 Task: Get directions from Great Smoky Mountains National Park, North Carolina, United States to New Orleans, Louisiana, United States  and explore the nearby hotels with guest rating 3 and above during 20 to 23 December and 3 guests
Action: Mouse moved to (514, 246)
Screenshot: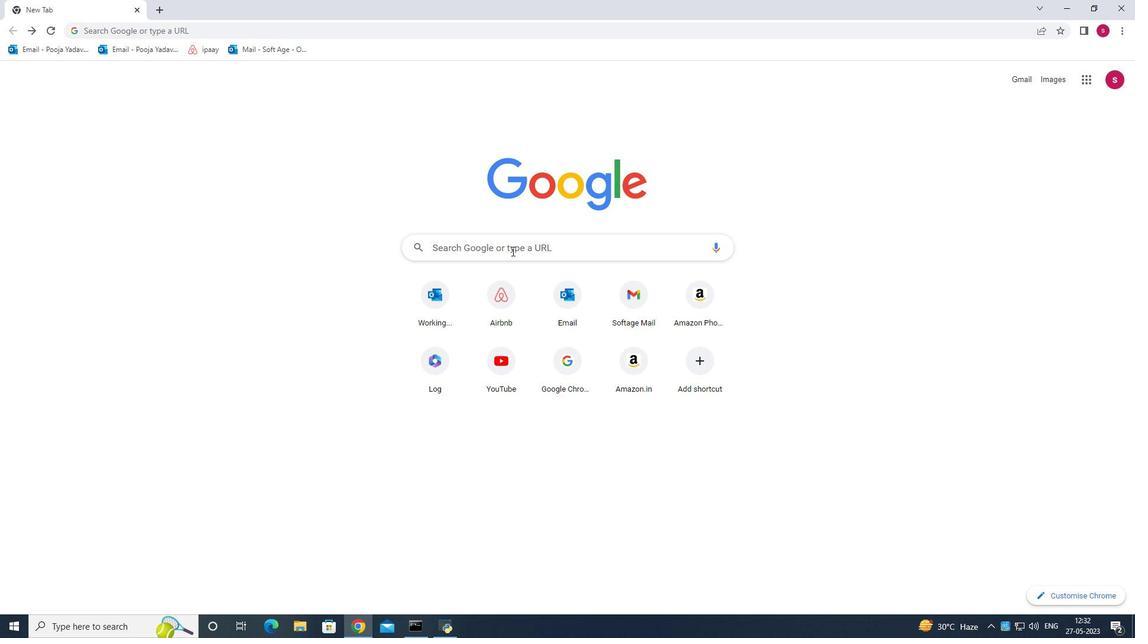 
Action: Mouse pressed left at (514, 246)
Screenshot: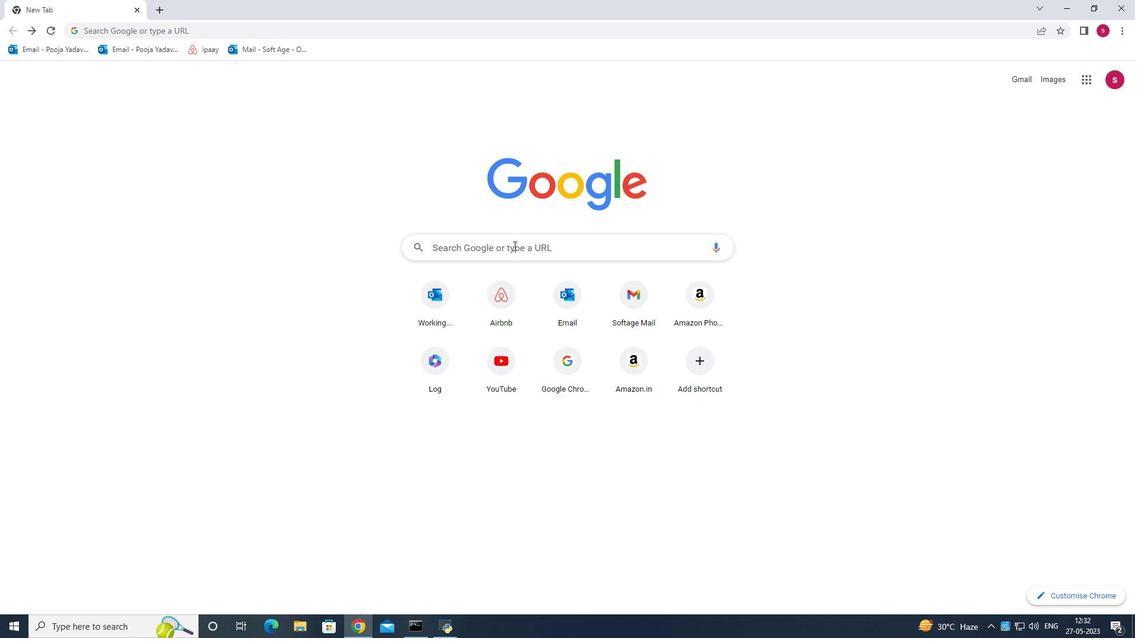 
Action: Mouse moved to (511, 250)
Screenshot: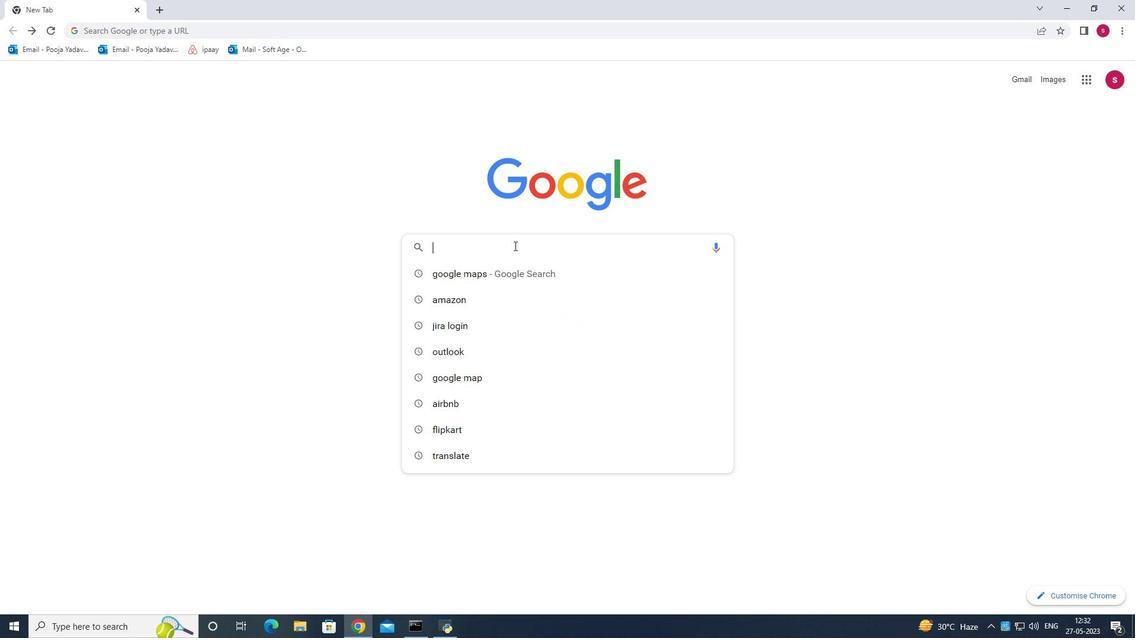 
Action: Key pressed google<Key.space>map<Key.enter>
Screenshot: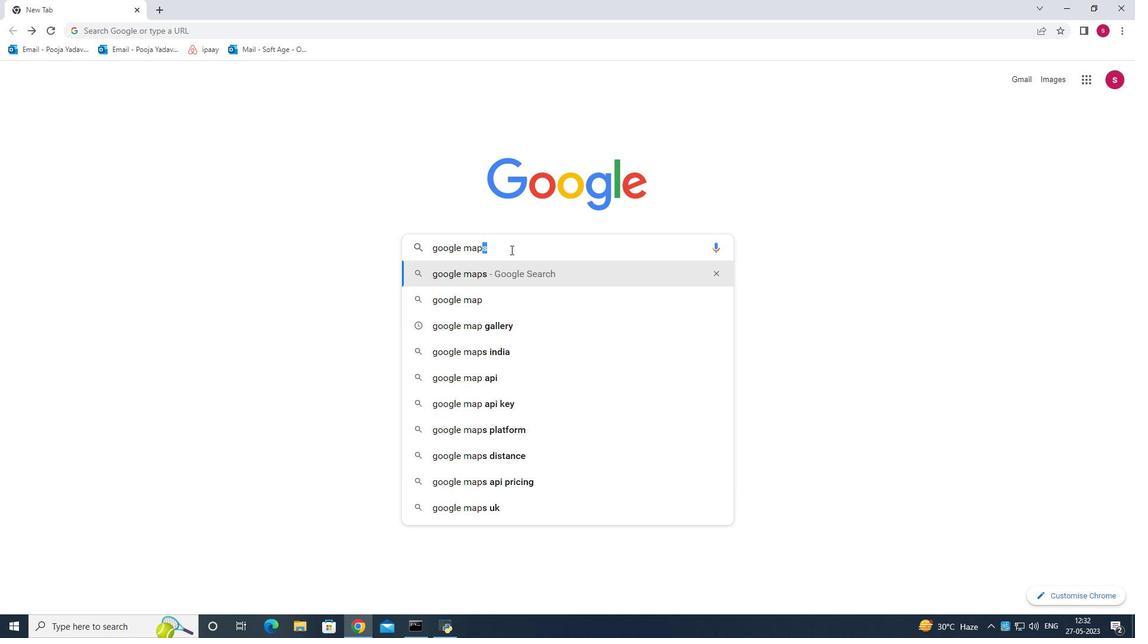 
Action: Mouse moved to (170, 190)
Screenshot: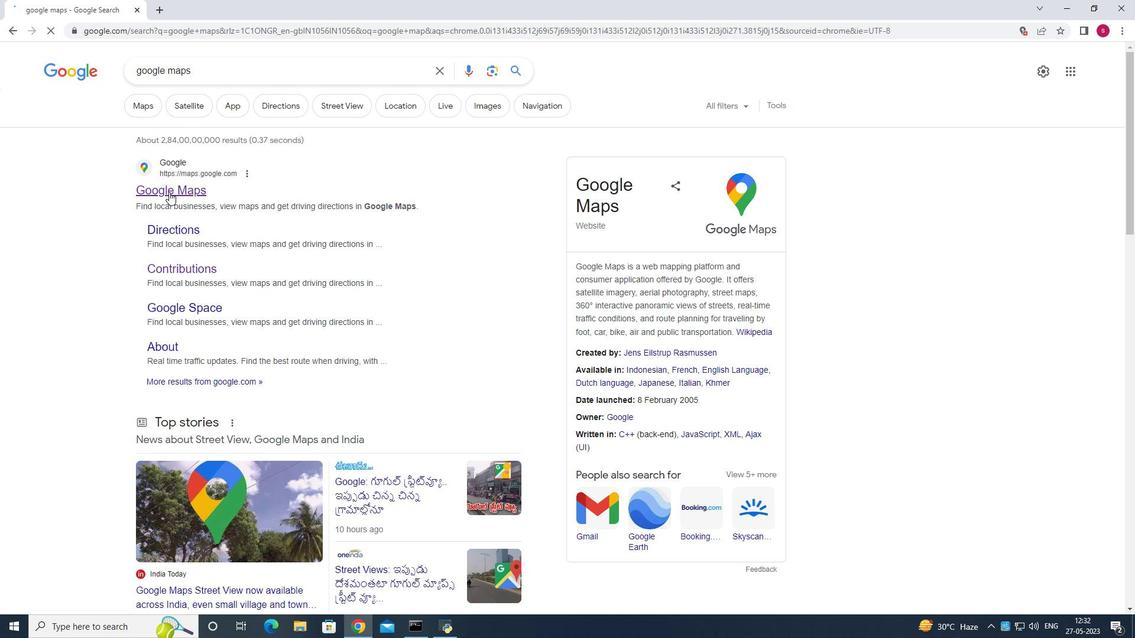 
Action: Mouse pressed left at (170, 190)
Screenshot: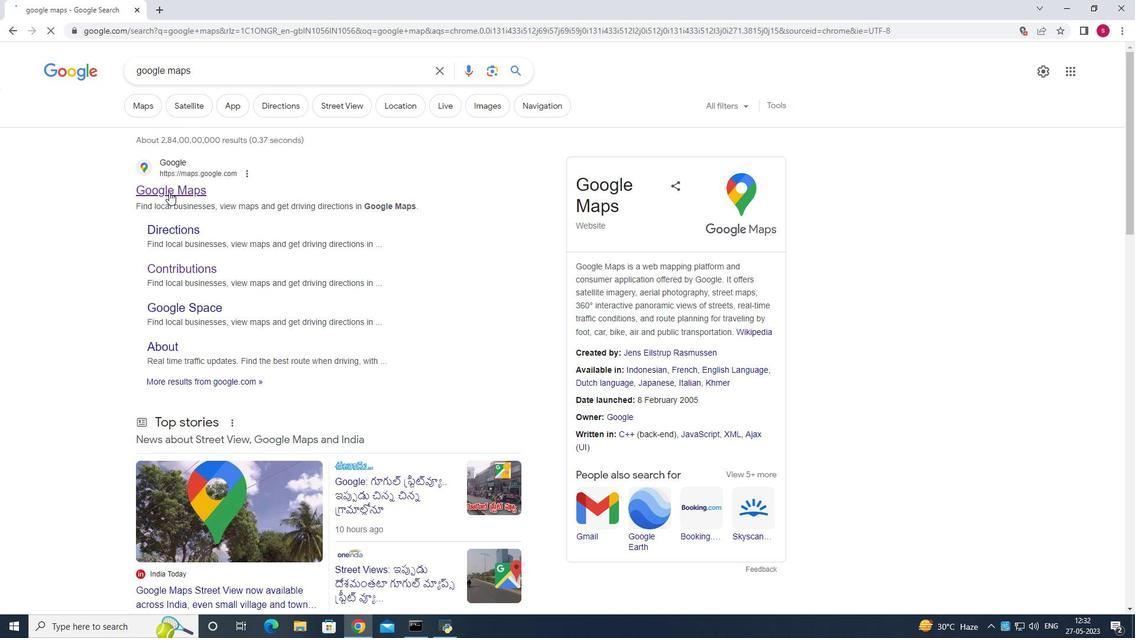 
Action: Mouse moved to (117, 62)
Screenshot: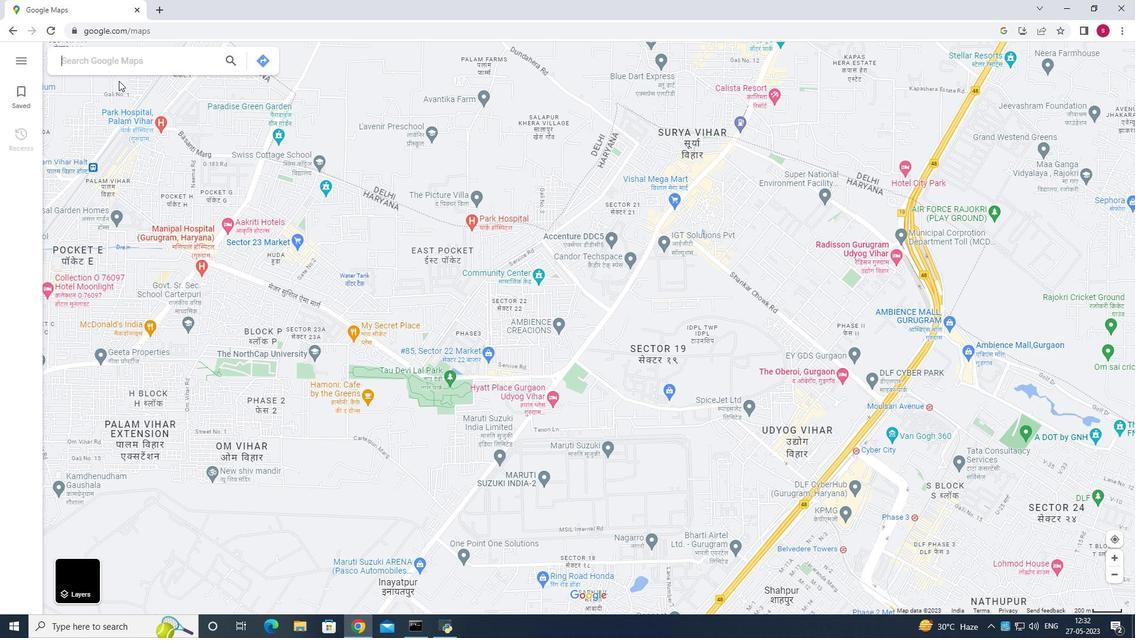 
Action: Mouse pressed left at (117, 62)
Screenshot: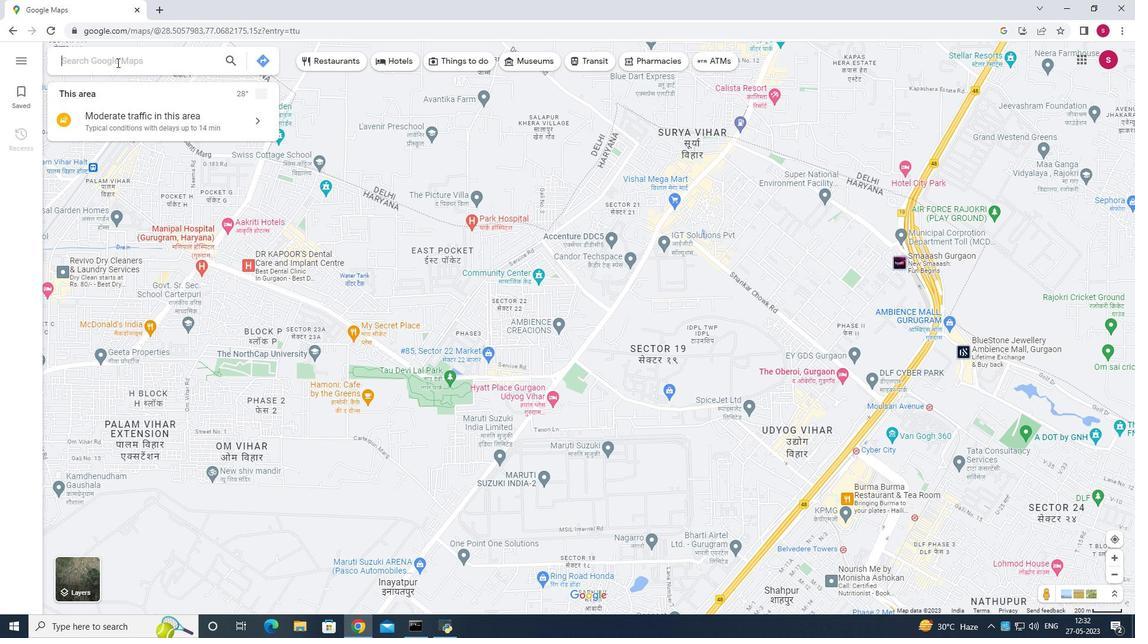 
Action: Key pressed new<Key.space>orles<Key.backspace>ans<Key.space>m
Screenshot: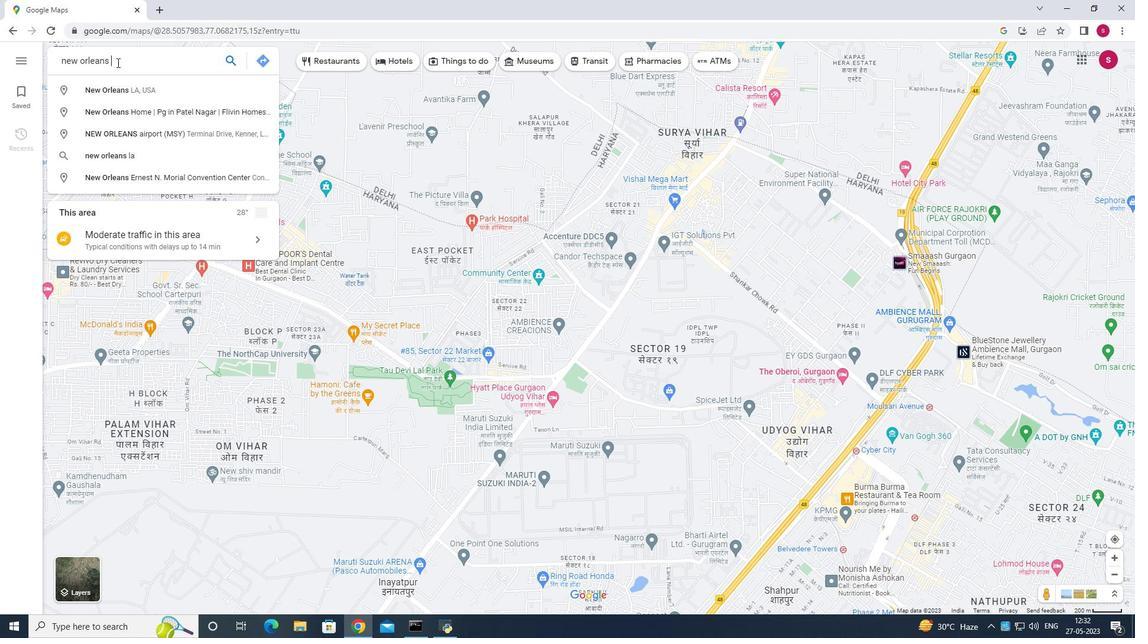 
Action: Mouse pressed left at (117, 62)
Screenshot: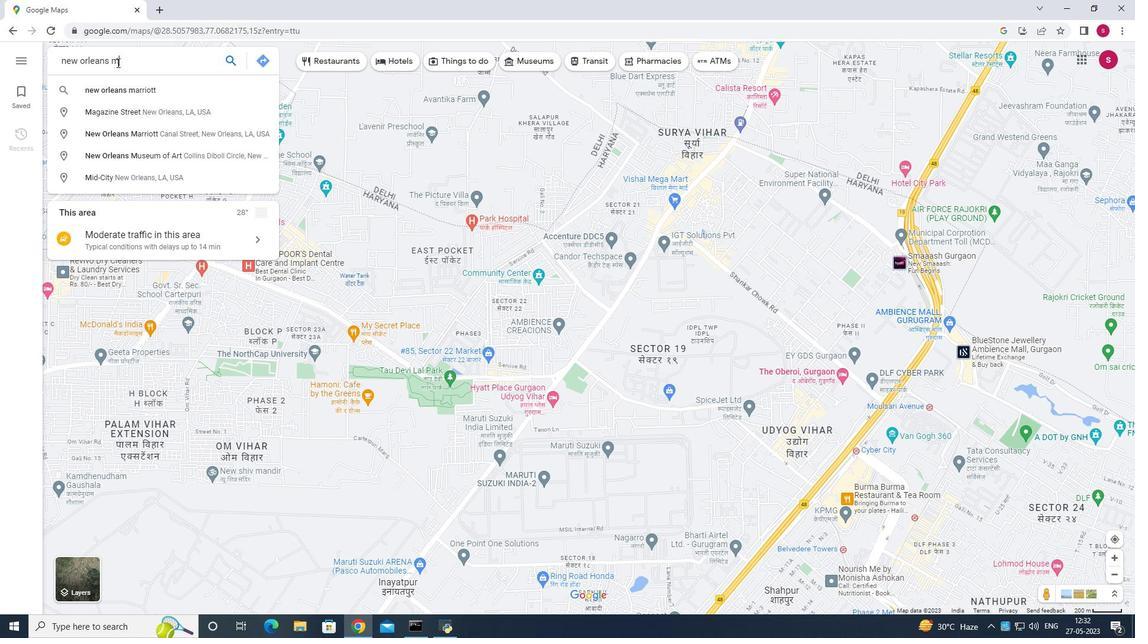 
Action: Mouse moved to (1135, 638)
Screenshot: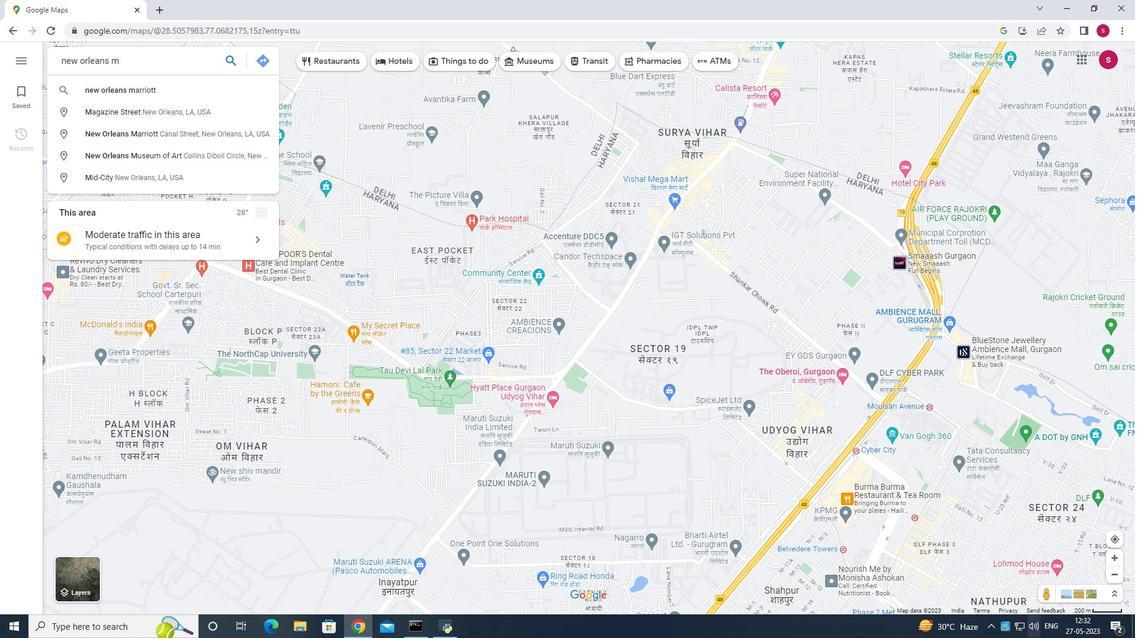 
Action: Key pressed ountain<Key.space>pae<Key.backspace>rk<Key.space>north<Key.space>caoll<Key.backspace><Key.backspace>rolina<Key.enter>
Screenshot: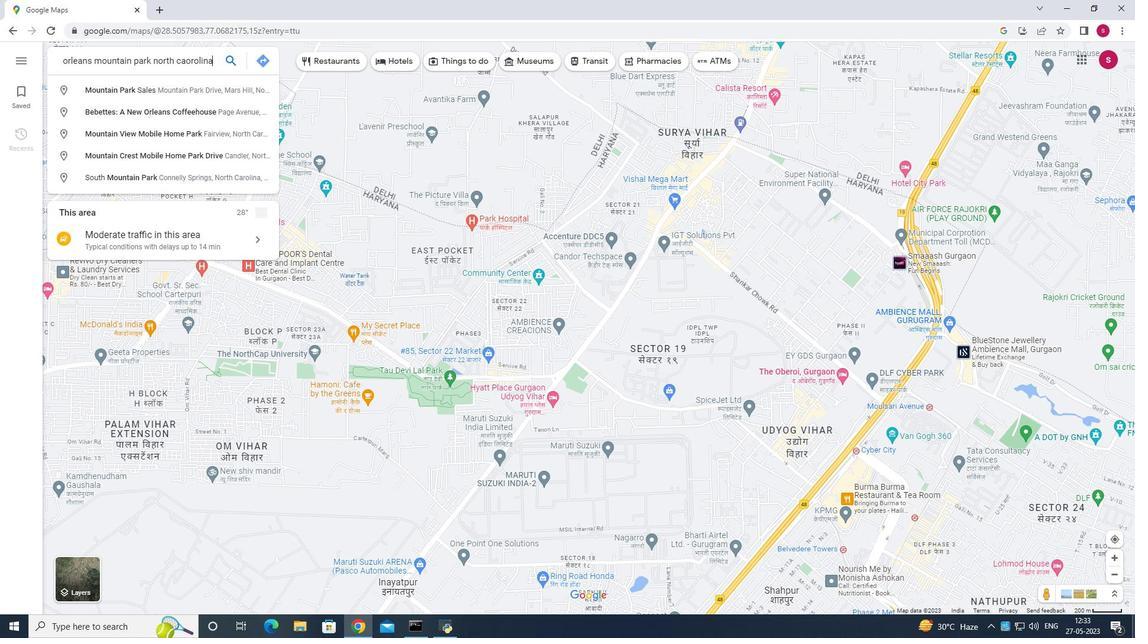 
Action: Mouse moved to (169, 114)
Screenshot: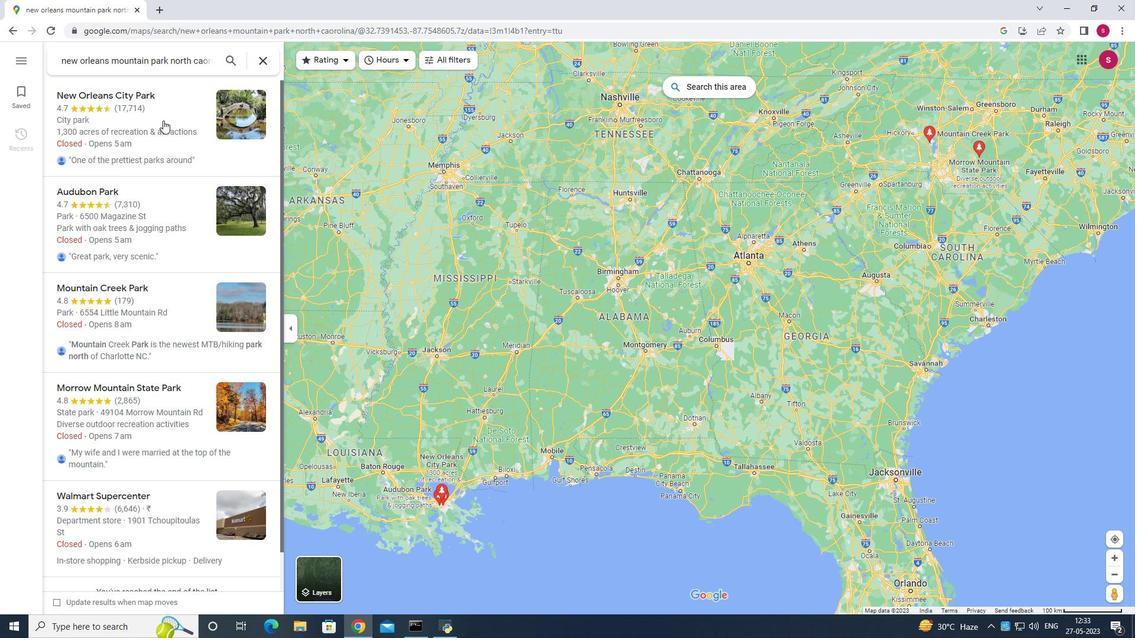 
Action: Mouse pressed left at (169, 114)
Screenshot: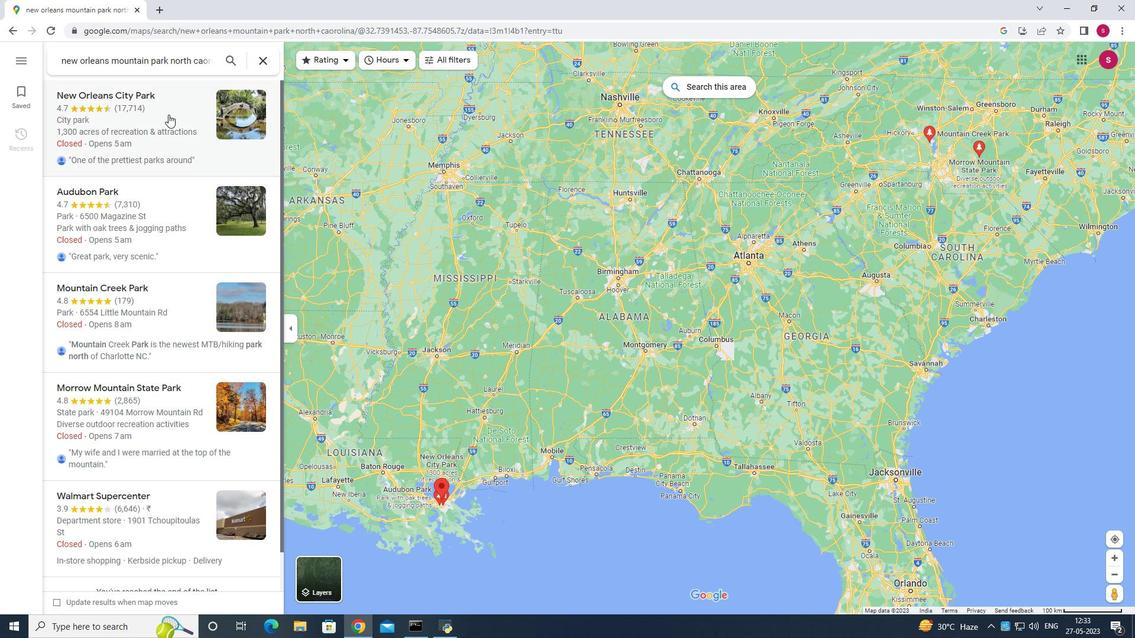 
Action: Mouse moved to (179, 55)
Screenshot: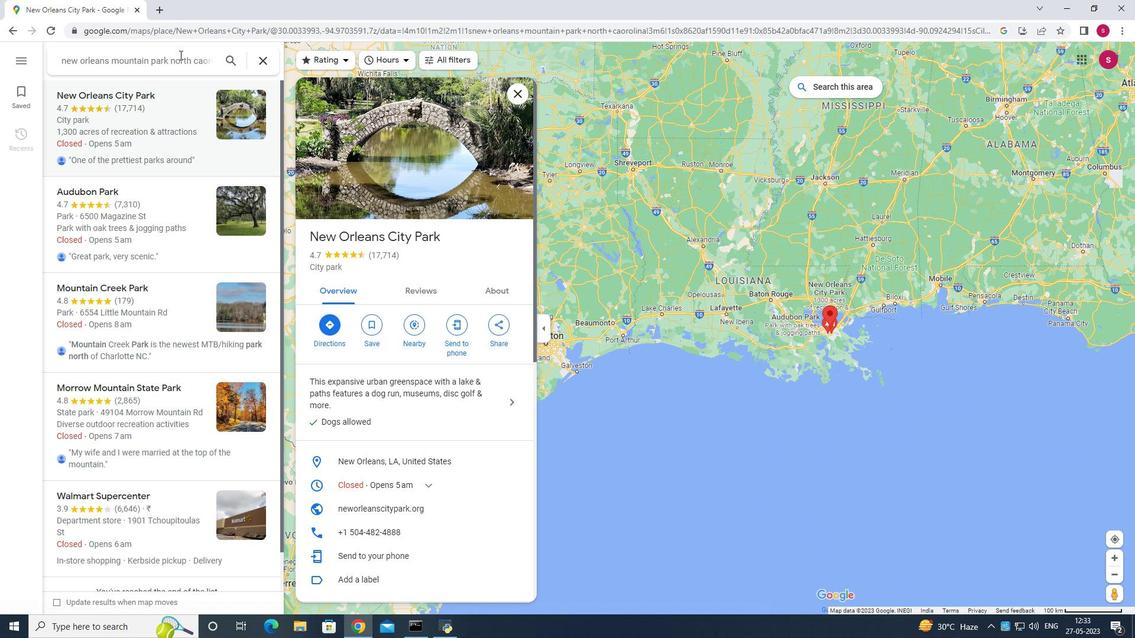 
Action: Mouse pressed left at (179, 55)
Screenshot: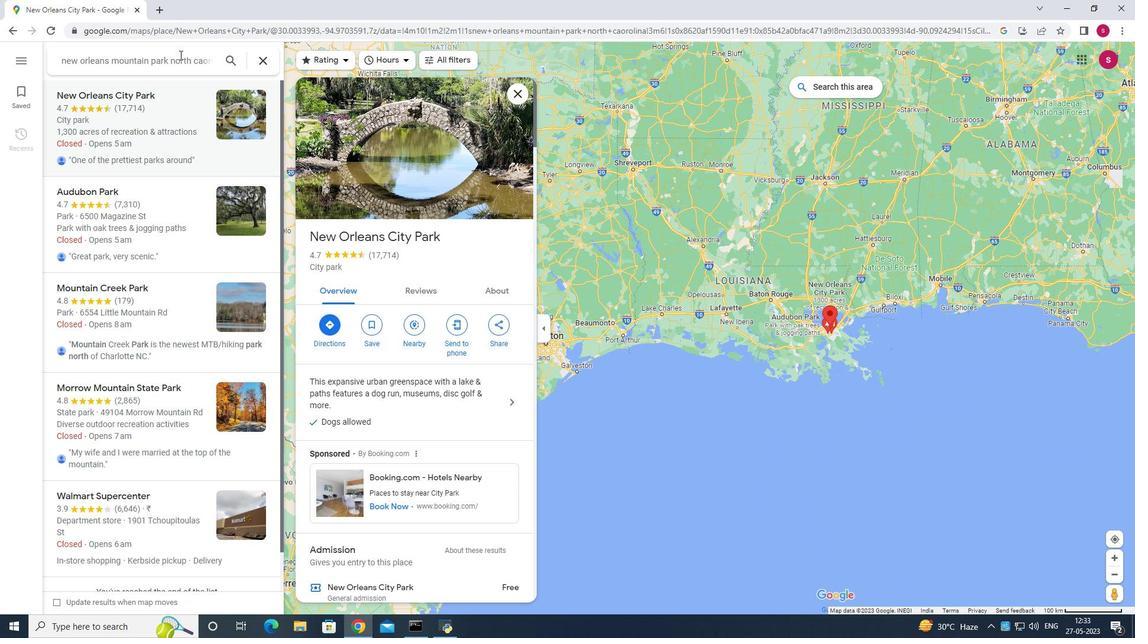 
Action: Mouse moved to (147, 89)
Screenshot: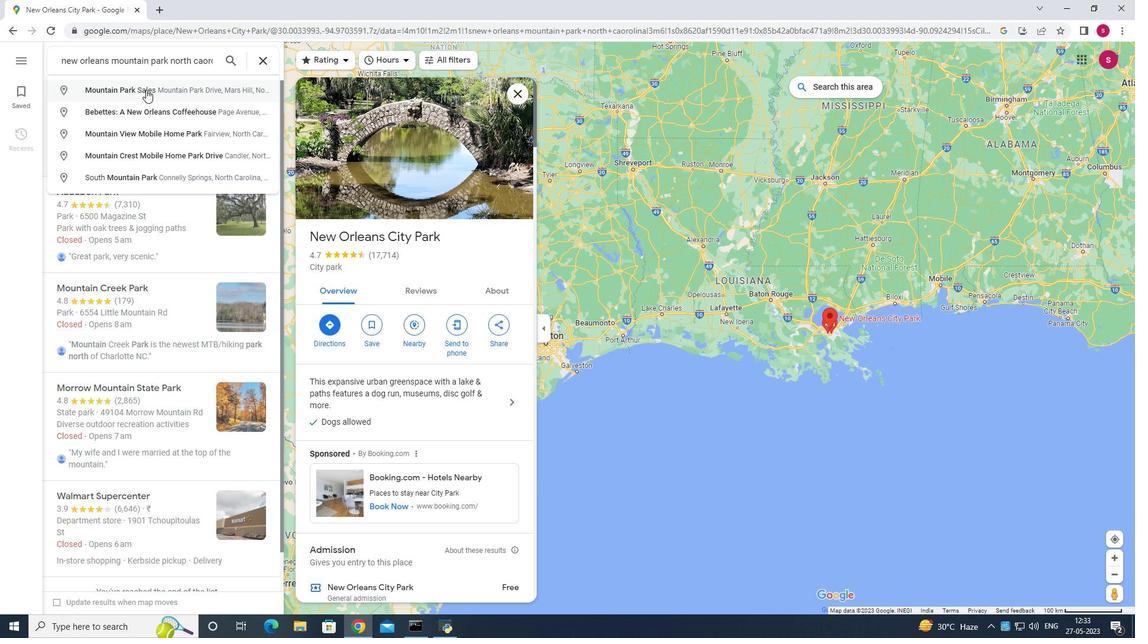 
Action: Mouse pressed left at (147, 89)
Screenshot: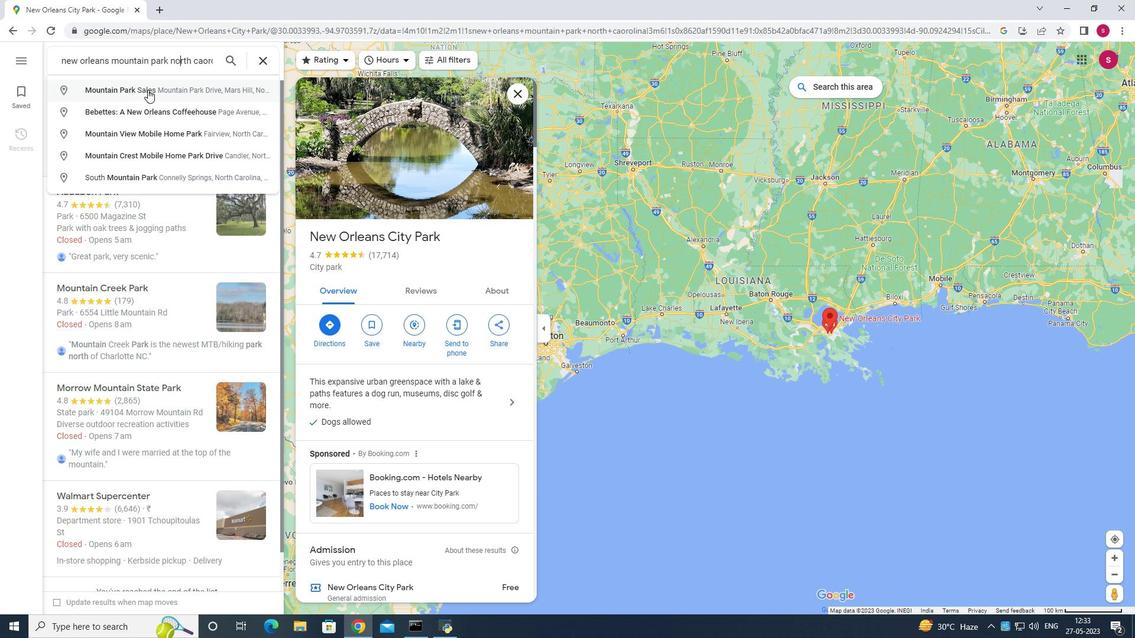 
Action: Mouse moved to (163, 173)
Screenshot: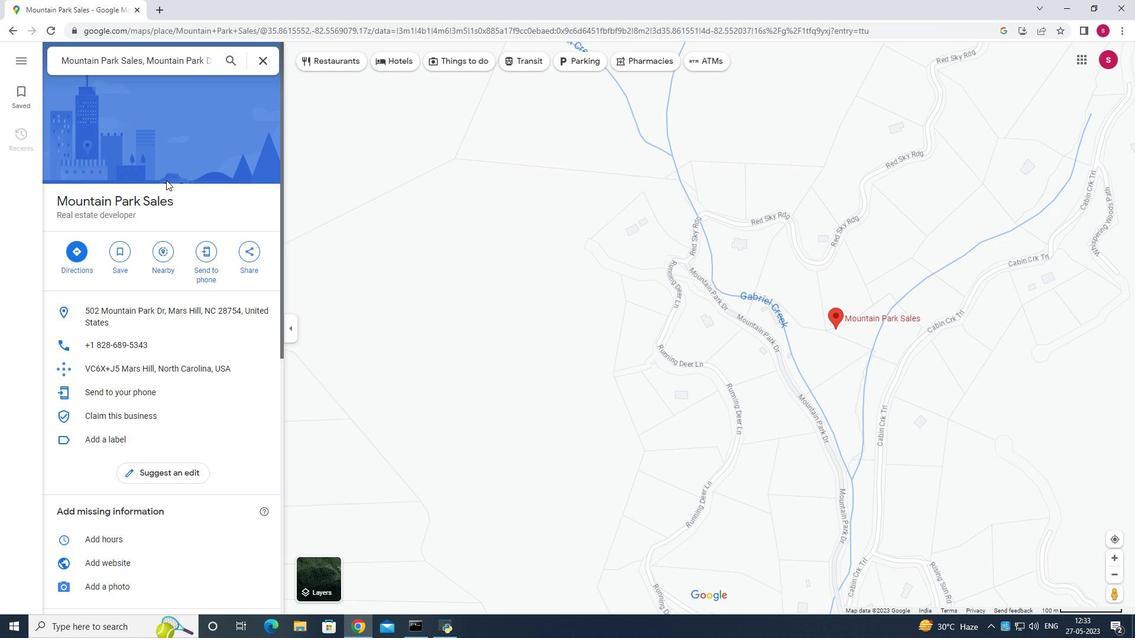 
Action: Mouse scrolled (163, 173) with delta (0, 0)
Screenshot: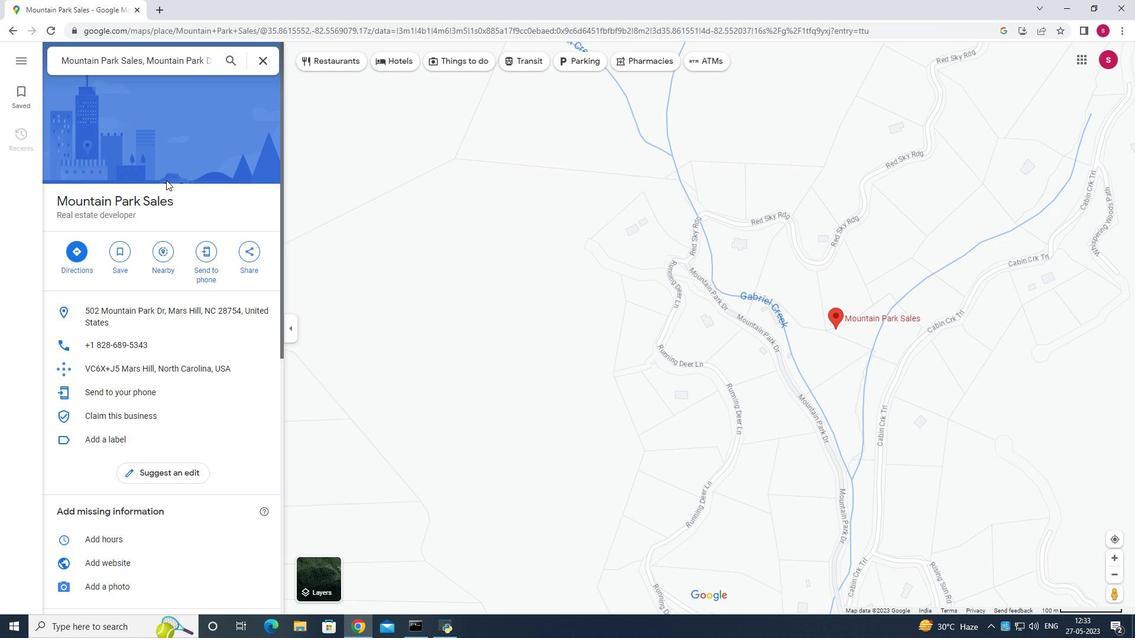 
Action: Mouse scrolled (163, 173) with delta (0, 0)
Screenshot: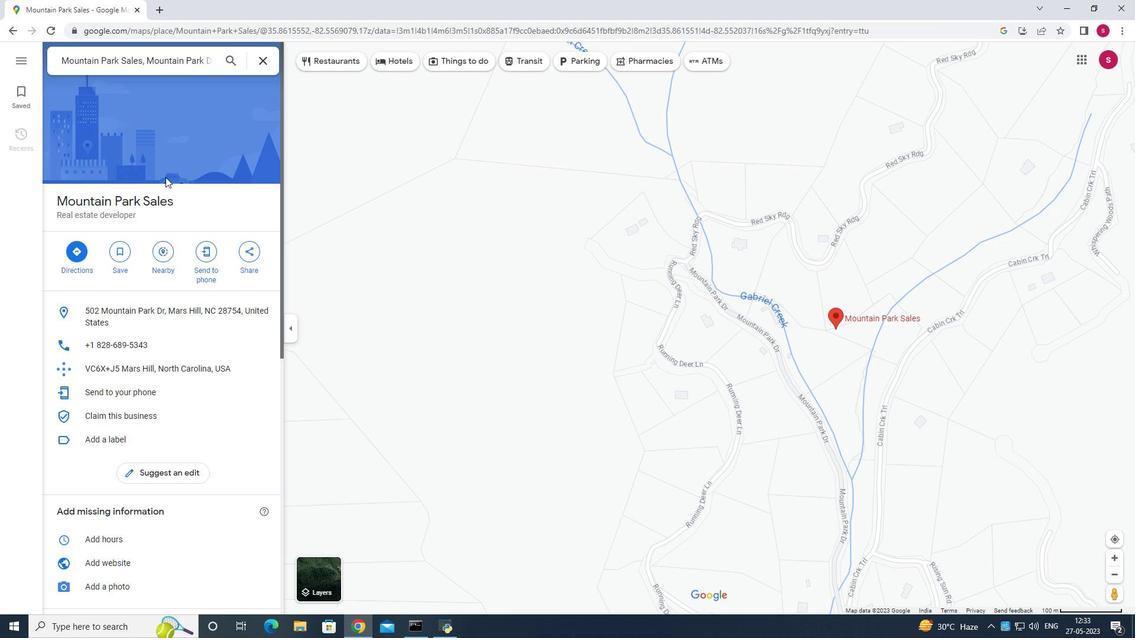 
Action: Mouse scrolled (163, 173) with delta (0, 0)
Screenshot: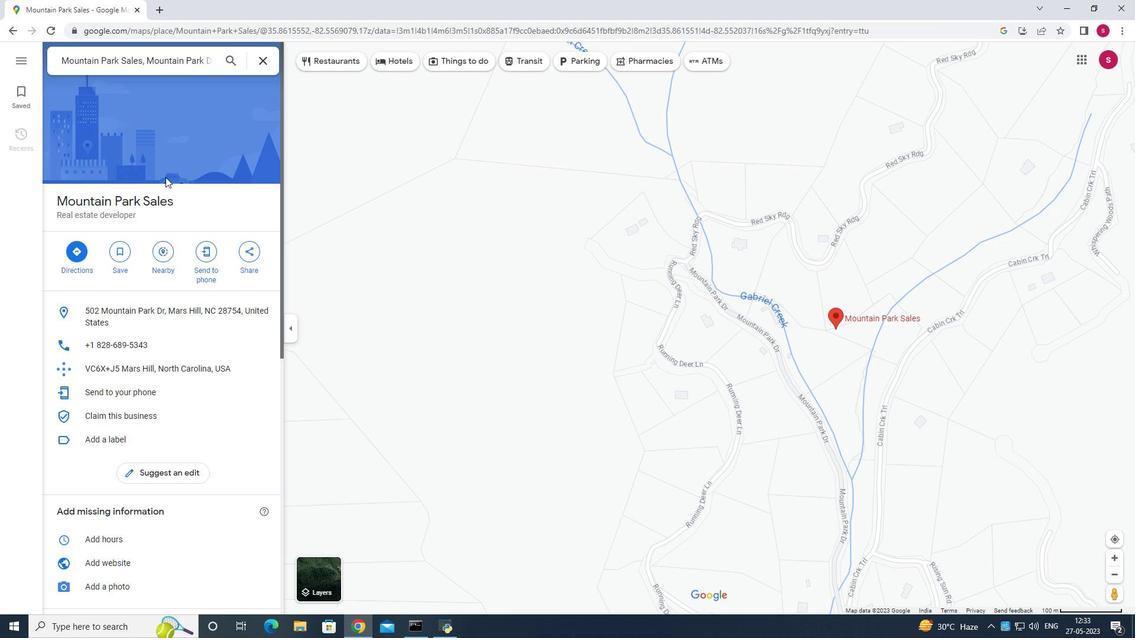 
Action: Mouse scrolled (163, 174) with delta (0, 0)
Screenshot: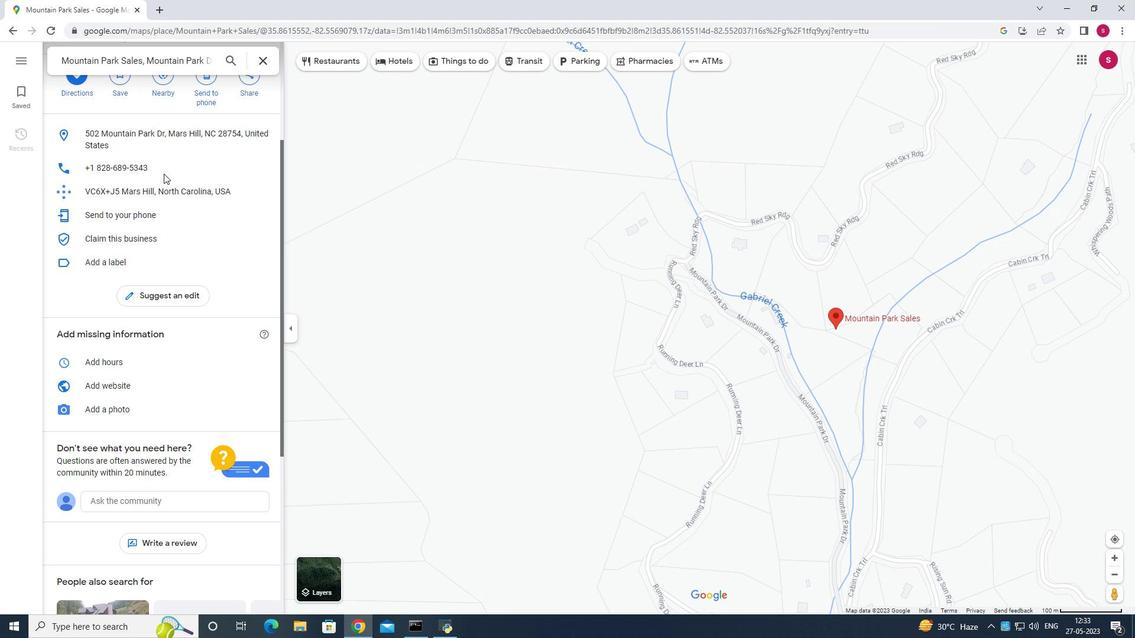 
Action: Mouse scrolled (163, 174) with delta (0, 0)
Screenshot: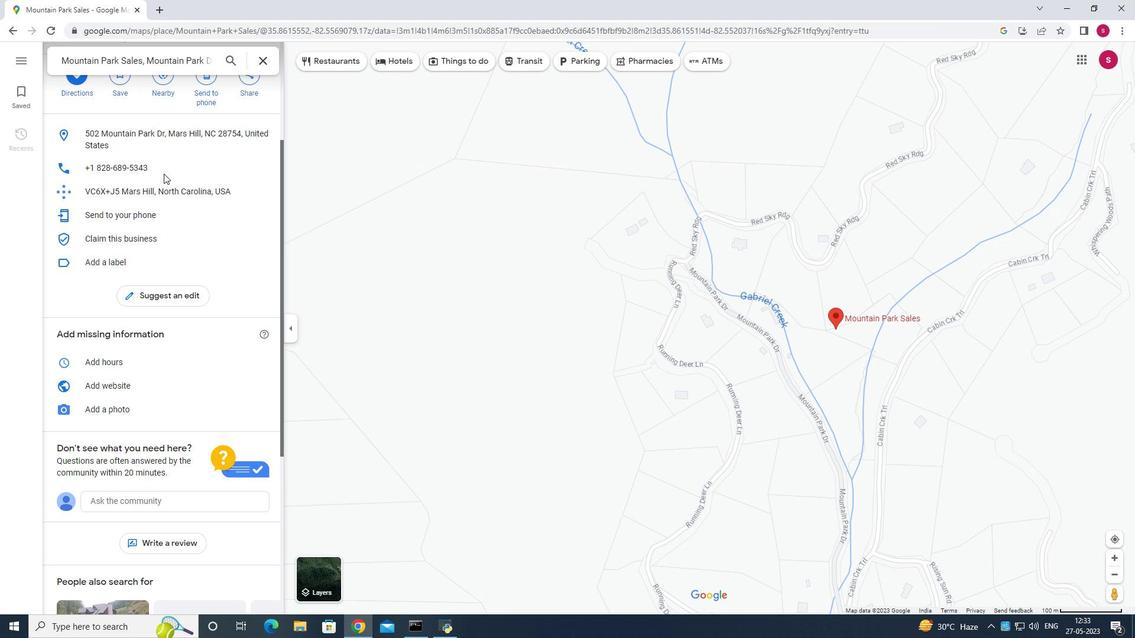 
Action: Mouse scrolled (163, 174) with delta (0, 0)
Screenshot: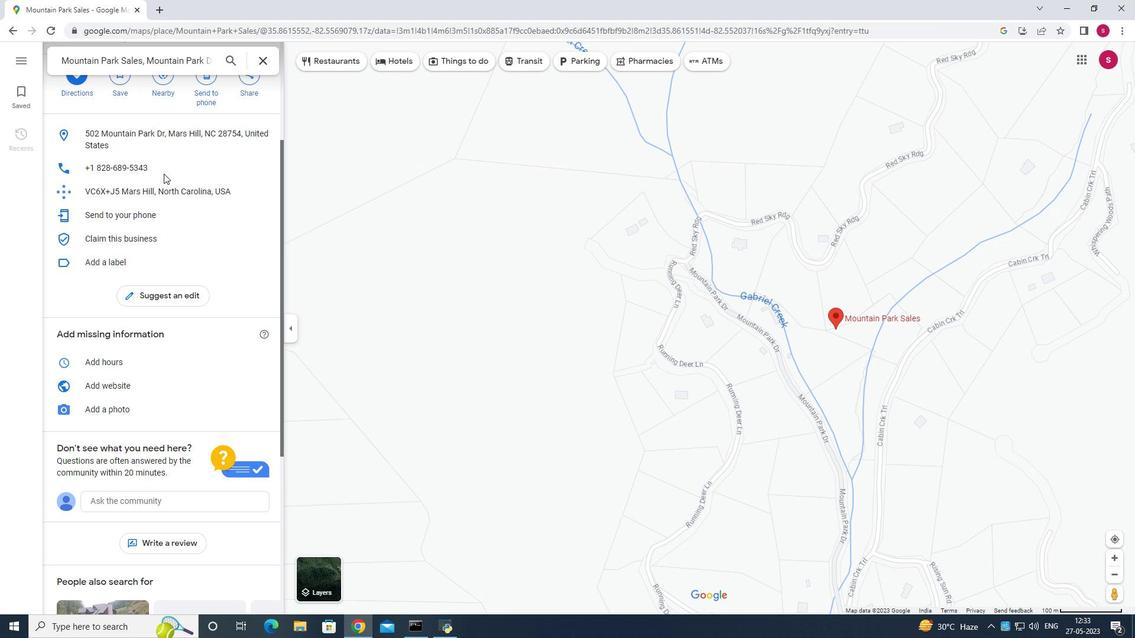 
Action: Mouse moved to (170, 169)
Screenshot: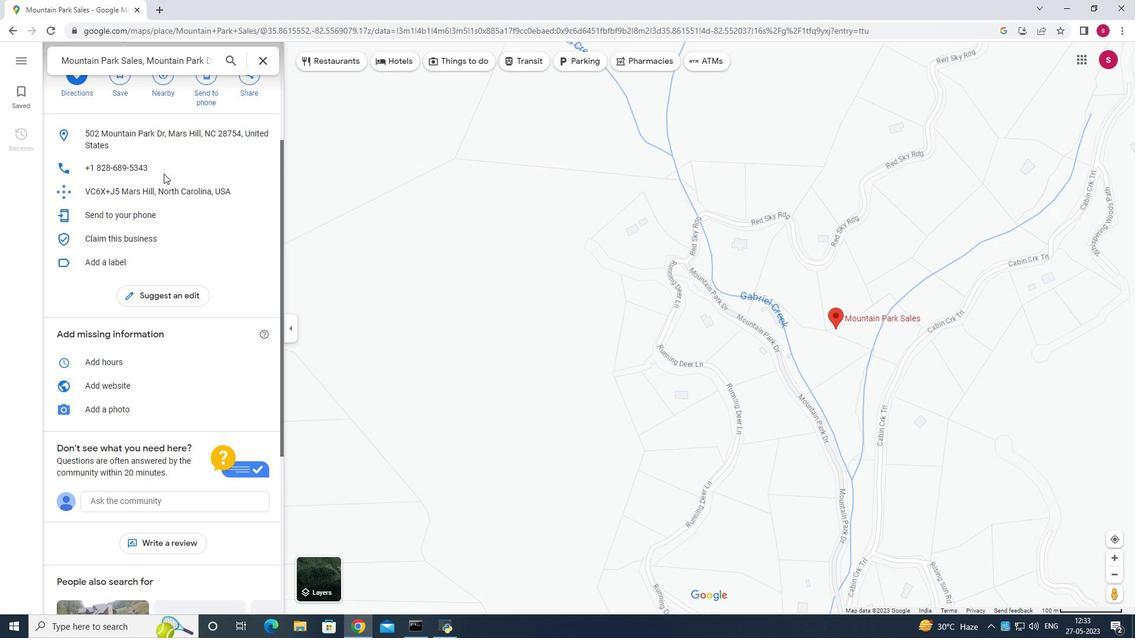
Action: Mouse scrolled (170, 169) with delta (0, 0)
Screenshot: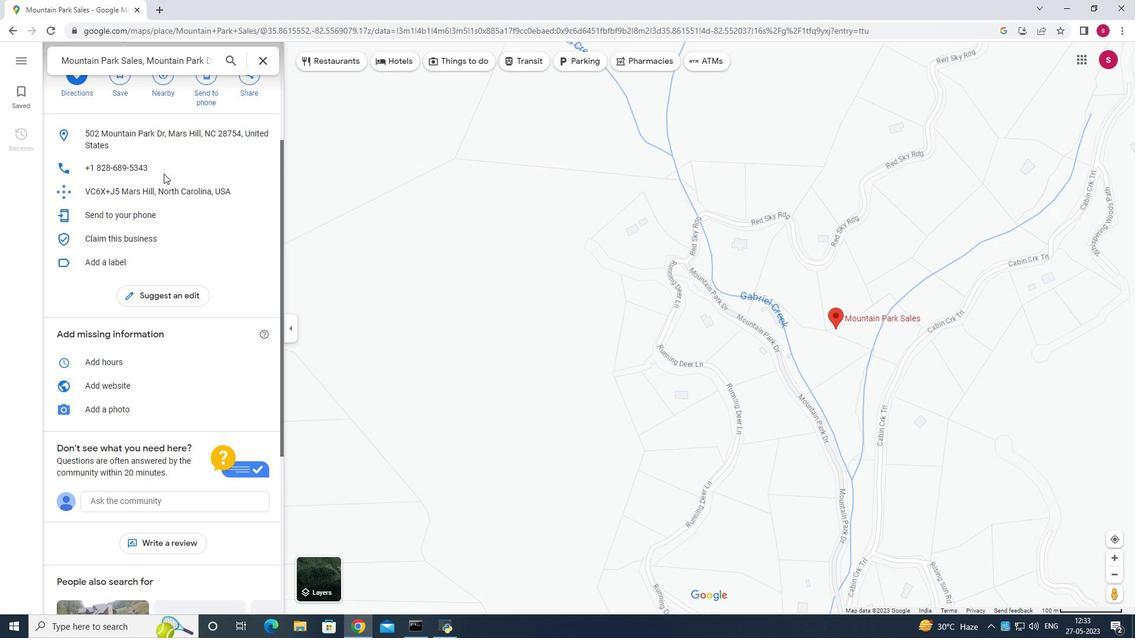 
Action: Mouse moved to (171, 168)
Screenshot: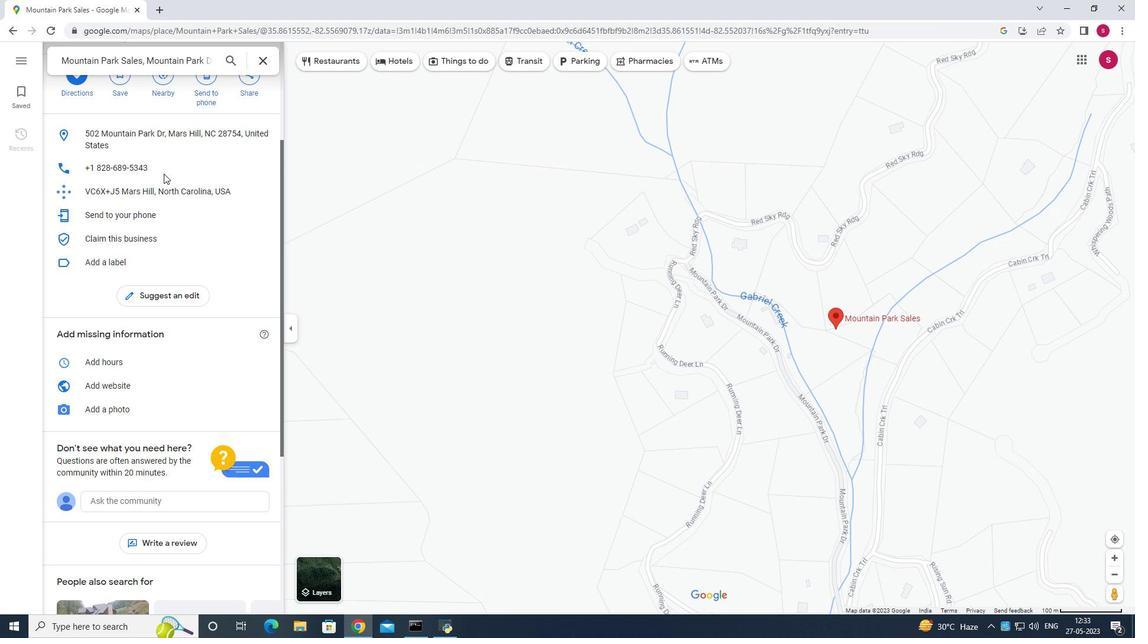 
Action: Mouse scrolled (171, 169) with delta (0, 0)
Screenshot: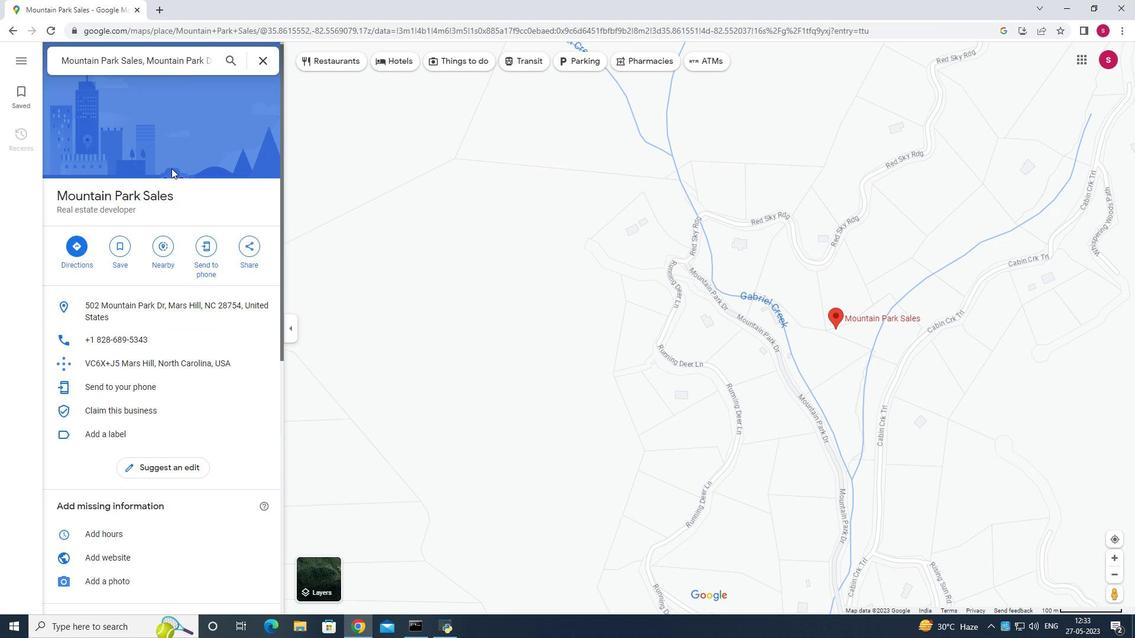 
Action: Mouse scrolled (171, 169) with delta (0, 0)
Screenshot: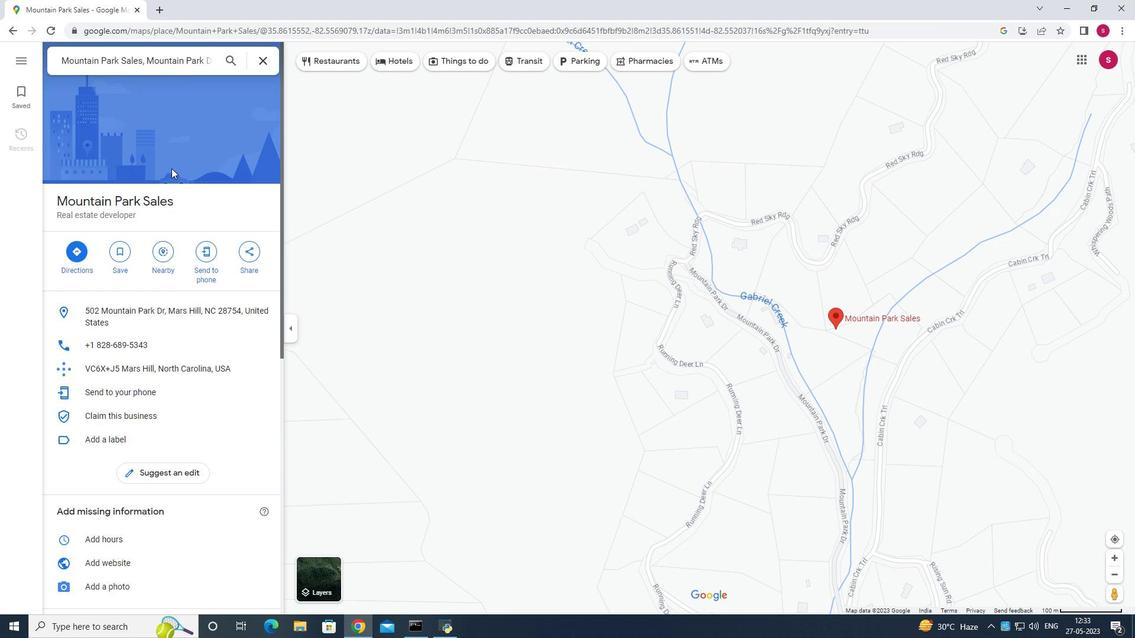 
Action: Mouse scrolled (171, 169) with delta (0, 0)
Screenshot: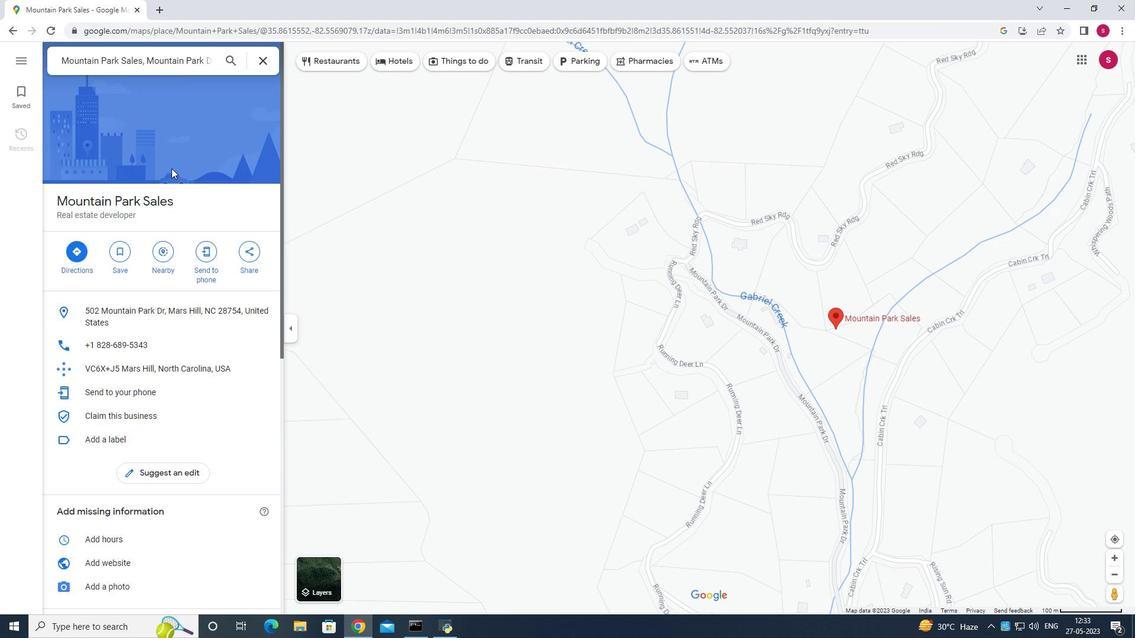 
Action: Mouse scrolled (171, 169) with delta (0, 0)
Screenshot: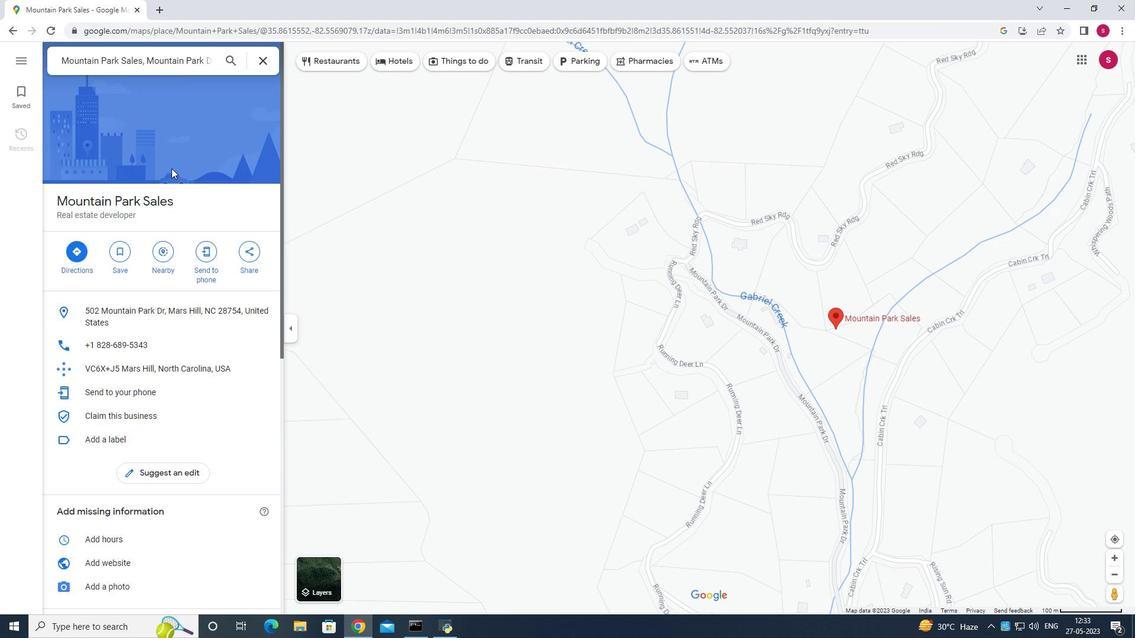 
Action: Mouse scrolled (171, 169) with delta (0, 0)
Screenshot: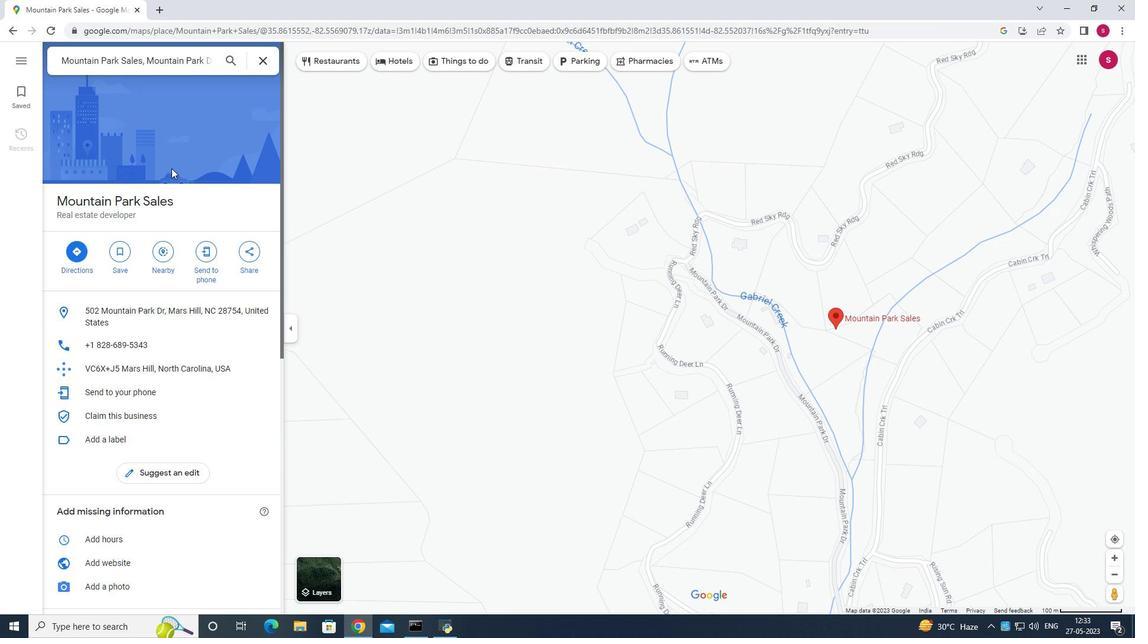 
Action: Mouse scrolled (171, 169) with delta (0, 0)
Screenshot: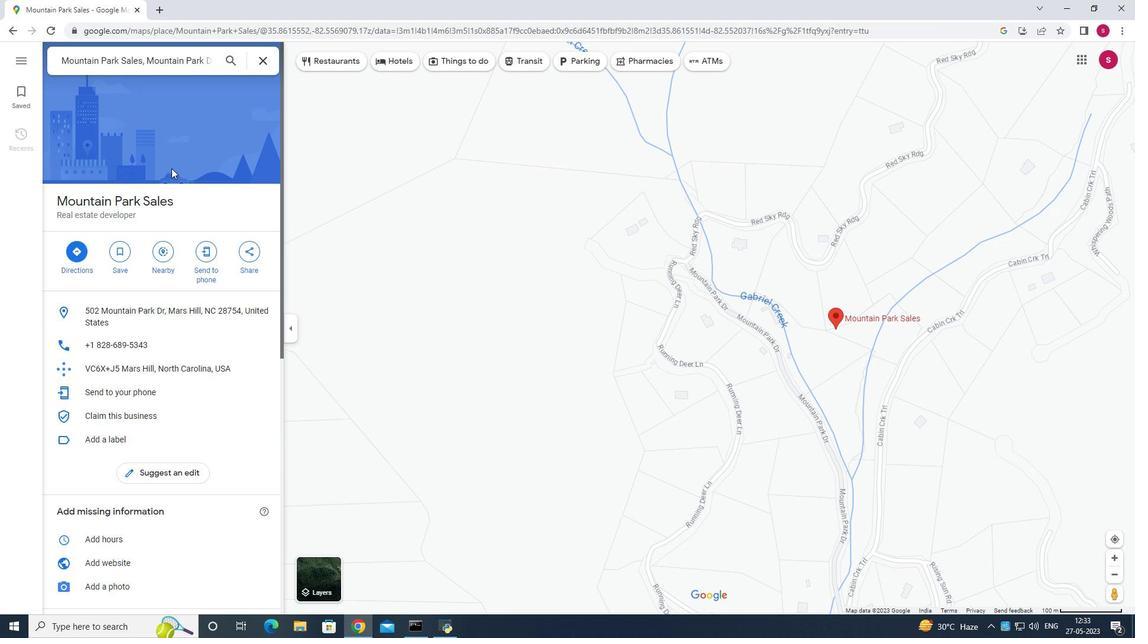 
Action: Mouse scrolled (171, 169) with delta (0, 0)
Screenshot: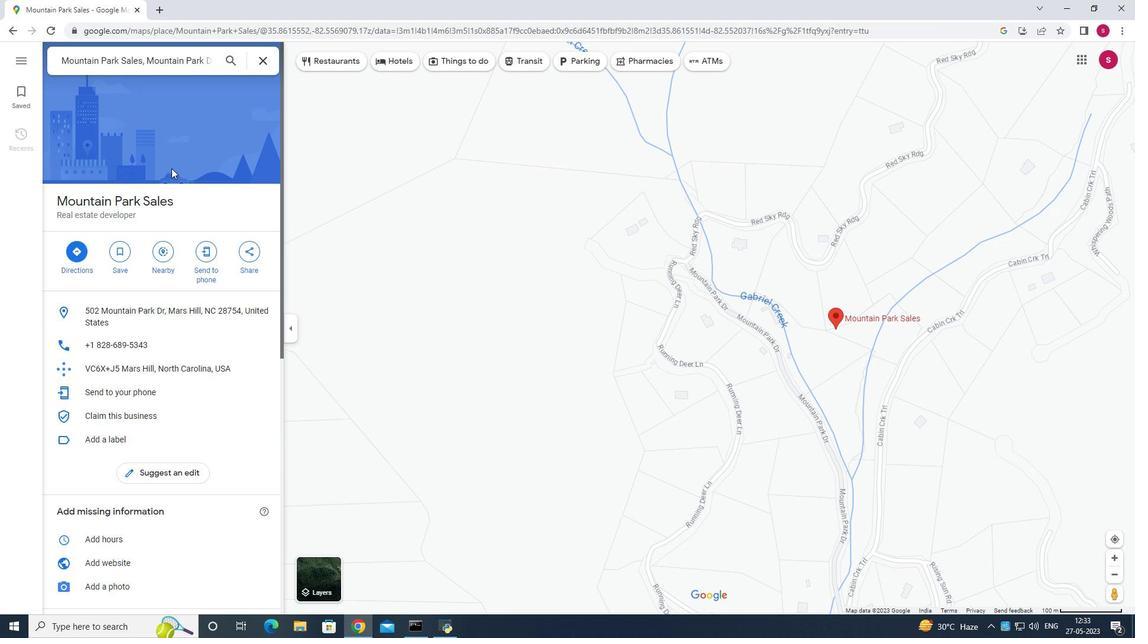 
Action: Mouse scrolled (171, 169) with delta (0, 0)
Screenshot: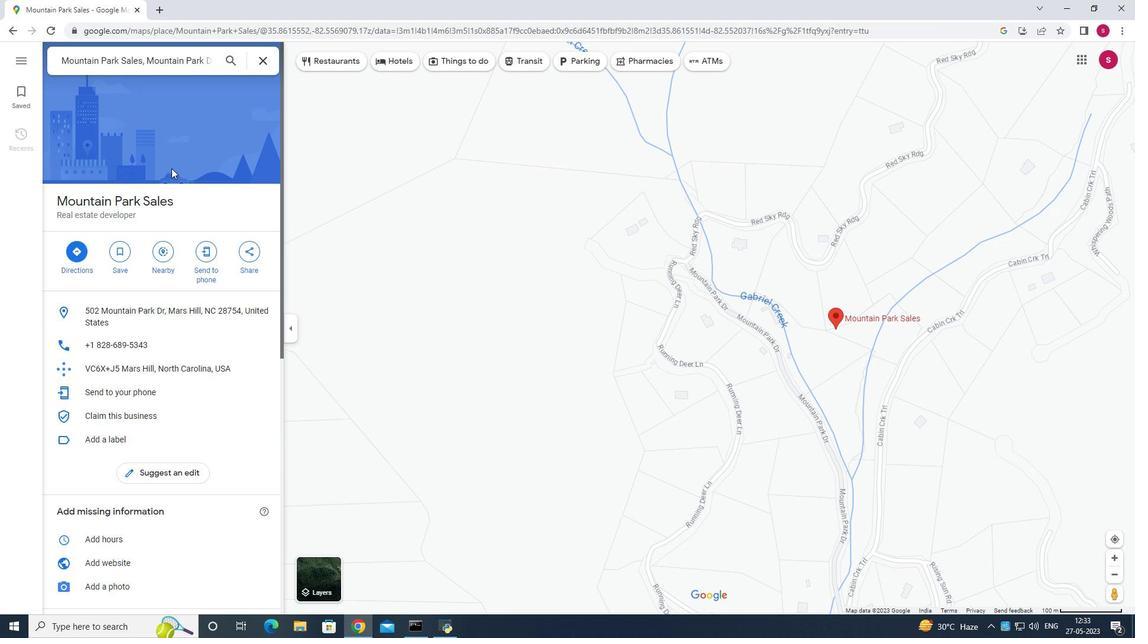 
Action: Mouse moved to (196, 281)
Screenshot: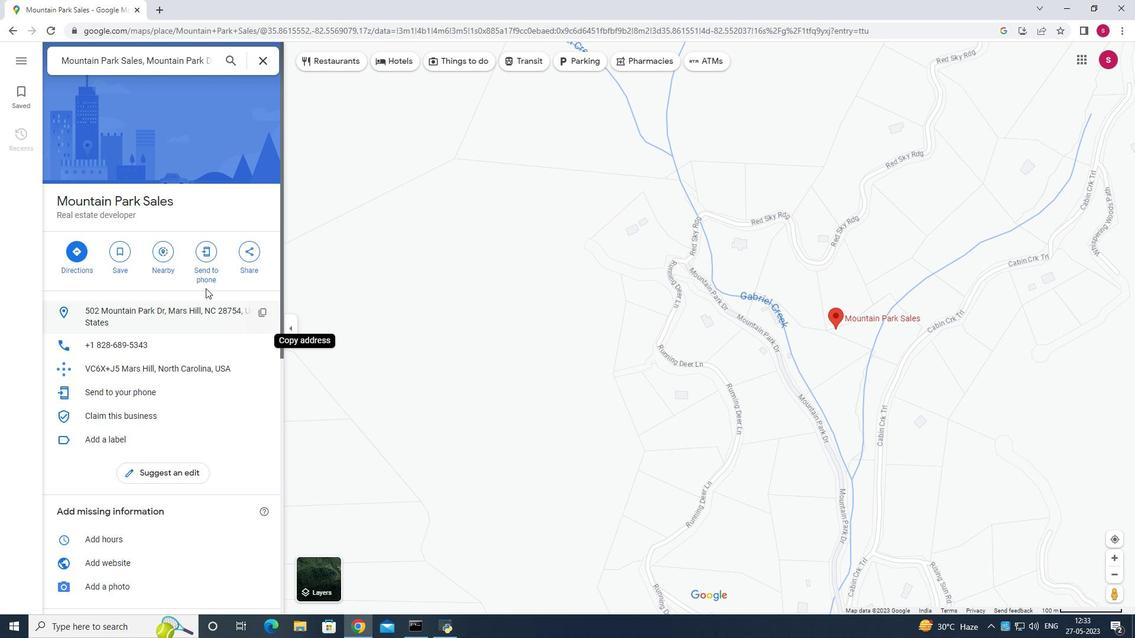 
Action: Mouse scrolled (196, 280) with delta (0, 0)
Screenshot: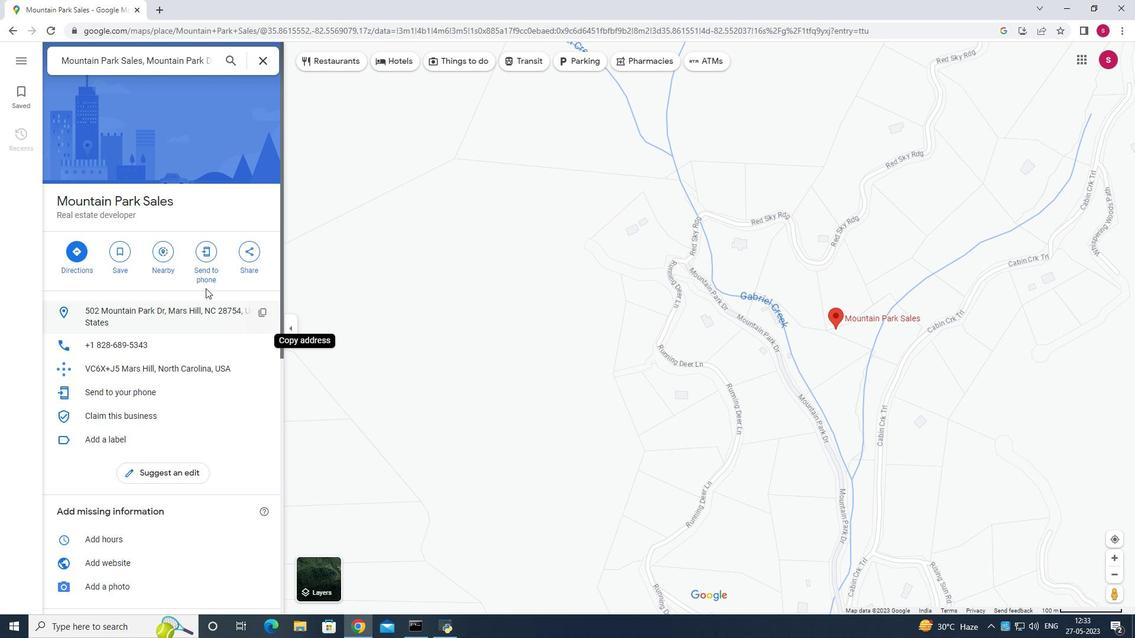 
Action: Mouse moved to (197, 281)
Screenshot: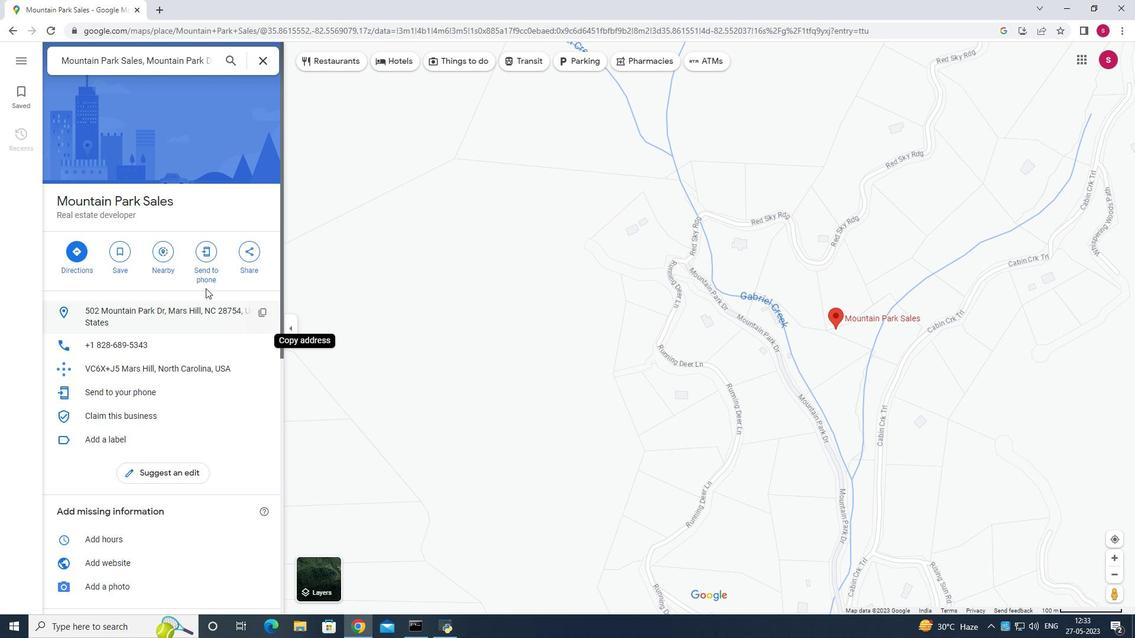 
Action: Mouse scrolled (197, 280) with delta (0, 0)
Screenshot: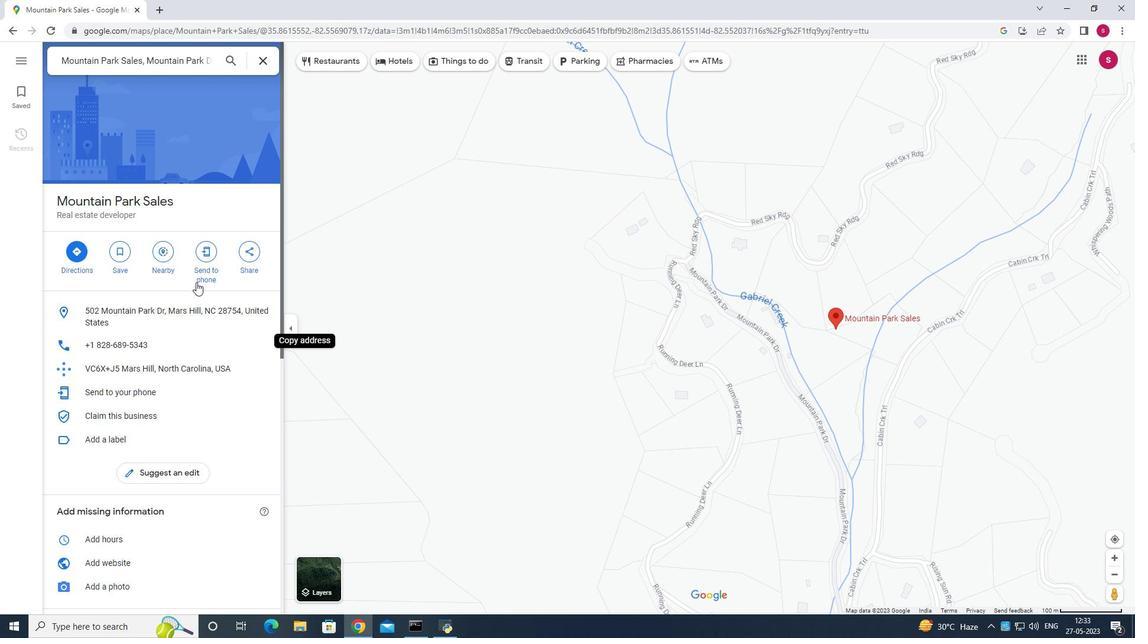 
Action: Mouse scrolled (197, 280) with delta (0, 0)
Screenshot: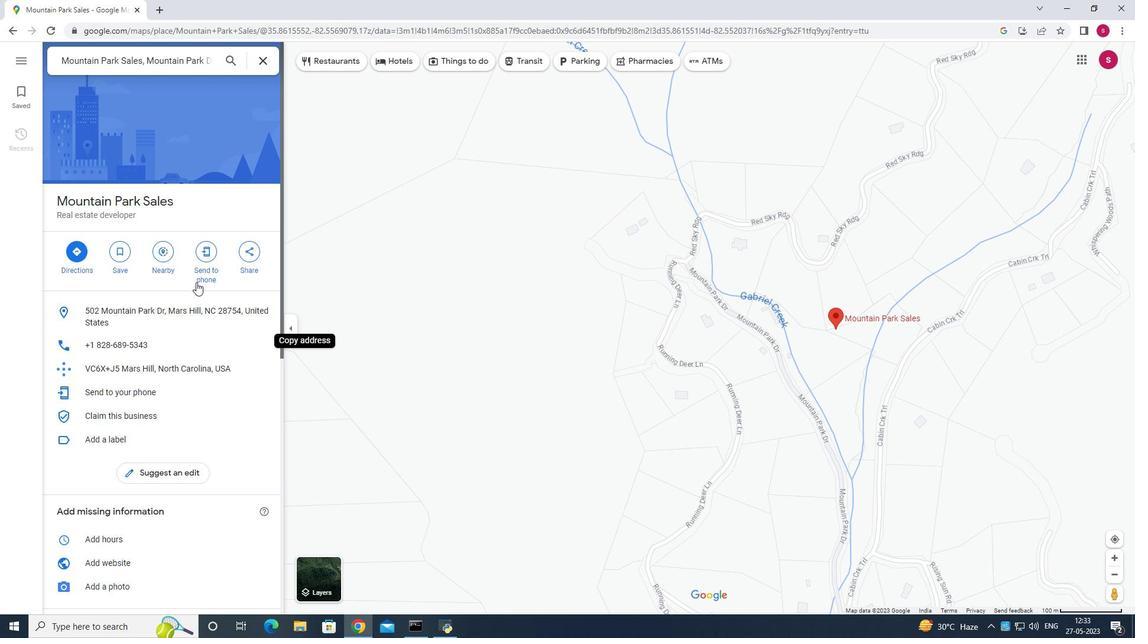 
Action: Mouse scrolled (197, 280) with delta (0, 0)
Screenshot: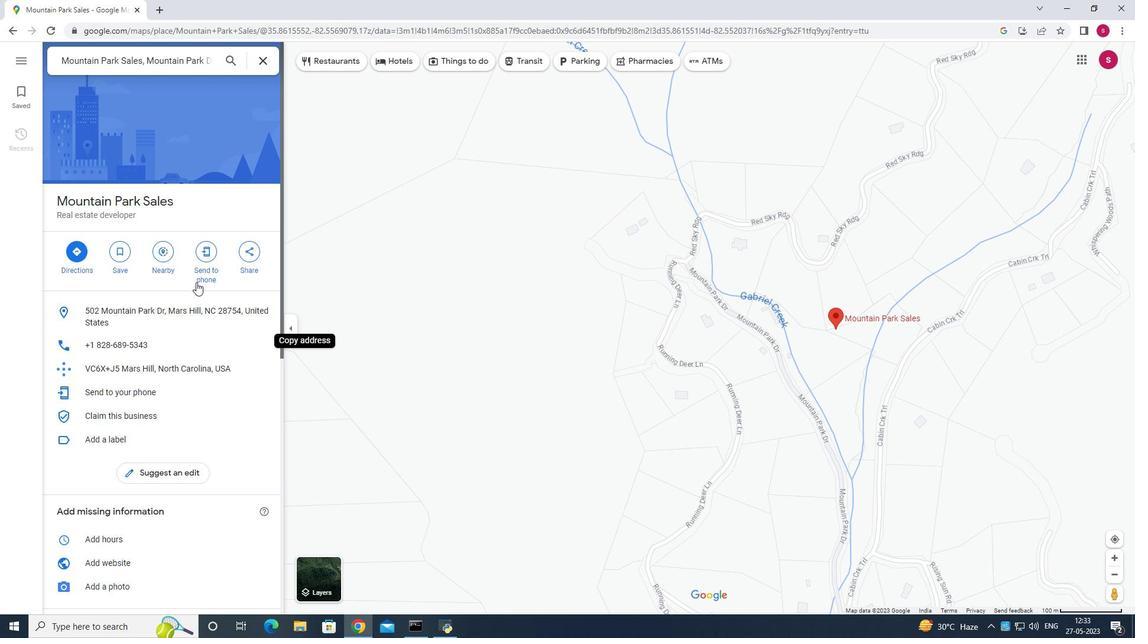
Action: Mouse scrolled (197, 280) with delta (0, 0)
Screenshot: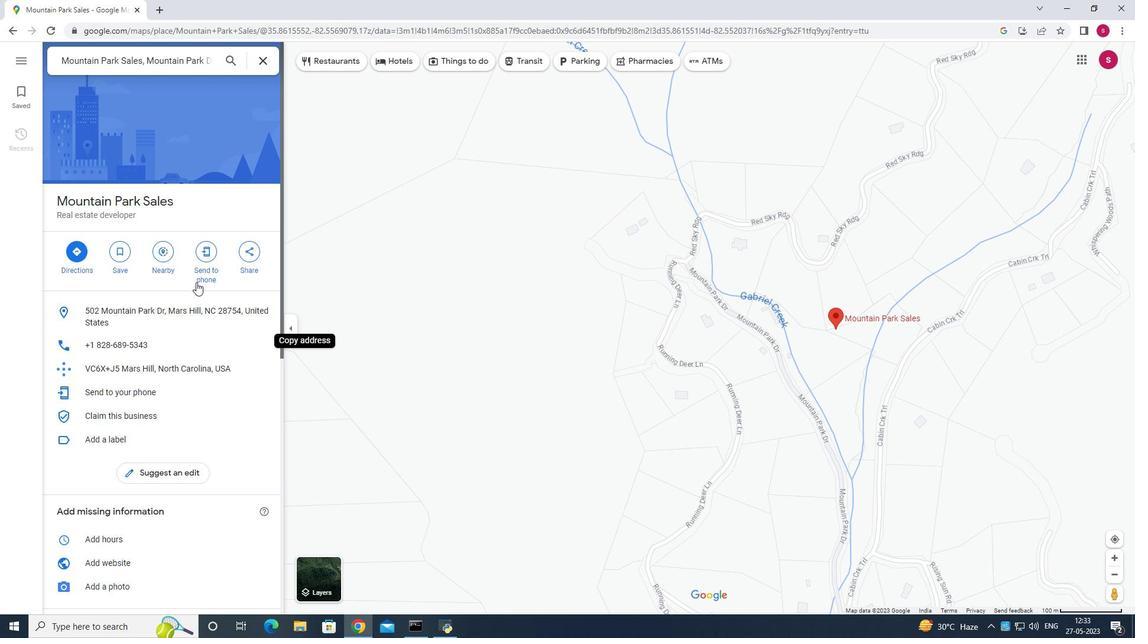 
Action: Mouse scrolled (197, 280) with delta (0, 0)
Screenshot: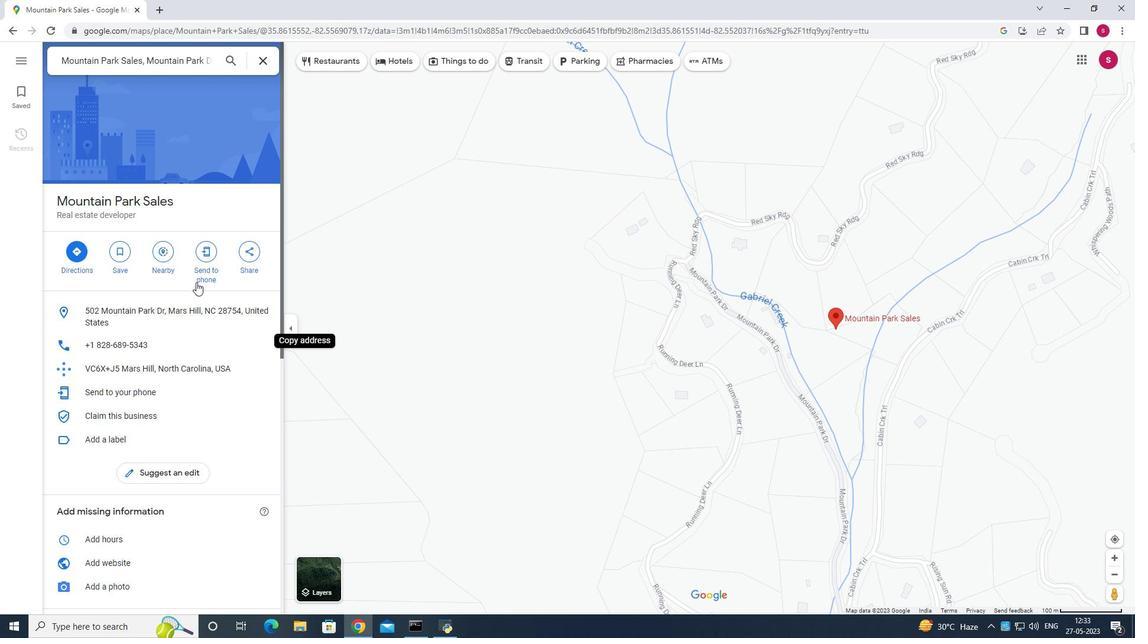 
Action: Mouse moved to (200, 287)
Screenshot: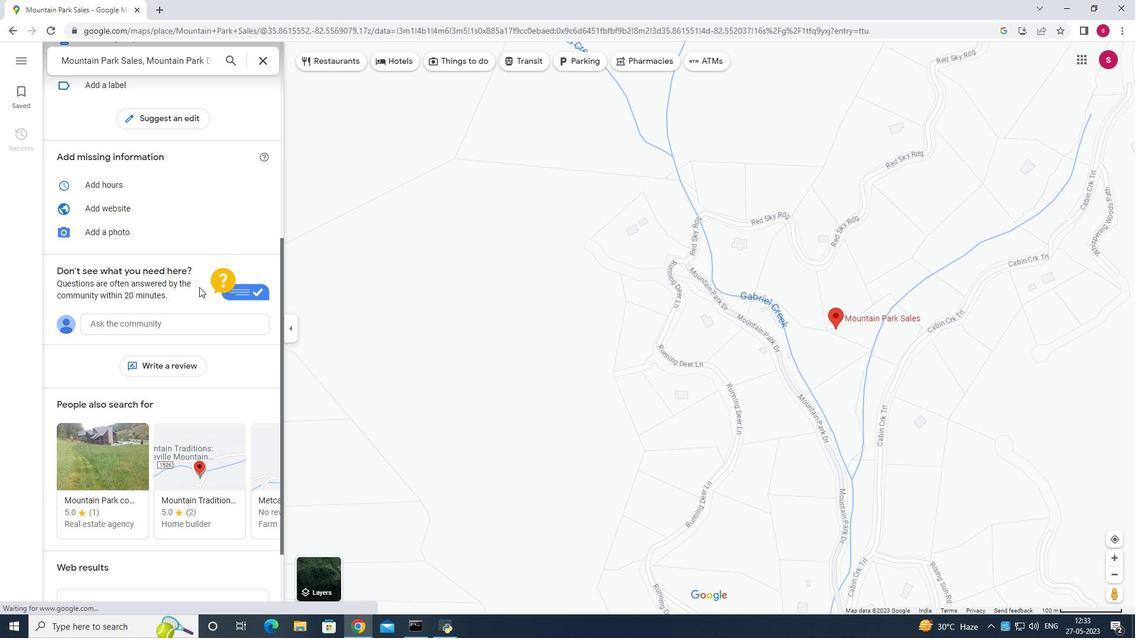 
Action: Mouse scrolled (200, 286) with delta (0, 0)
Screenshot: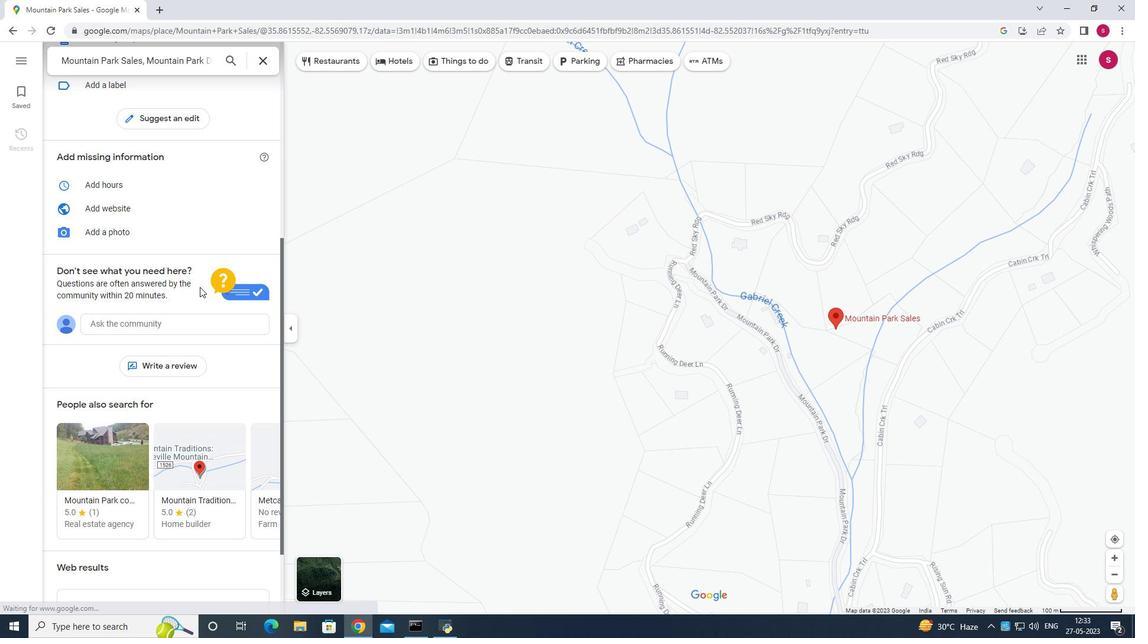 
Action: Mouse scrolled (200, 286) with delta (0, 0)
Screenshot: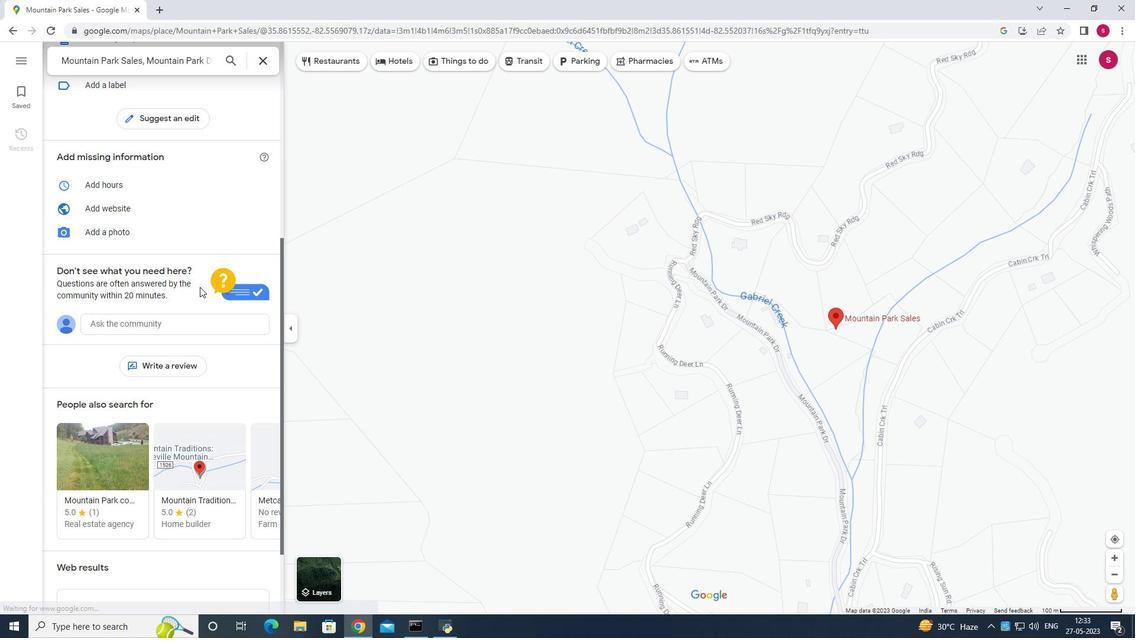 
Action: Mouse moved to (200, 286)
Screenshot: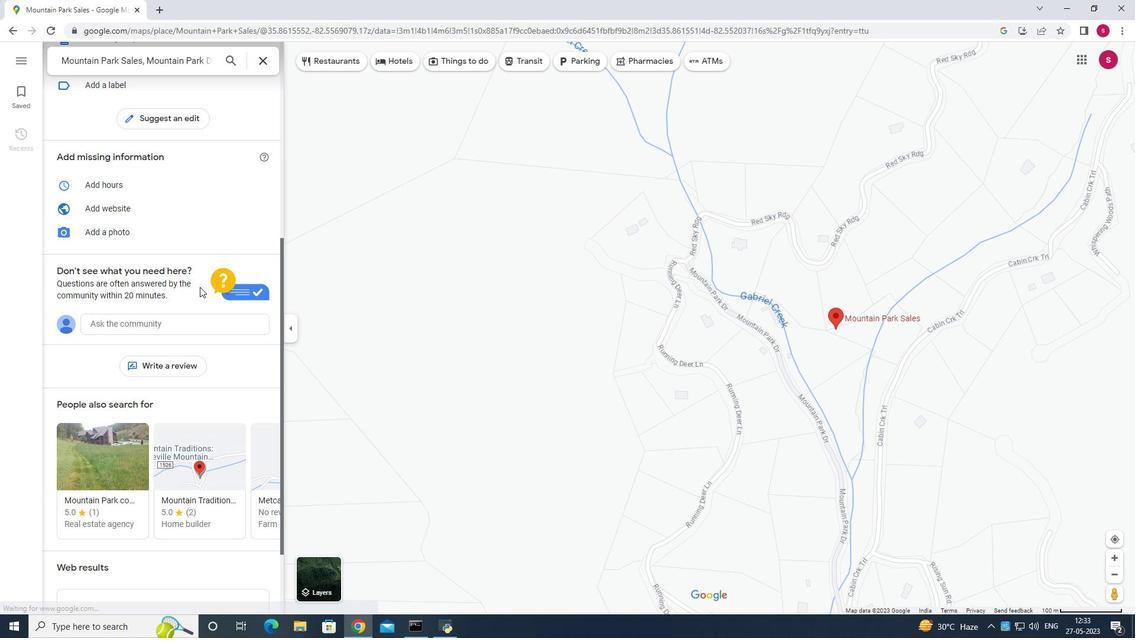 
Action: Mouse scrolled (200, 286) with delta (0, 0)
Screenshot: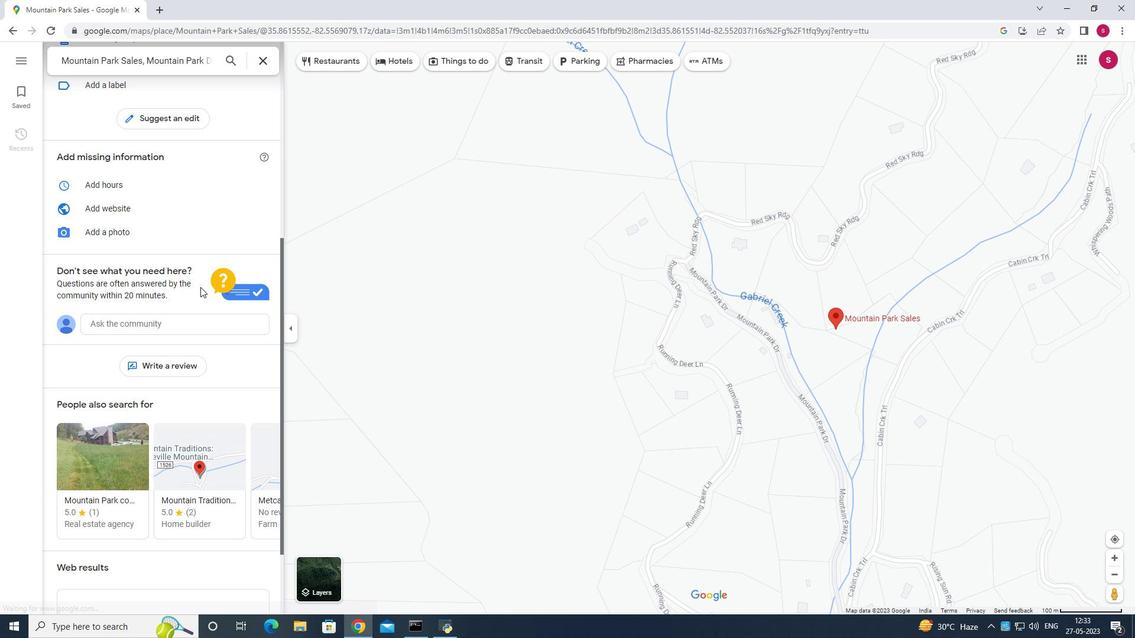 
Action: Mouse scrolled (200, 286) with delta (0, 0)
Screenshot: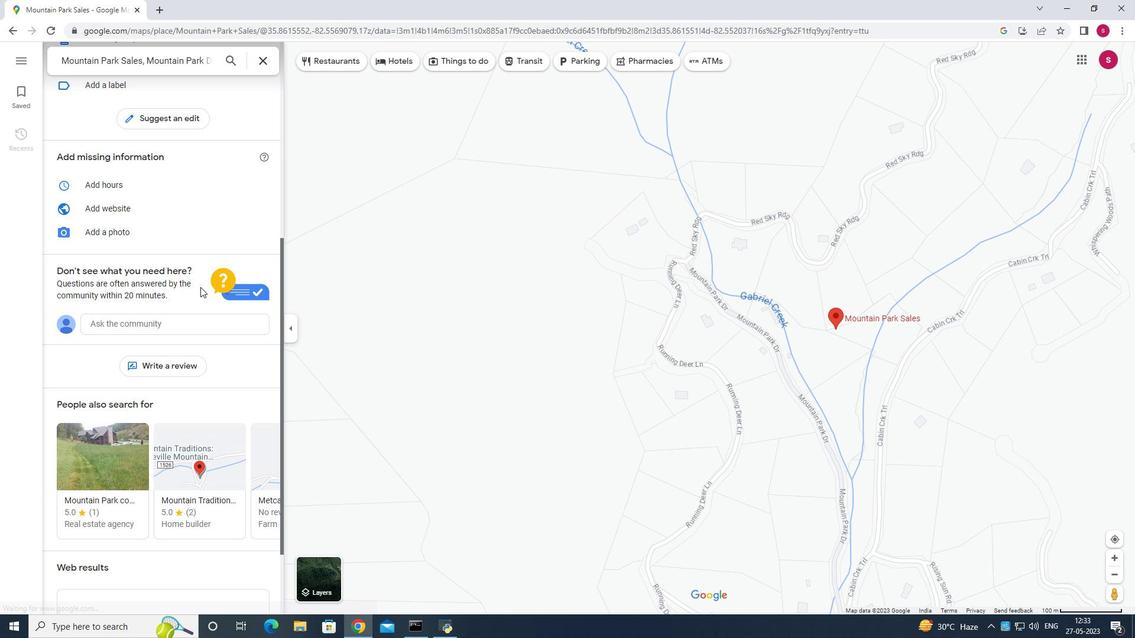 
Action: Mouse scrolled (200, 286) with delta (0, 0)
Screenshot: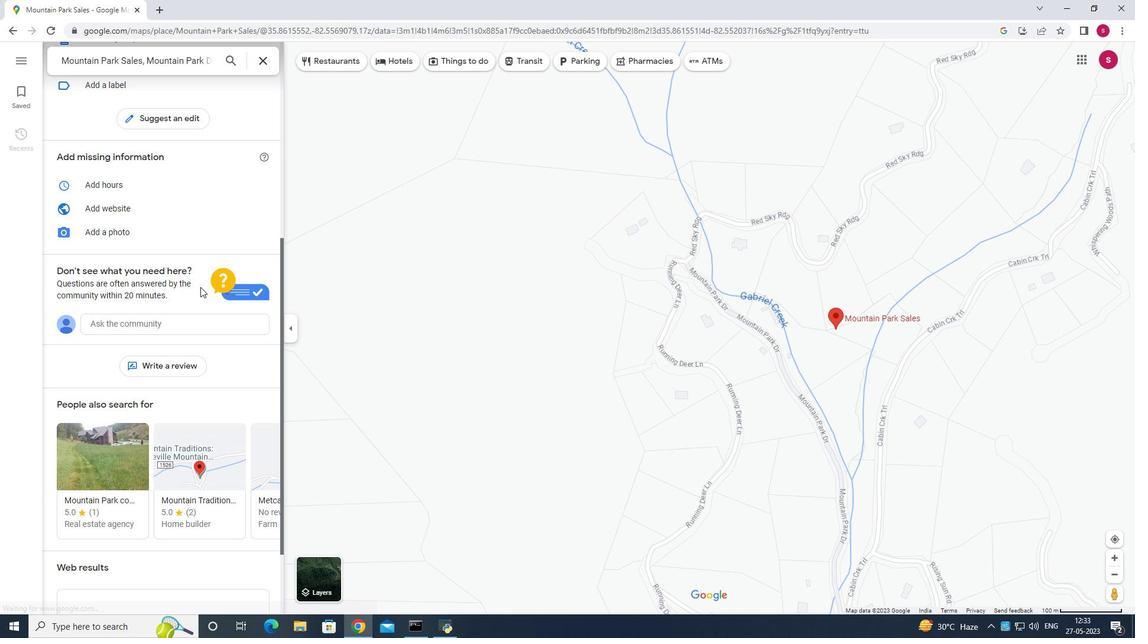 
Action: Mouse moved to (201, 286)
Screenshot: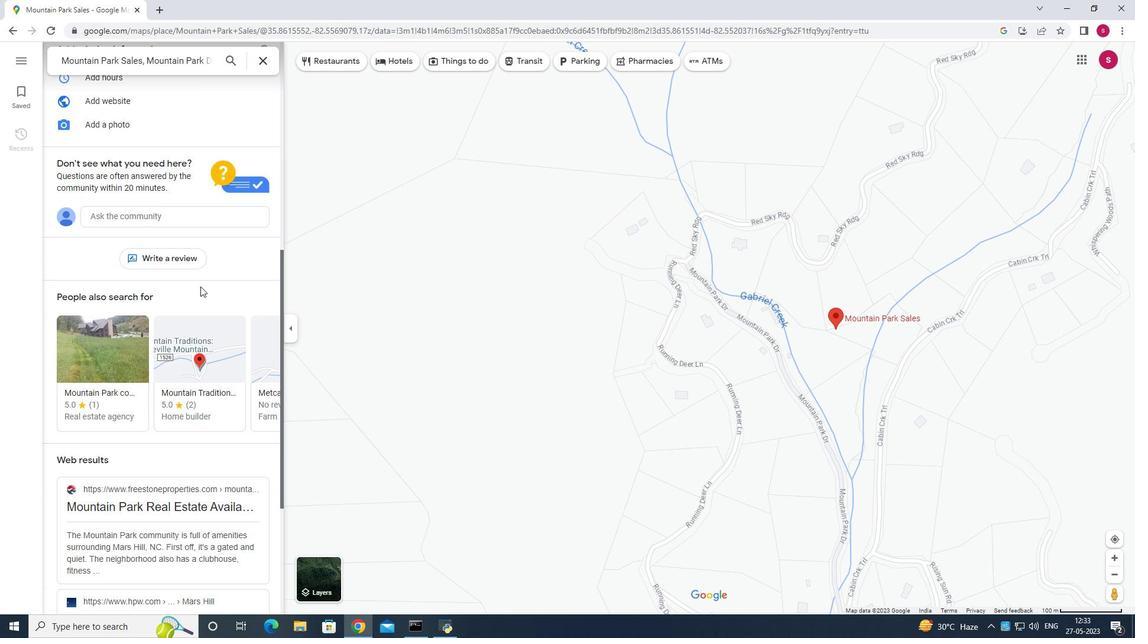
Action: Mouse scrolled (201, 286) with delta (0, 0)
Screenshot: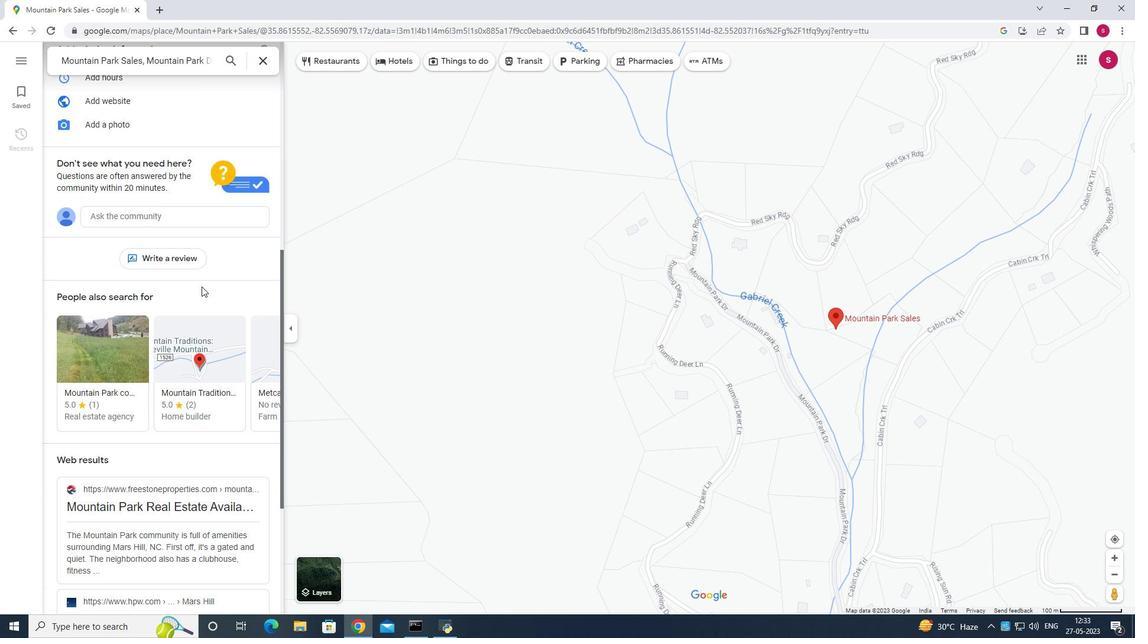 
Action: Mouse scrolled (201, 286) with delta (0, 0)
Screenshot: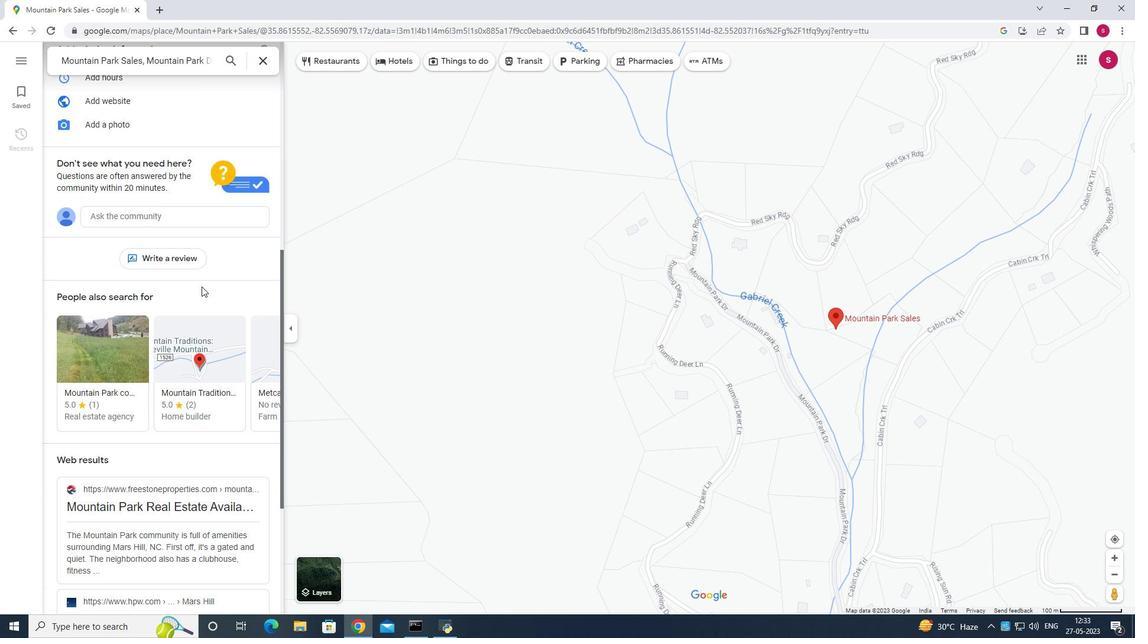 
Action: Mouse scrolled (201, 286) with delta (0, 0)
Screenshot: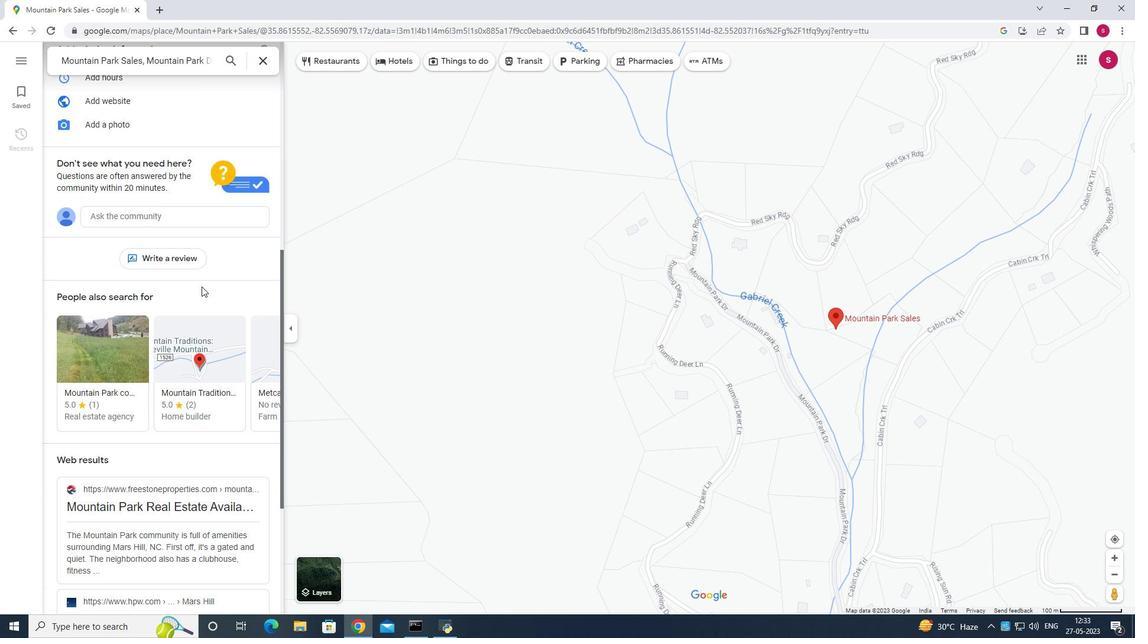 
Action: Mouse scrolled (201, 286) with delta (0, 0)
Screenshot: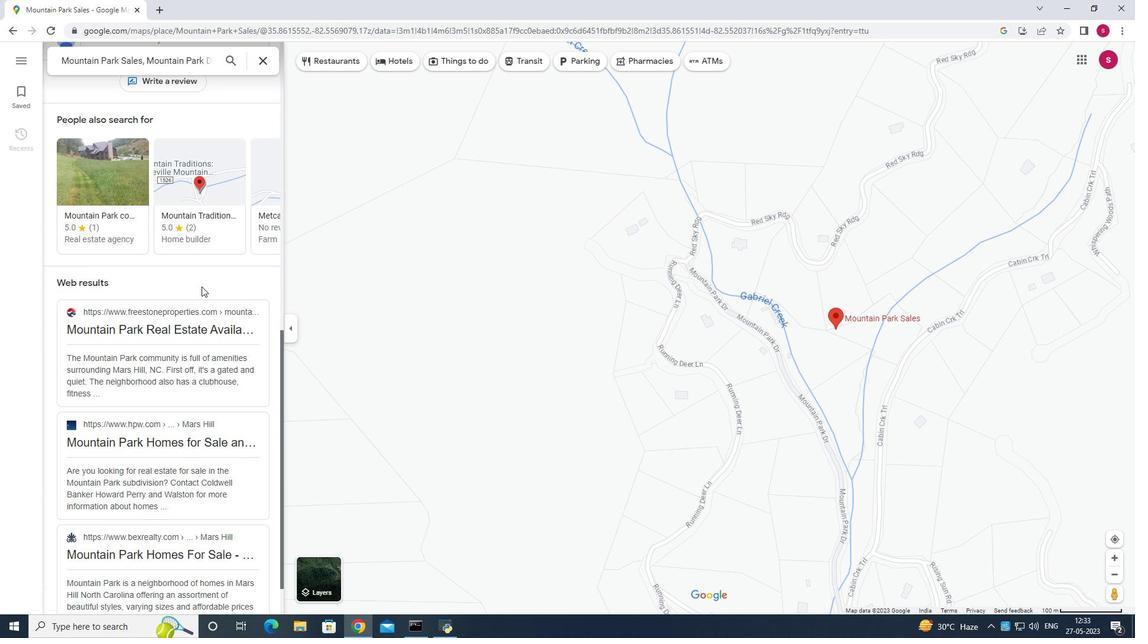 
Action: Mouse scrolled (201, 286) with delta (0, 0)
Screenshot: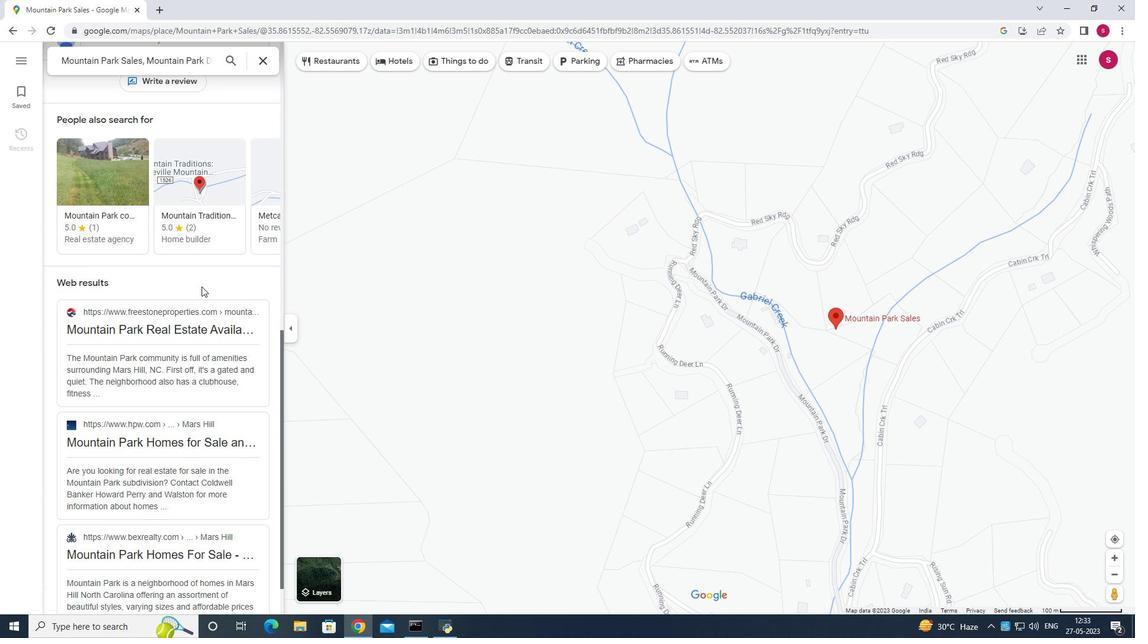 
Action: Mouse scrolled (201, 286) with delta (0, 0)
Screenshot: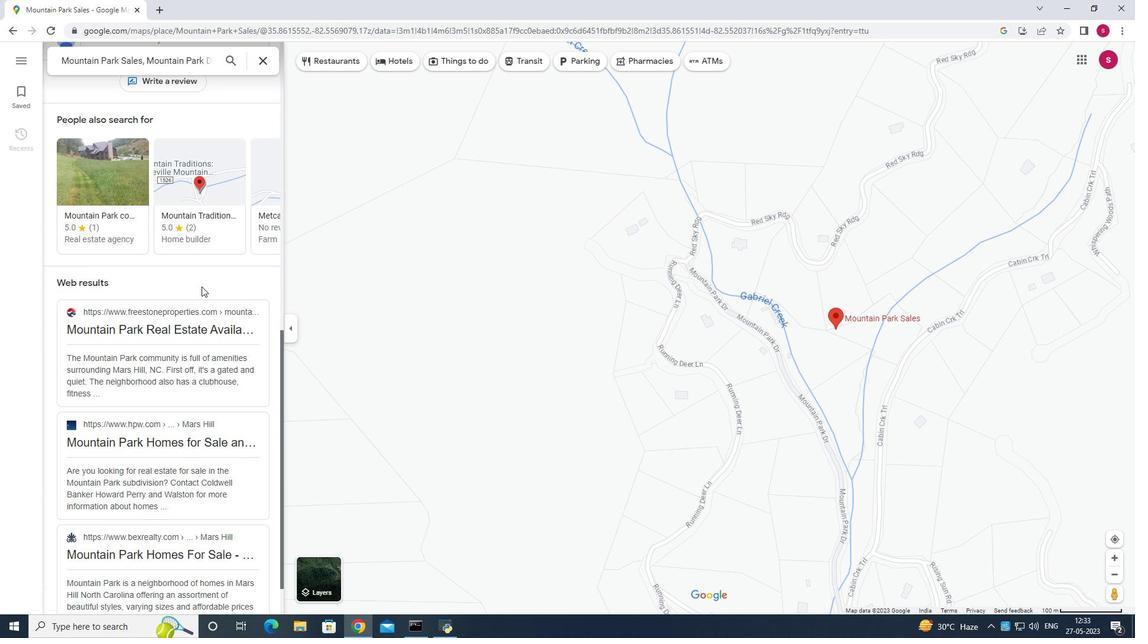 
Action: Mouse scrolled (201, 286) with delta (0, 0)
Screenshot: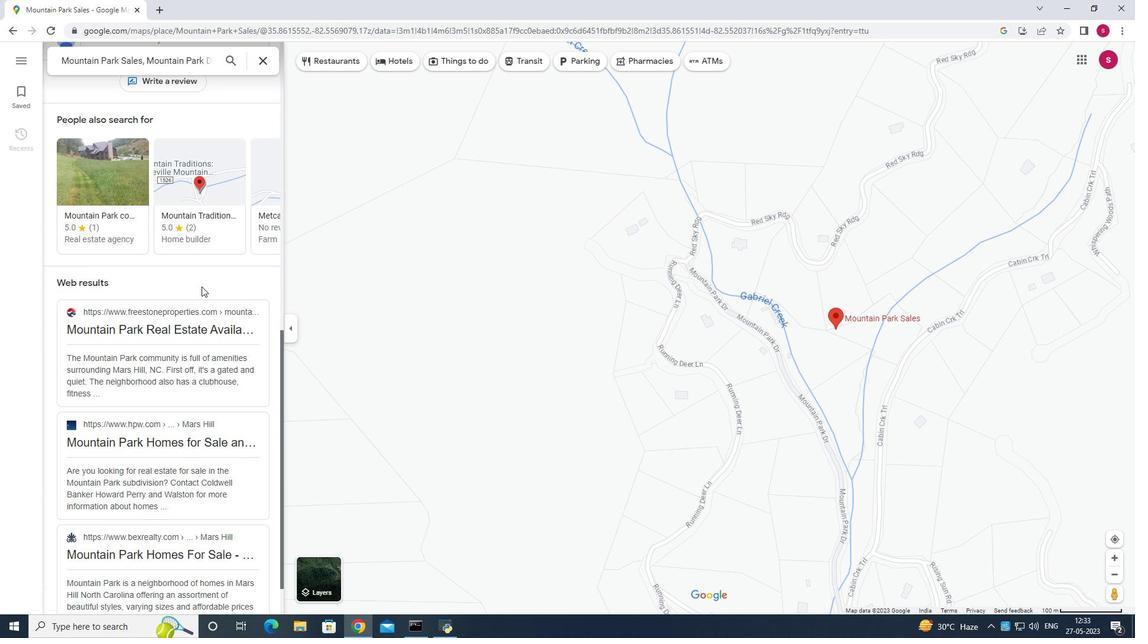 
Action: Mouse scrolled (201, 286) with delta (0, 0)
Screenshot: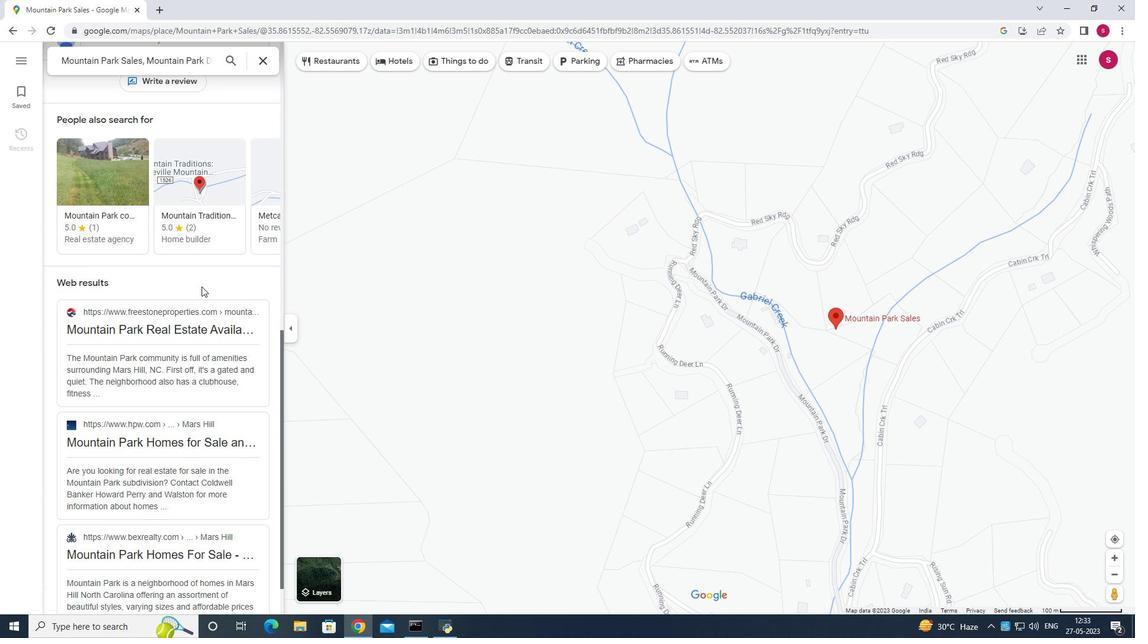 
Action: Mouse scrolled (201, 286) with delta (0, 0)
Screenshot: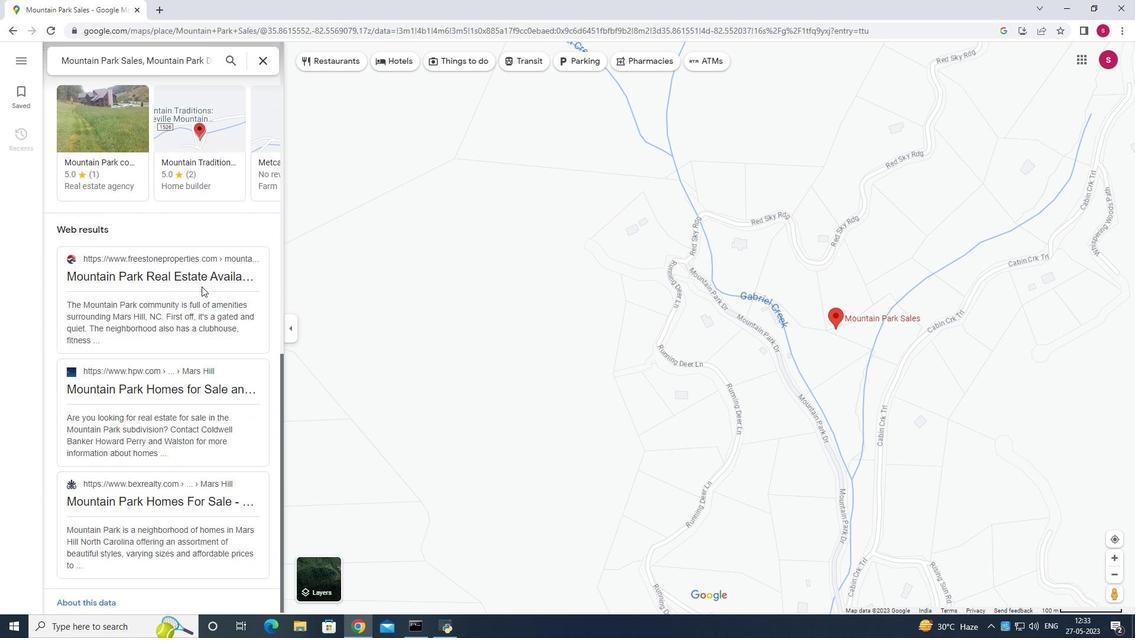 
Action: Mouse scrolled (201, 286) with delta (0, 0)
Screenshot: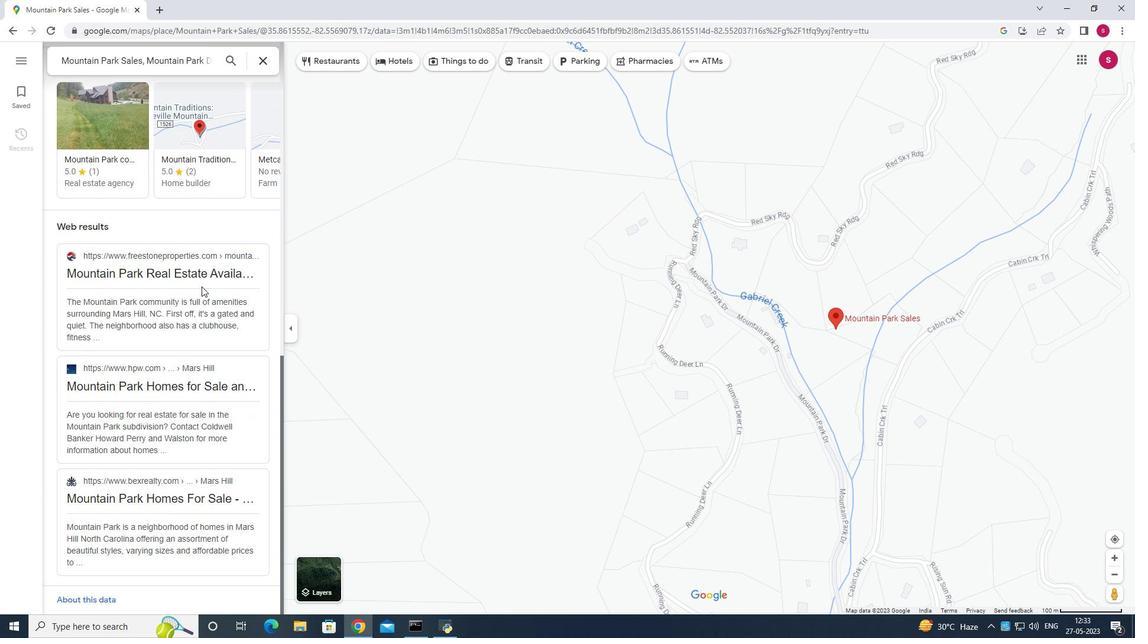 
Action: Mouse scrolled (201, 286) with delta (0, 0)
Screenshot: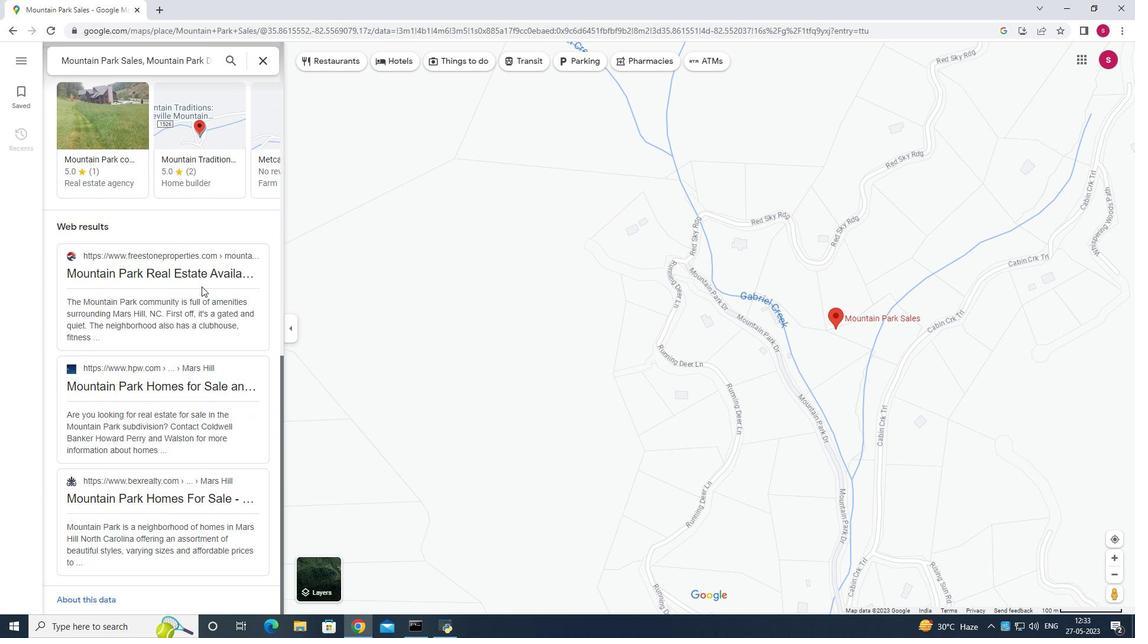 
Action: Mouse scrolled (201, 286) with delta (0, 0)
Screenshot: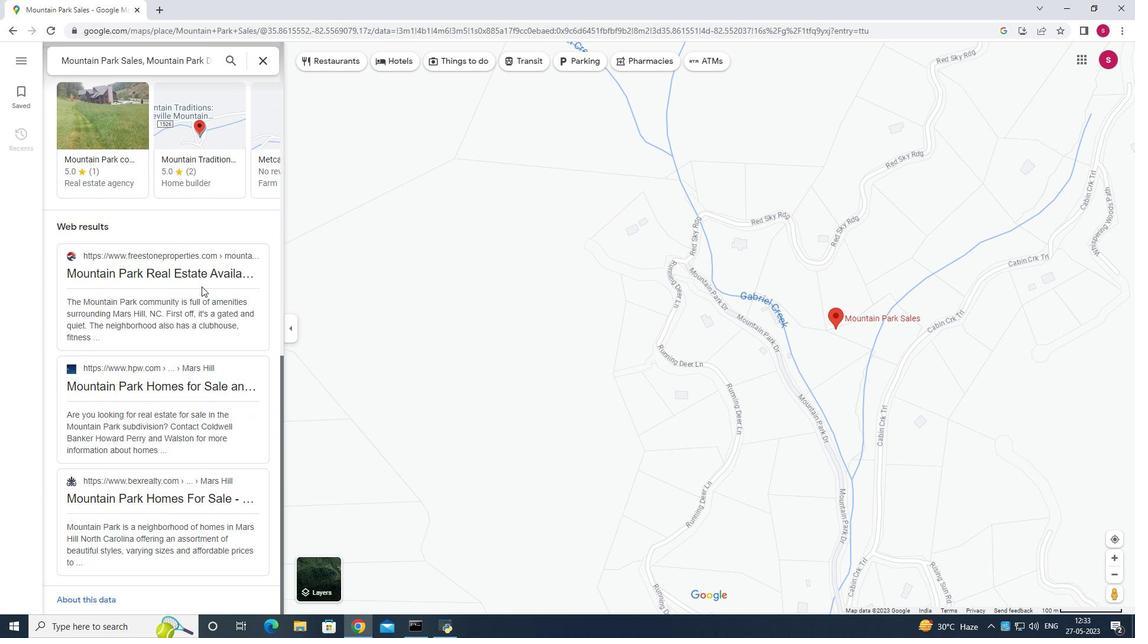 
Action: Mouse scrolled (201, 286) with delta (0, 0)
Screenshot: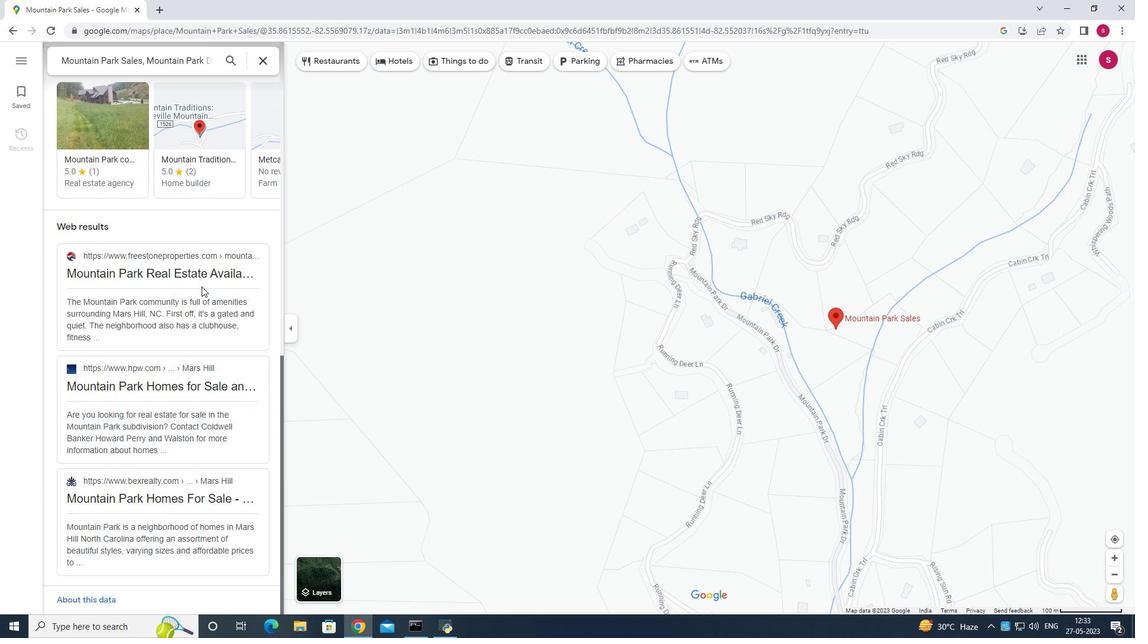
Action: Mouse scrolled (201, 286) with delta (0, 0)
Screenshot: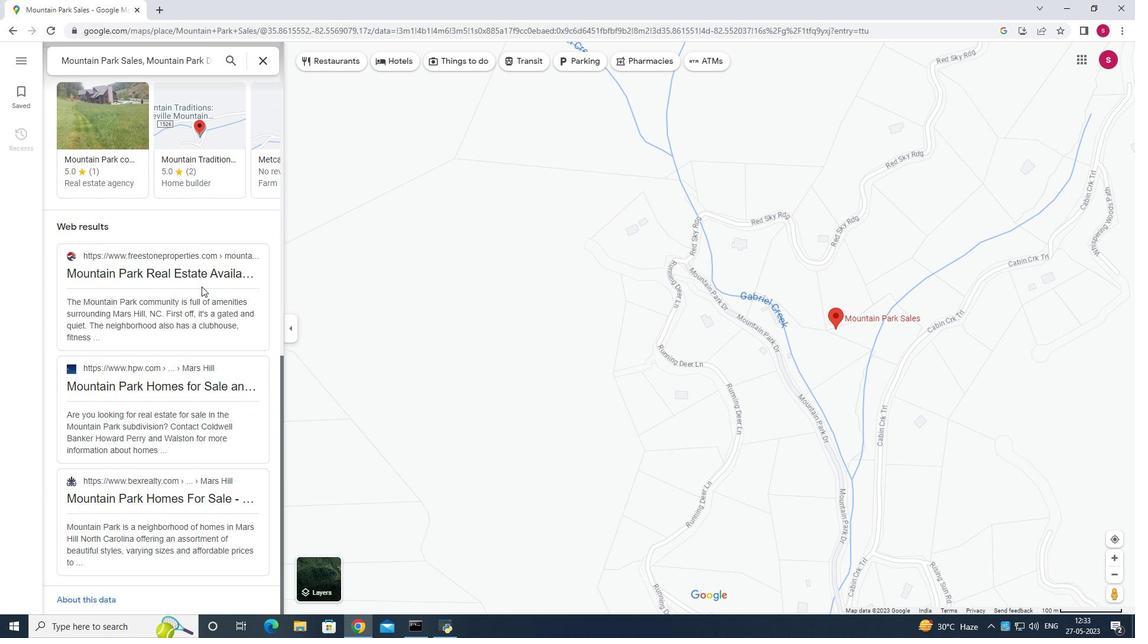 
Action: Mouse scrolled (201, 286) with delta (0, 0)
Screenshot: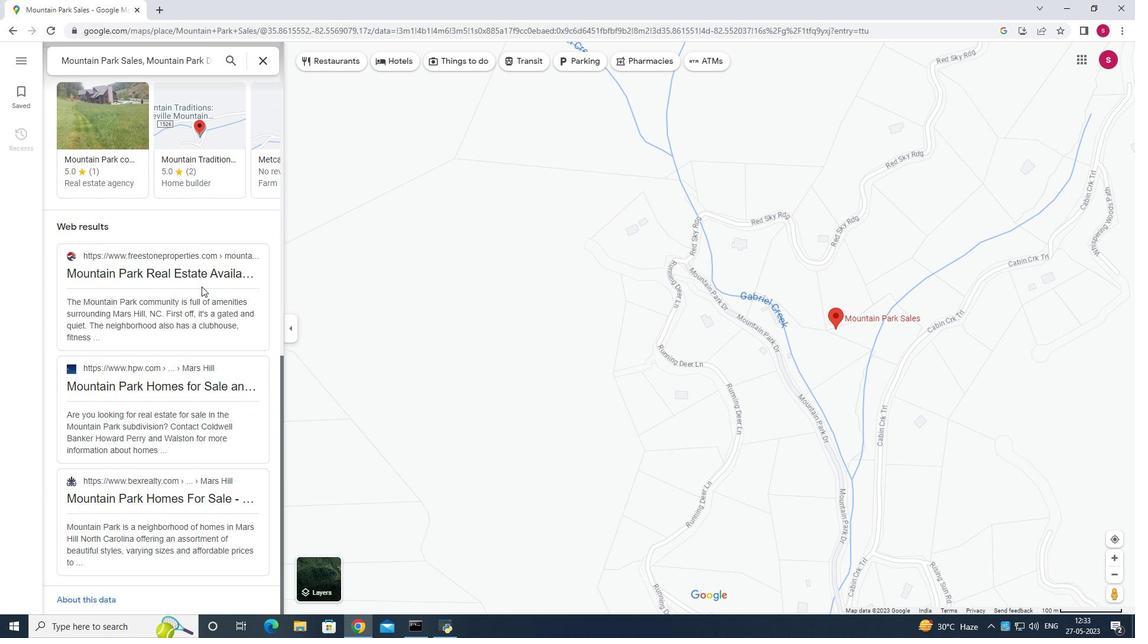 
Action: Mouse scrolled (201, 286) with delta (0, 0)
Screenshot: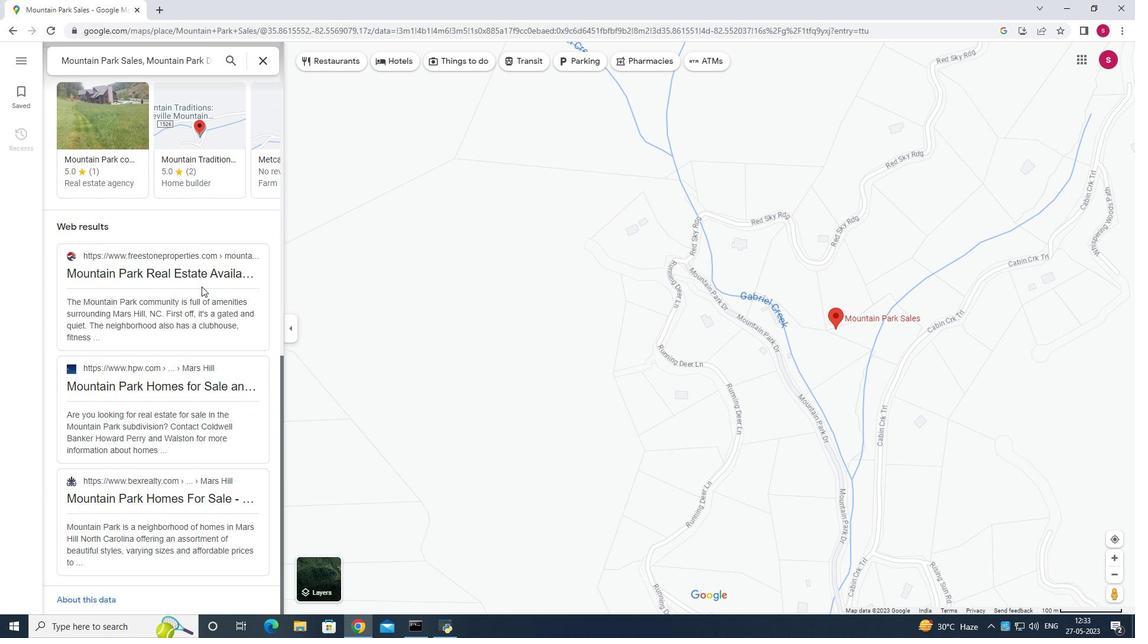 
Action: Mouse moved to (189, 283)
Screenshot: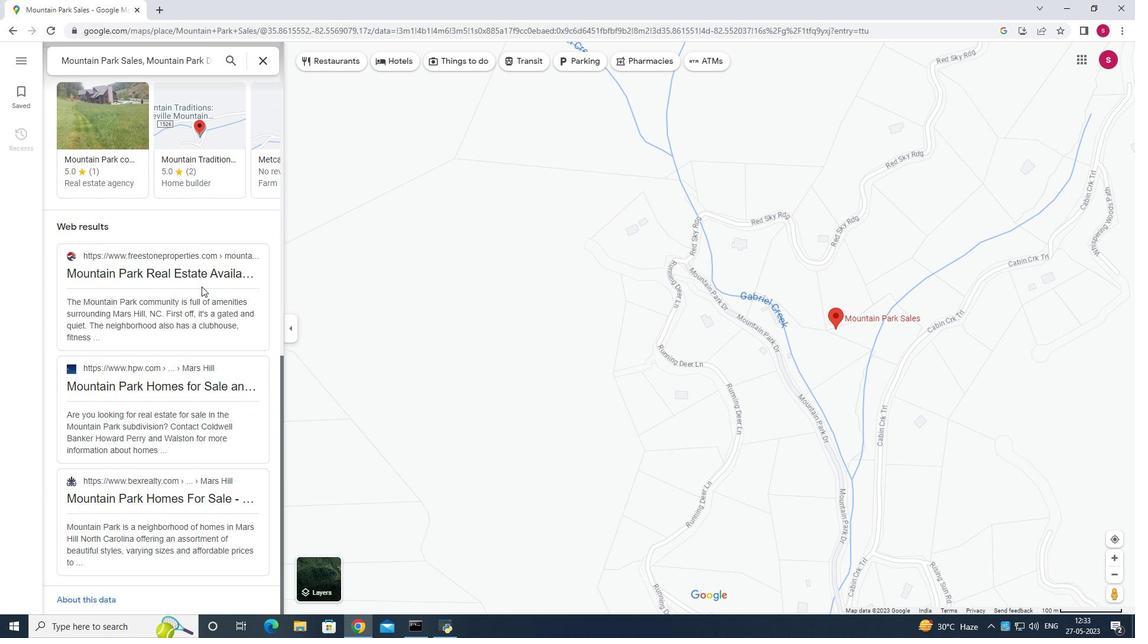 
Action: Mouse scrolled (189, 284) with delta (0, 0)
Screenshot: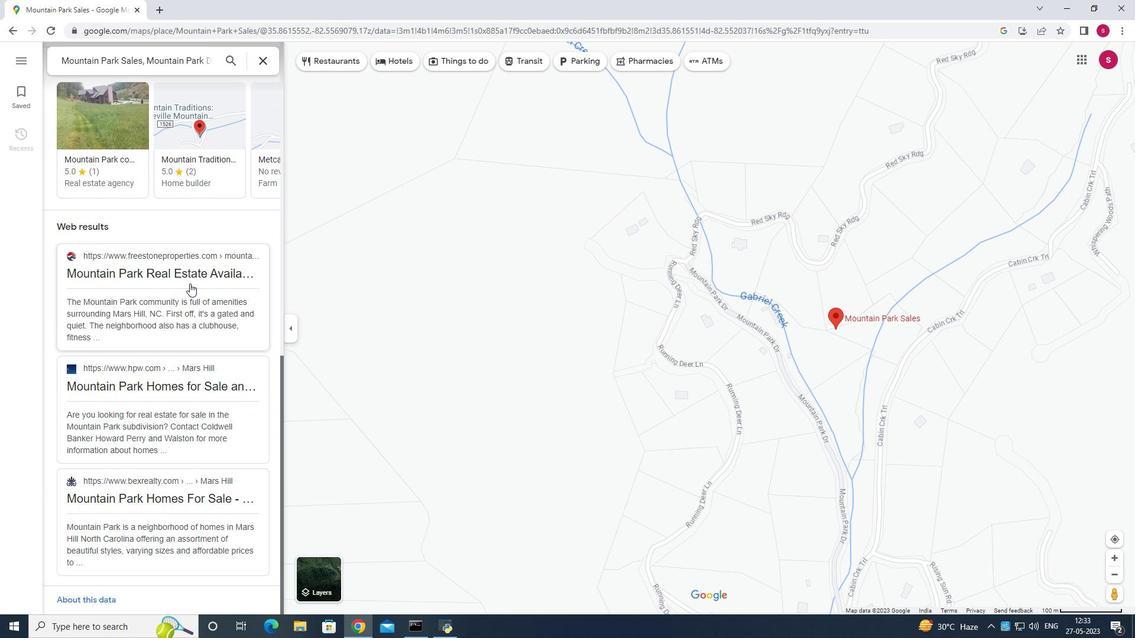 
Action: Mouse scrolled (189, 284) with delta (0, 0)
Screenshot: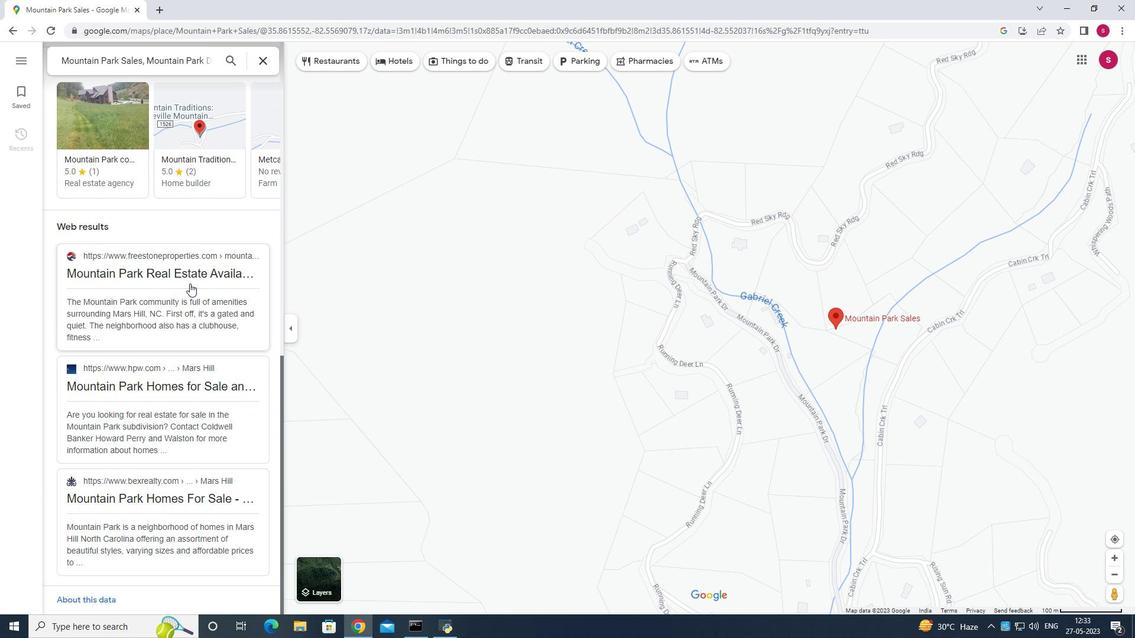
Action: Mouse scrolled (189, 284) with delta (0, 0)
Screenshot: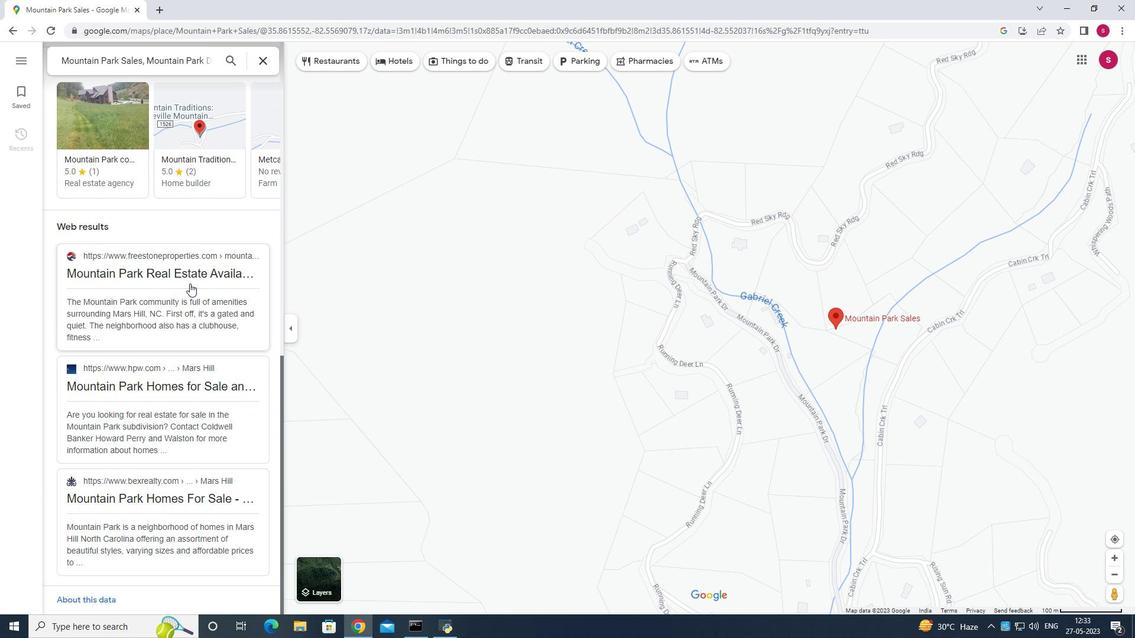 
Action: Mouse scrolled (189, 284) with delta (0, 0)
Screenshot: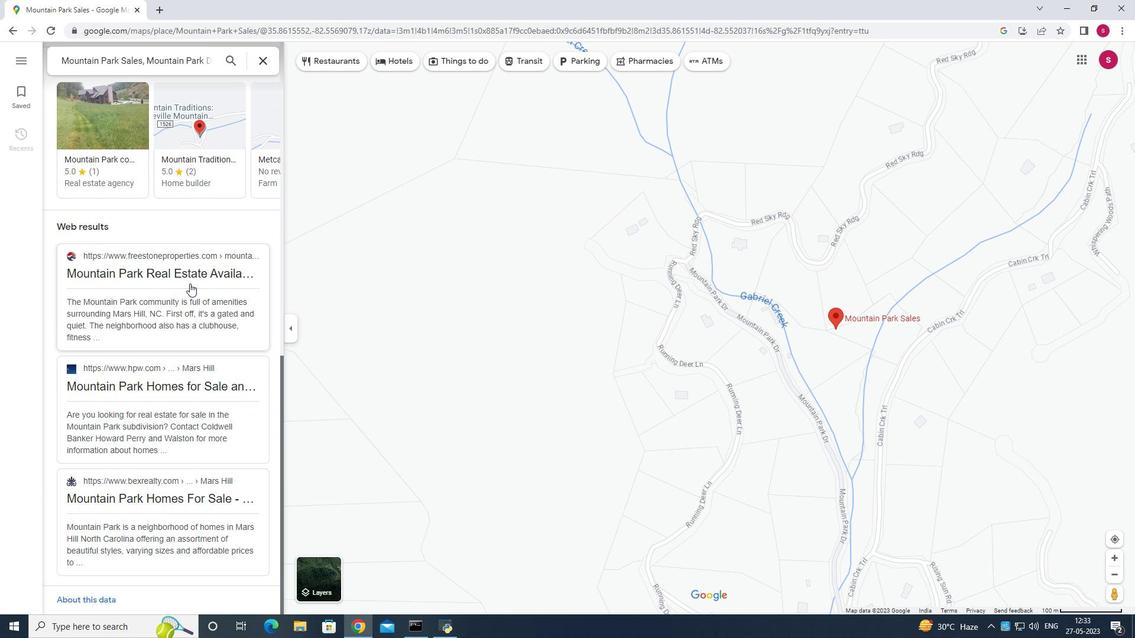 
Action: Mouse scrolled (189, 284) with delta (0, 0)
Screenshot: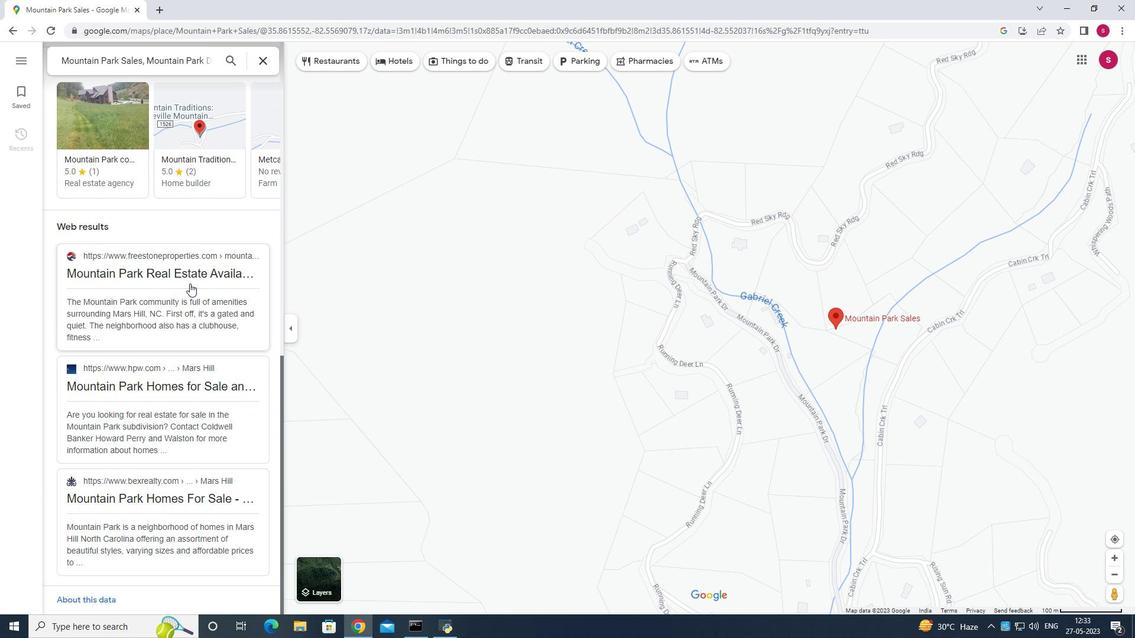 
Action: Mouse scrolled (189, 284) with delta (0, 0)
Screenshot: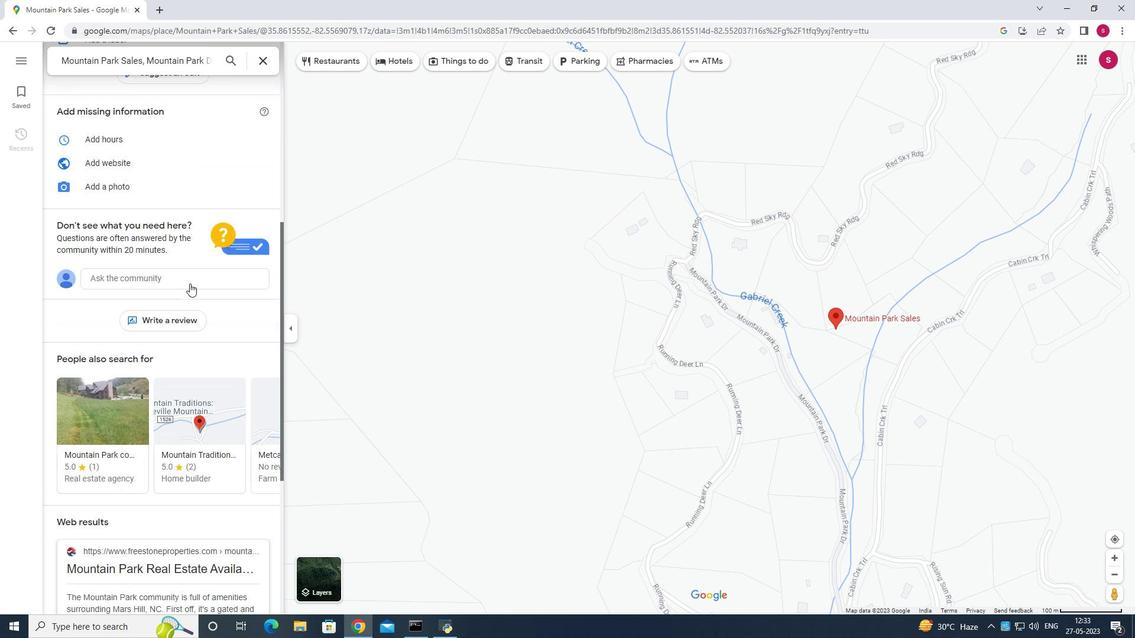 
Action: Mouse scrolled (189, 284) with delta (0, 0)
Screenshot: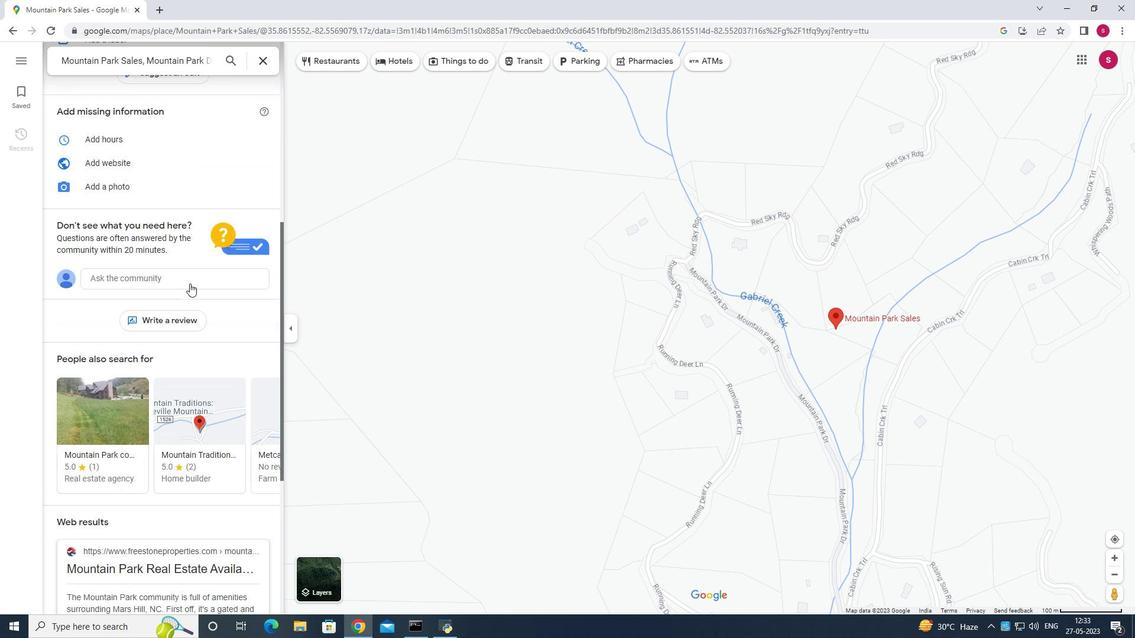 
Action: Mouse scrolled (189, 284) with delta (0, 0)
Screenshot: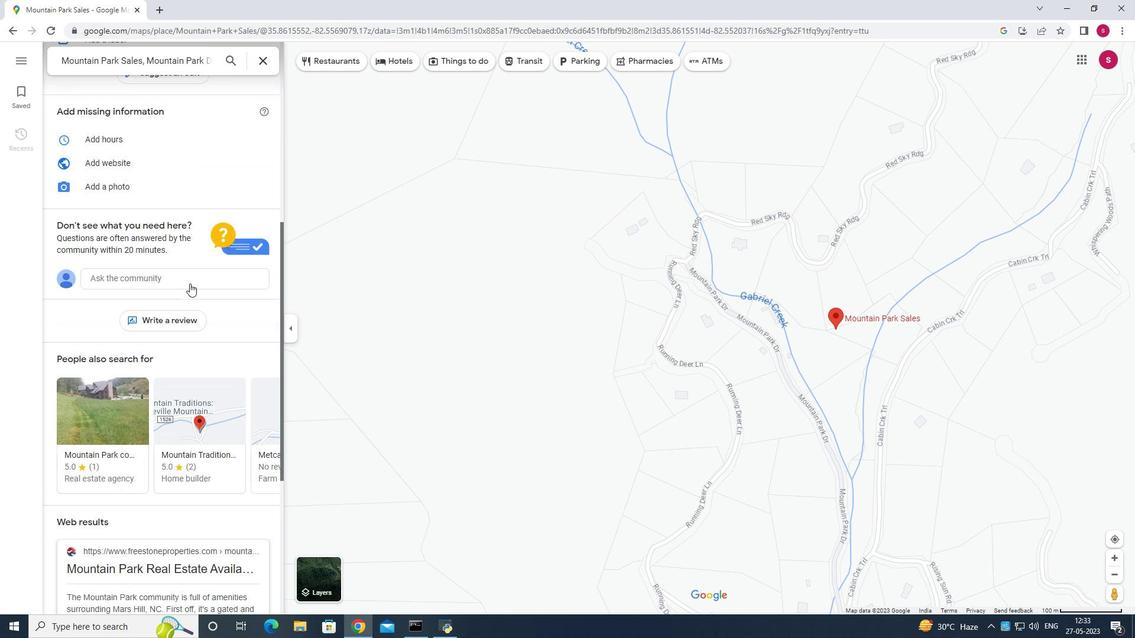 
Action: Mouse scrolled (189, 284) with delta (0, 0)
Screenshot: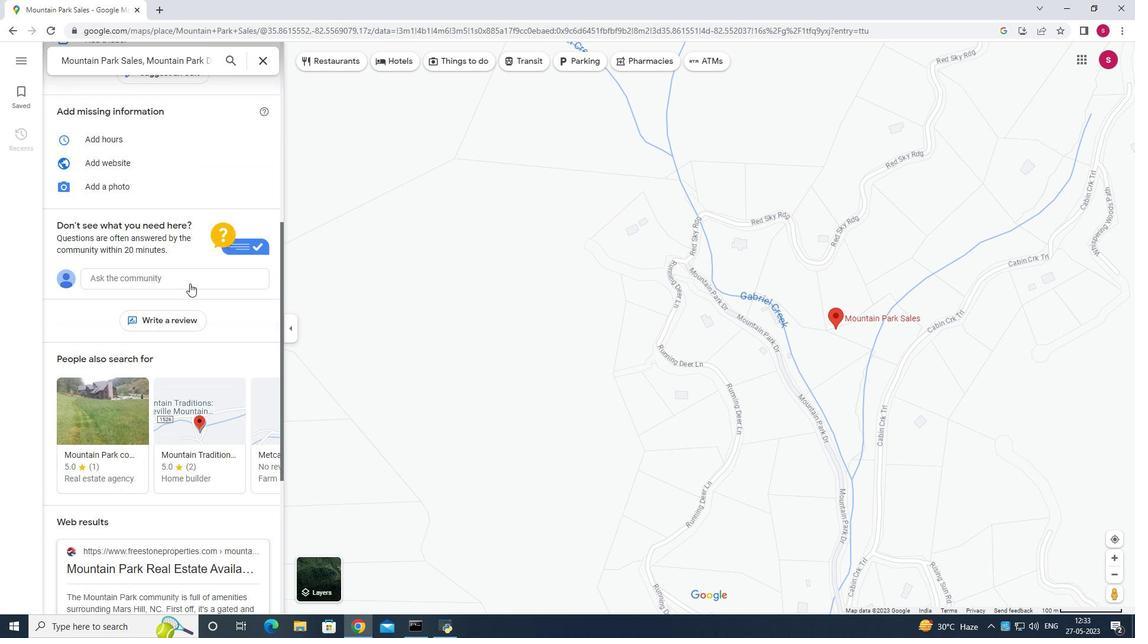 
Action: Mouse scrolled (189, 284) with delta (0, 0)
Screenshot: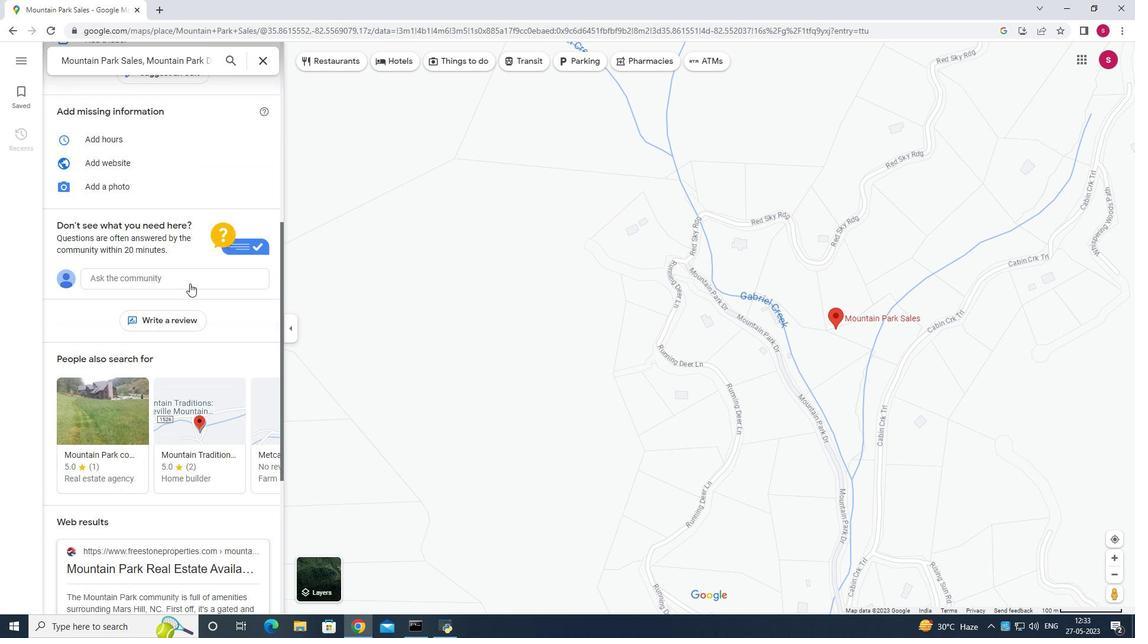 
Action: Mouse scrolled (189, 284) with delta (0, 0)
Screenshot: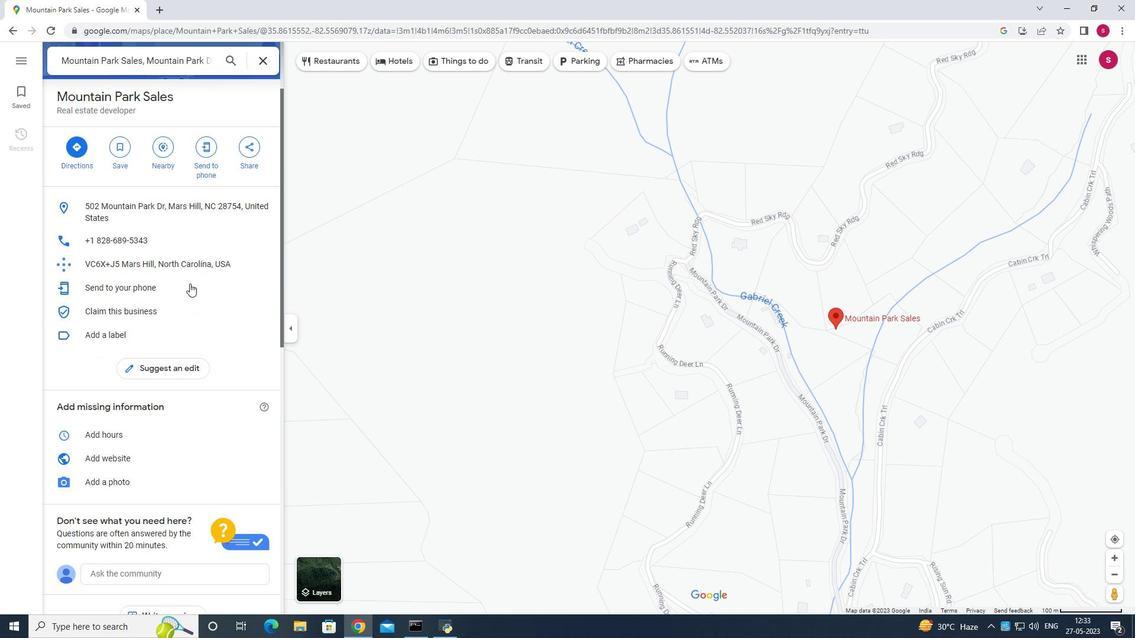 
Action: Mouse scrolled (189, 284) with delta (0, 0)
Screenshot: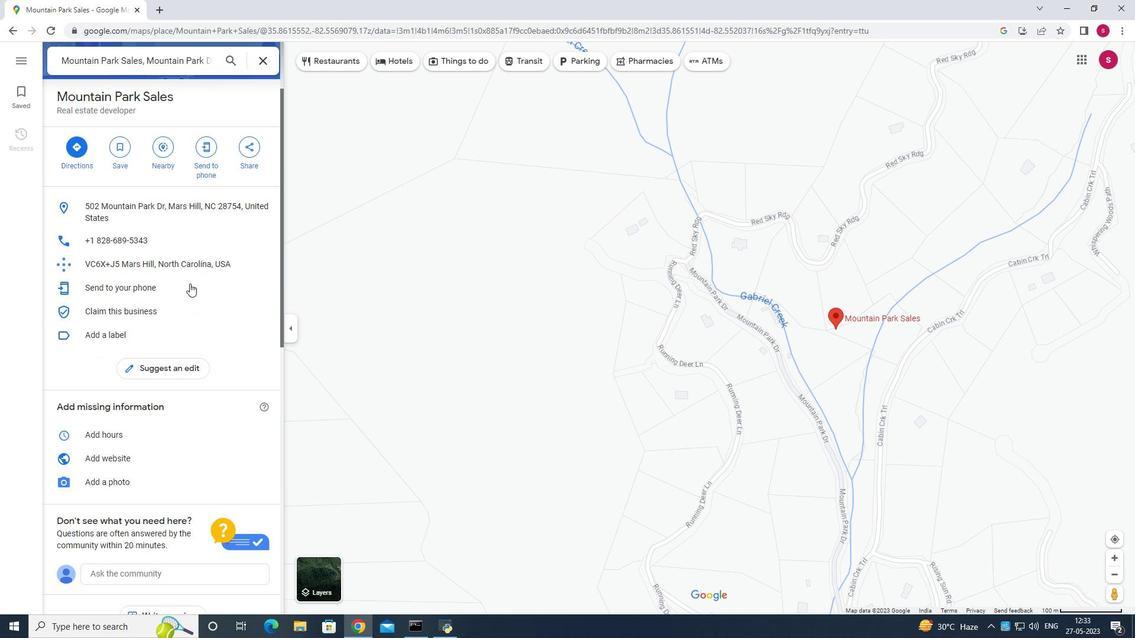 
Action: Mouse scrolled (189, 284) with delta (0, 0)
Screenshot: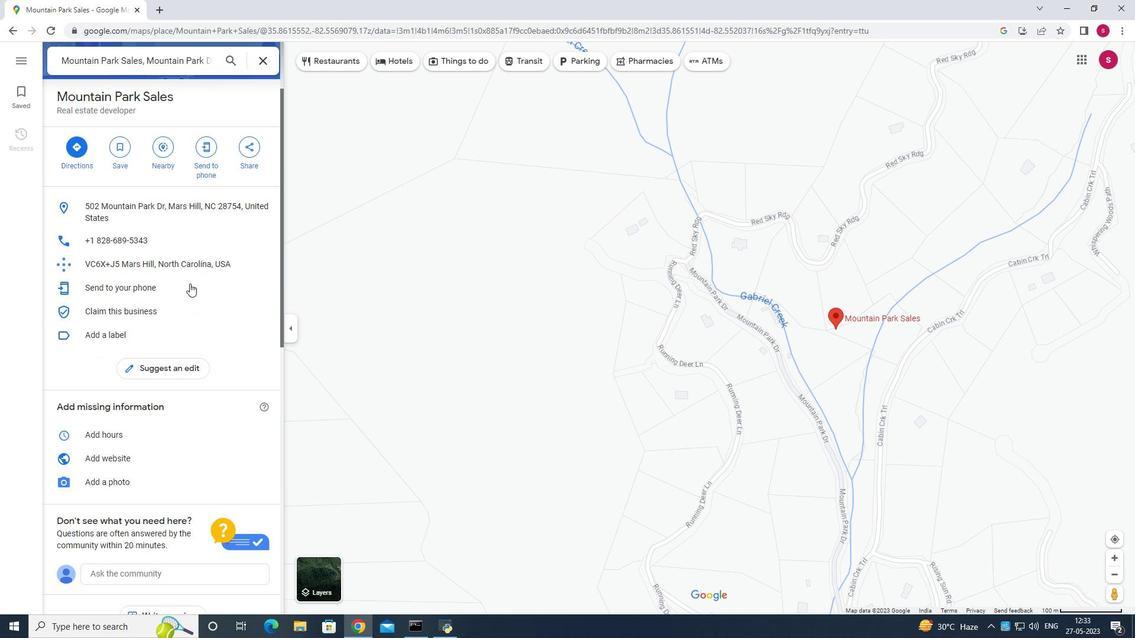 
Action: Mouse scrolled (189, 284) with delta (0, 0)
Screenshot: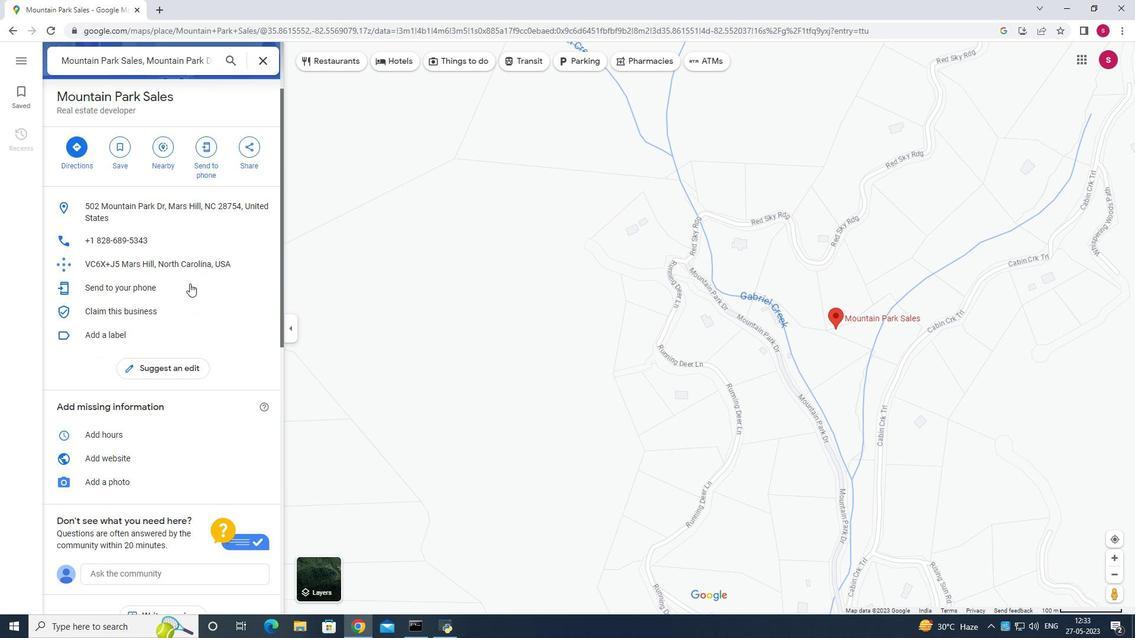 
Action: Mouse scrolled (189, 284) with delta (0, 0)
Screenshot: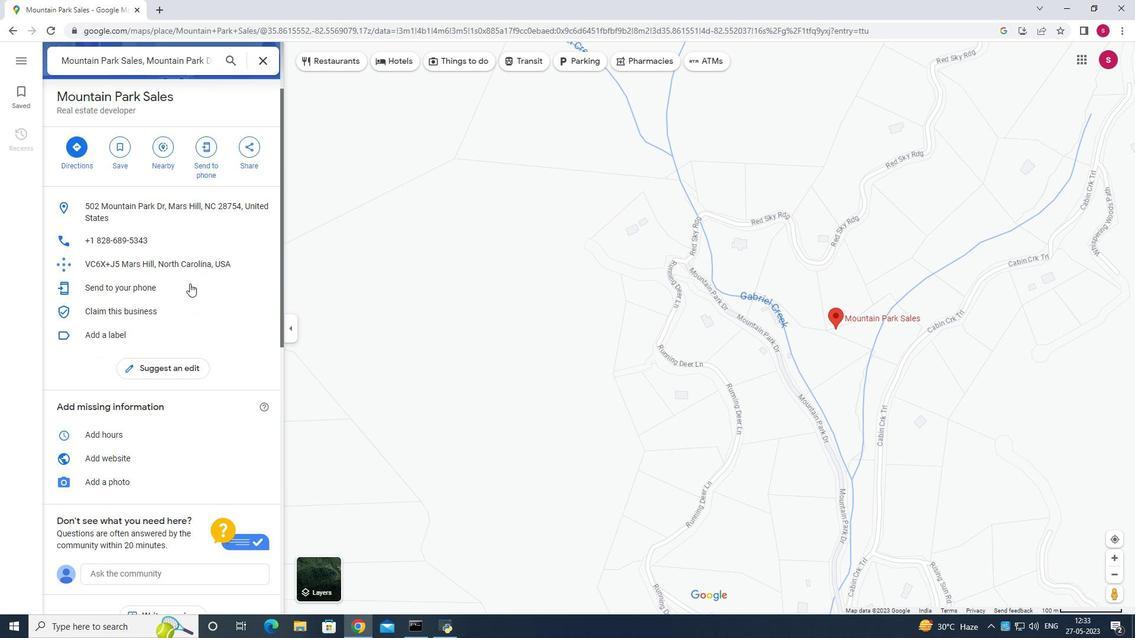 
Action: Mouse scrolled (189, 284) with delta (0, 0)
Screenshot: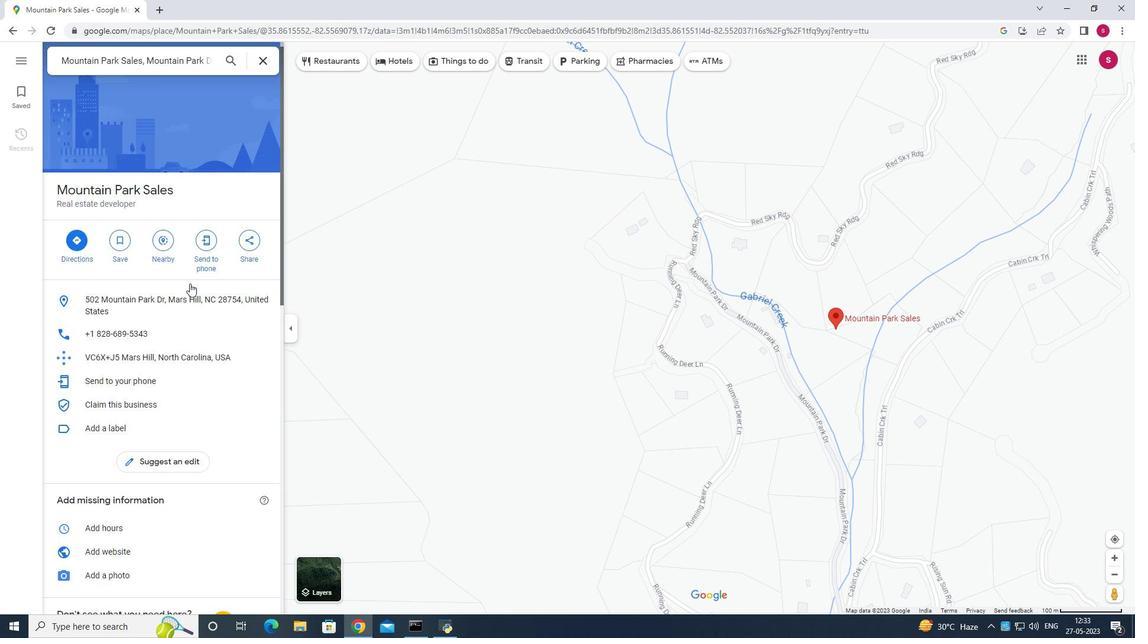 
Action: Mouse scrolled (189, 284) with delta (0, 0)
Screenshot: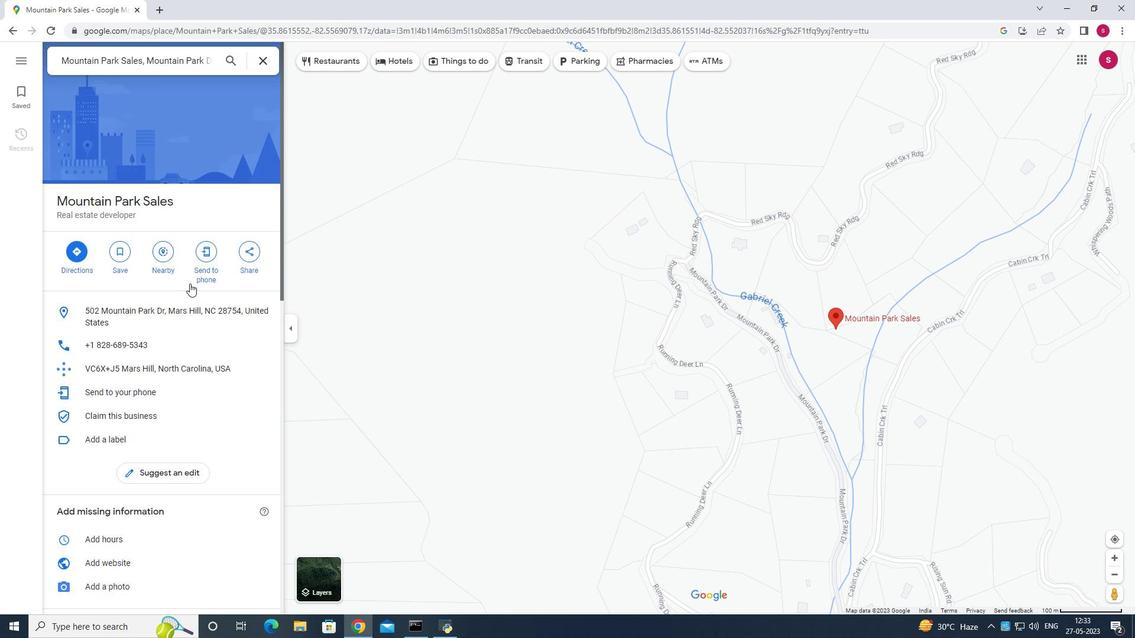 
Action: Mouse scrolled (189, 284) with delta (0, 0)
Screenshot: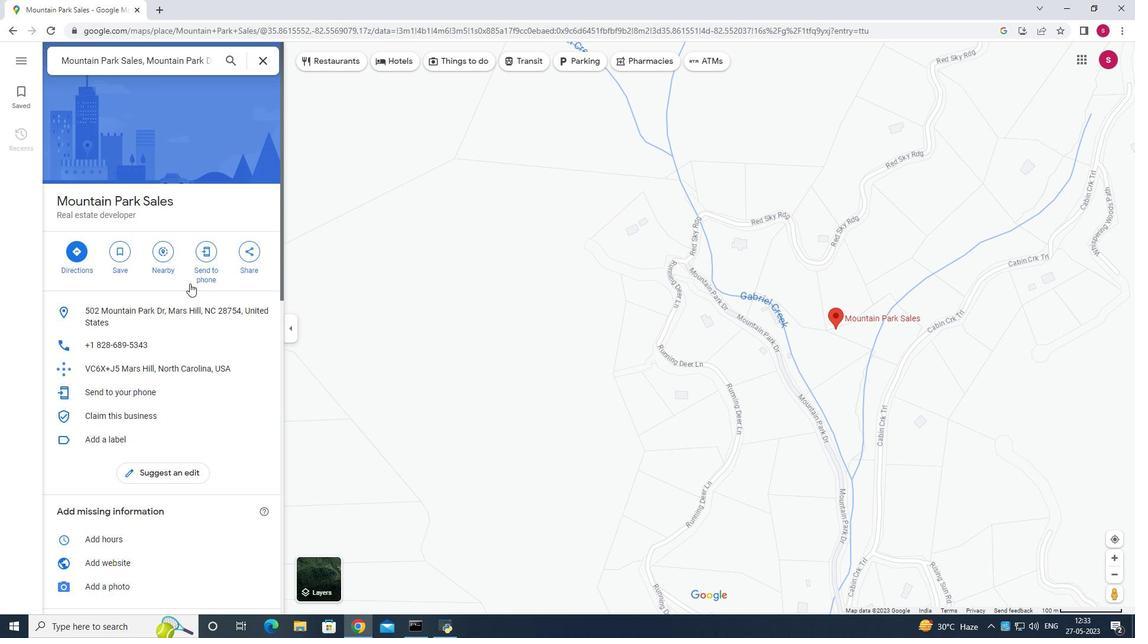 
Action: Mouse scrolled (189, 284) with delta (0, 0)
Screenshot: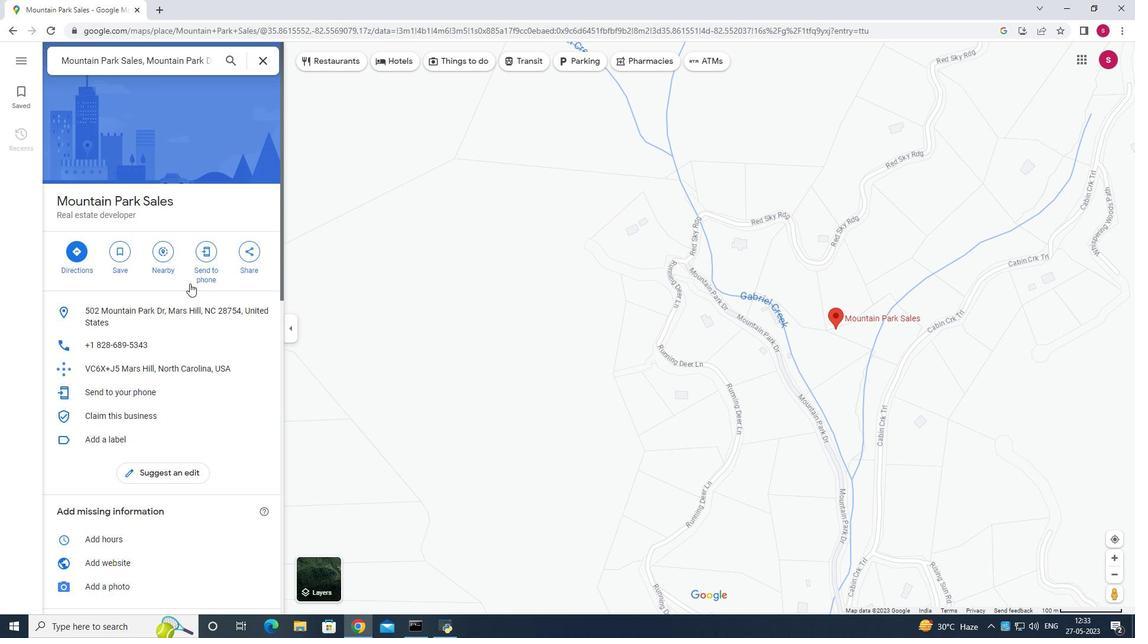 
Action: Mouse scrolled (189, 284) with delta (0, 0)
Screenshot: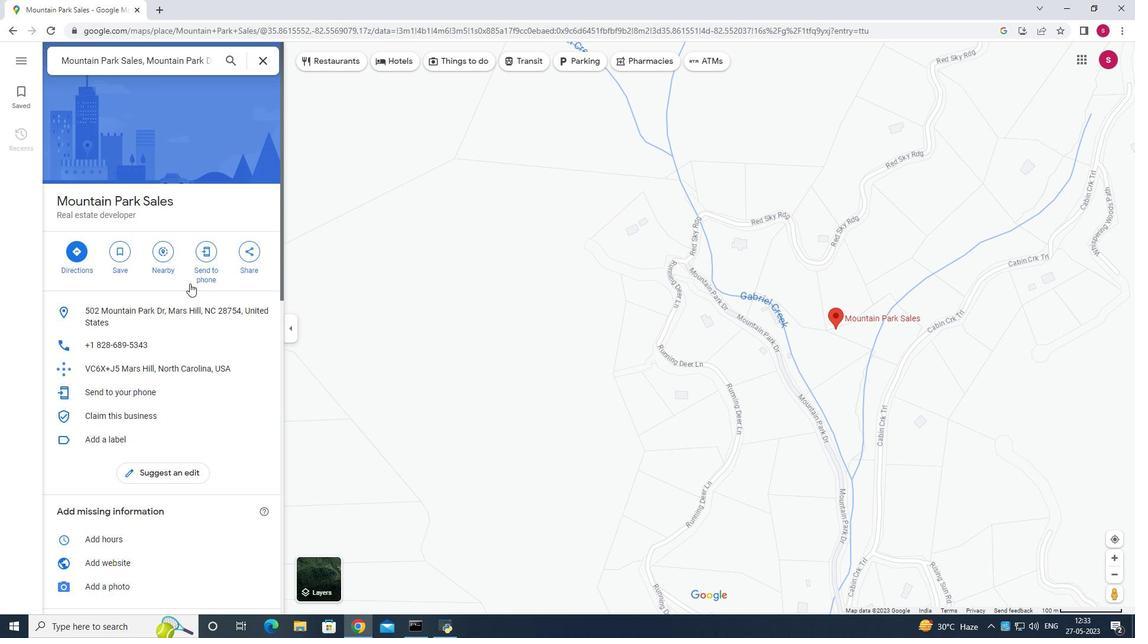 
Action: Mouse scrolled (189, 284) with delta (0, 0)
Screenshot: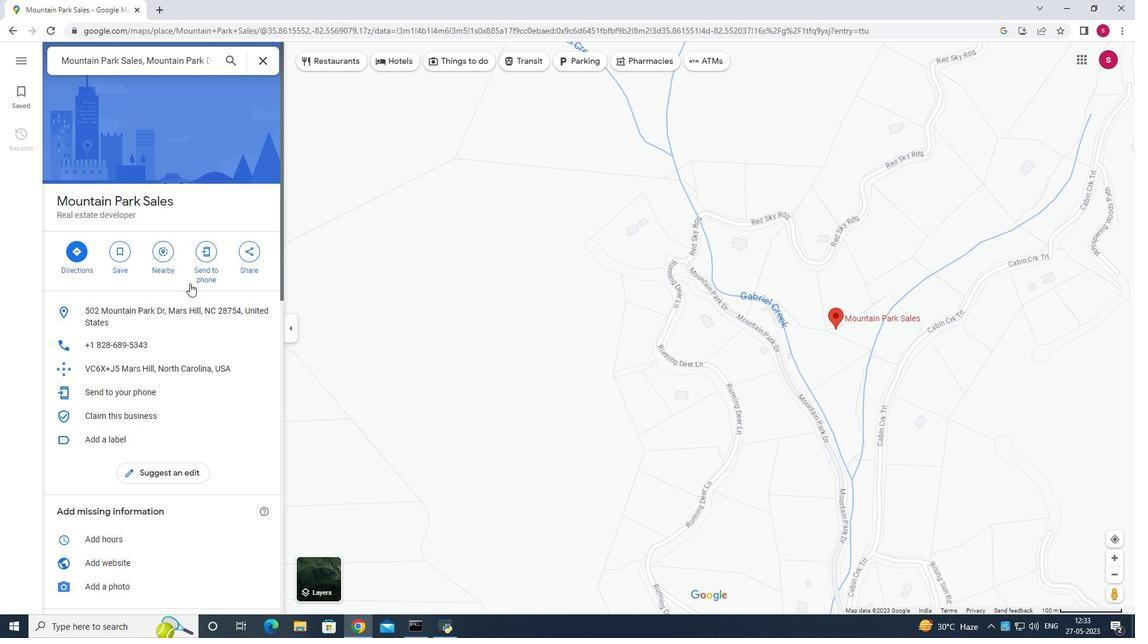 
Action: Mouse scrolled (189, 284) with delta (0, 0)
Screenshot: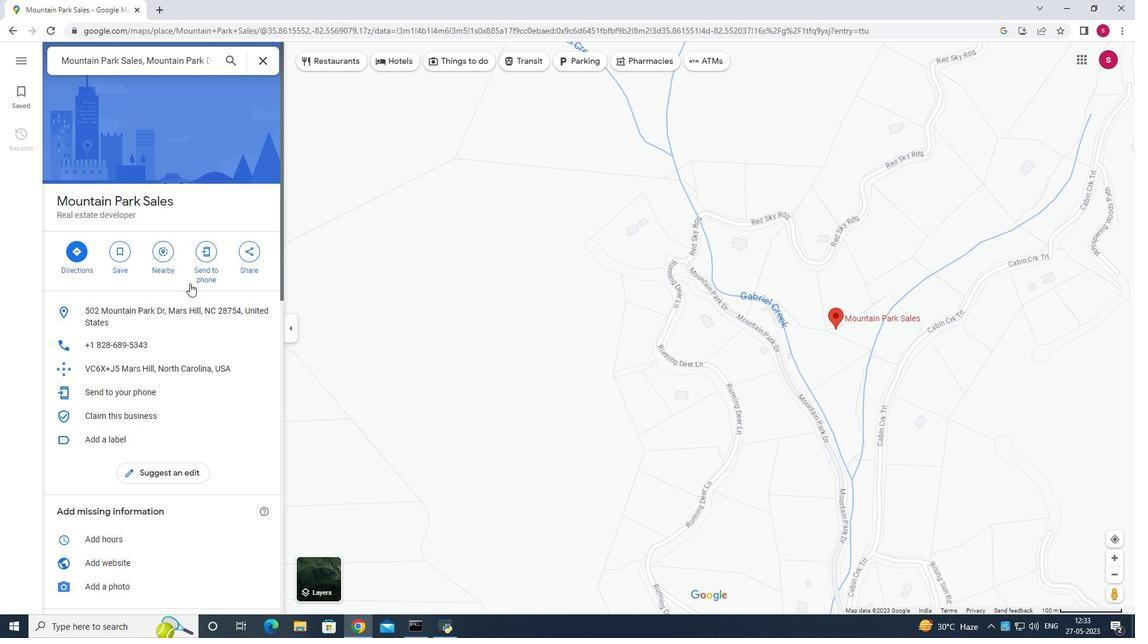 
Action: Mouse scrolled (189, 284) with delta (0, 0)
Screenshot: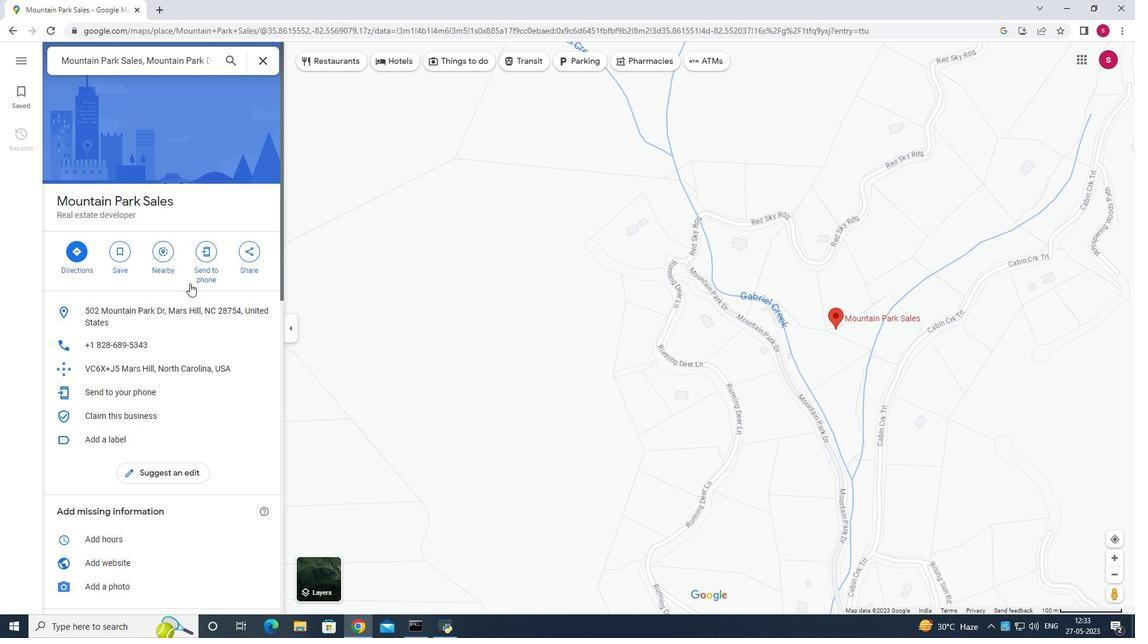 
Action: Mouse scrolled (189, 284) with delta (0, 0)
Screenshot: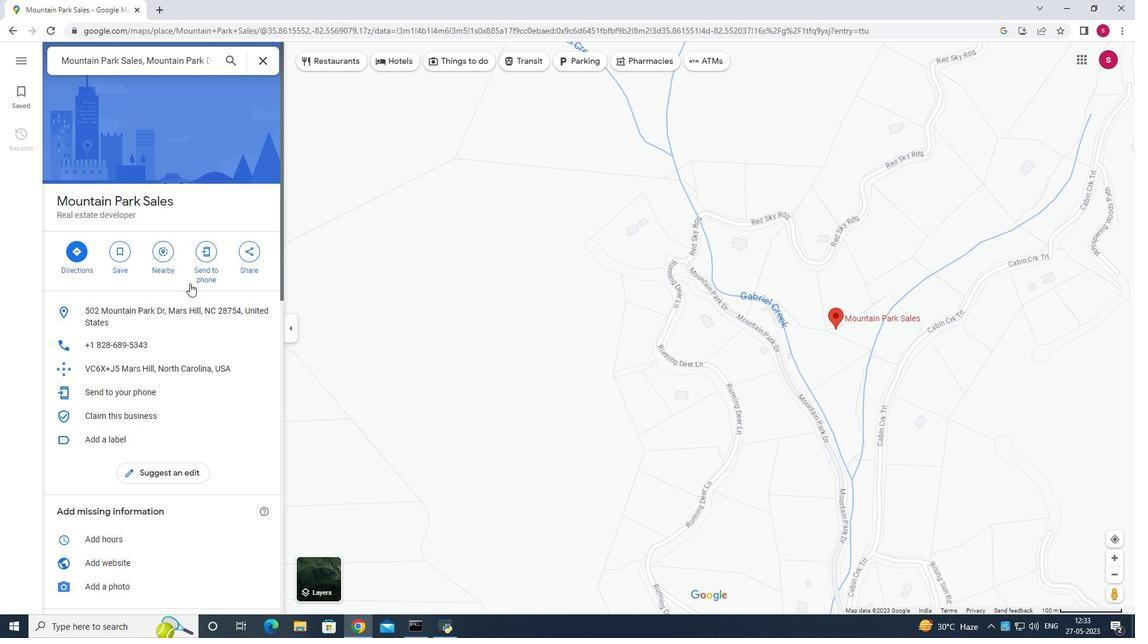 
Action: Mouse scrolled (189, 284) with delta (0, 0)
Screenshot: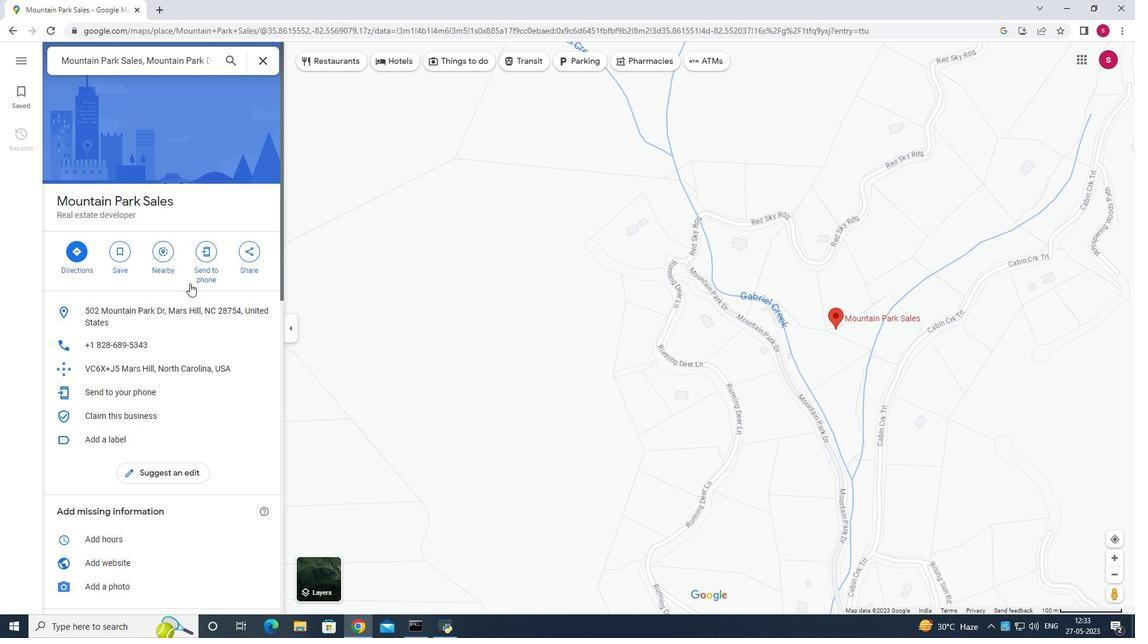 
Action: Mouse scrolled (189, 284) with delta (0, 0)
Screenshot: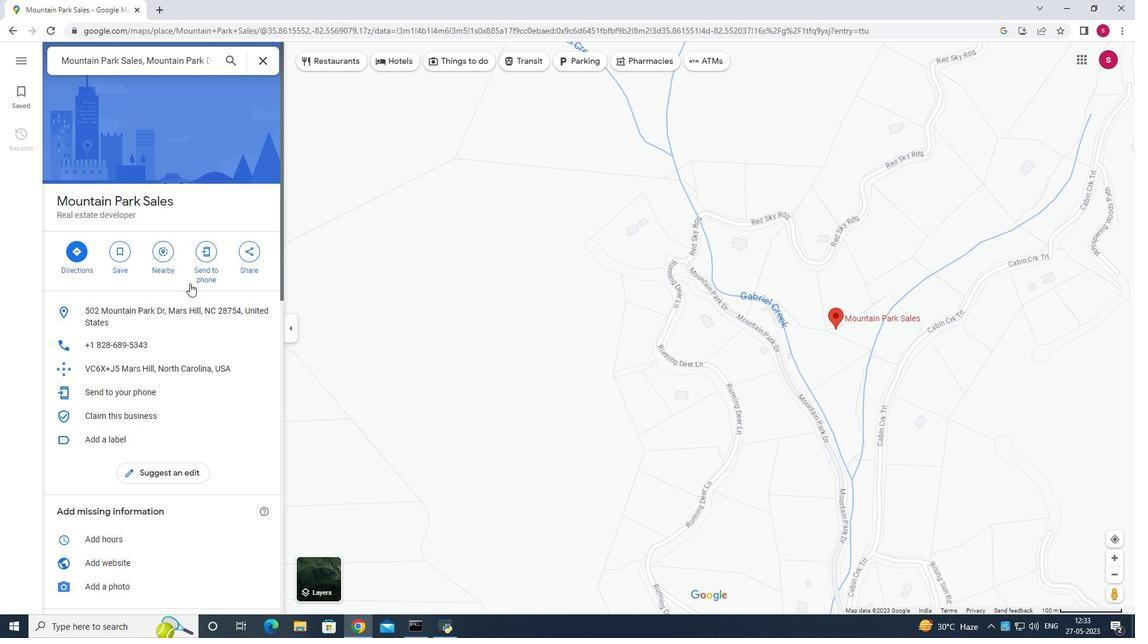 
Action: Mouse scrolled (189, 284) with delta (0, 0)
Screenshot: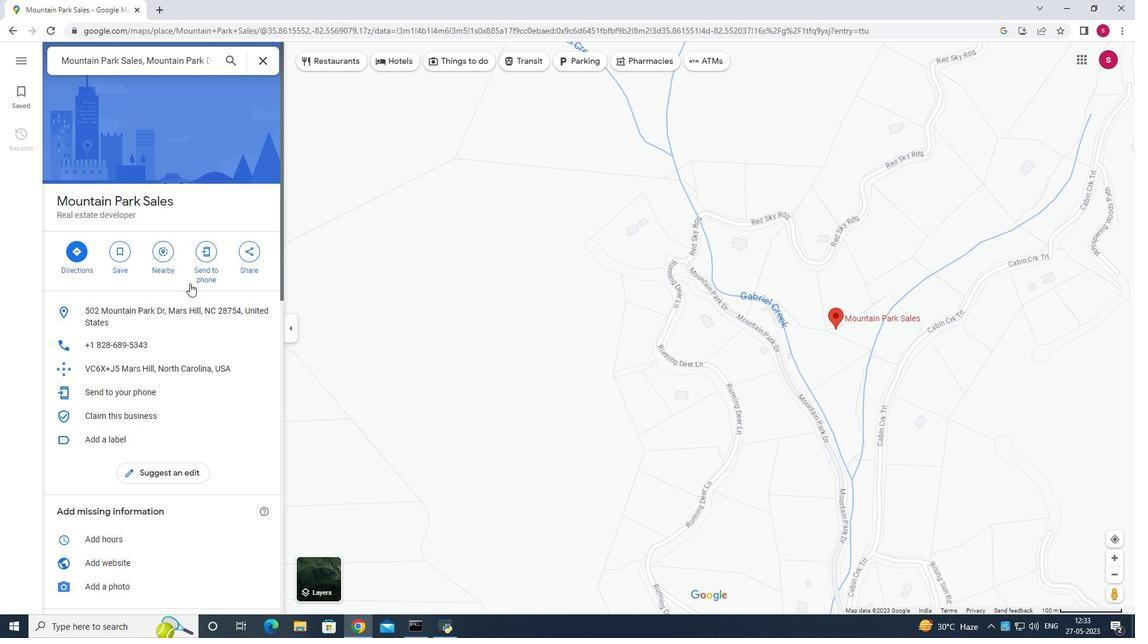 
Action: Mouse scrolled (189, 284) with delta (0, 0)
Screenshot: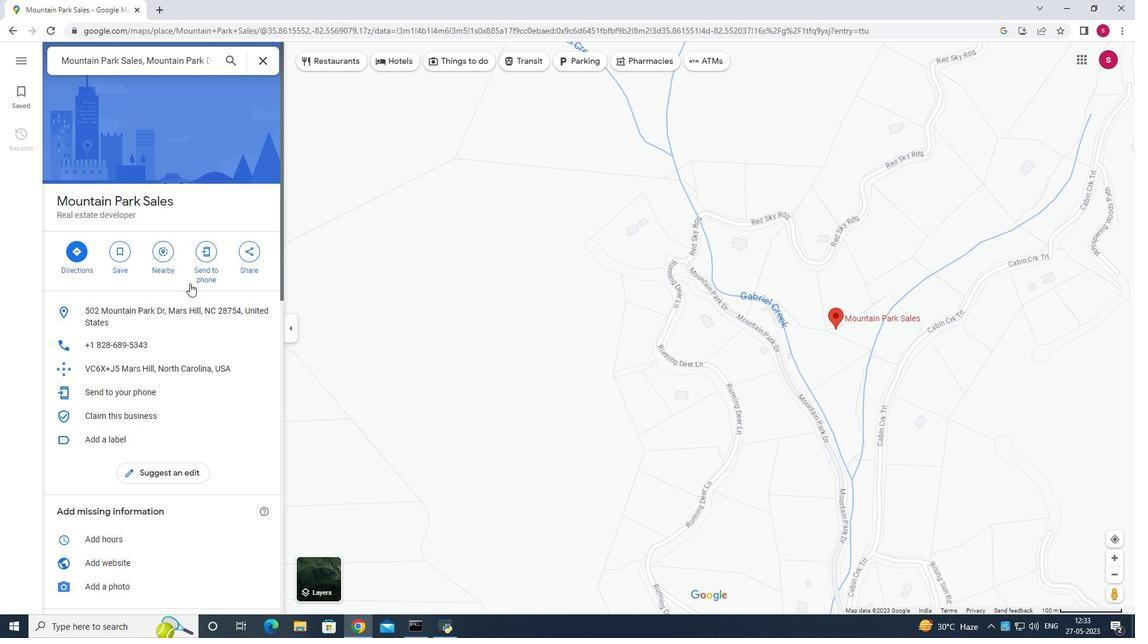 
Action: Mouse scrolled (189, 284) with delta (0, 0)
Screenshot: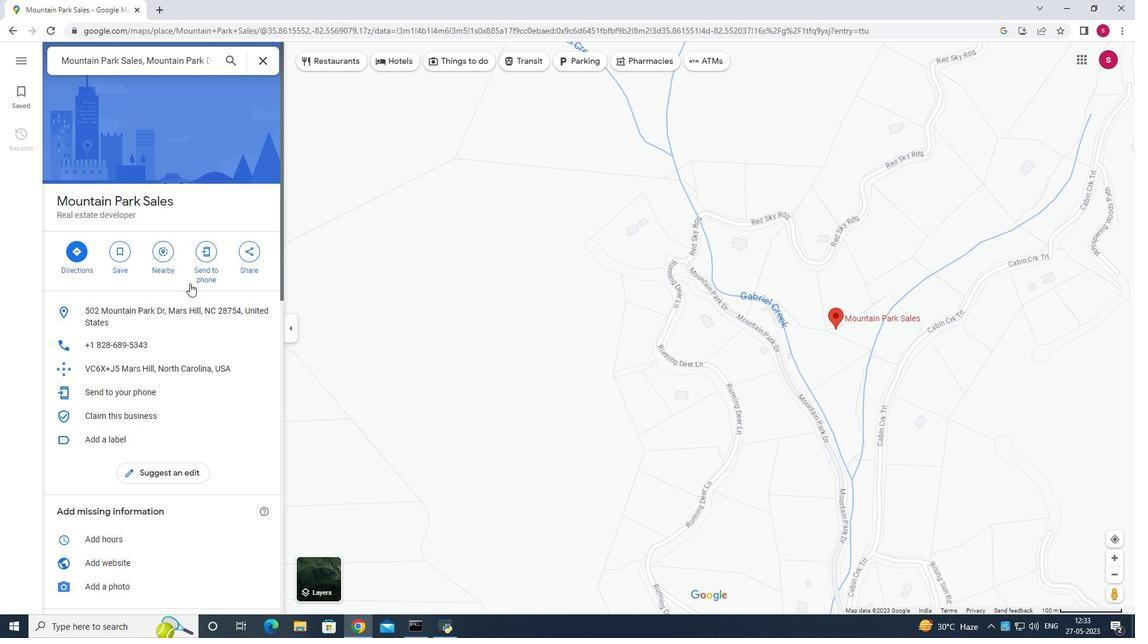 
Action: Mouse scrolled (189, 284) with delta (0, 0)
Screenshot: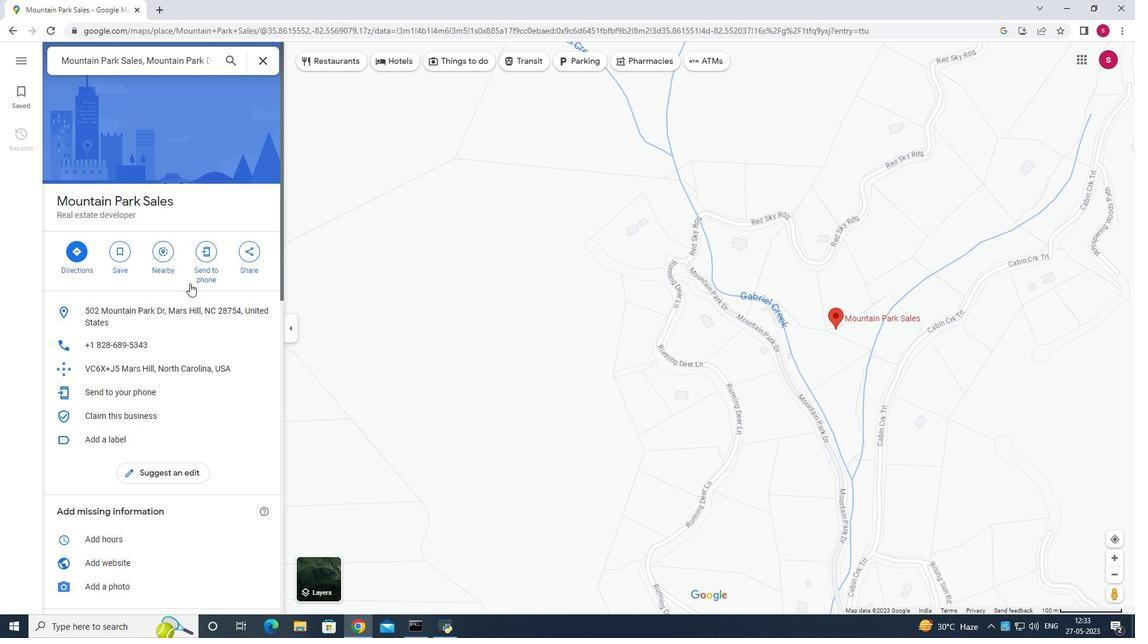 
Action: Mouse moved to (23, 243)
Screenshot: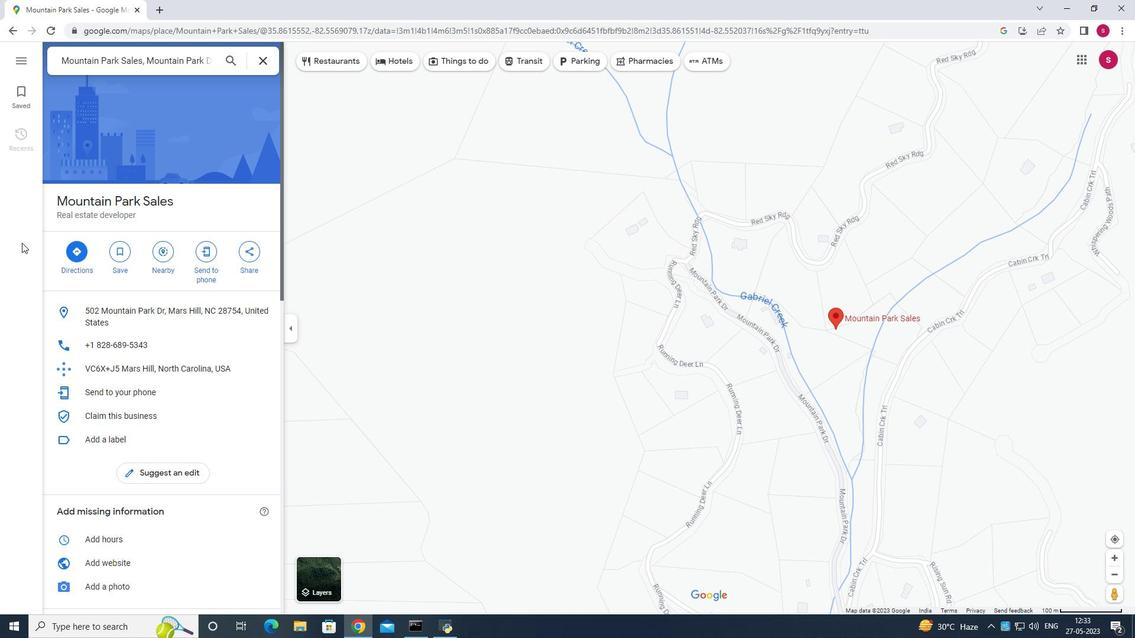 
Action: Mouse pressed left at (23, 243)
Screenshot: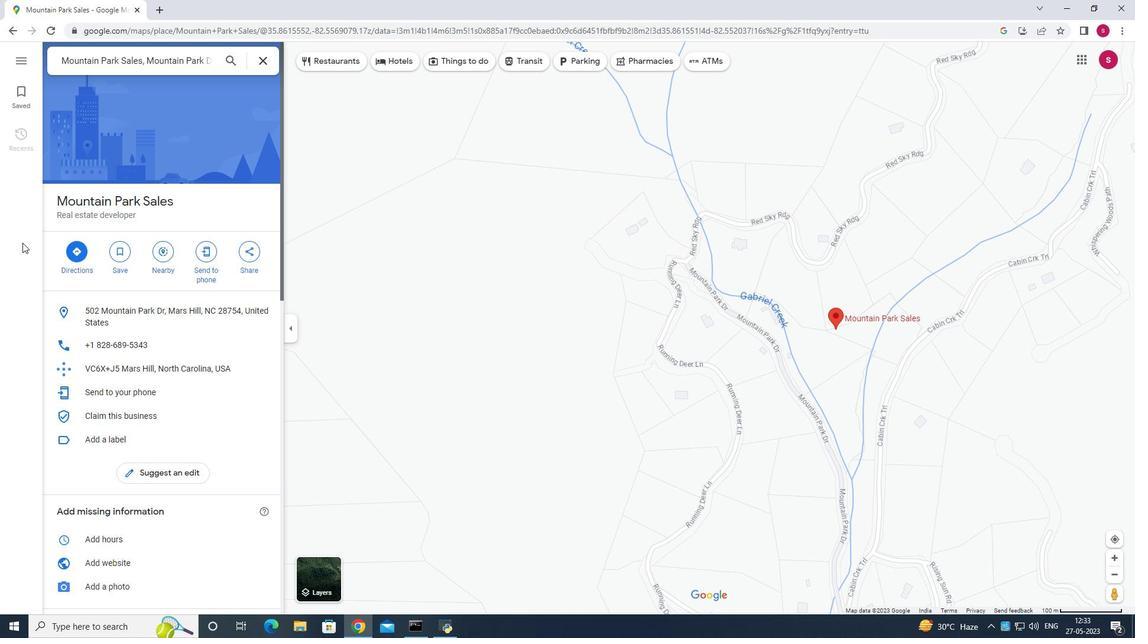 
Action: Mouse moved to (73, 254)
Screenshot: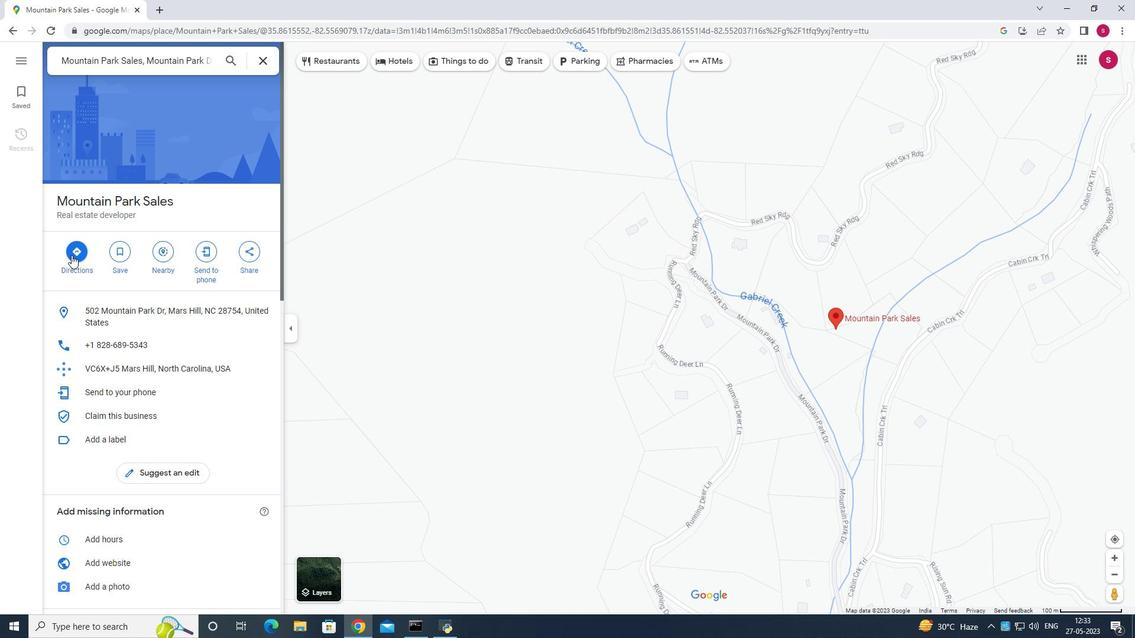 
Action: Mouse pressed left at (73, 254)
Screenshot: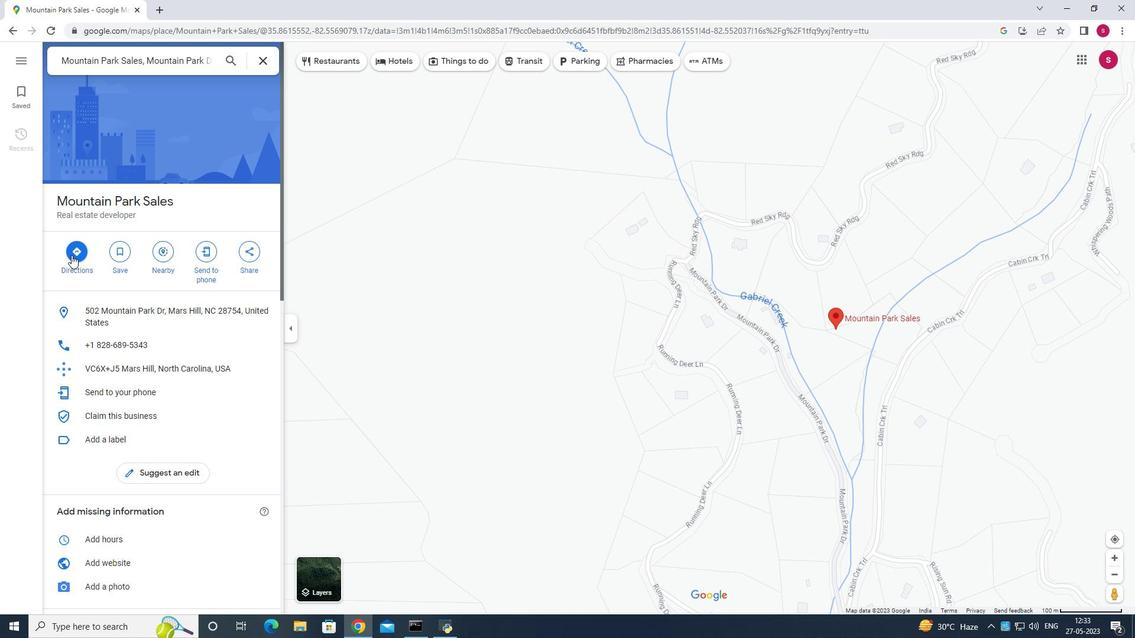 
Action: Mouse moved to (136, 118)
Screenshot: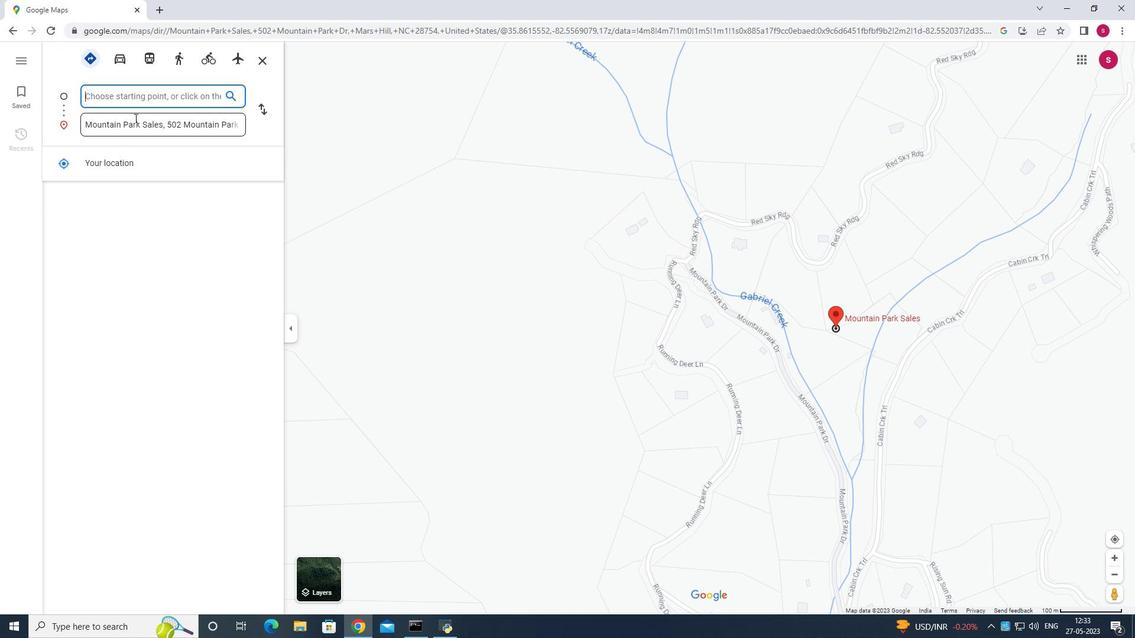 
Action: Mouse pressed left at (136, 118)
Screenshot: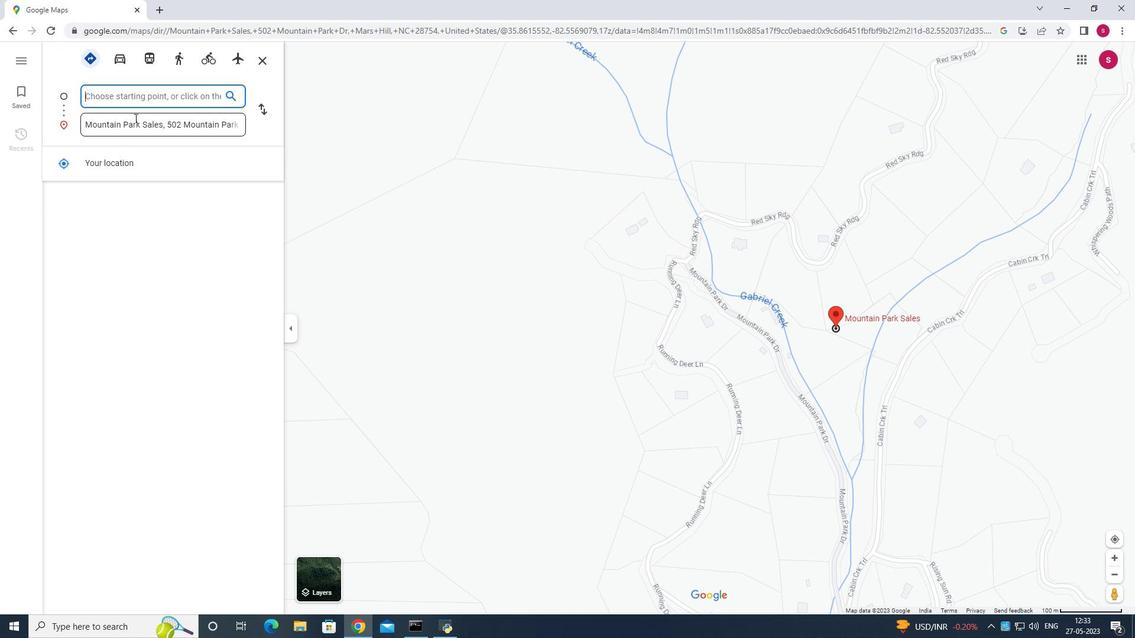 
Action: Mouse moved to (137, 94)
Screenshot: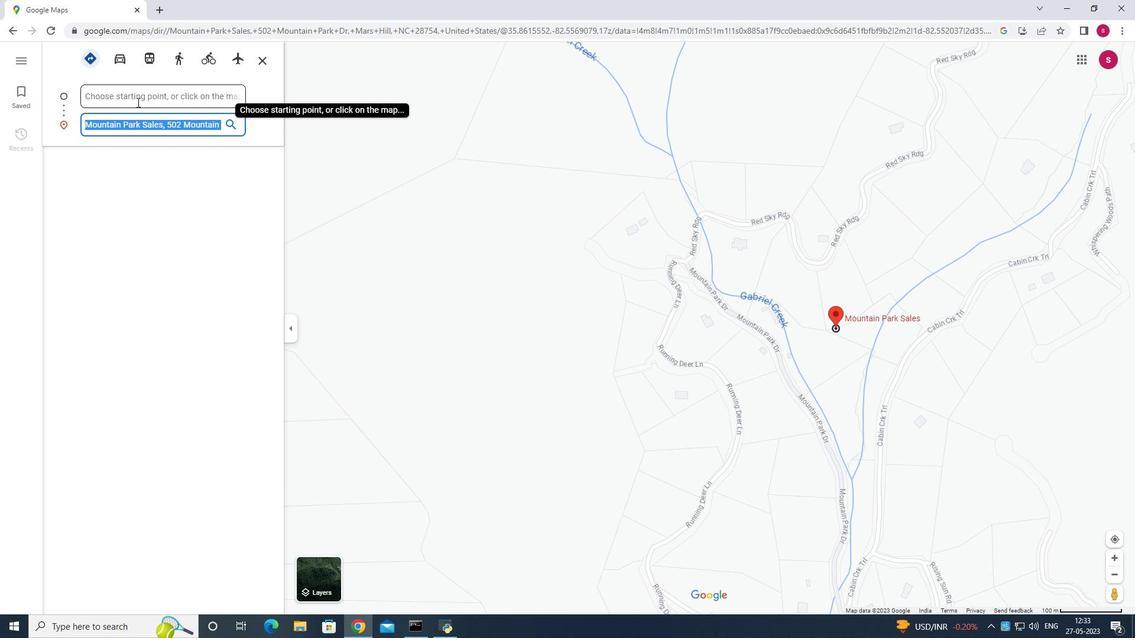 
Action: Mouse pressed left at (137, 94)
Screenshot: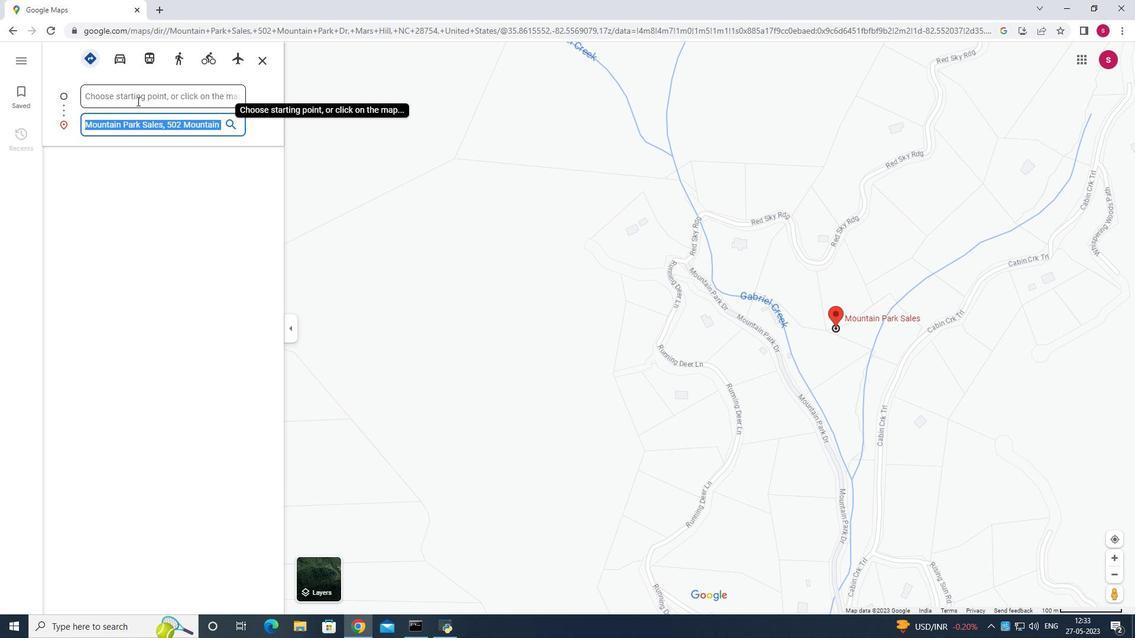 
Action: Mouse moved to (163, 237)
Screenshot: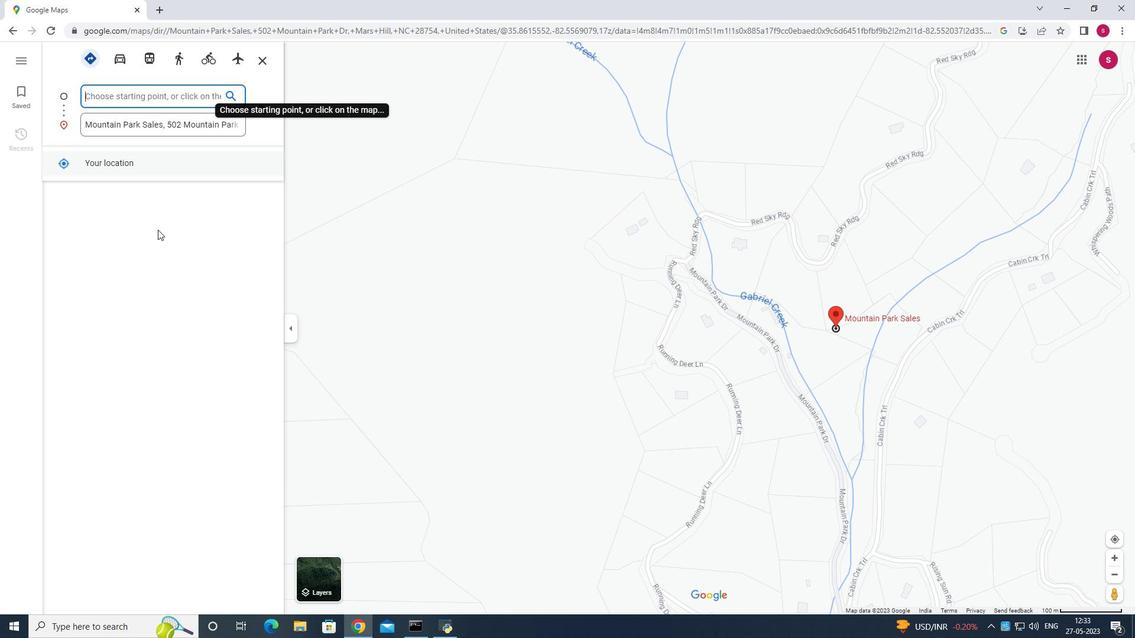 
Action: Key pressed <Key.shift>Great<Key.space>smoky<Key.space>mountao<Key.backspace>ins<Key.space>
Screenshot: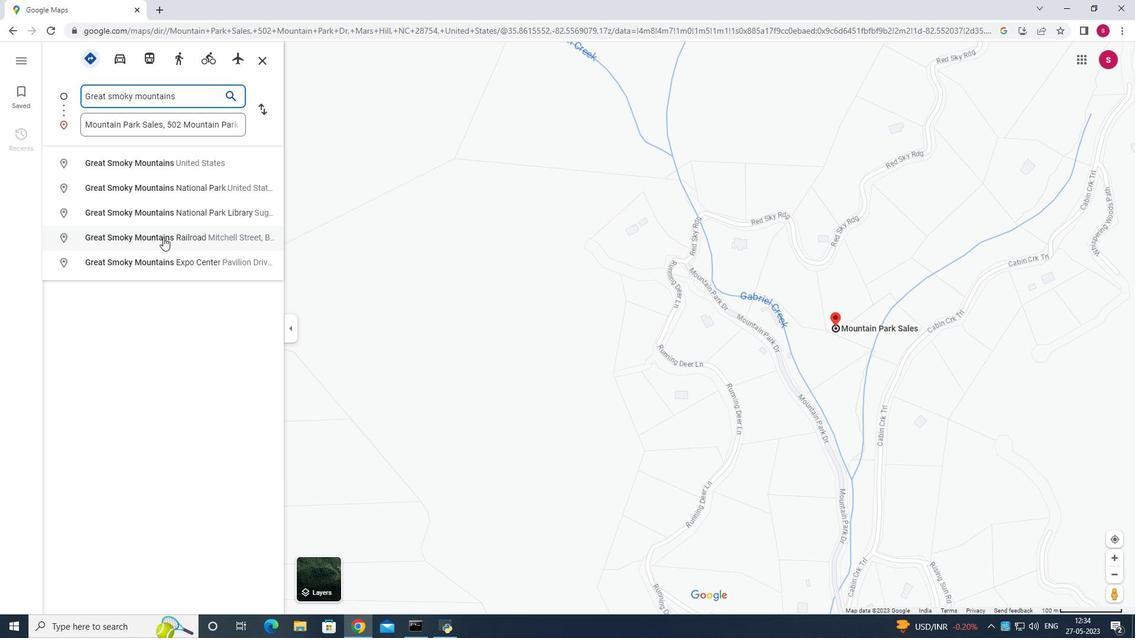 
Action: Mouse moved to (192, 98)
Screenshot: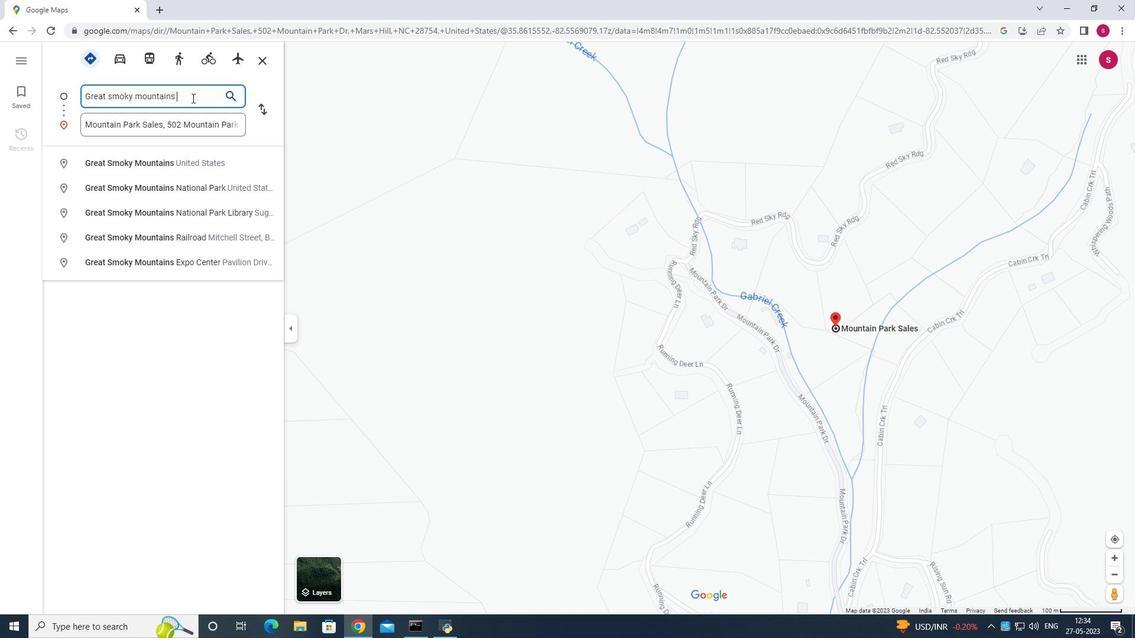 
Action: Mouse pressed left at (192, 98)
Screenshot: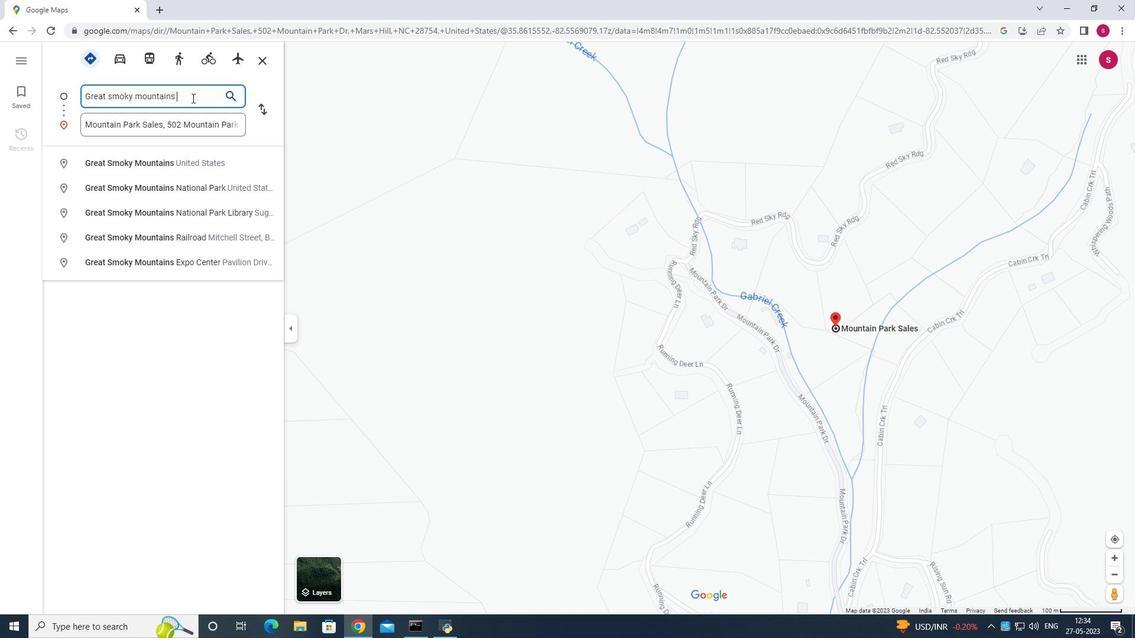 
Action: Key pressed <Key.backspace><Key.backspace><Key.backspace><Key.backspace><Key.backspace><Key.backspace><Key.backspace><Key.backspace><Key.backspace><Key.backspace><Key.backspace><Key.backspace><Key.backspace><Key.backspace><Key.backspace><Key.backspace><Key.backspace><Key.backspace><Key.backspace><Key.backspace><Key.backspace>
Screenshot: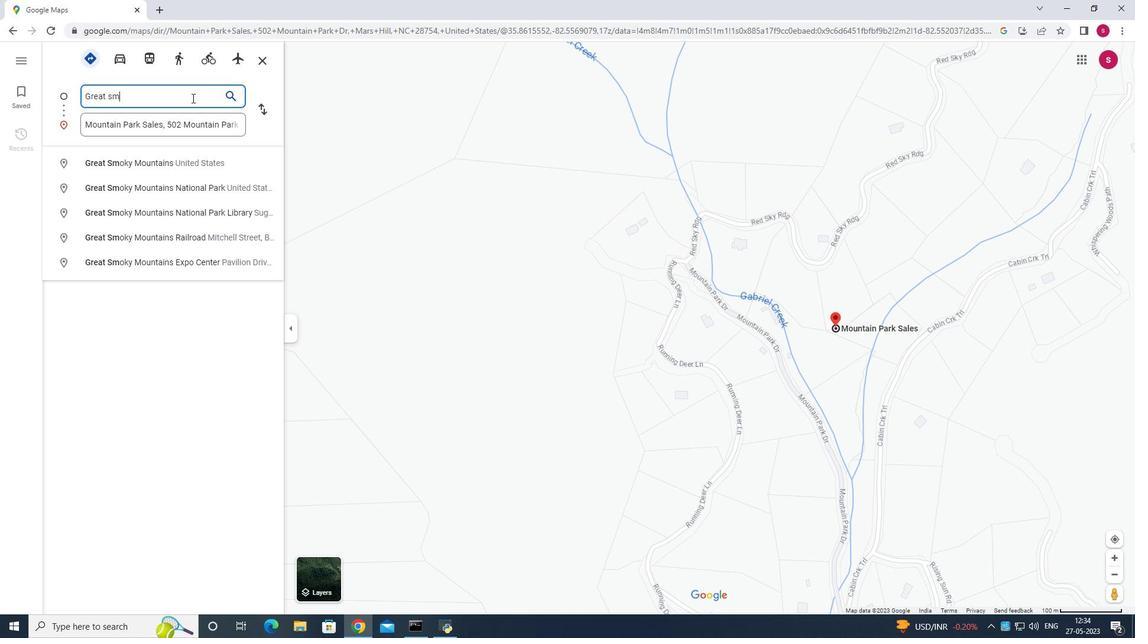 
Action: Mouse moved to (192, 114)
Screenshot: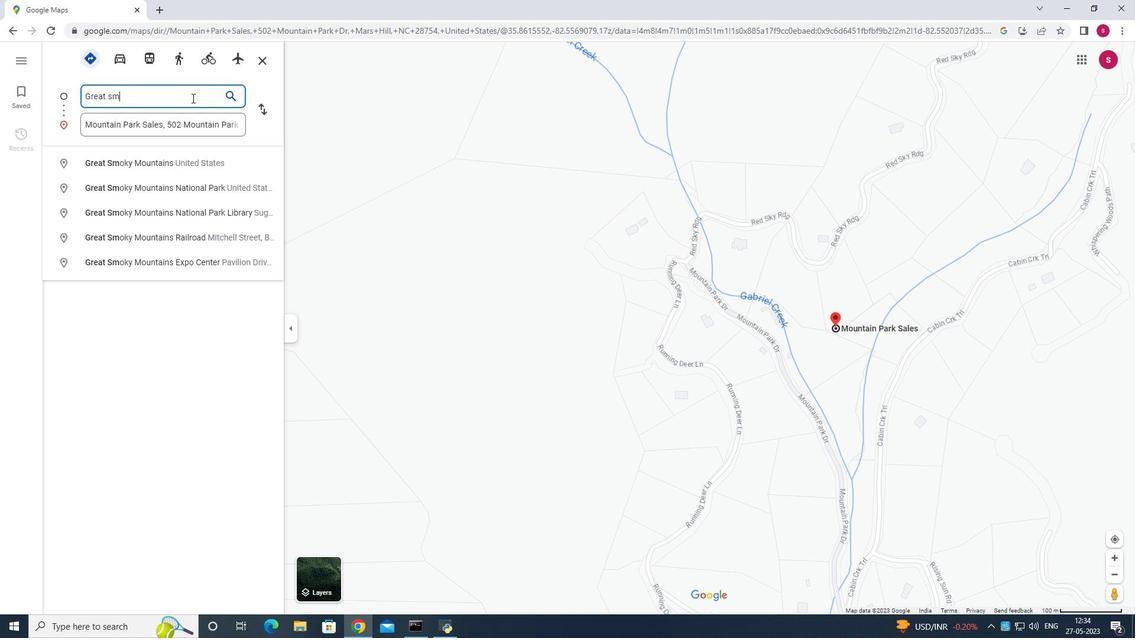 
Action: Key pressed <Key.backspace>
Screenshot: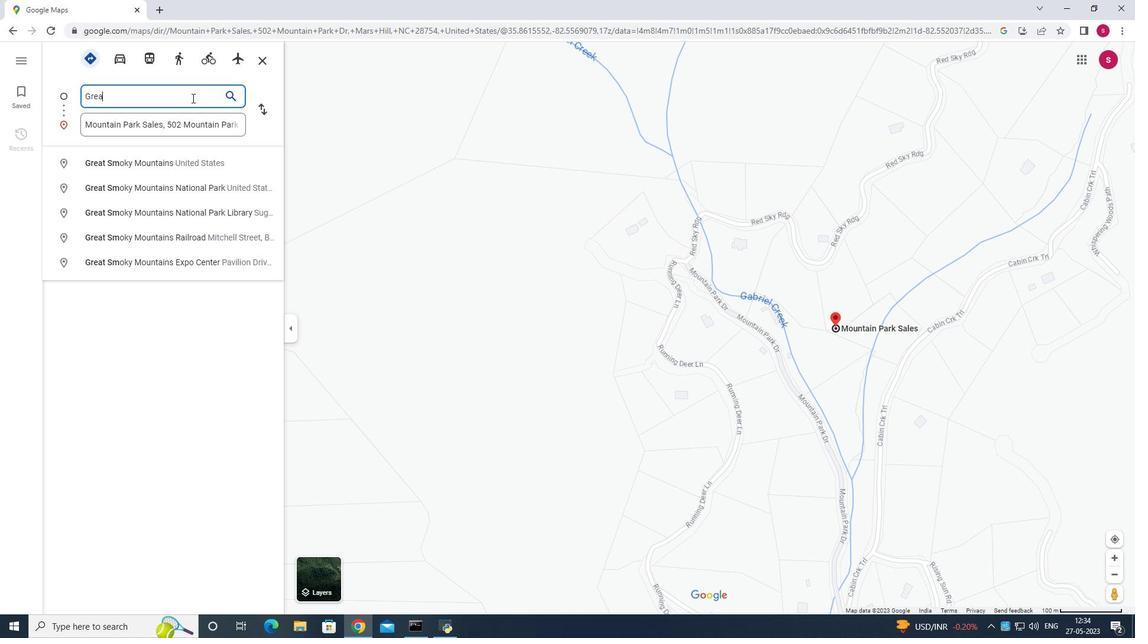 
Action: Mouse moved to (197, 128)
Screenshot: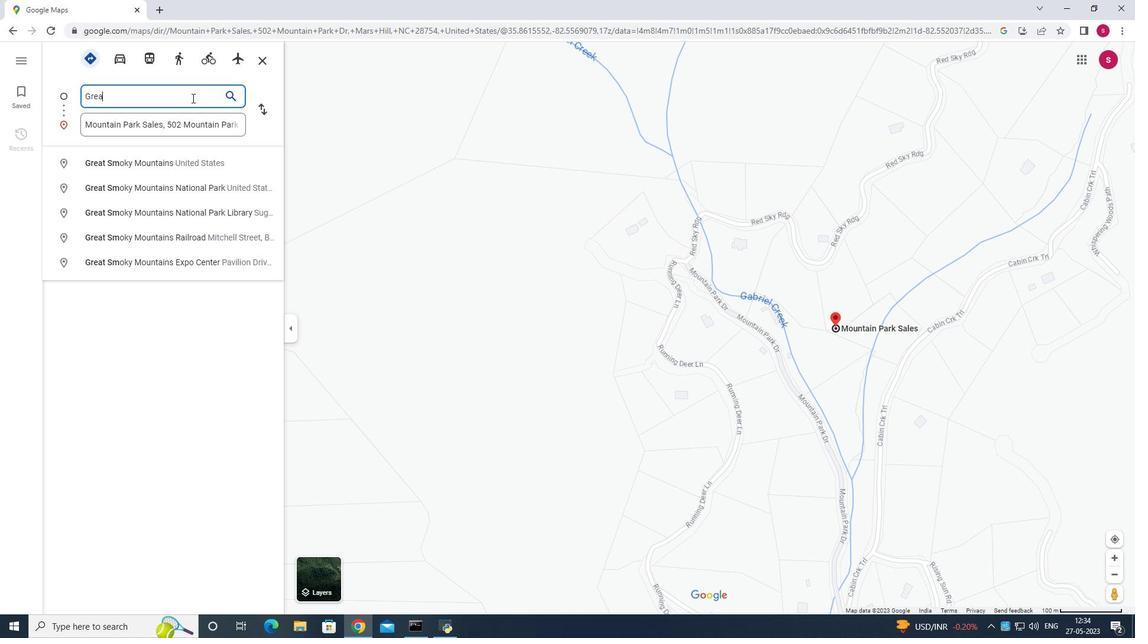 
Action: Key pressed <Key.backspace>
Screenshot: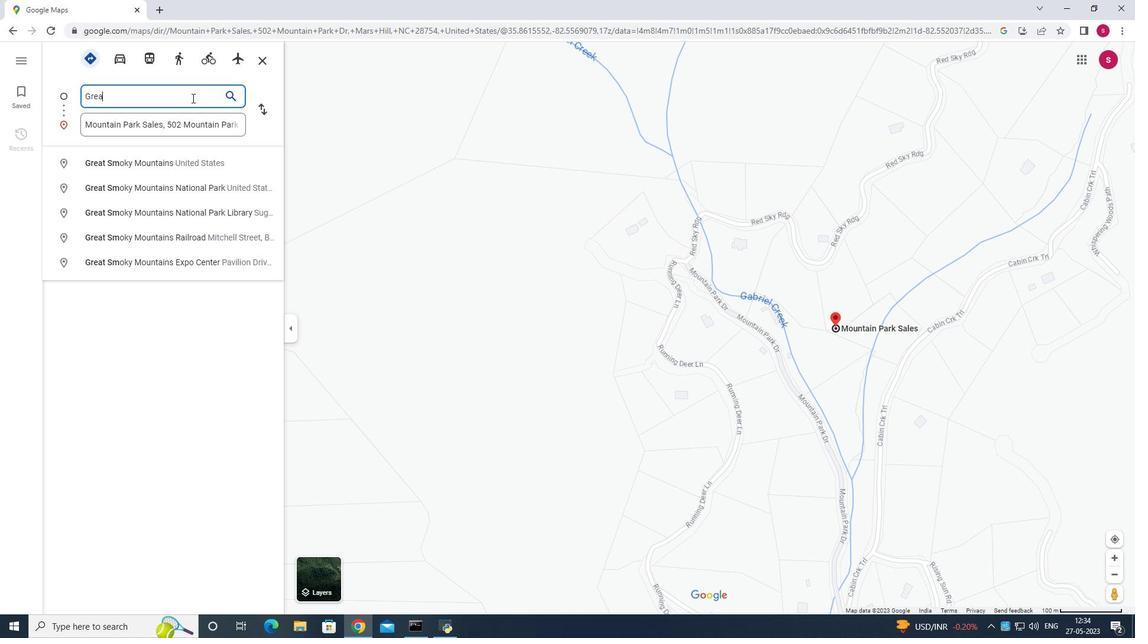 
Action: Mouse moved to (201, 135)
Screenshot: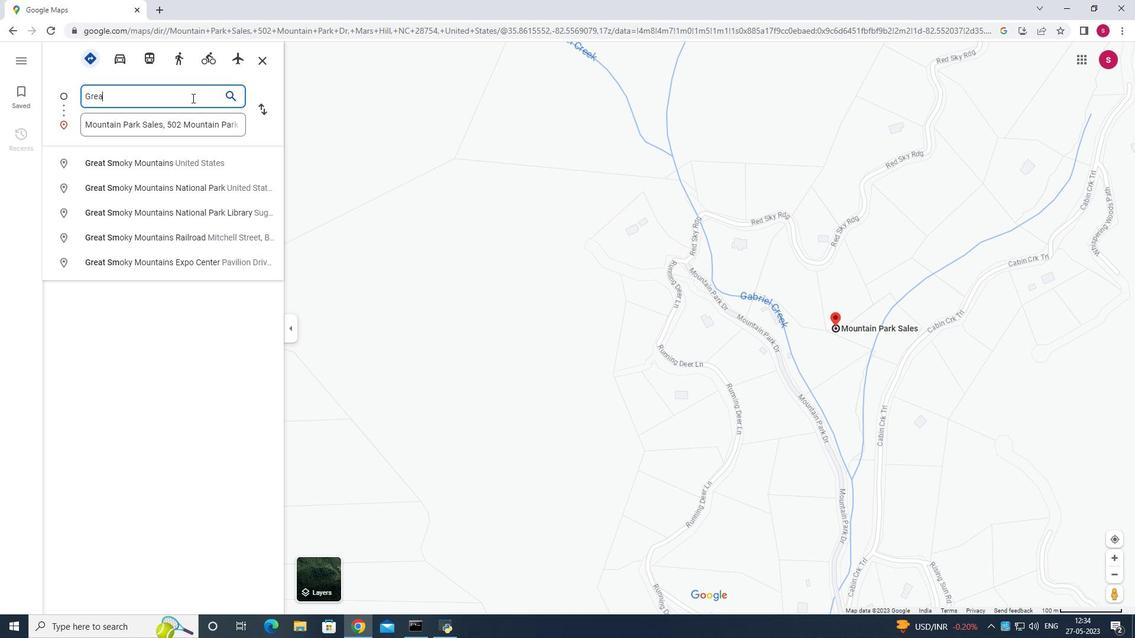 
Action: Key pressed <Key.backspace>
Screenshot: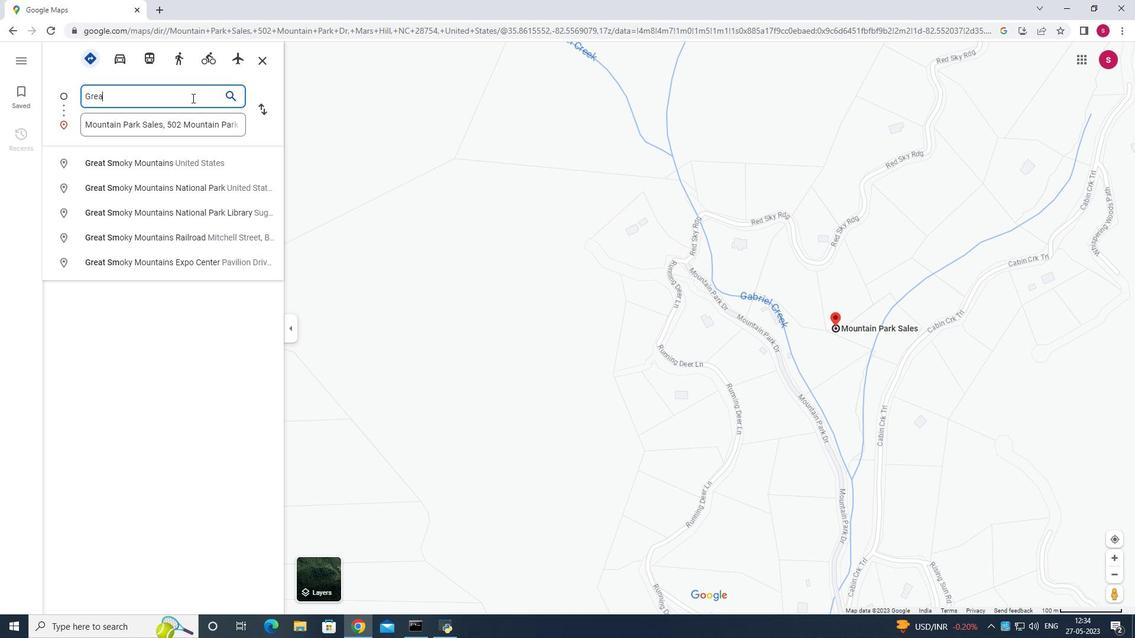 
Action: Mouse moved to (202, 137)
Screenshot: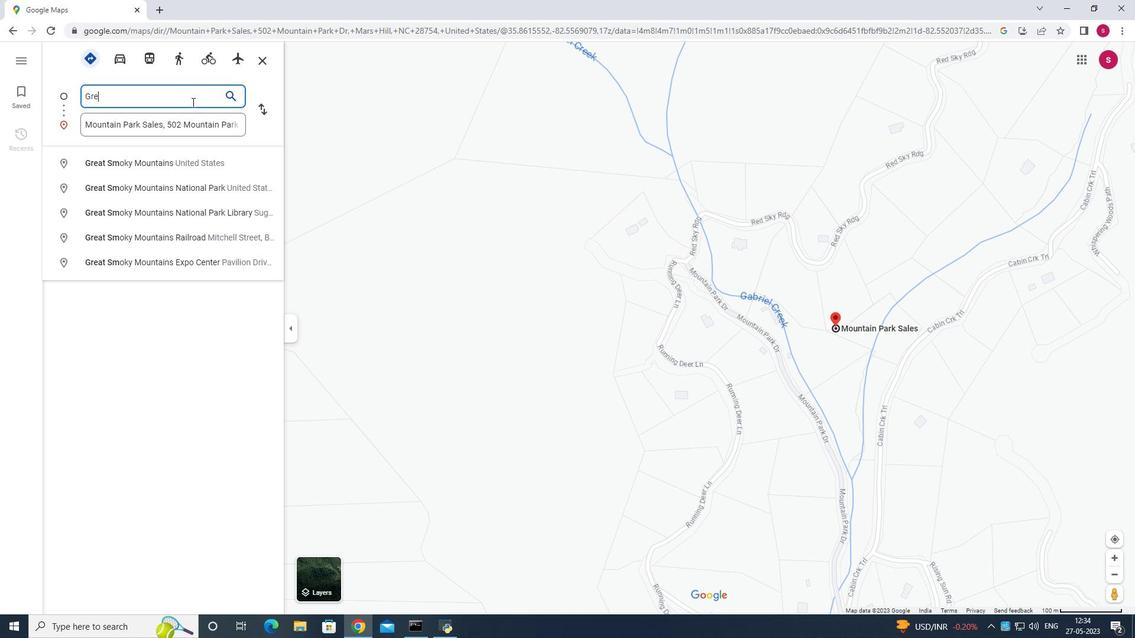 
Action: Key pressed <Key.backspace>
Screenshot: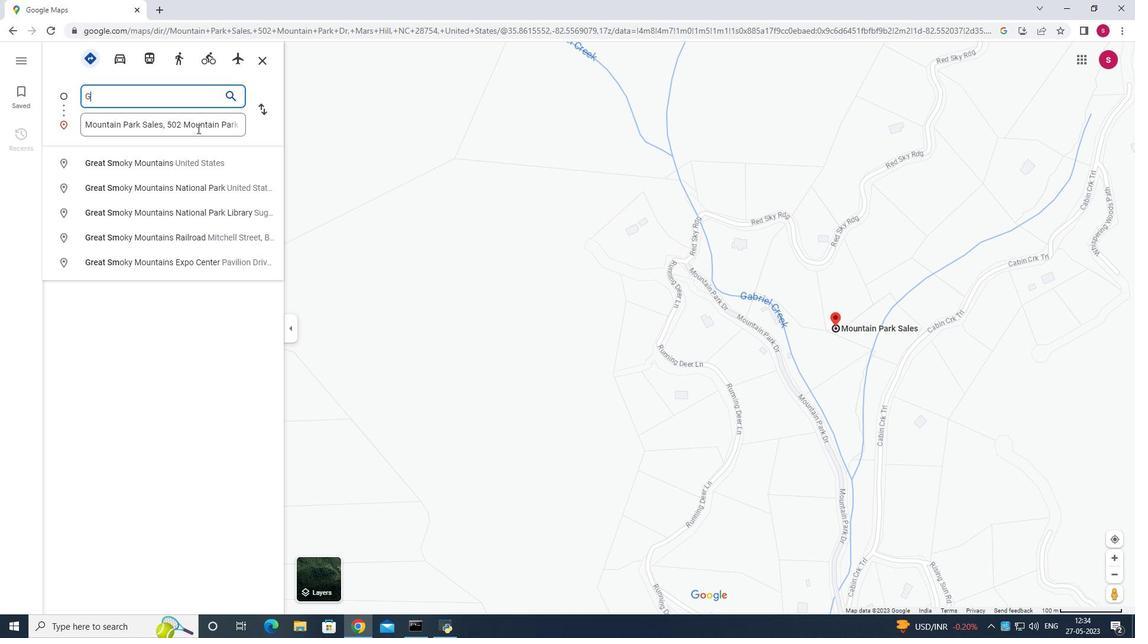 
Action: Mouse moved to (203, 137)
Screenshot: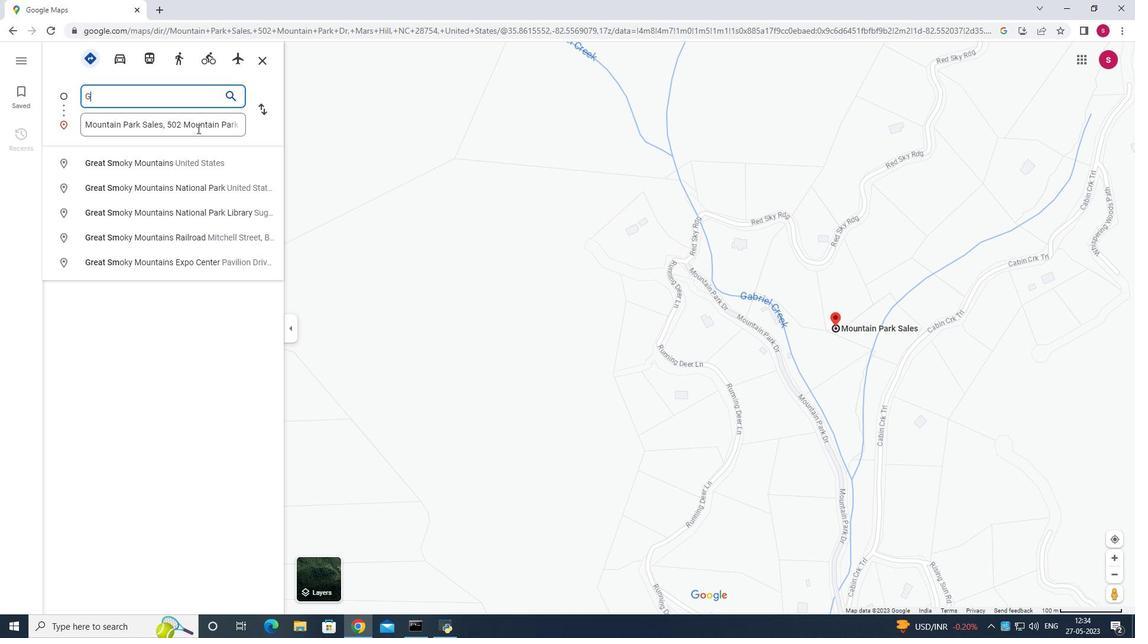 
Action: Key pressed <Key.backspace>
Screenshot: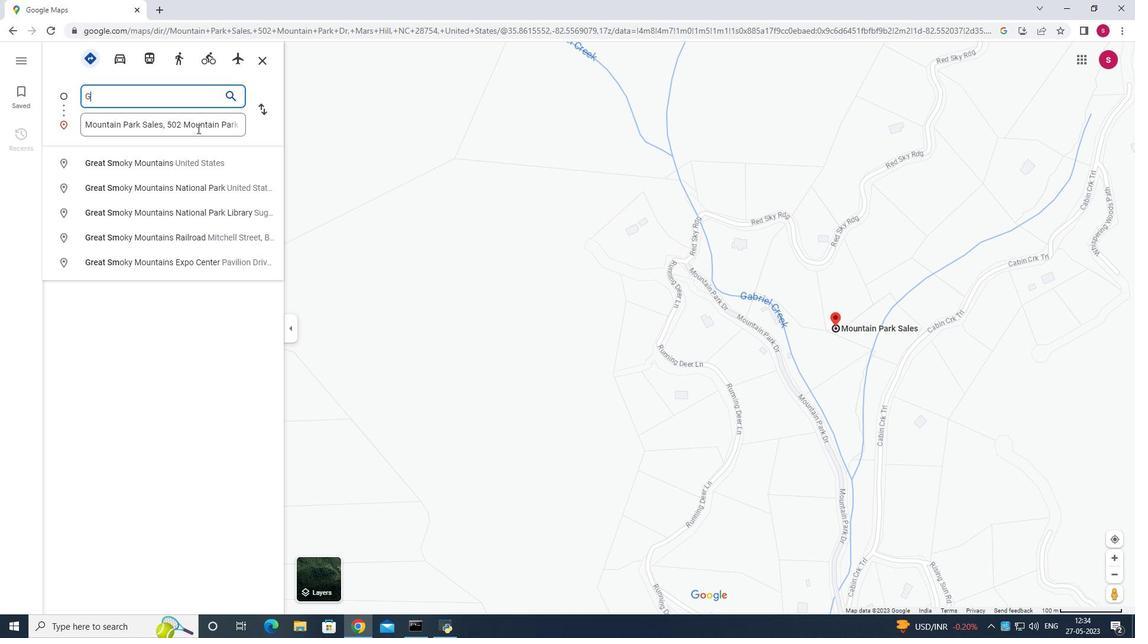 
Action: Mouse moved to (207, 127)
Screenshot: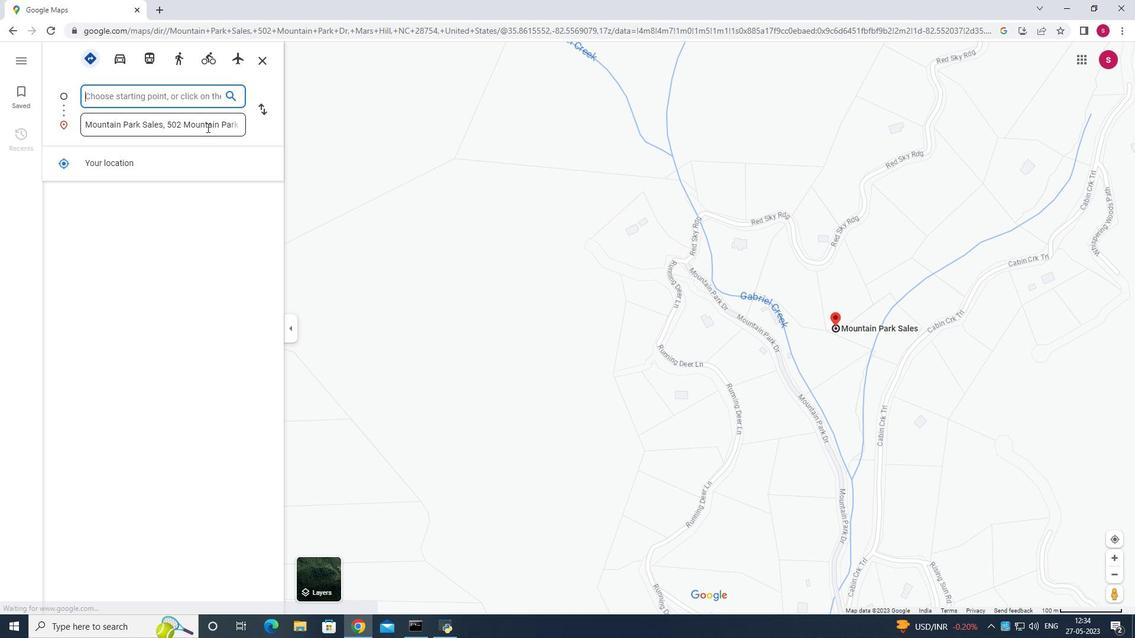 
Action: Mouse pressed left at (207, 127)
Screenshot: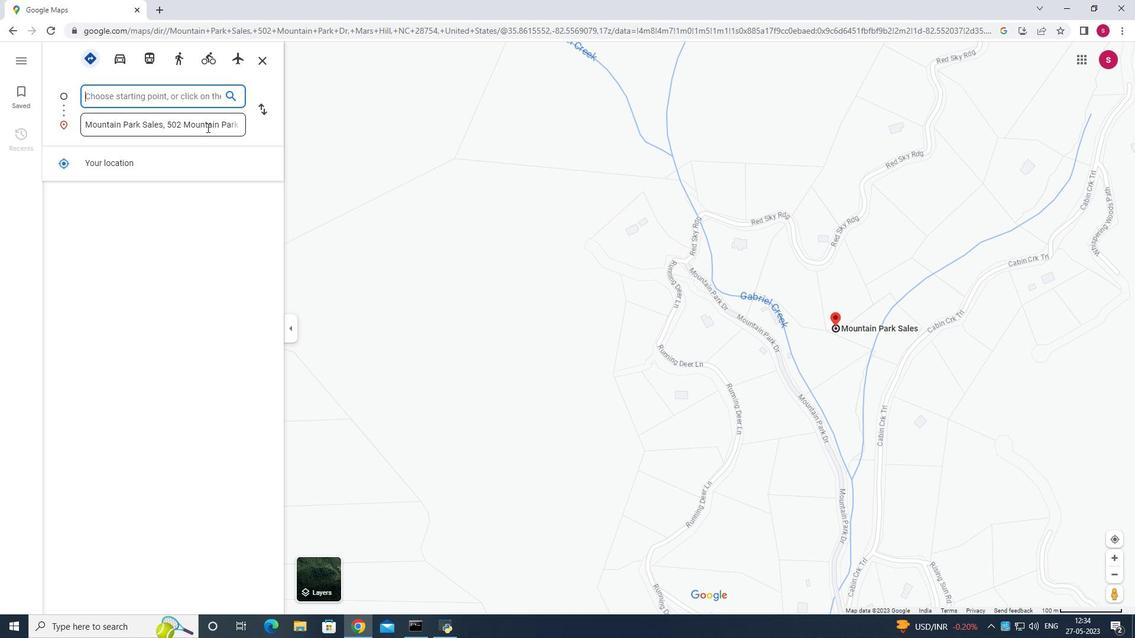 
Action: Mouse moved to (208, 126)
Screenshot: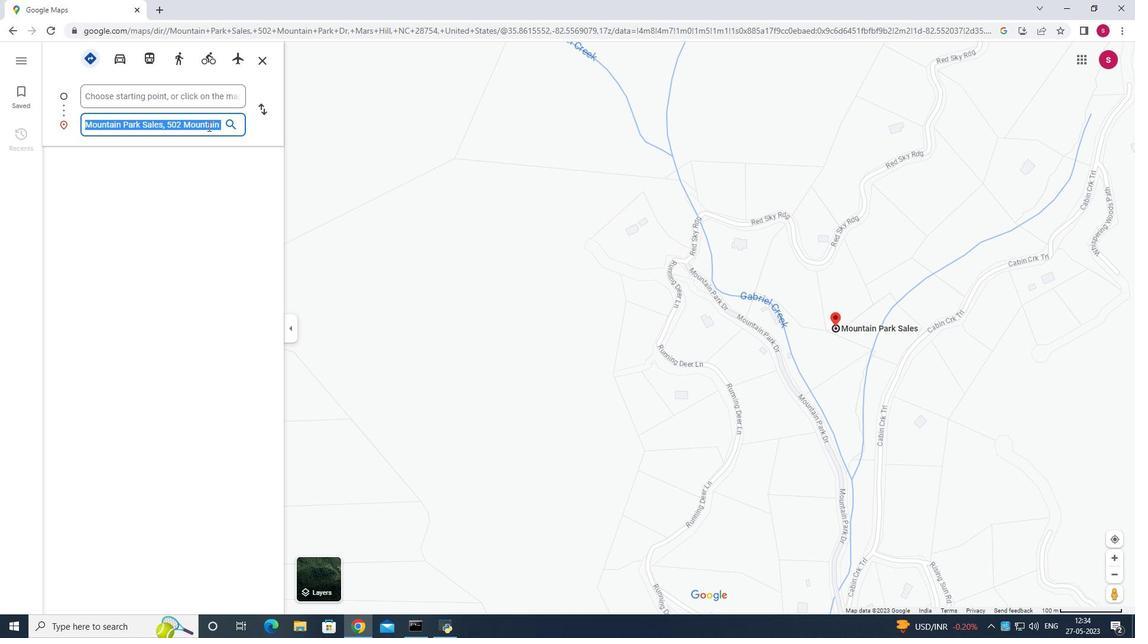 
Action: Key pressed <Key.backspace>
Screenshot: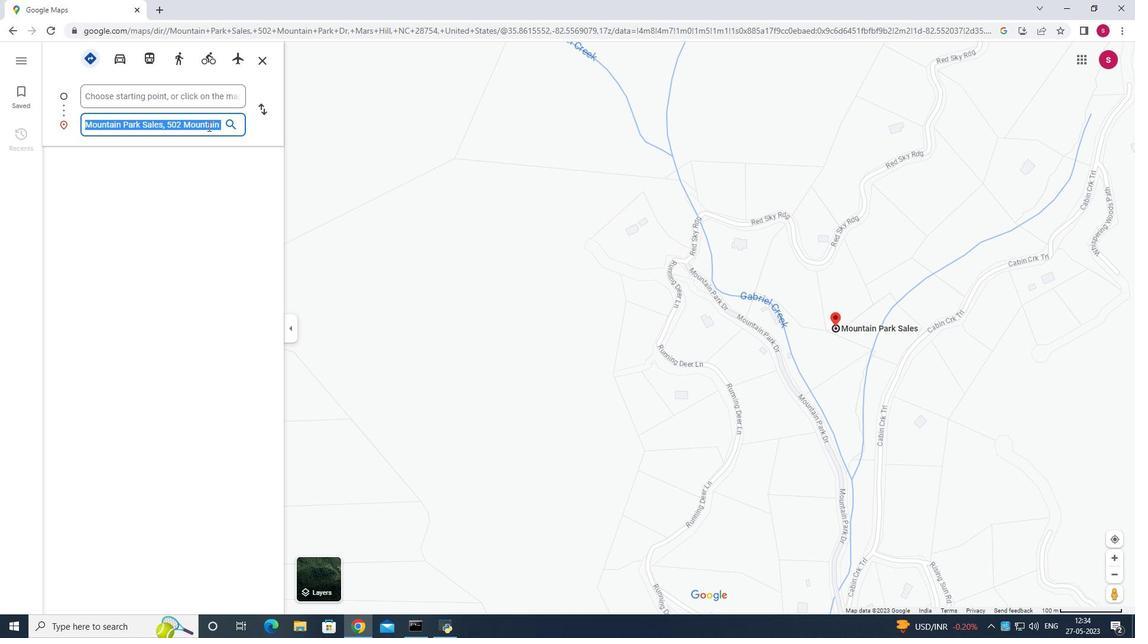 
Action: Mouse moved to (207, 125)
Screenshot: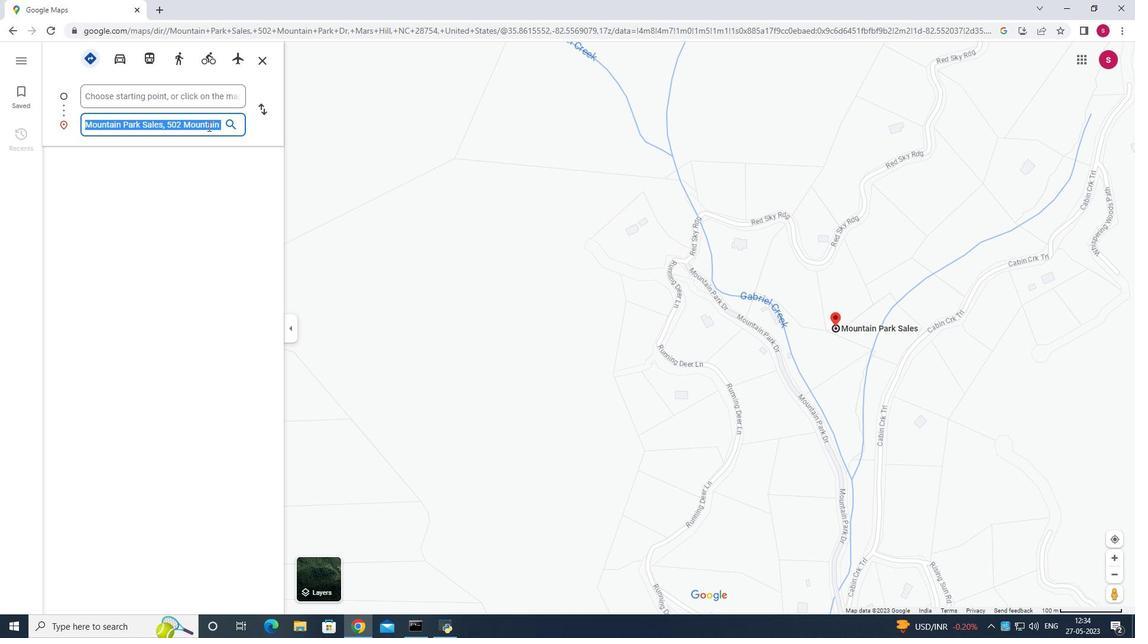 
Action: Key pressed new<Key.space>orleans<Key.space>luisiana<Key.space>united<Key.space>states
Screenshot: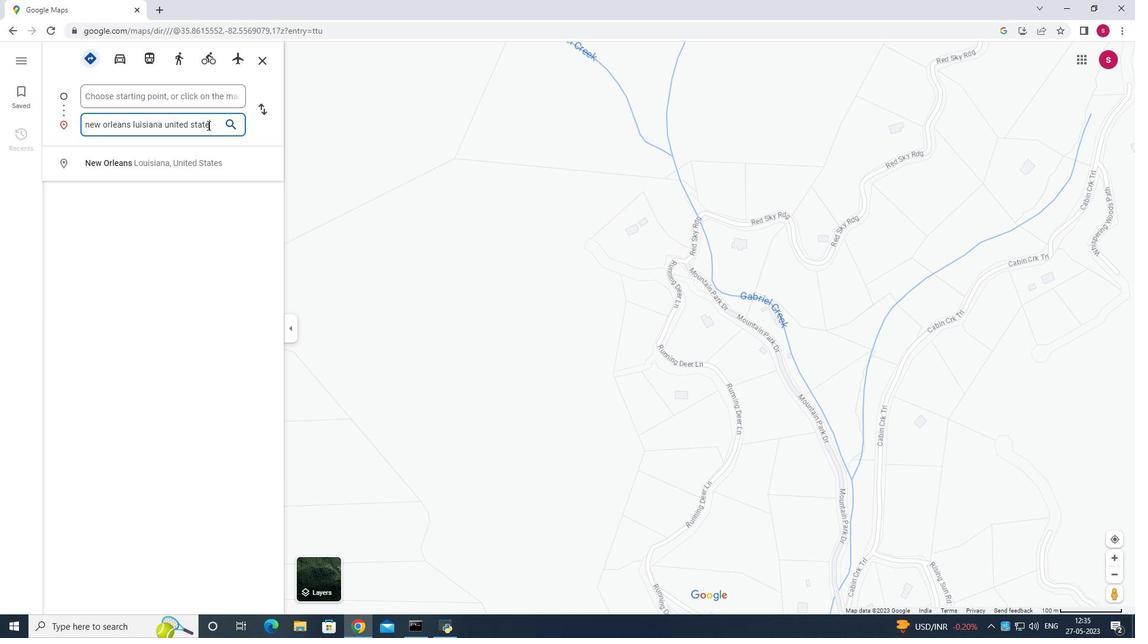 
Action: Mouse moved to (178, 81)
Screenshot: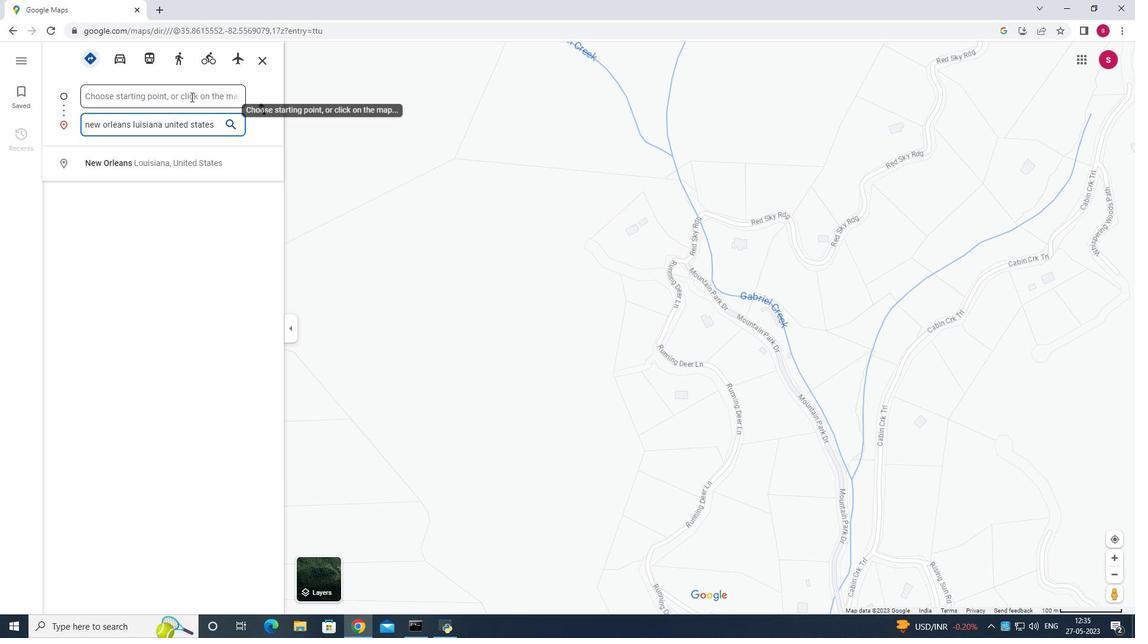 
Action: Mouse pressed left at (178, 81)
Screenshot: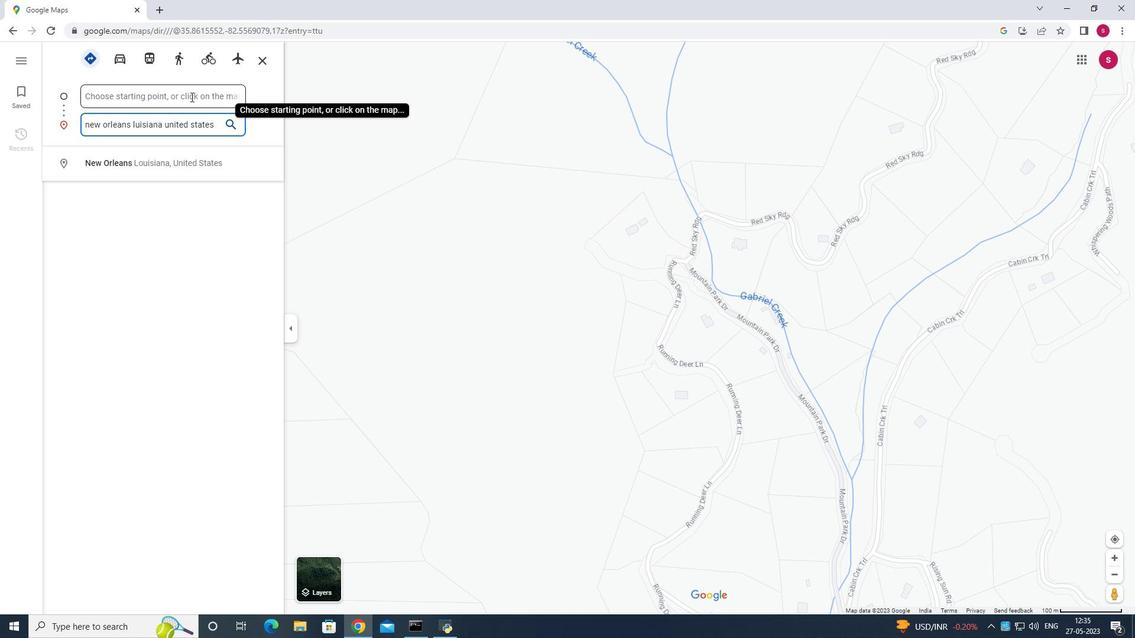 
Action: Mouse moved to (179, 93)
Screenshot: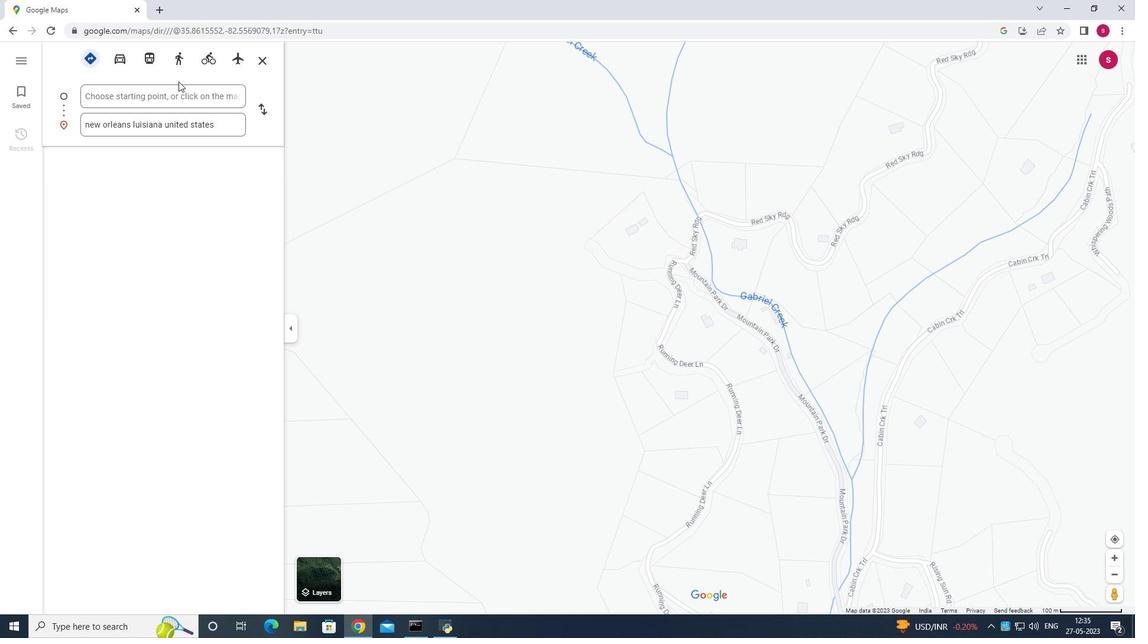 
Action: Mouse pressed left at (179, 93)
Screenshot: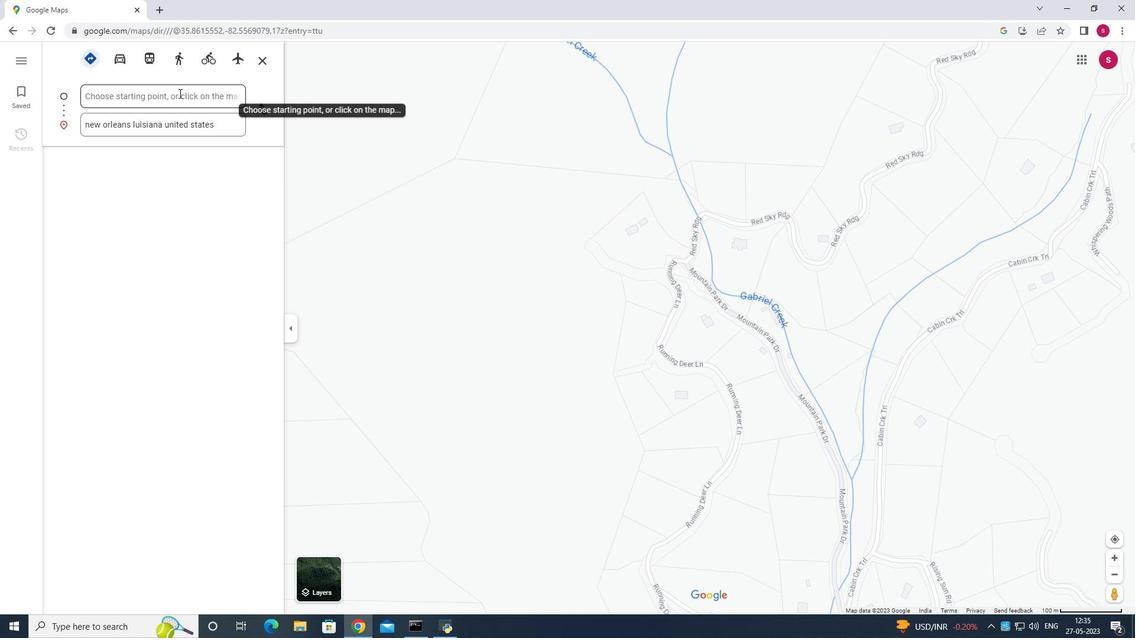 
Action: Mouse moved to (625, 224)
Screenshot: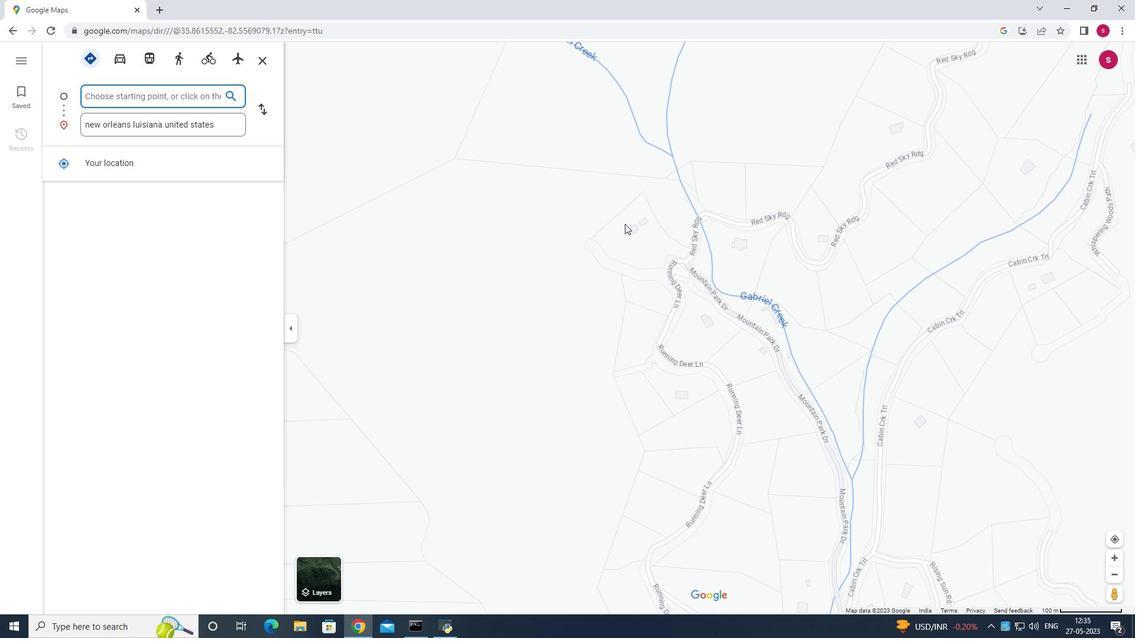 
Action: Key pressed <Key.shift>Greaty<Key.backspace><Key.space>smoky<Key.space>mountains<Key.space>national<Key.space>park<Key.space>m<Key.backspace>north<Key.space>carolina<Key.space>united<Key.space>states<Key.enter>
Screenshot: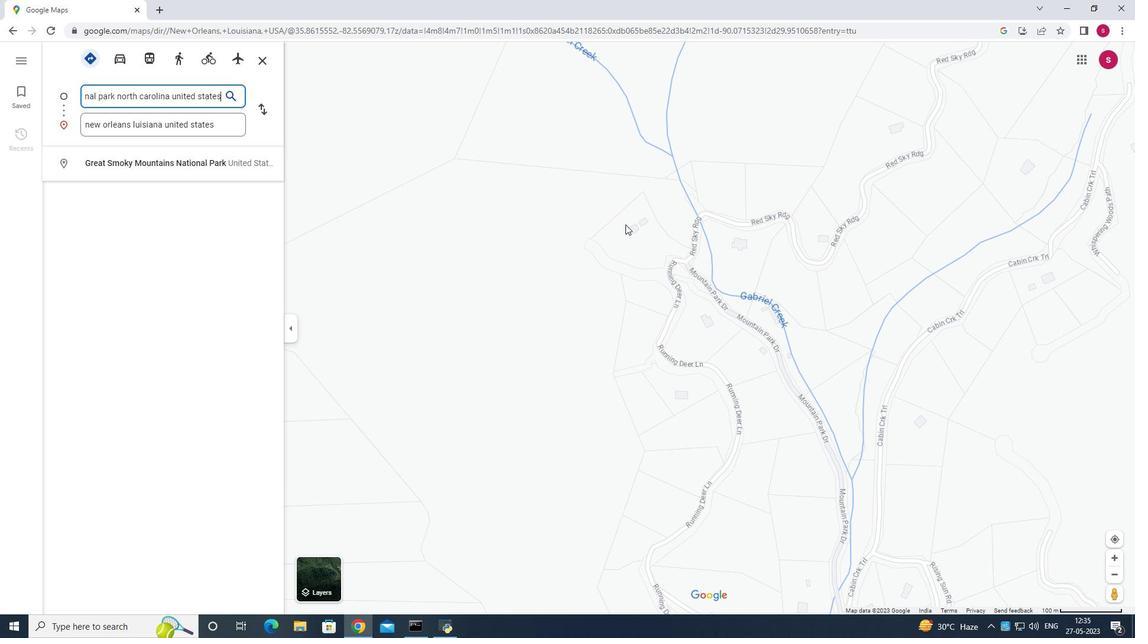 
Action: Mouse moved to (269, 264)
Screenshot: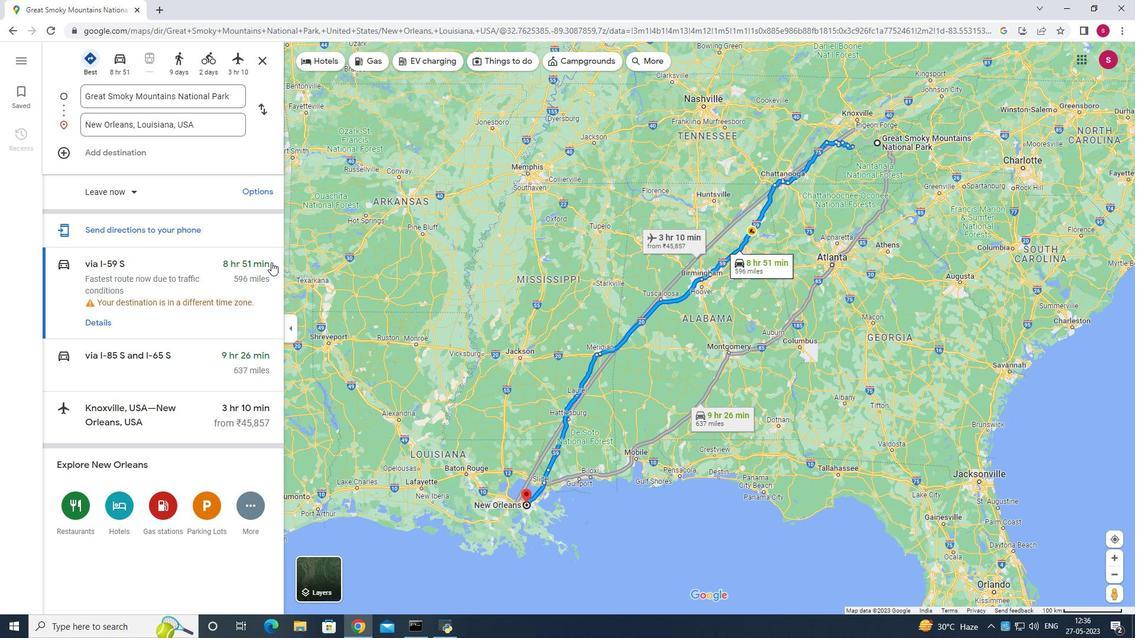 
Action: Mouse scrolled (269, 263) with delta (0, 0)
Screenshot: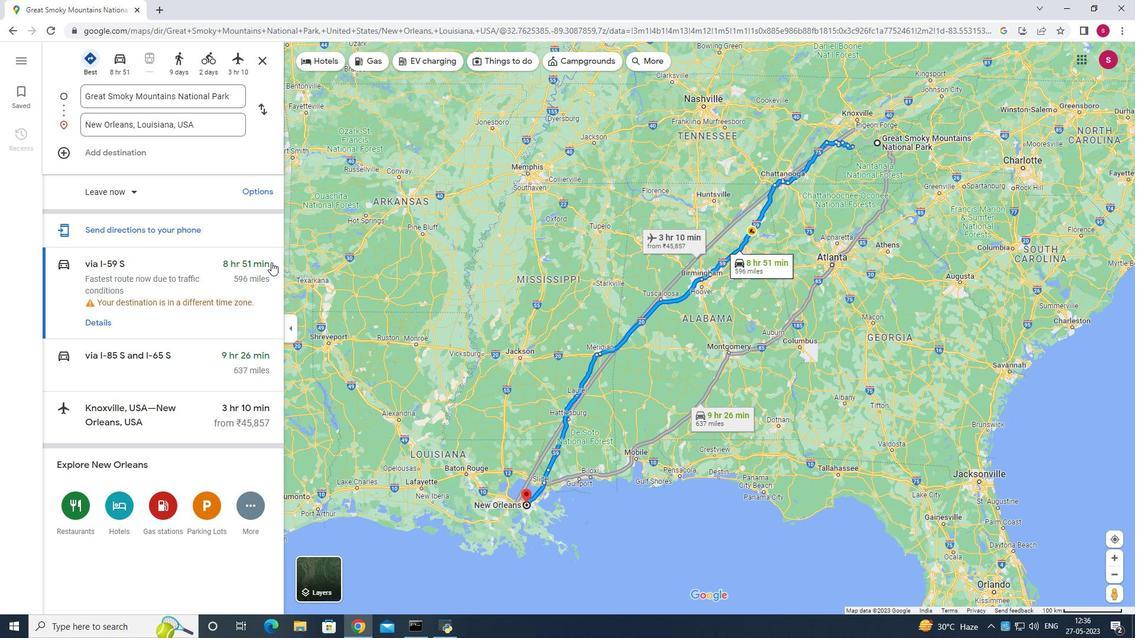 
Action: Mouse moved to (169, 356)
Screenshot: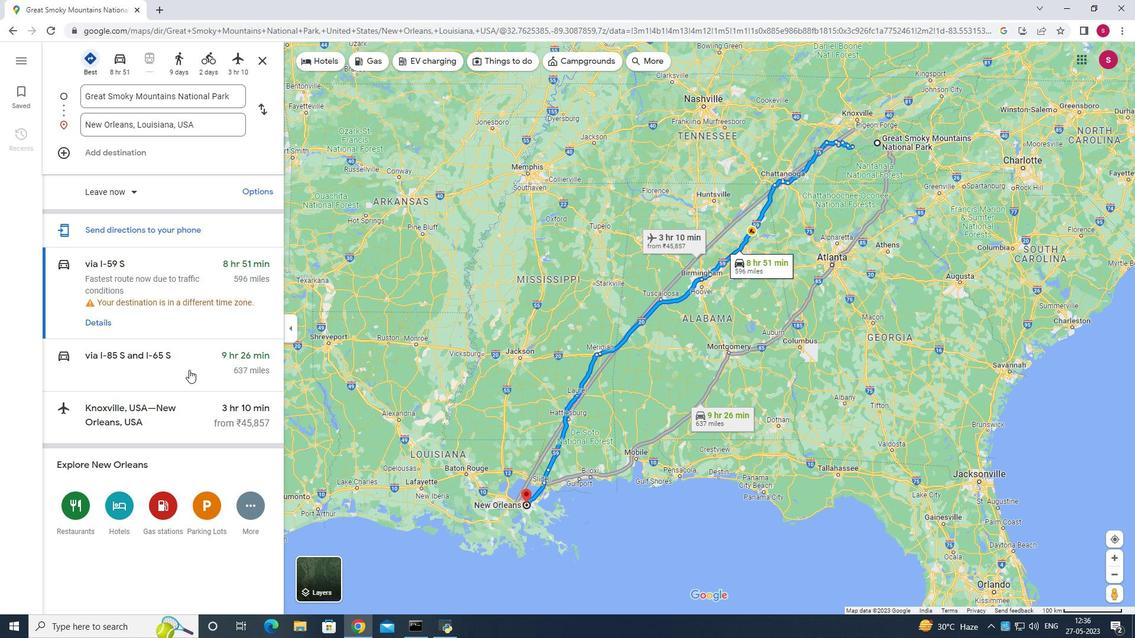 
Action: Mouse scrolled (169, 355) with delta (0, 0)
Screenshot: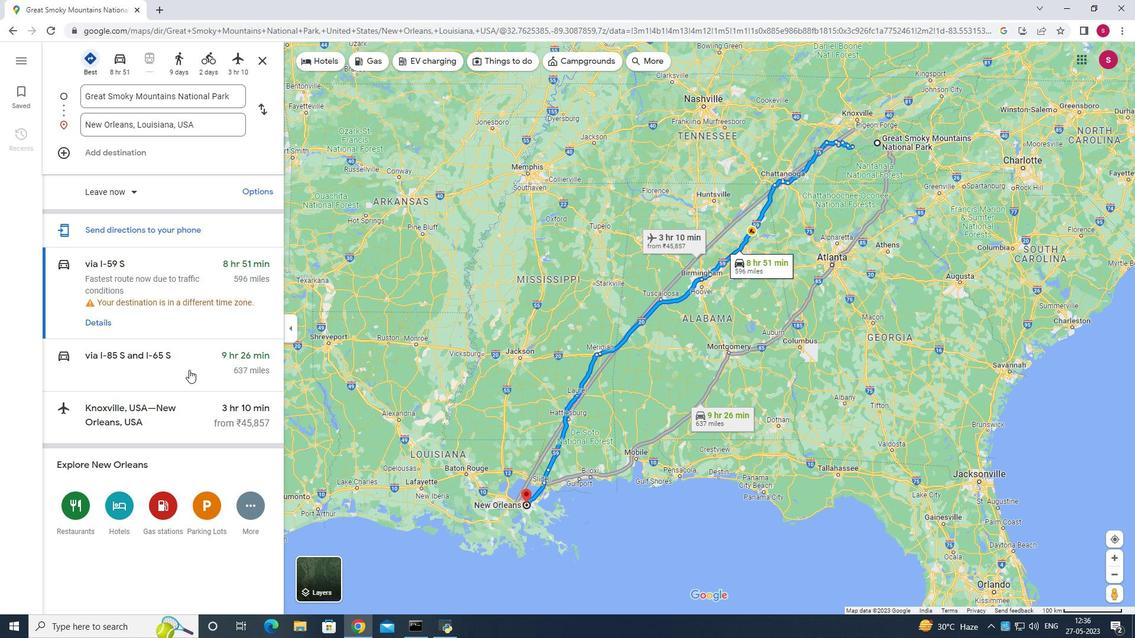 
Action: Mouse moved to (170, 356)
Screenshot: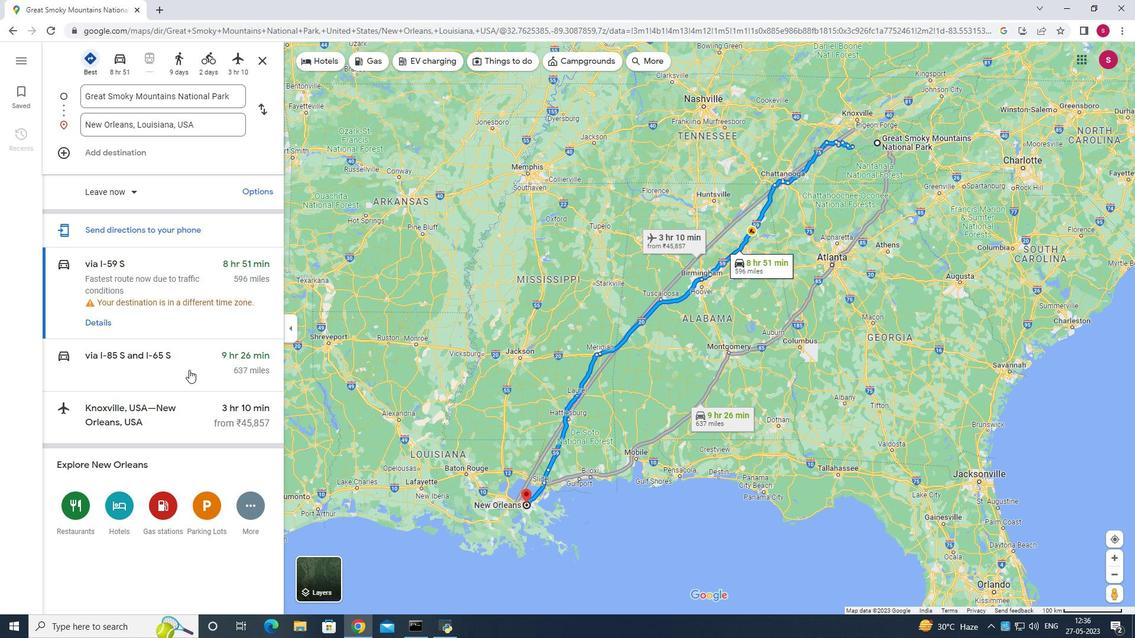 
Action: Mouse scrolled (170, 355) with delta (0, 0)
Screenshot: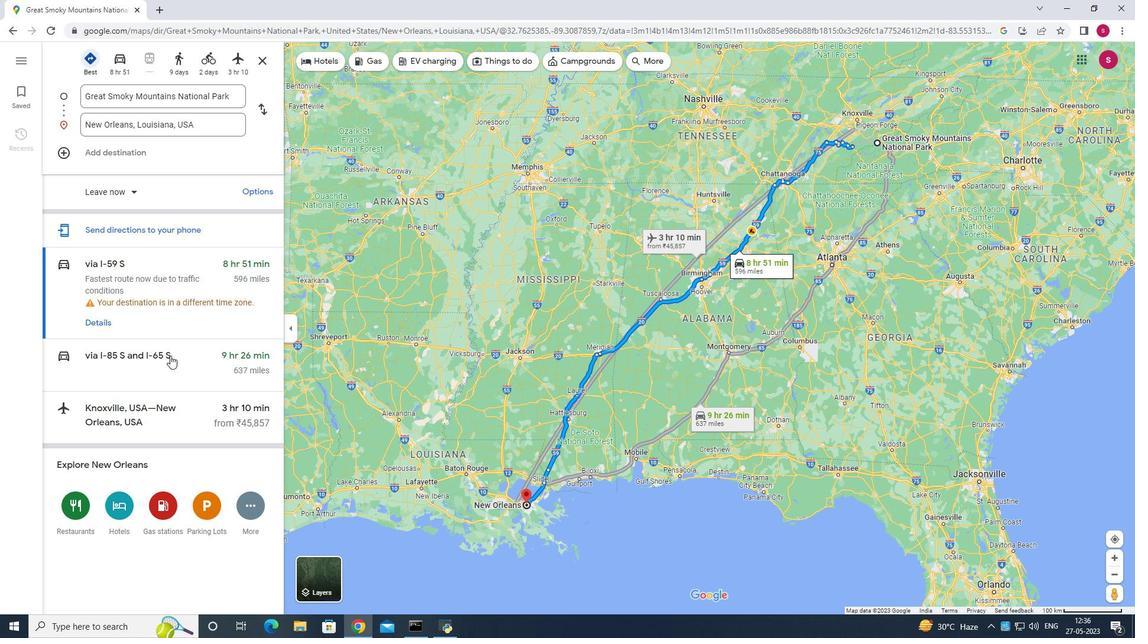 
Action: Mouse moved to (120, 514)
Screenshot: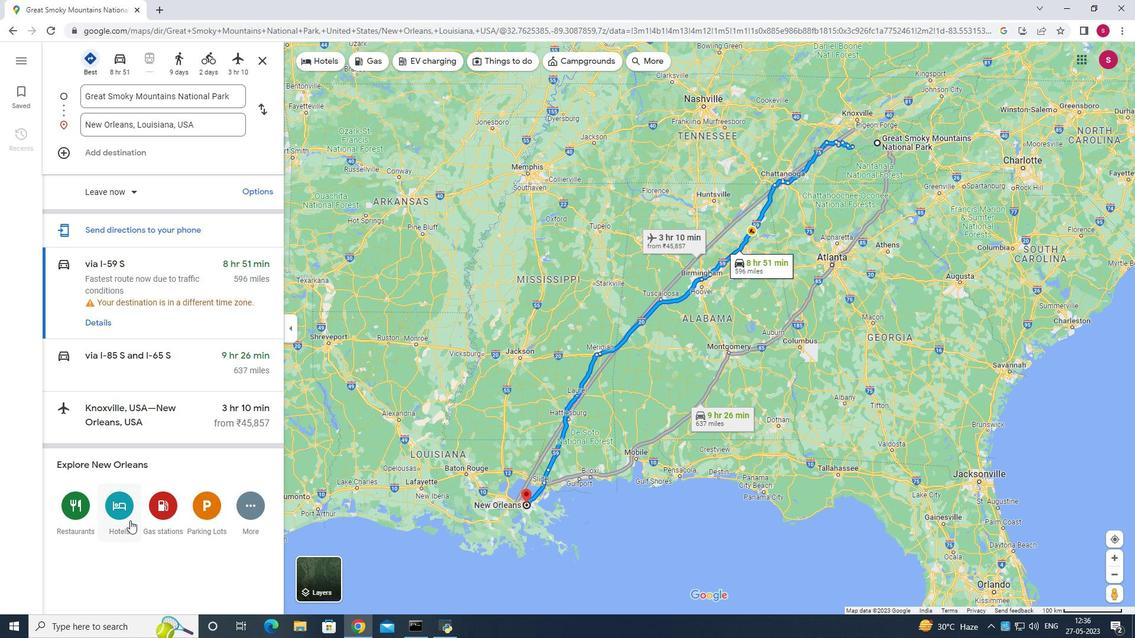 
Action: Mouse pressed left at (120, 514)
Screenshot: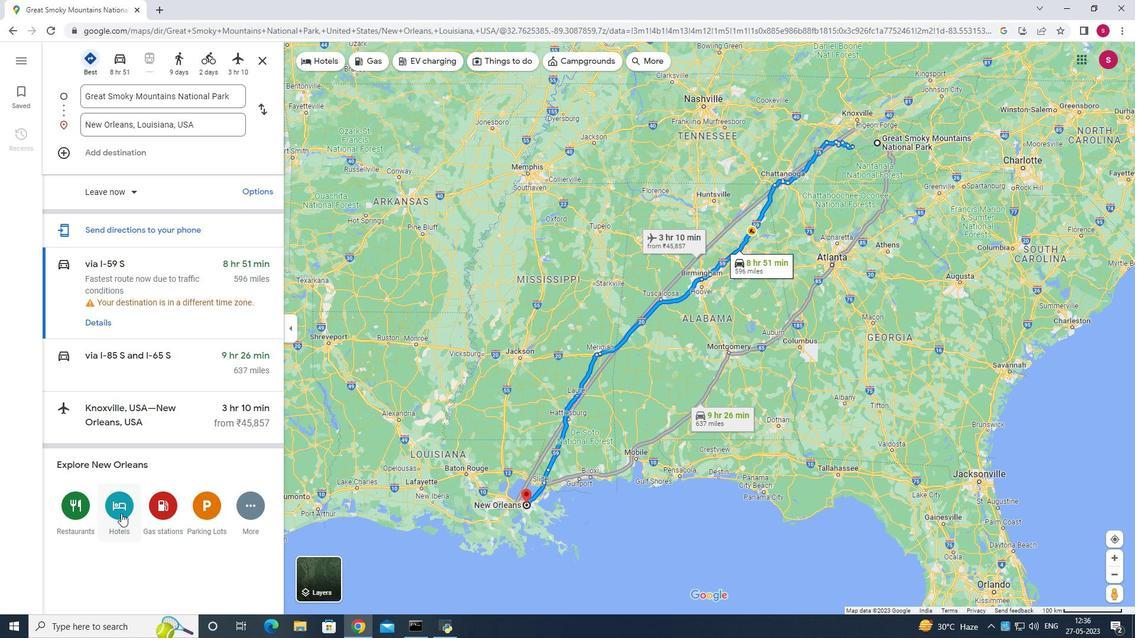 
Action: Mouse moved to (154, 278)
Screenshot: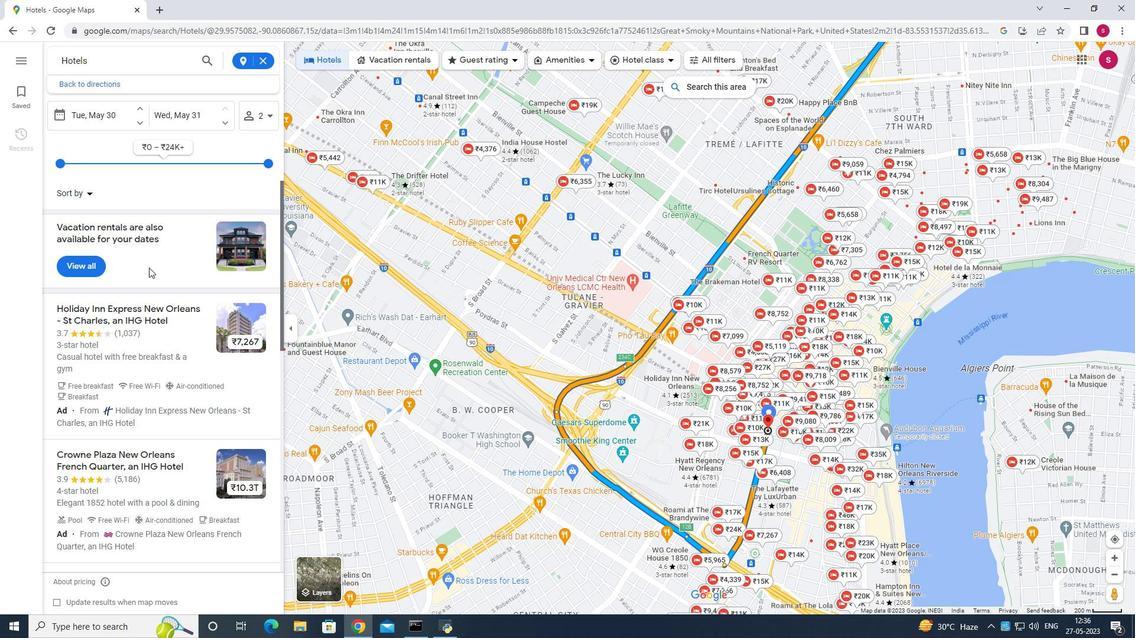 
Action: Mouse scrolled (154, 278) with delta (0, 0)
Screenshot: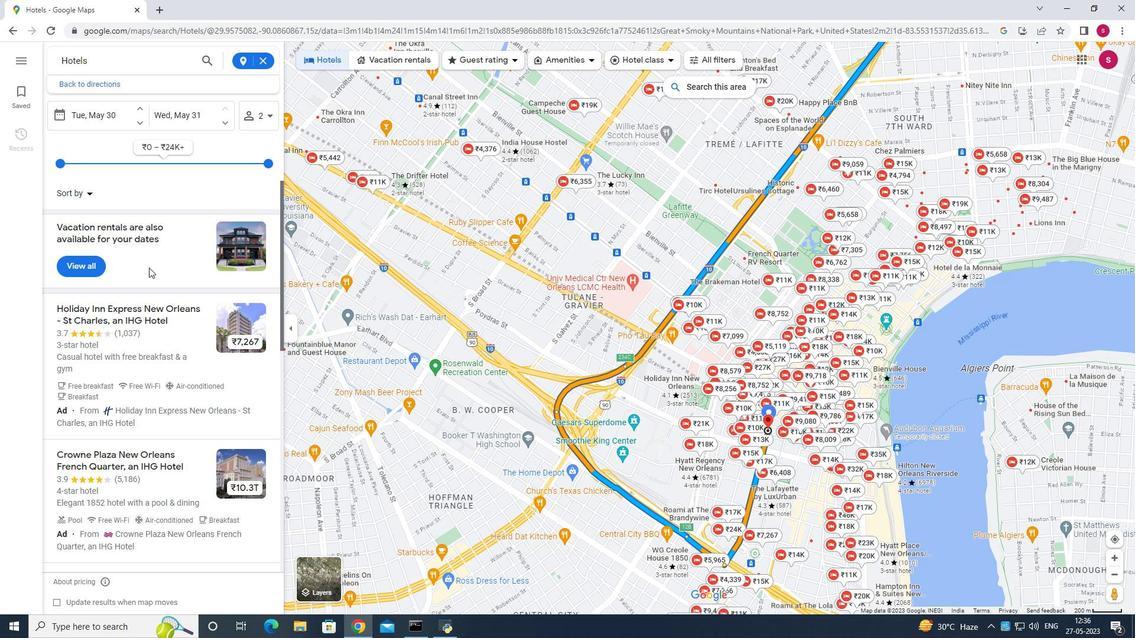 
Action: Mouse moved to (154, 280)
Screenshot: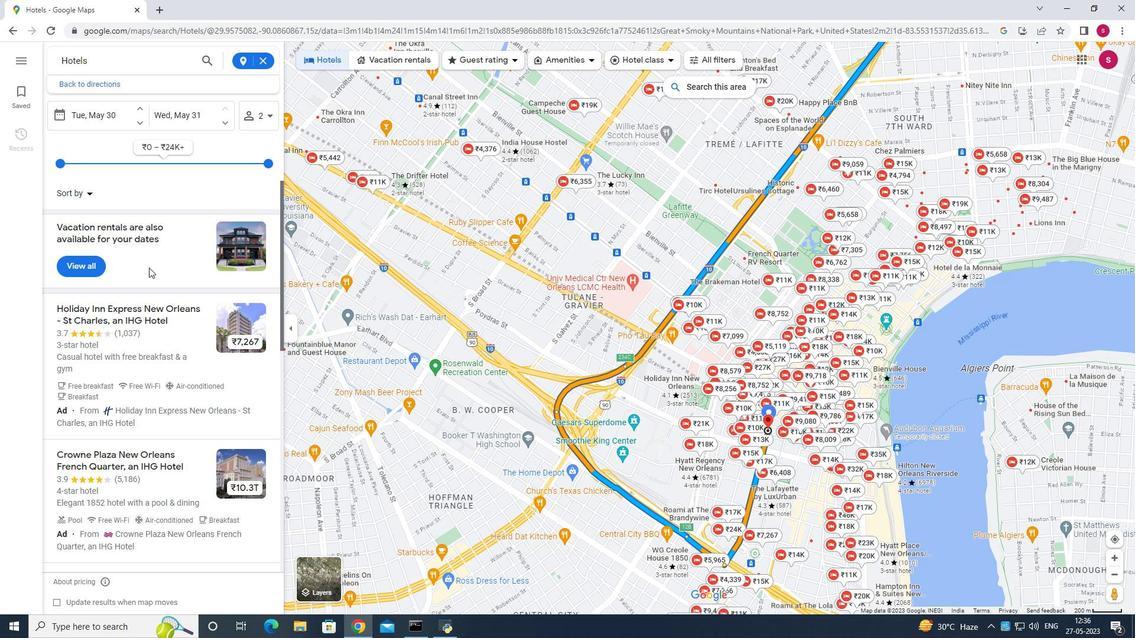 
Action: Mouse scrolled (154, 280) with delta (0, 0)
Screenshot: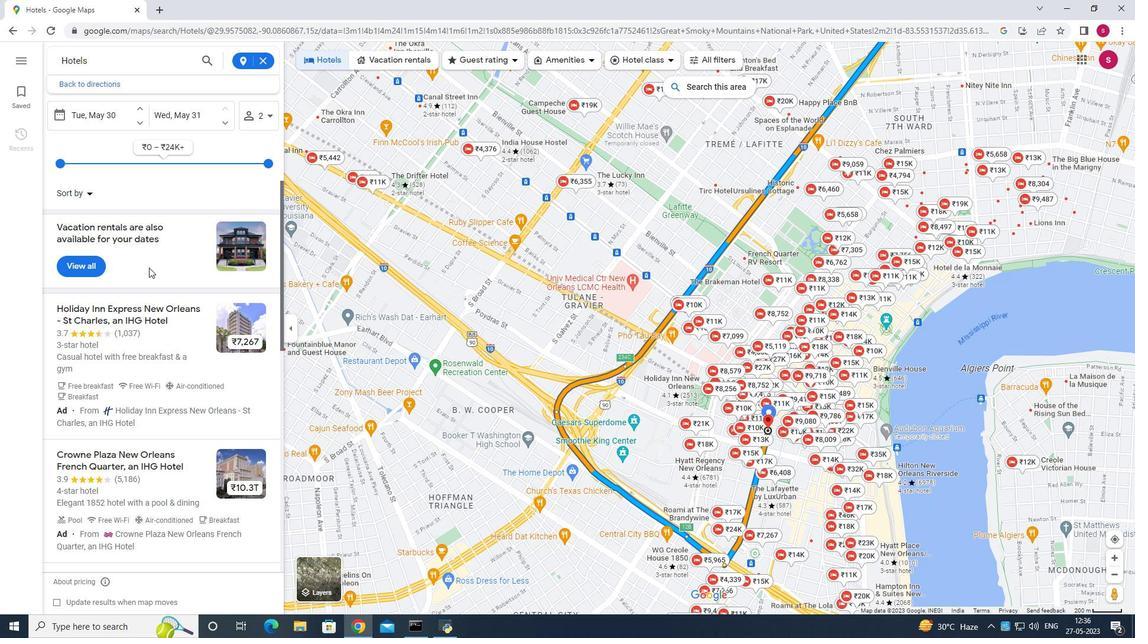 
Action: Mouse moved to (154, 282)
Screenshot: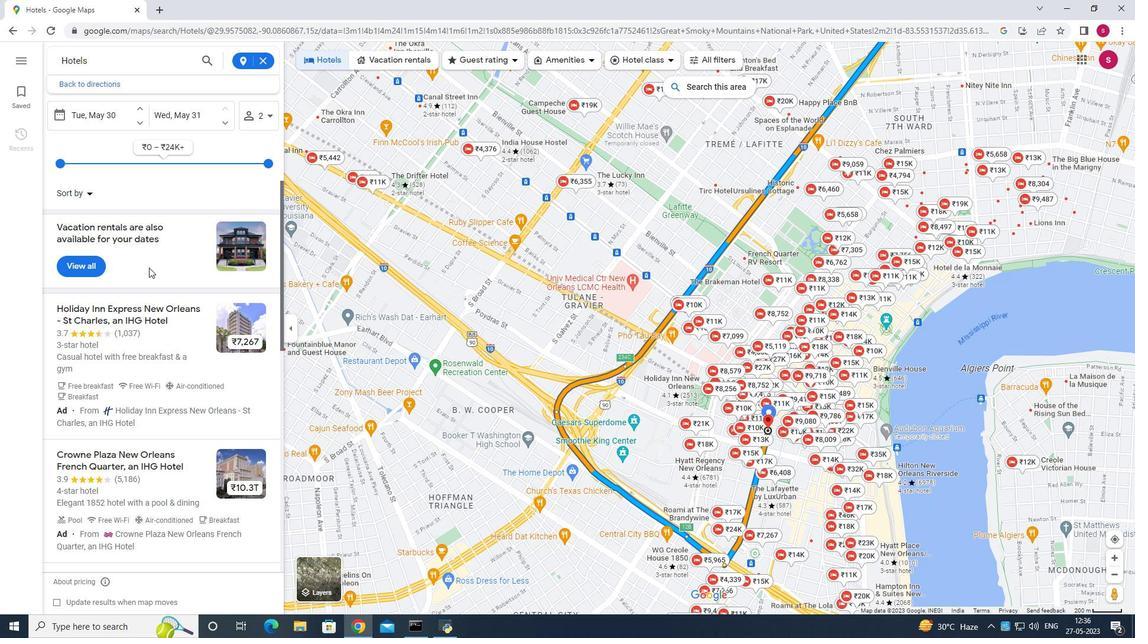 
Action: Mouse scrolled (154, 282) with delta (0, 0)
Screenshot: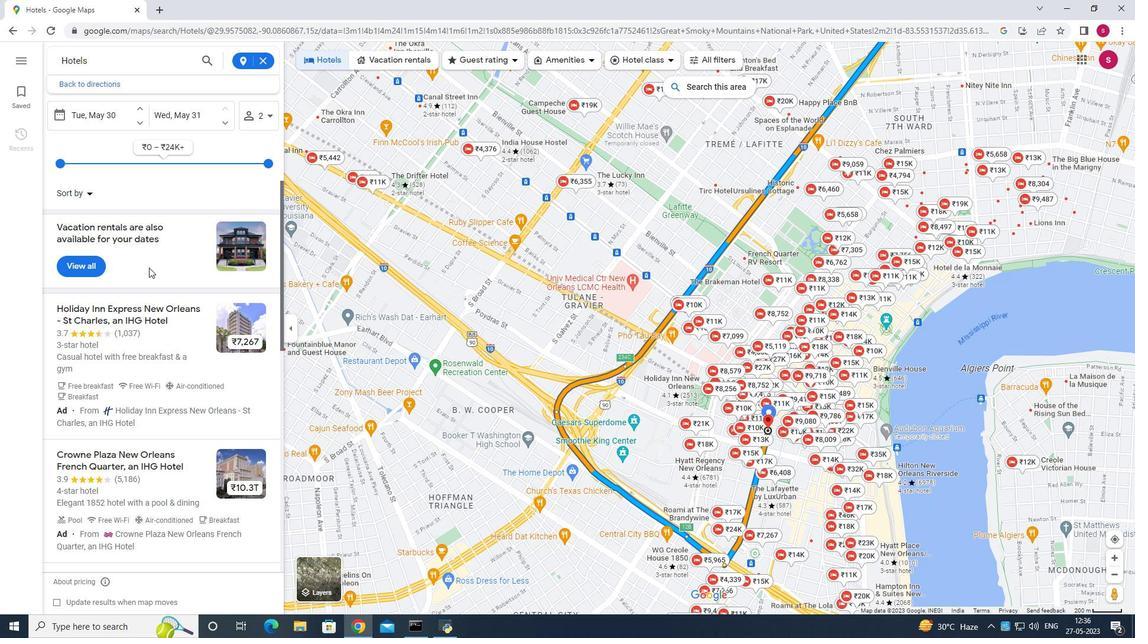 
Action: Mouse moved to (154, 285)
Screenshot: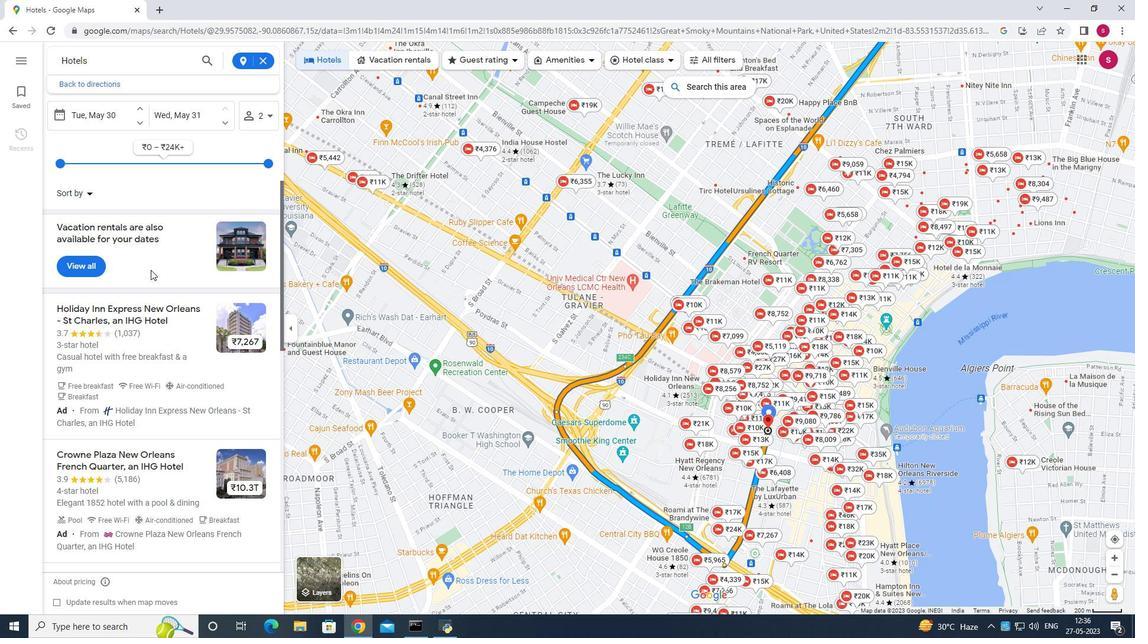 
Action: Mouse scrolled (154, 285) with delta (0, 0)
Screenshot: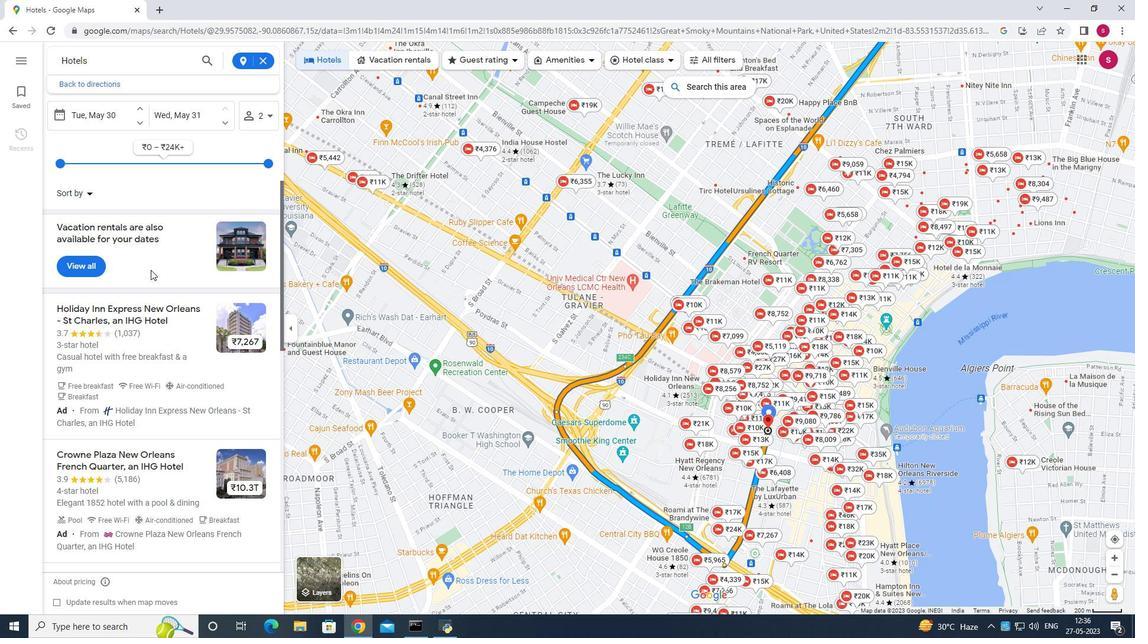 
Action: Mouse moved to (154, 288)
Screenshot: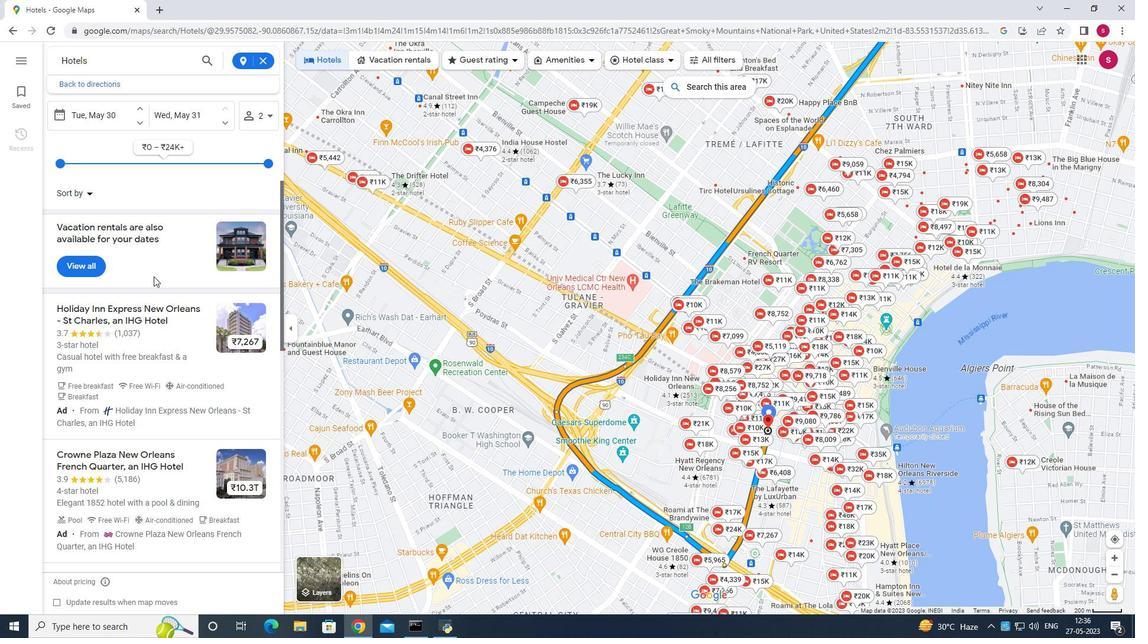 
Action: Mouse scrolled (154, 287) with delta (0, 0)
Screenshot: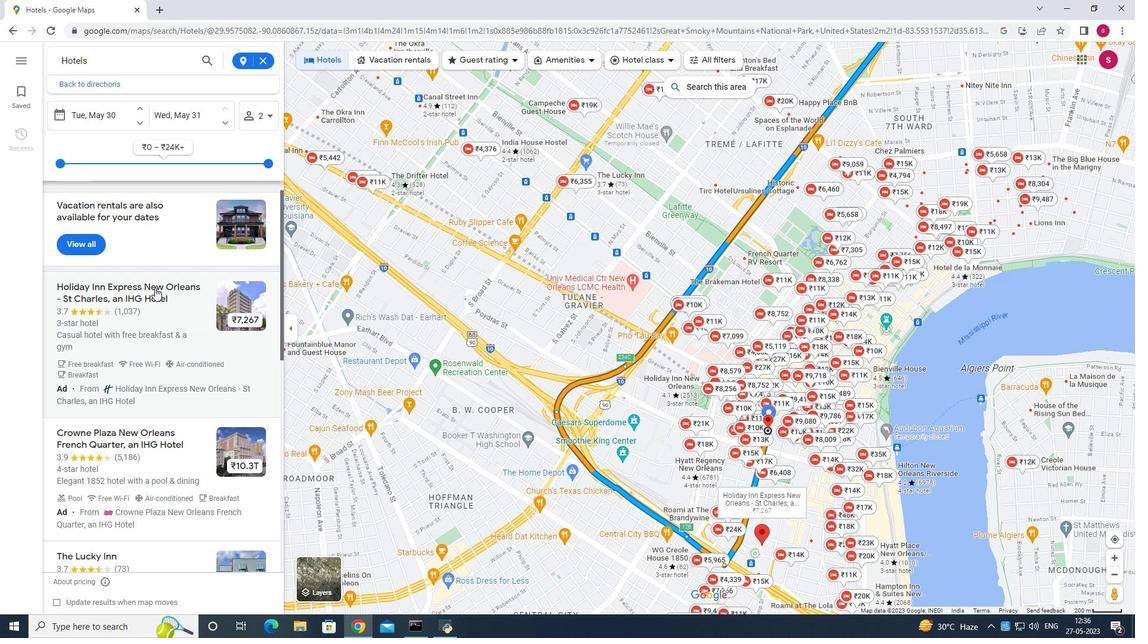 
Action: Mouse scrolled (154, 287) with delta (0, 0)
Screenshot: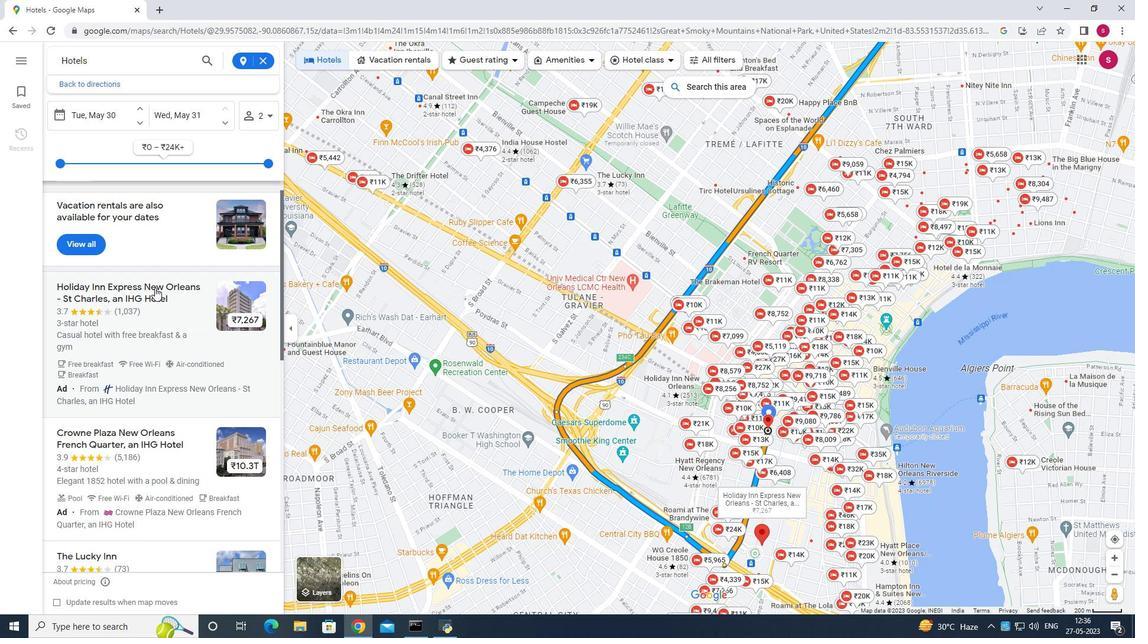 
Action: Mouse scrolled (154, 287) with delta (0, 0)
Screenshot: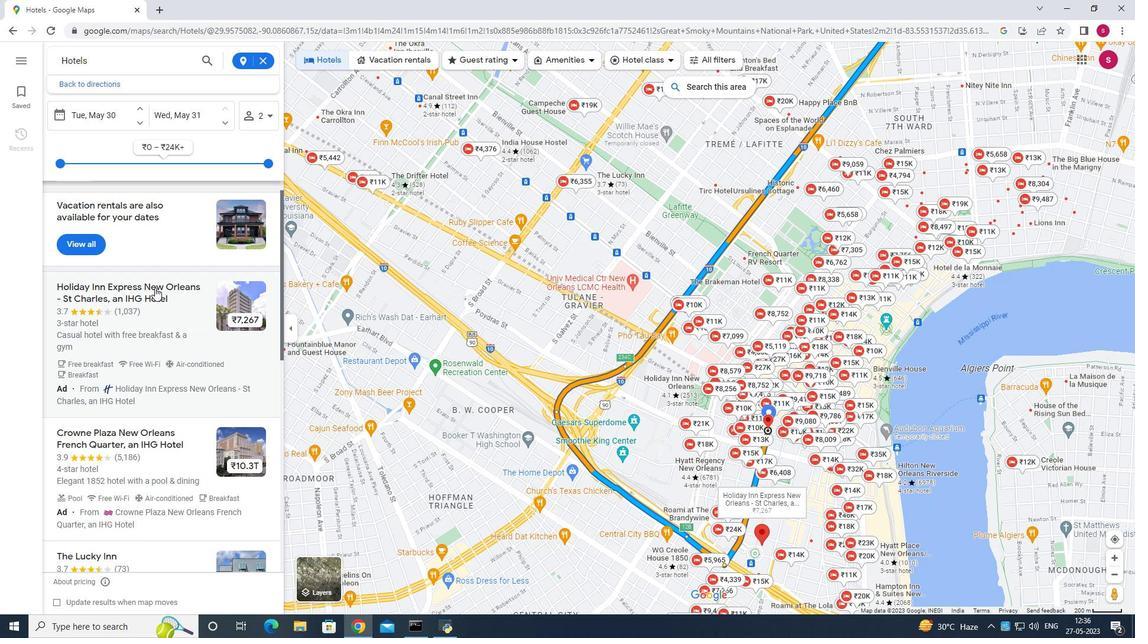 
Action: Mouse scrolled (154, 287) with delta (0, 0)
Screenshot: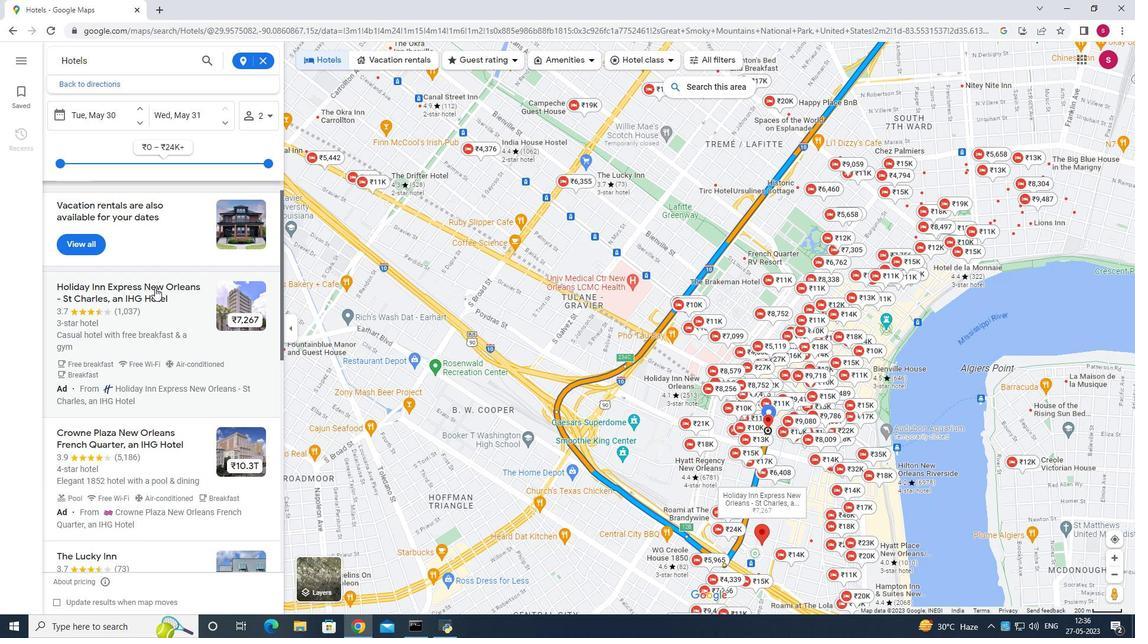 
Action: Mouse scrolled (154, 288) with delta (0, 0)
Screenshot: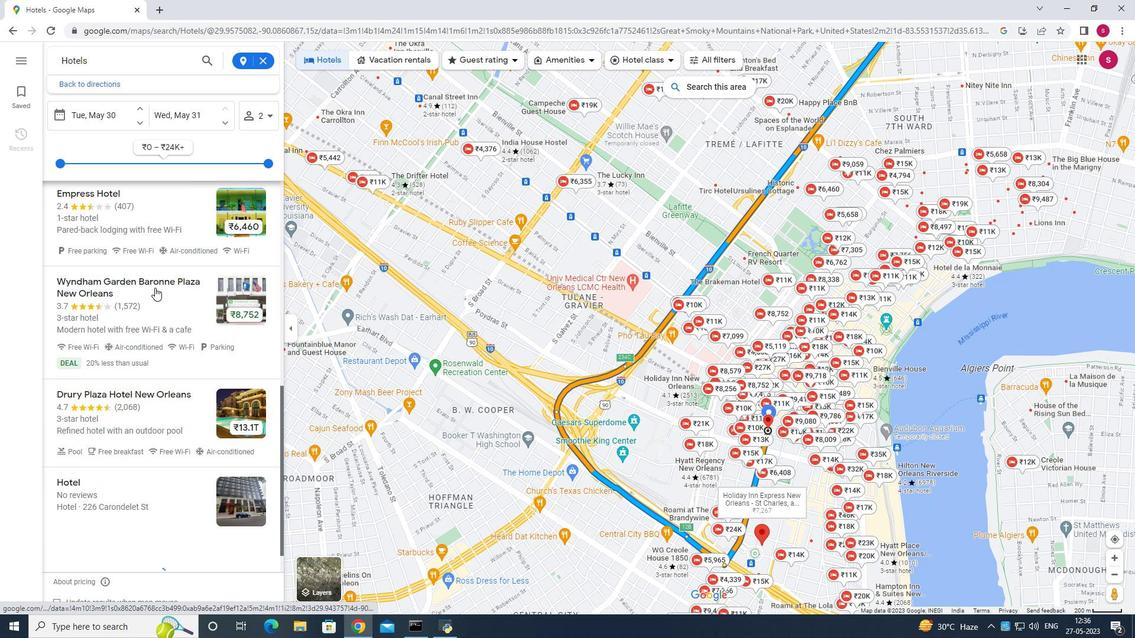 
Action: Mouse scrolled (154, 288) with delta (0, 0)
Screenshot: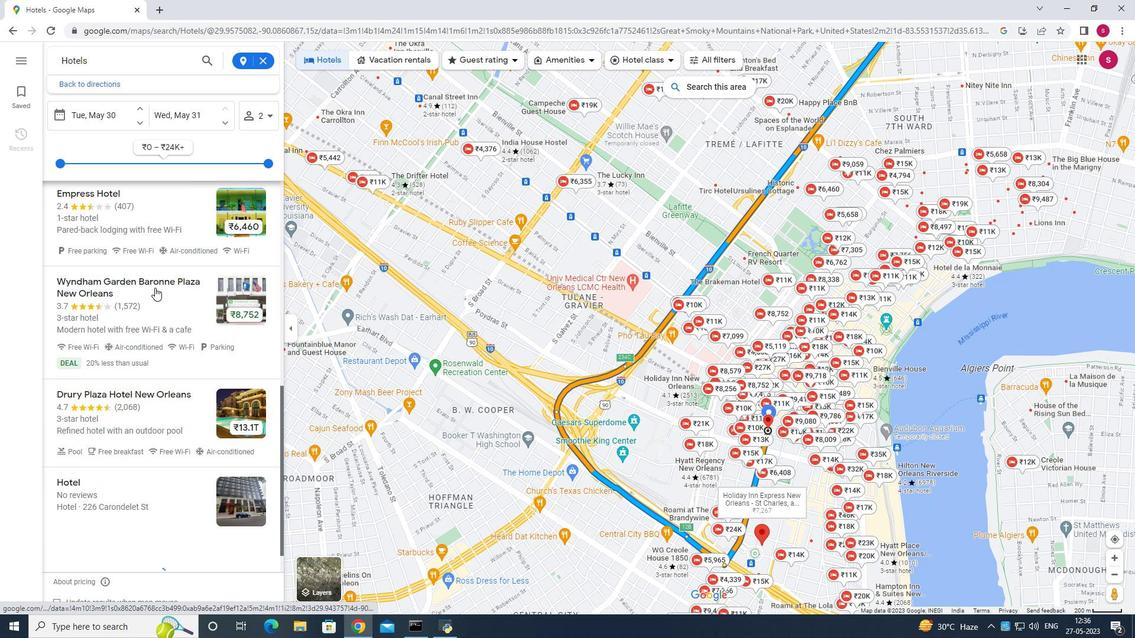 
Action: Mouse scrolled (154, 288) with delta (0, 0)
Screenshot: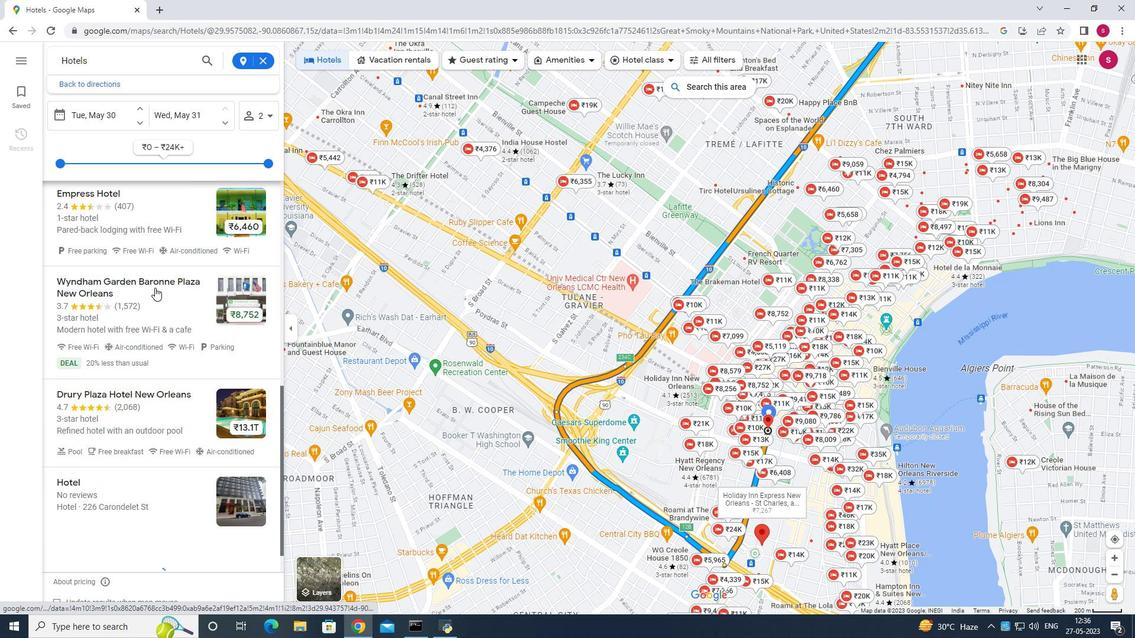 
Action: Mouse scrolled (154, 288) with delta (0, 0)
Screenshot: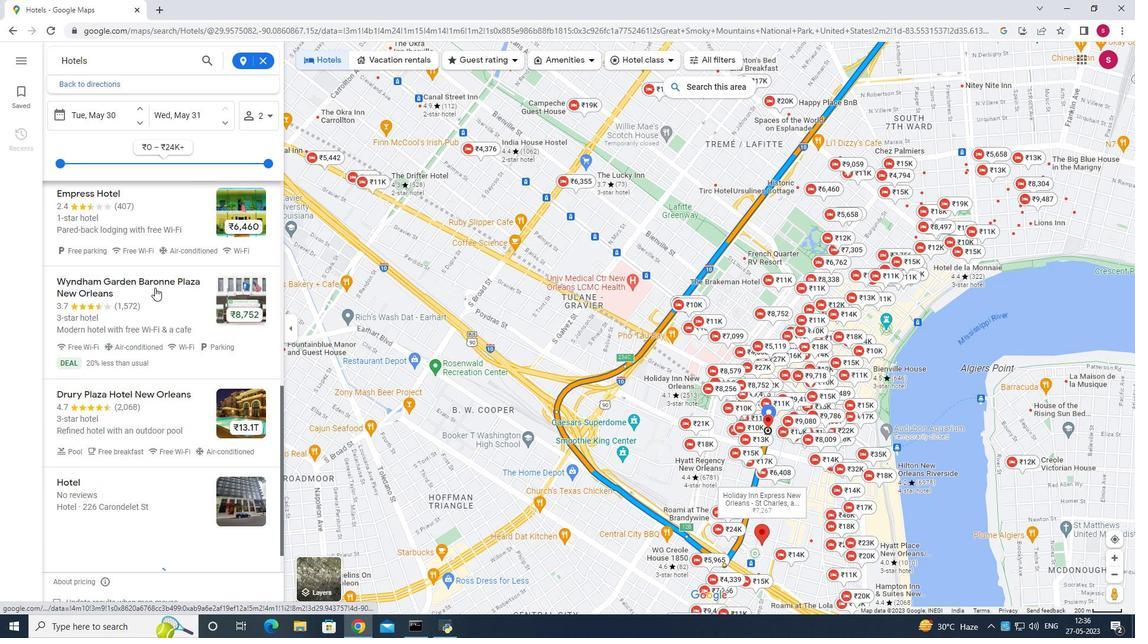 
Action: Mouse moved to (147, 260)
Screenshot: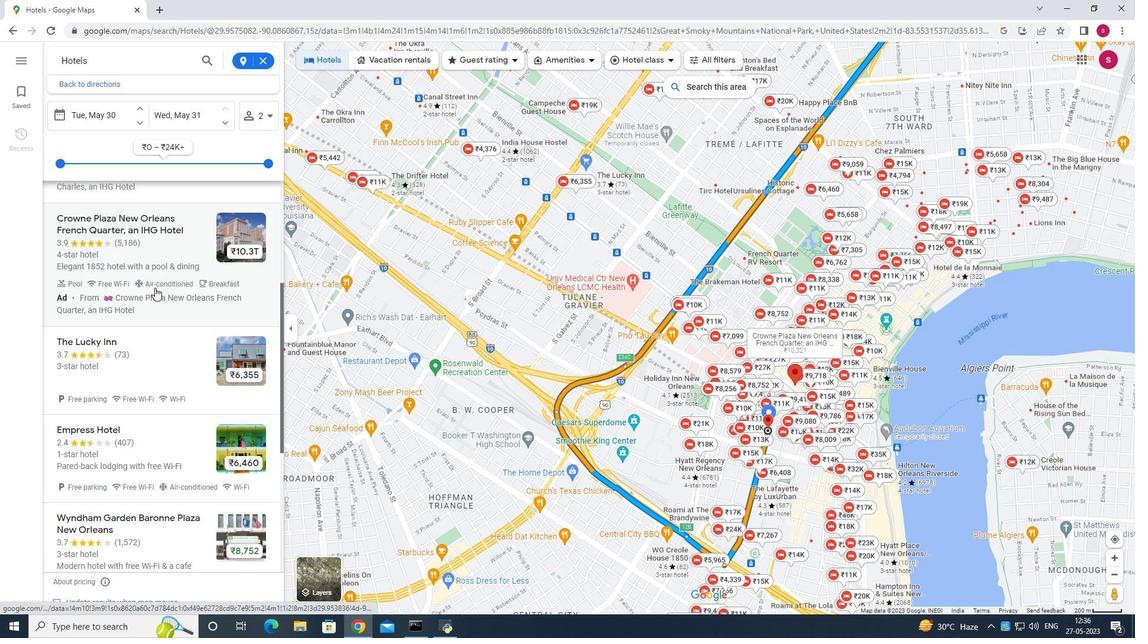 
Action: Mouse pressed left at (147, 260)
Screenshot: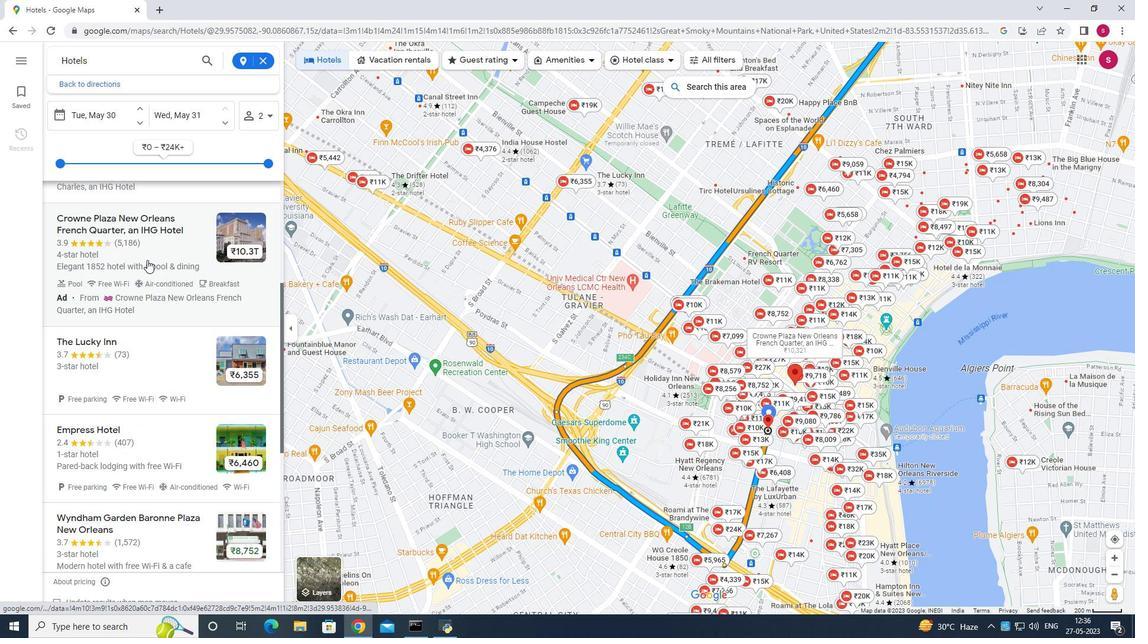 
Action: Mouse moved to (364, 328)
Screenshot: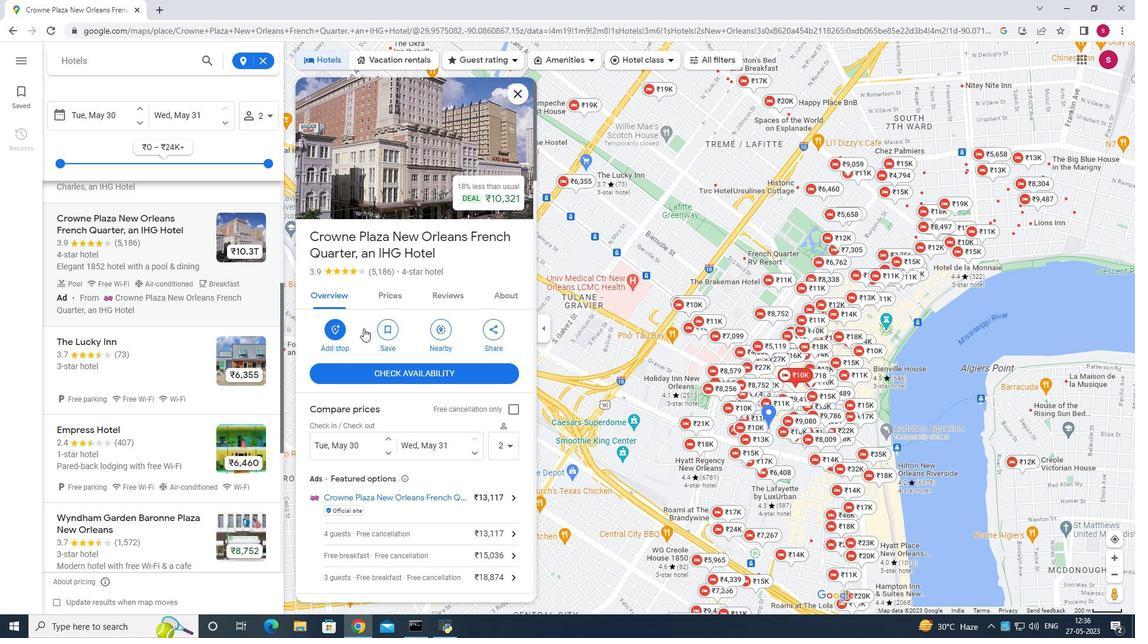 
Action: Mouse scrolled (364, 327) with delta (0, 0)
Screenshot: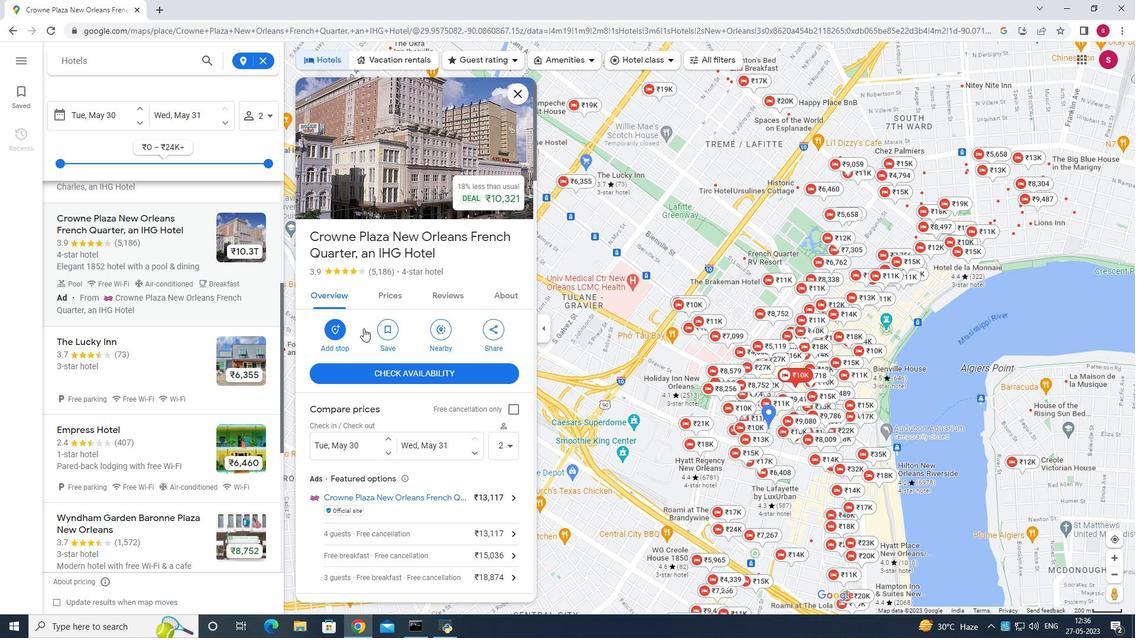 
Action: Mouse scrolled (364, 327) with delta (0, 0)
Screenshot: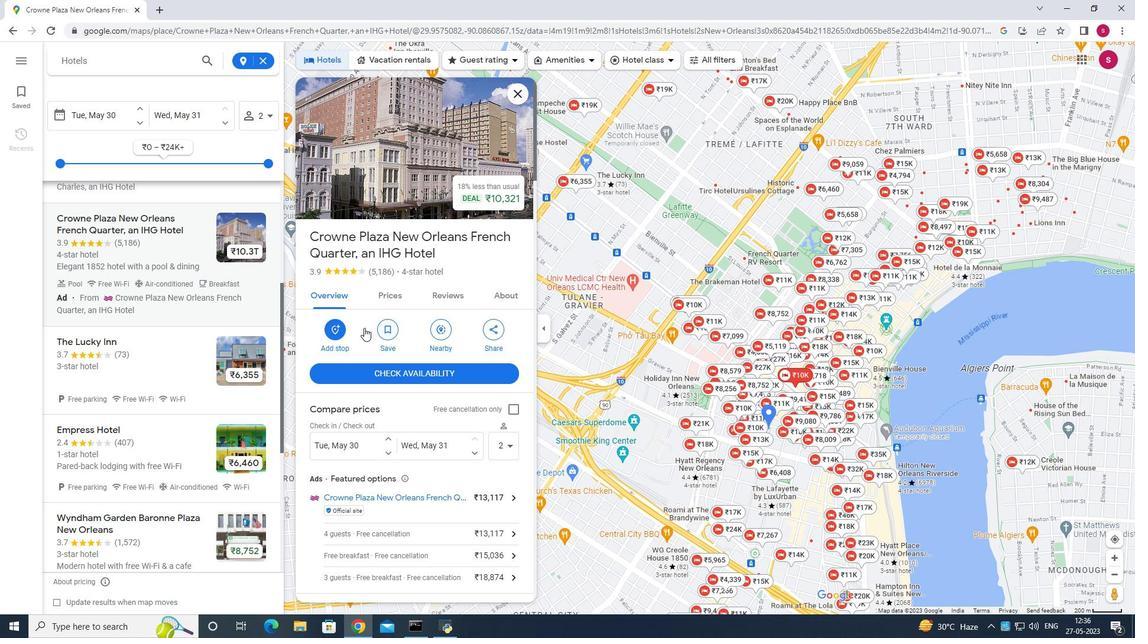 
Action: Mouse scrolled (364, 327) with delta (0, 0)
Screenshot: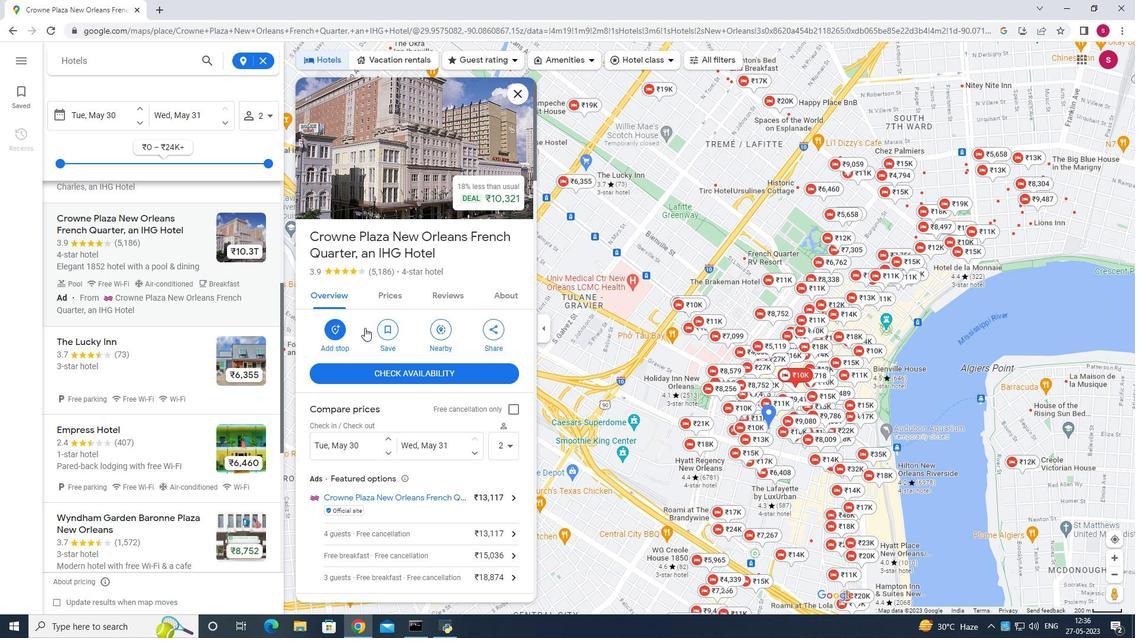 
Action: Mouse scrolled (364, 327) with delta (0, 0)
Screenshot: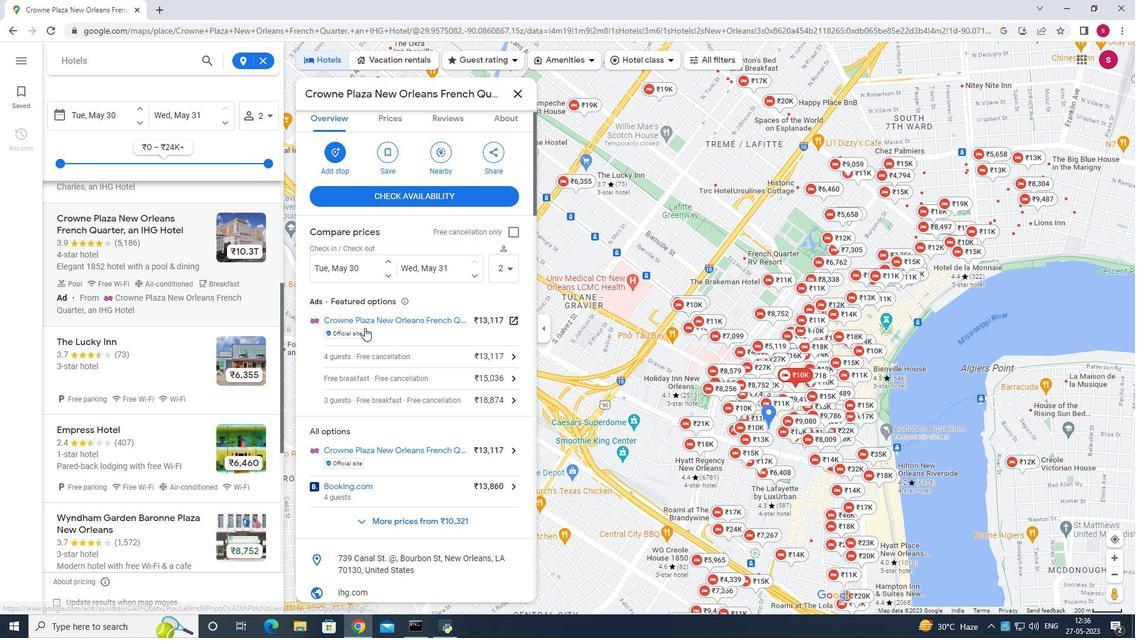 
Action: Mouse scrolled (364, 327) with delta (0, 0)
Screenshot: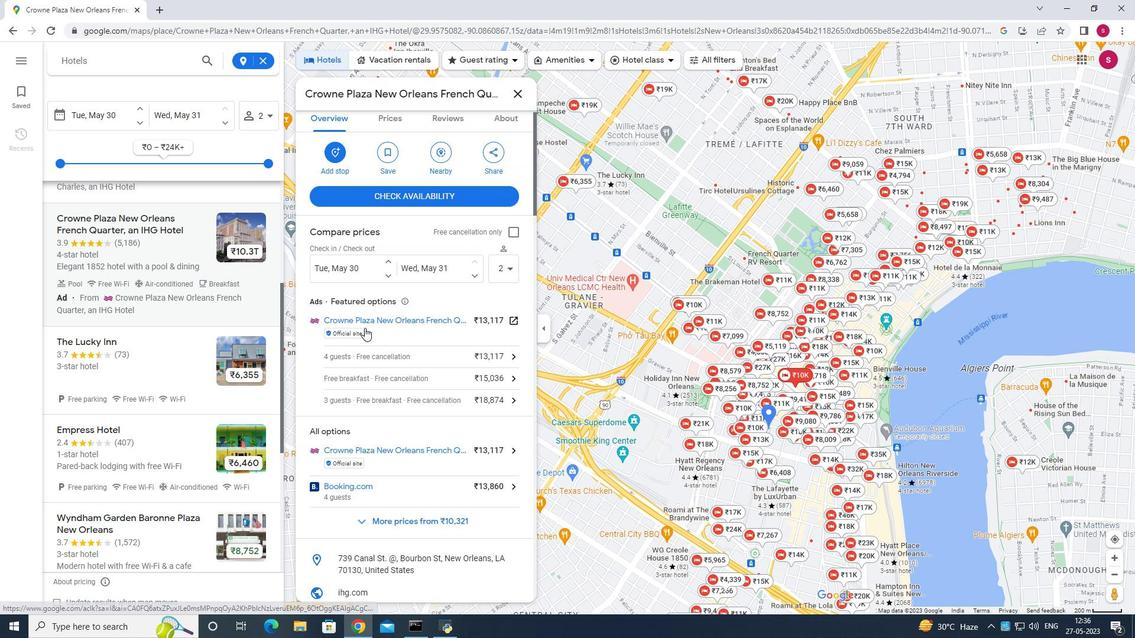 
Action: Mouse moved to (366, 329)
Screenshot: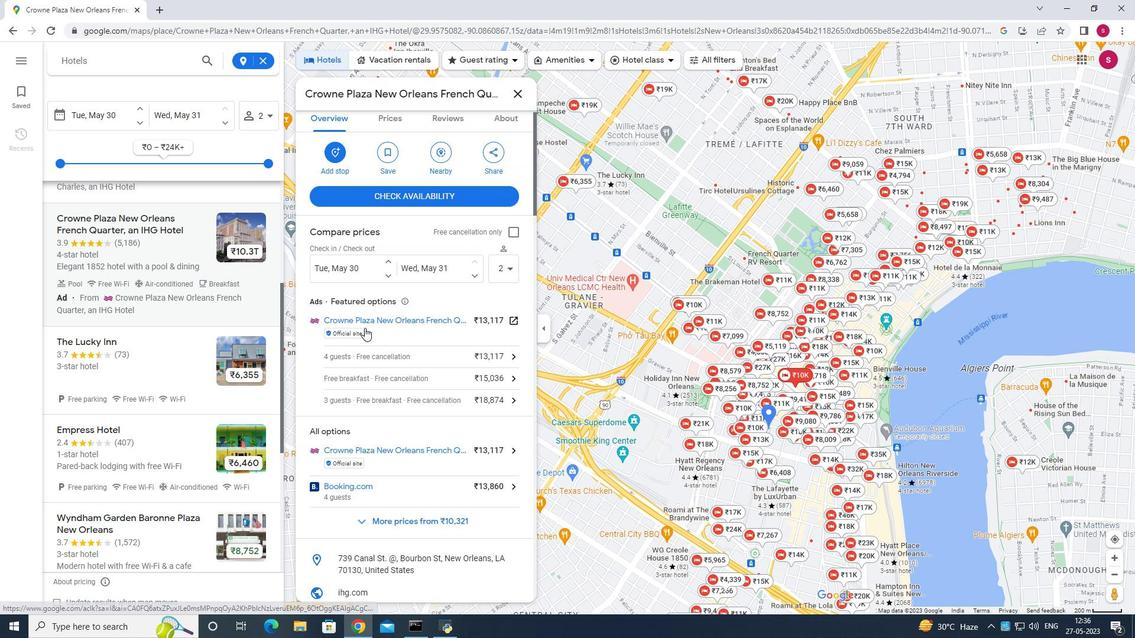 
Action: Mouse scrolled (366, 328) with delta (0, 0)
Screenshot: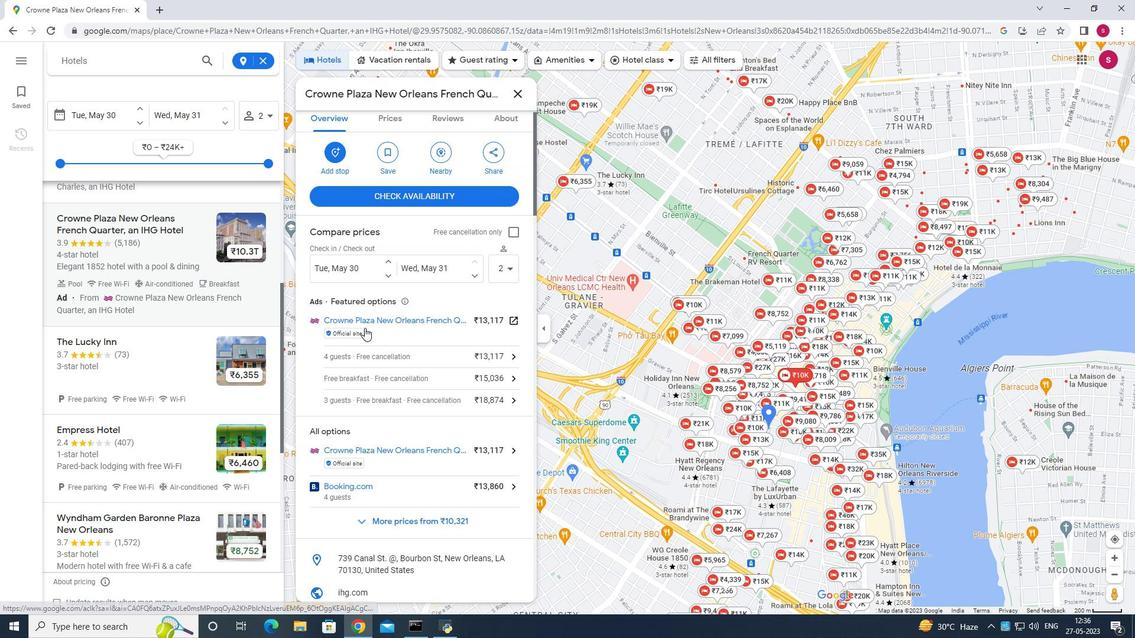 
Action: Mouse scrolled (366, 328) with delta (0, 0)
Screenshot: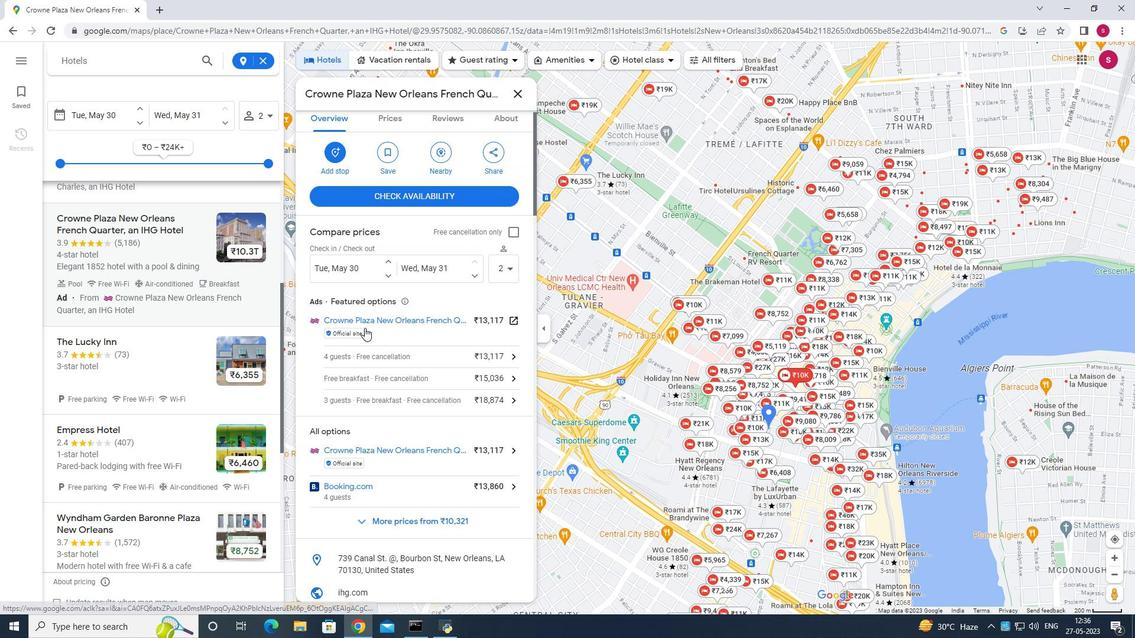 
Action: Mouse scrolled (366, 328) with delta (0, 0)
Screenshot: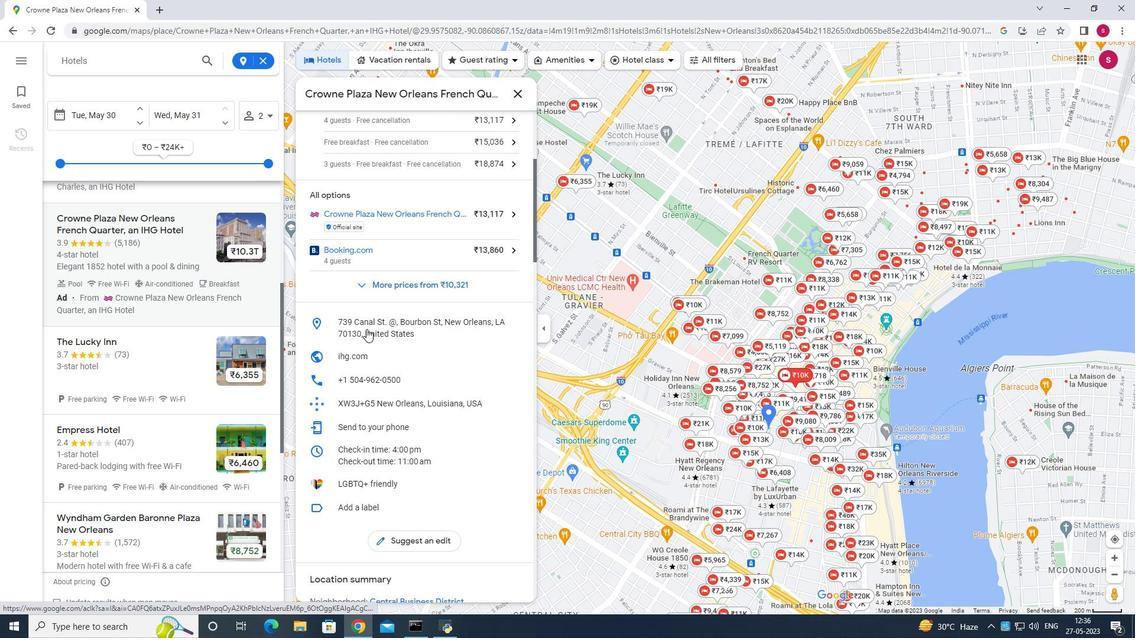 
Action: Mouse scrolled (366, 328) with delta (0, 0)
Screenshot: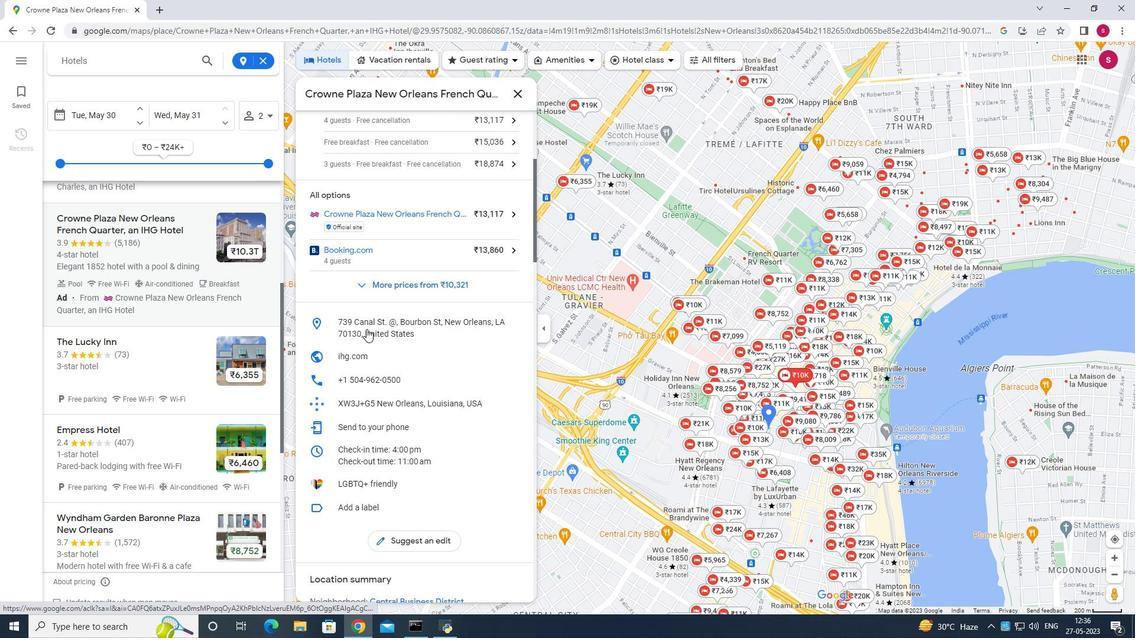 
Action: Mouse scrolled (366, 328) with delta (0, 0)
Screenshot: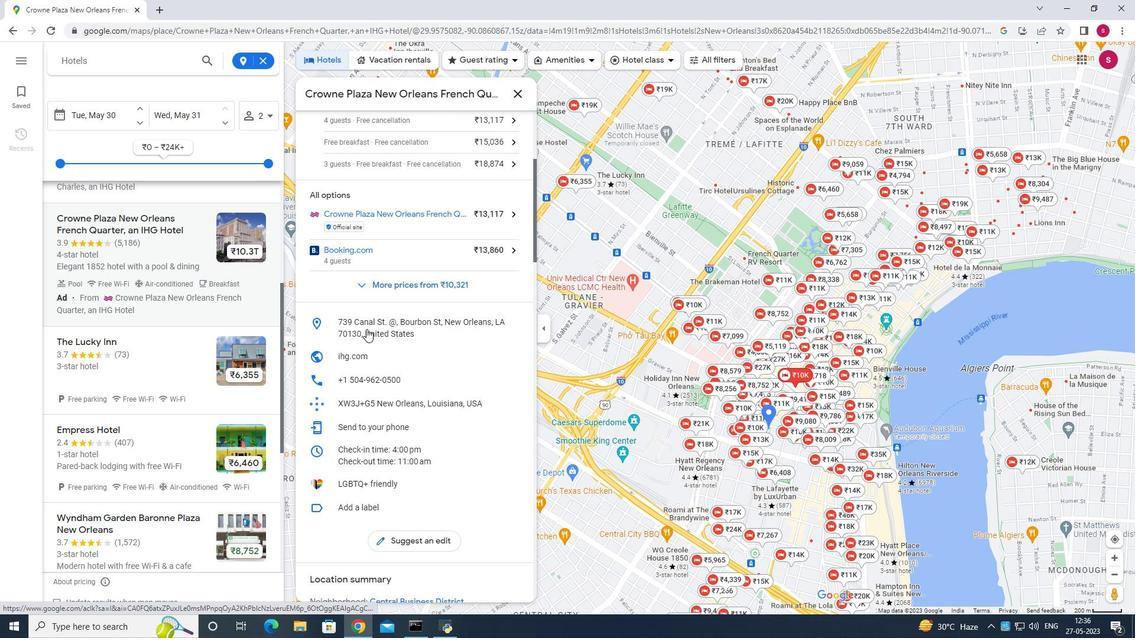 
Action: Mouse scrolled (366, 328) with delta (0, 0)
Screenshot: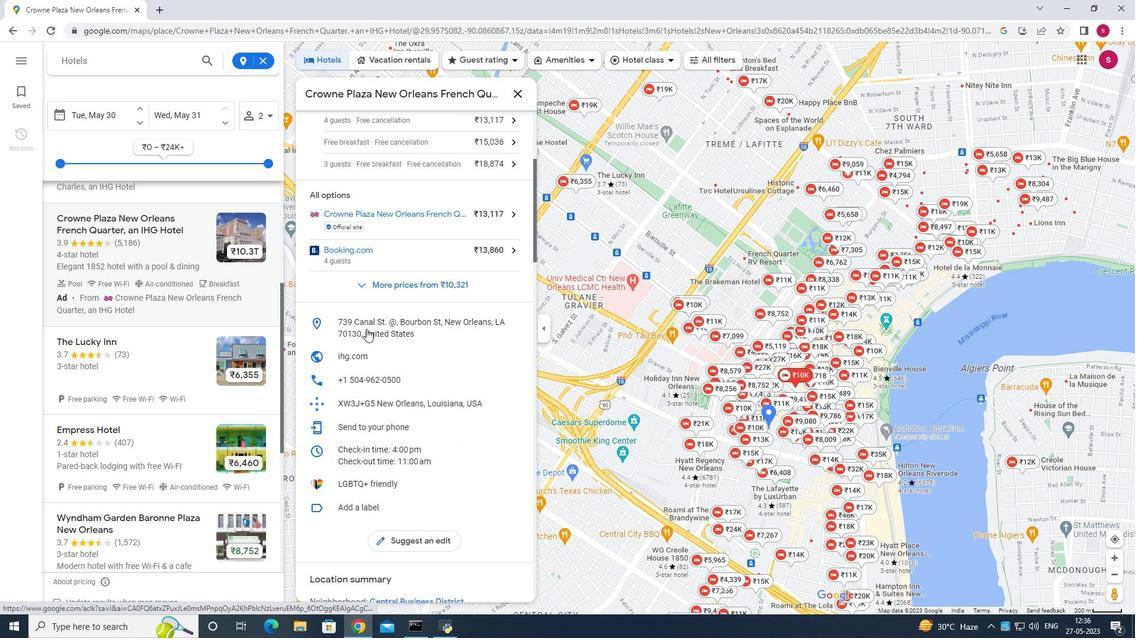 
Action: Mouse moved to (368, 330)
Screenshot: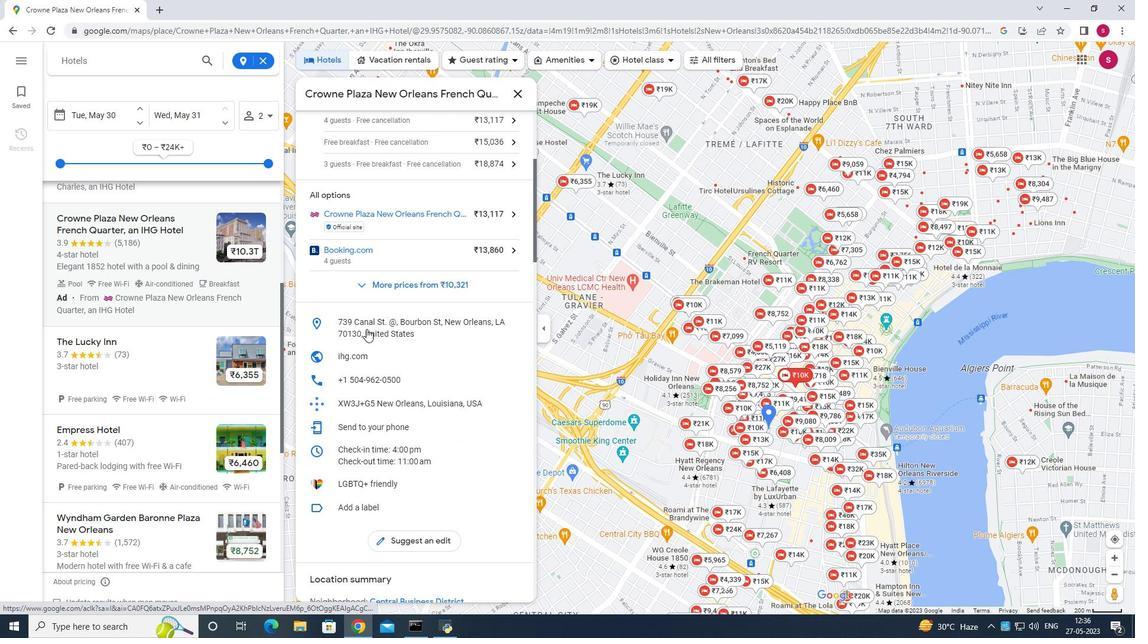 
Action: Mouse scrolled (368, 330) with delta (0, 0)
Screenshot: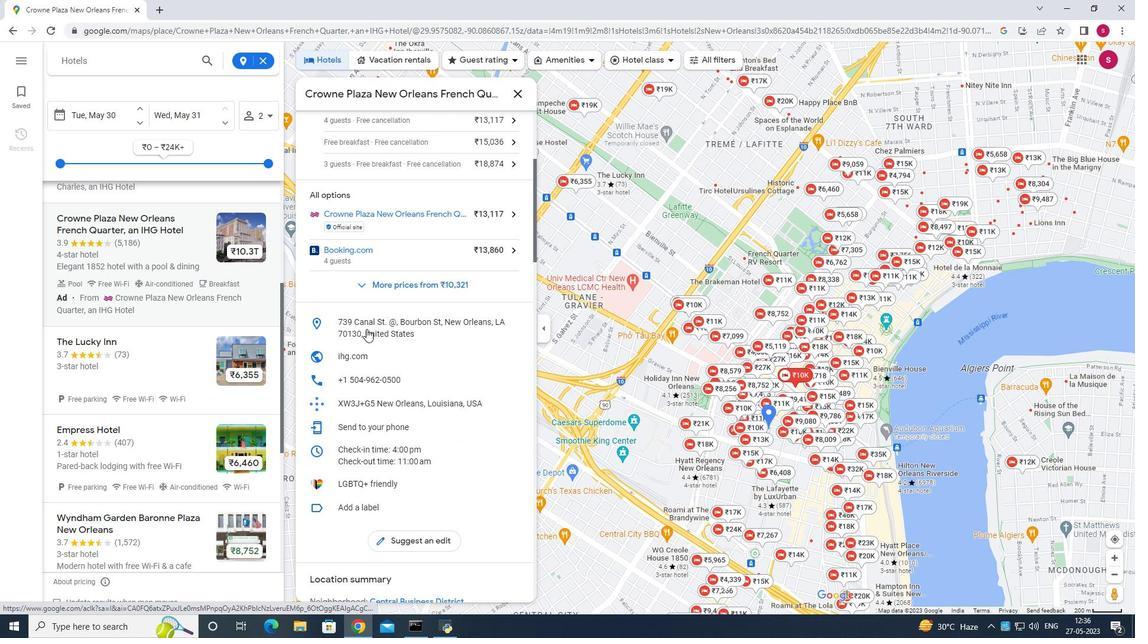 
Action: Mouse scrolled (368, 331) with delta (0, 0)
Screenshot: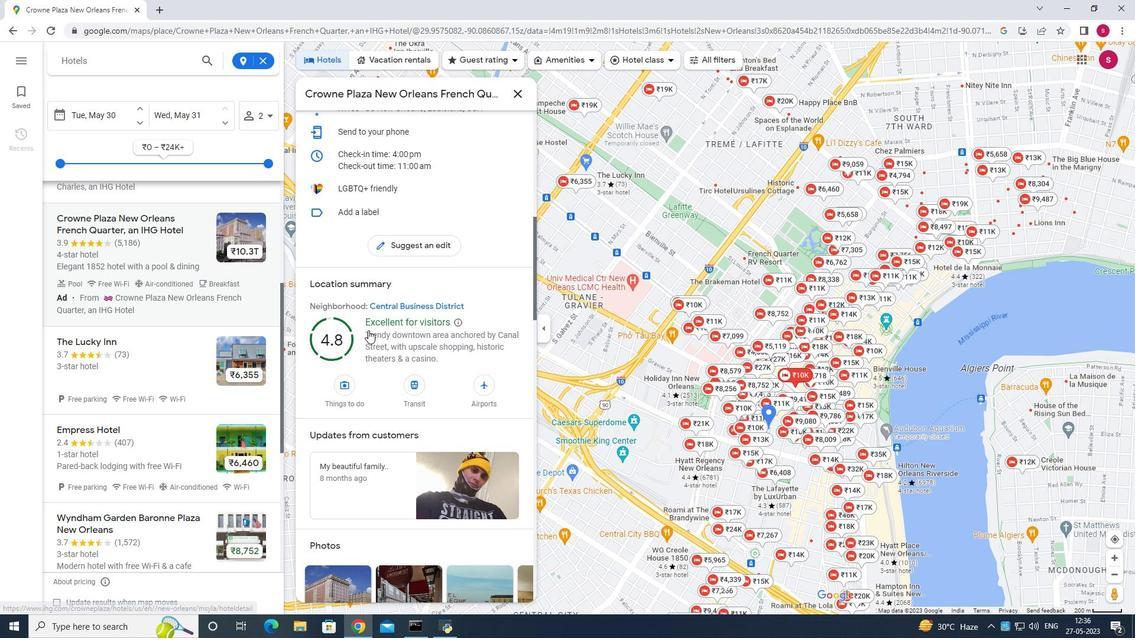 
Action: Mouse scrolled (368, 331) with delta (0, 0)
Screenshot: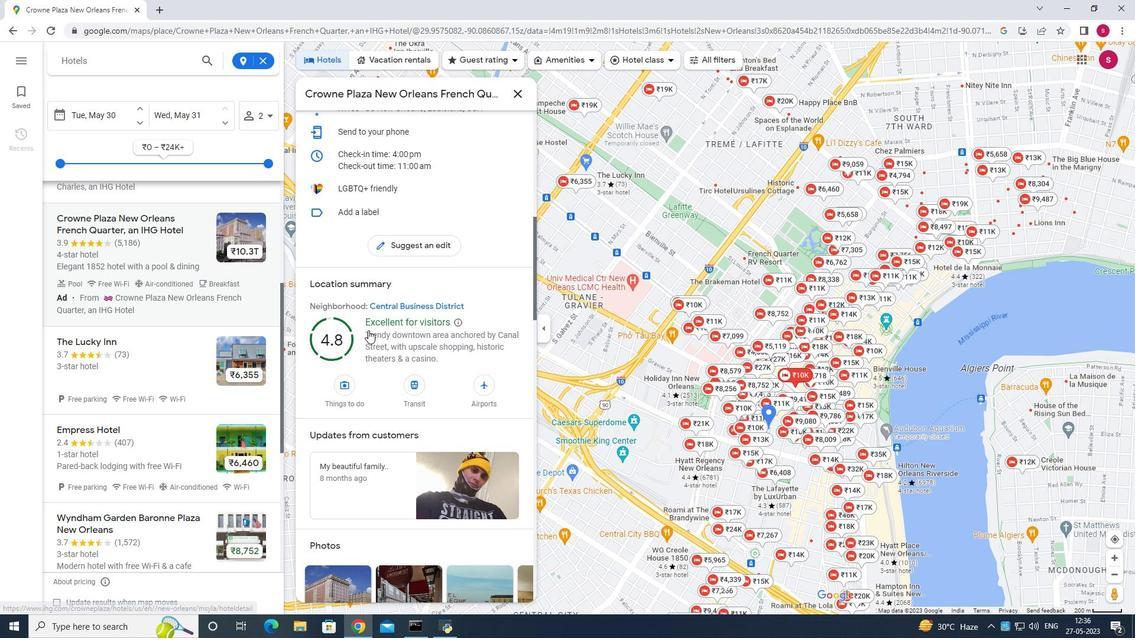 
Action: Mouse scrolled (368, 331) with delta (0, 0)
Screenshot: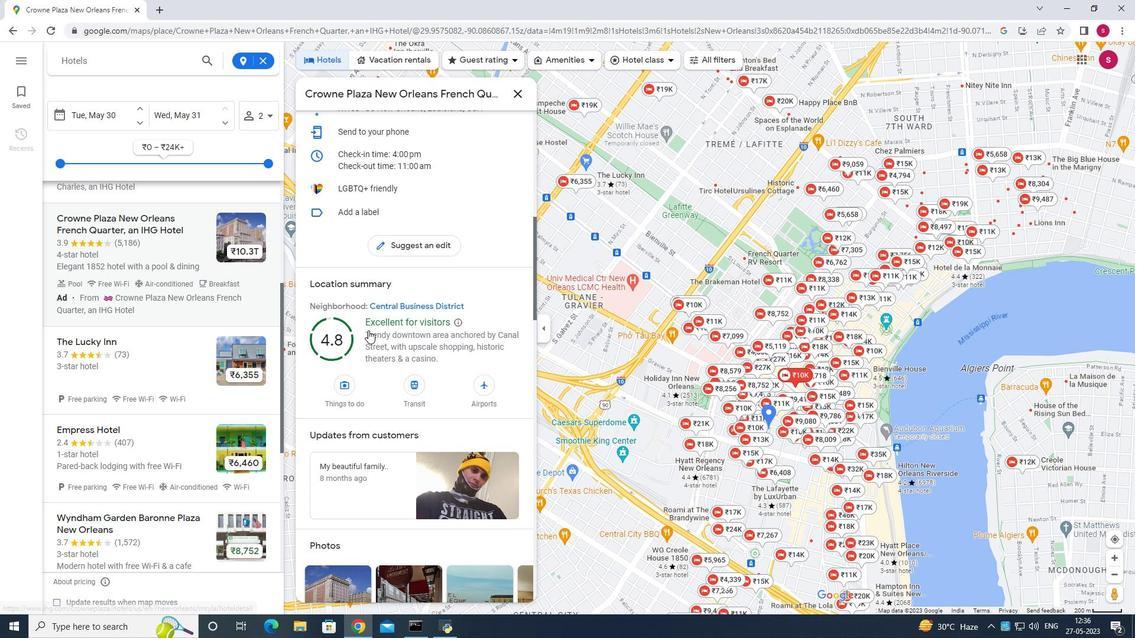 
Action: Mouse scrolled (368, 331) with delta (0, 0)
Screenshot: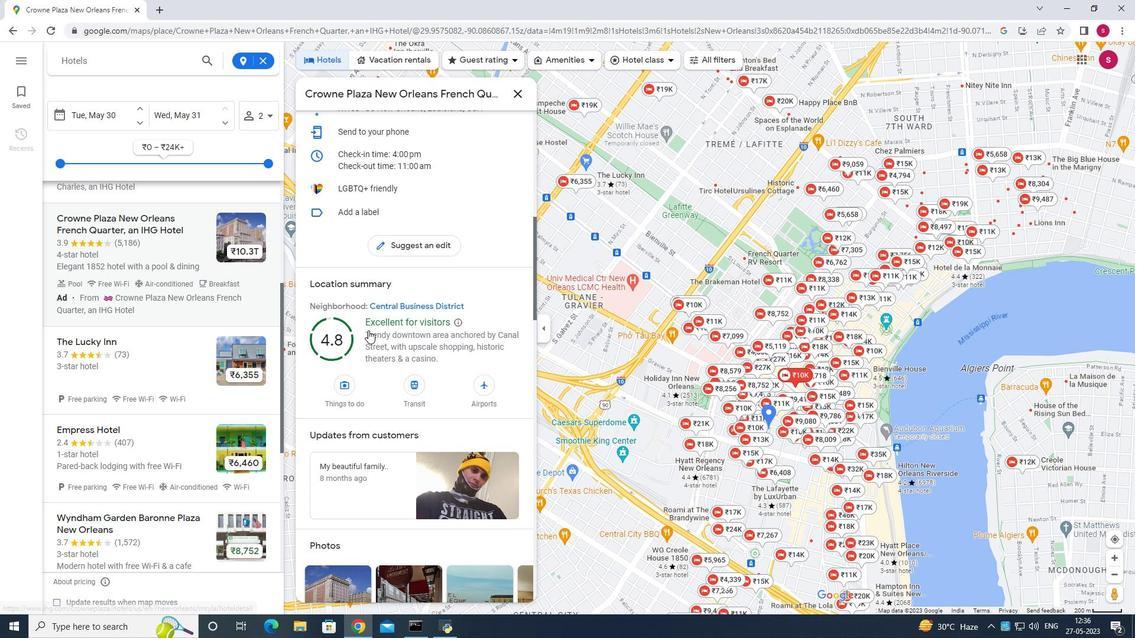 
Action: Mouse scrolled (368, 331) with delta (0, 0)
Screenshot: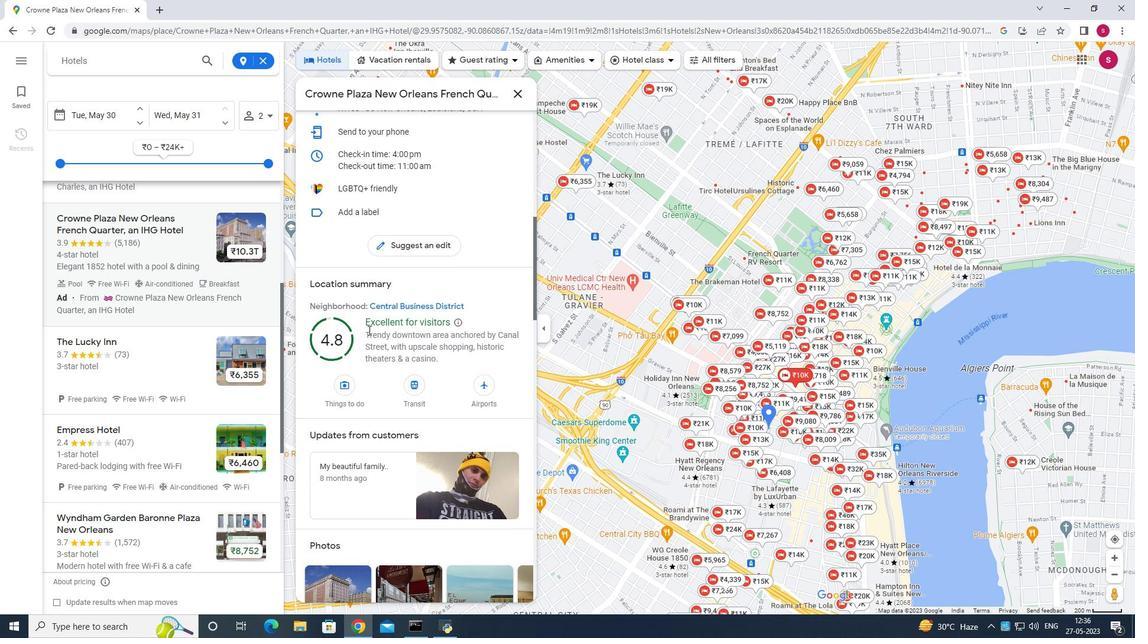 
Action: Mouse scrolled (368, 331) with delta (0, 0)
Screenshot: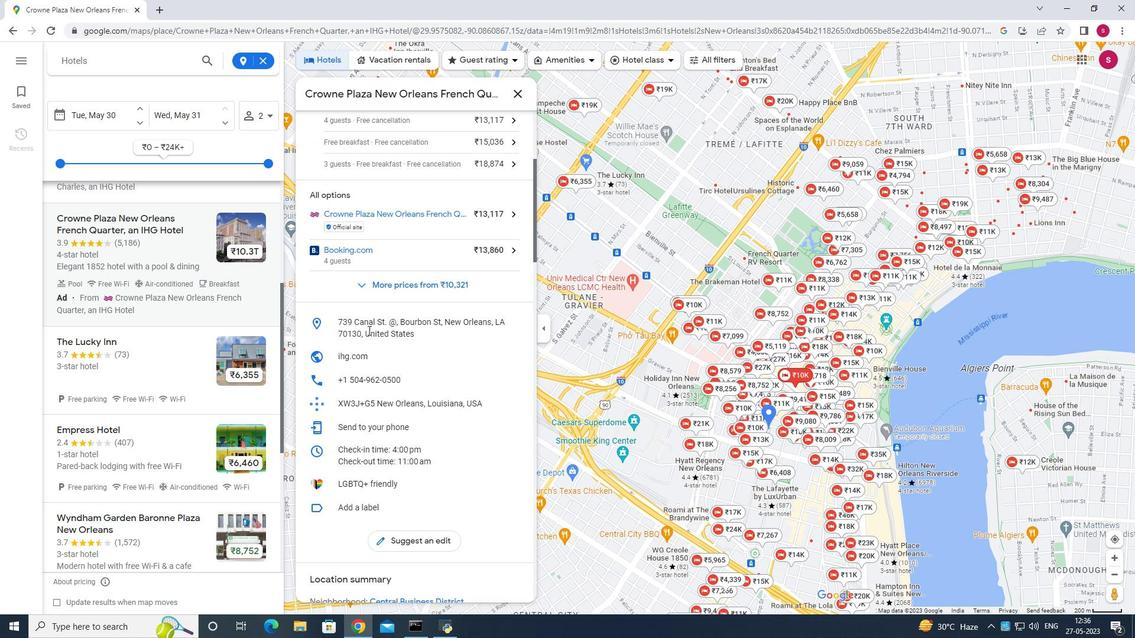
Action: Mouse scrolled (368, 331) with delta (0, 0)
Screenshot: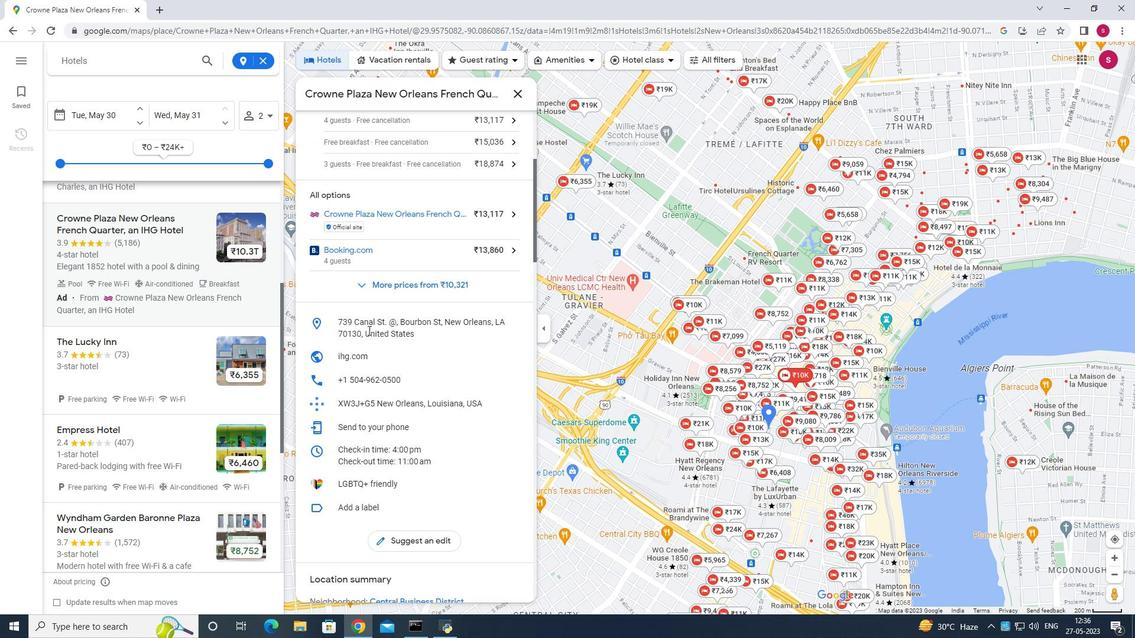 
Action: Mouse scrolled (368, 331) with delta (0, 0)
Screenshot: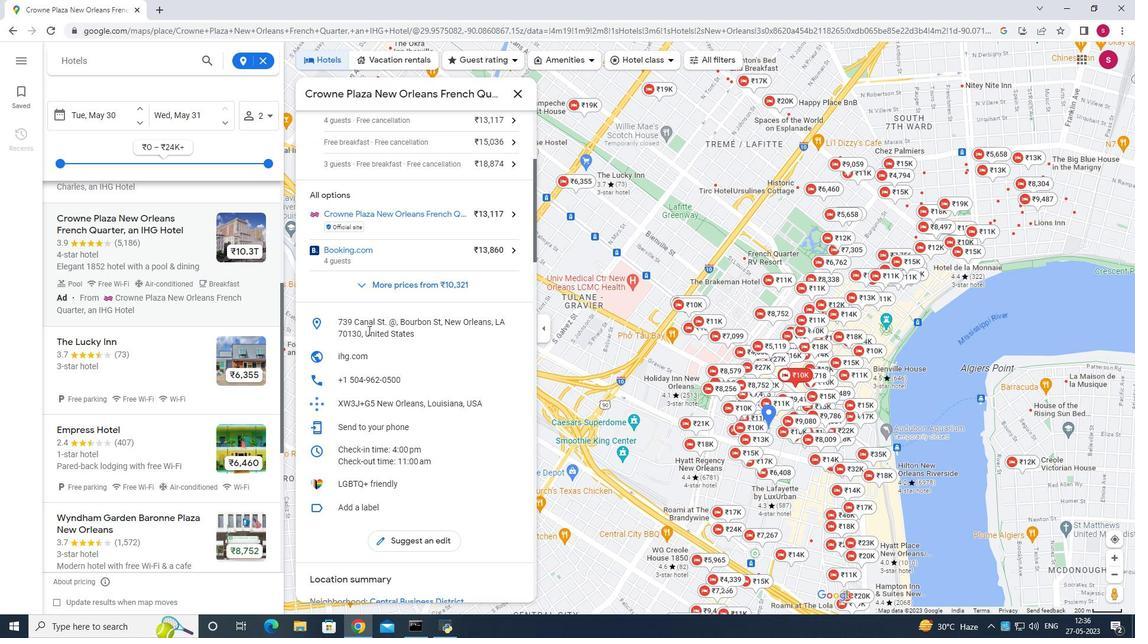 
Action: Mouse scrolled (368, 331) with delta (0, 0)
Screenshot: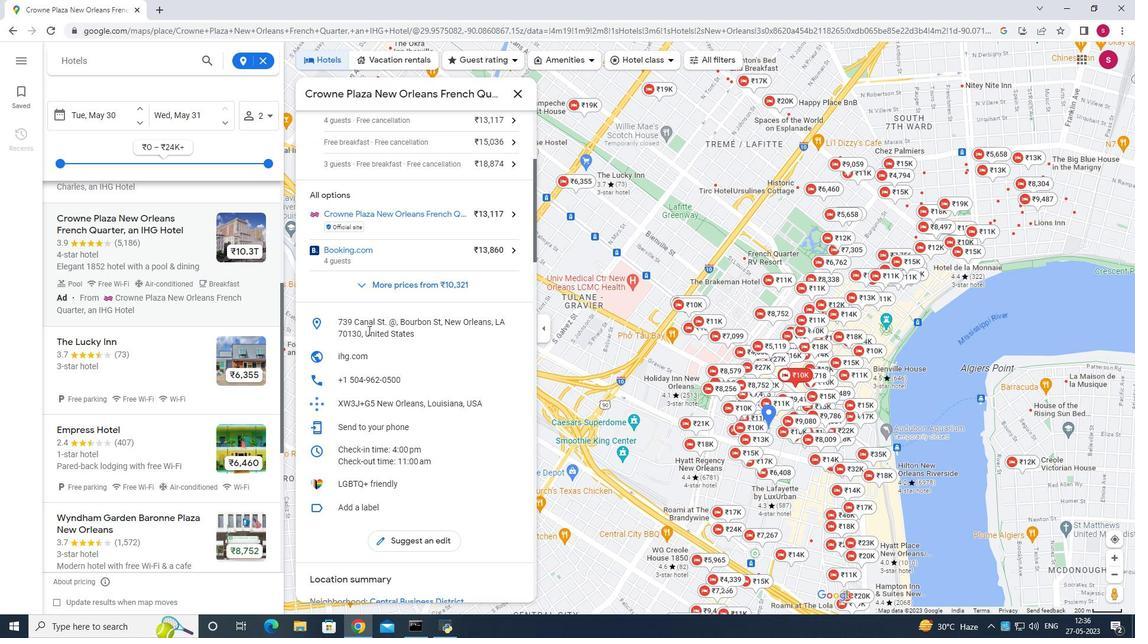
Action: Mouse scrolled (368, 331) with delta (0, 0)
Screenshot: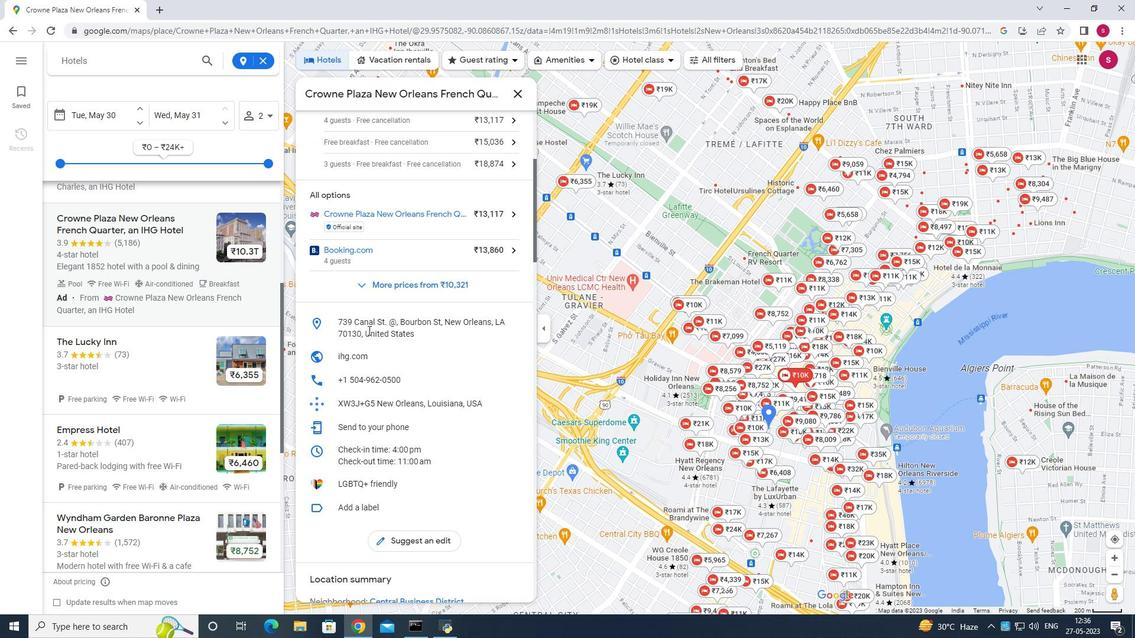 
Action: Mouse scrolled (368, 331) with delta (0, 0)
Screenshot: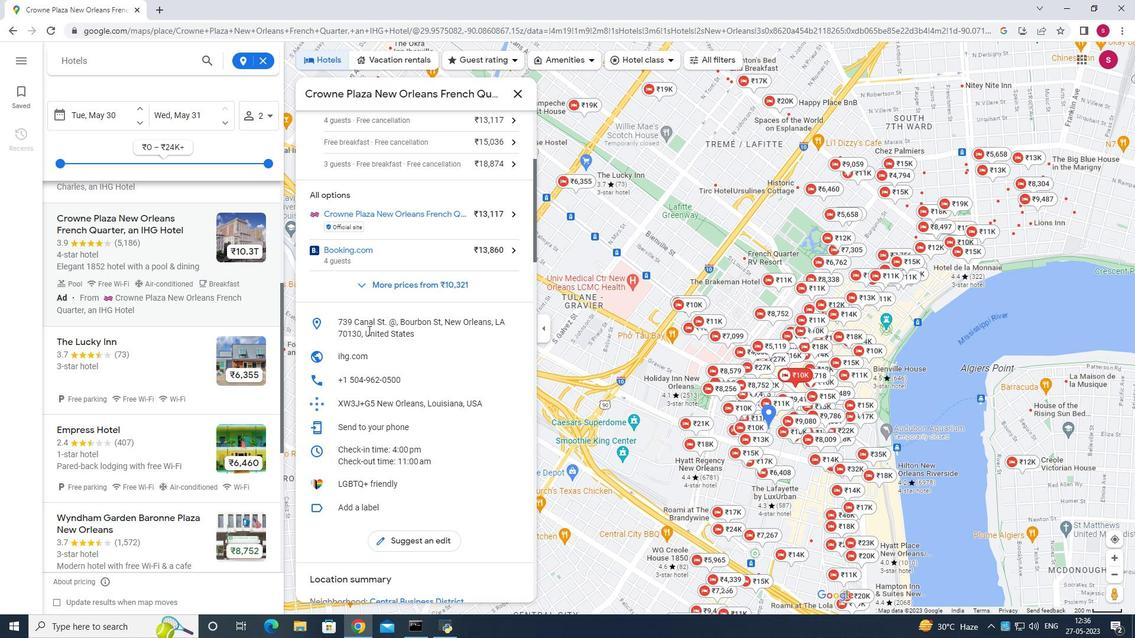 
Action: Mouse scrolled (368, 330) with delta (0, 0)
Screenshot: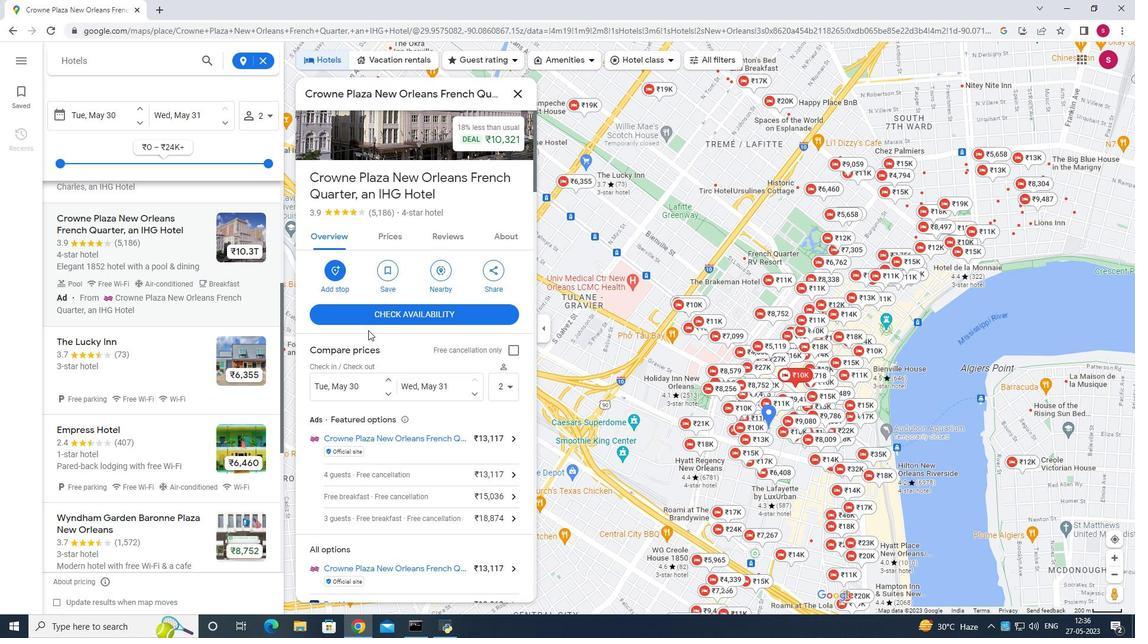 
Action: Mouse scrolled (368, 330) with delta (0, 0)
Screenshot: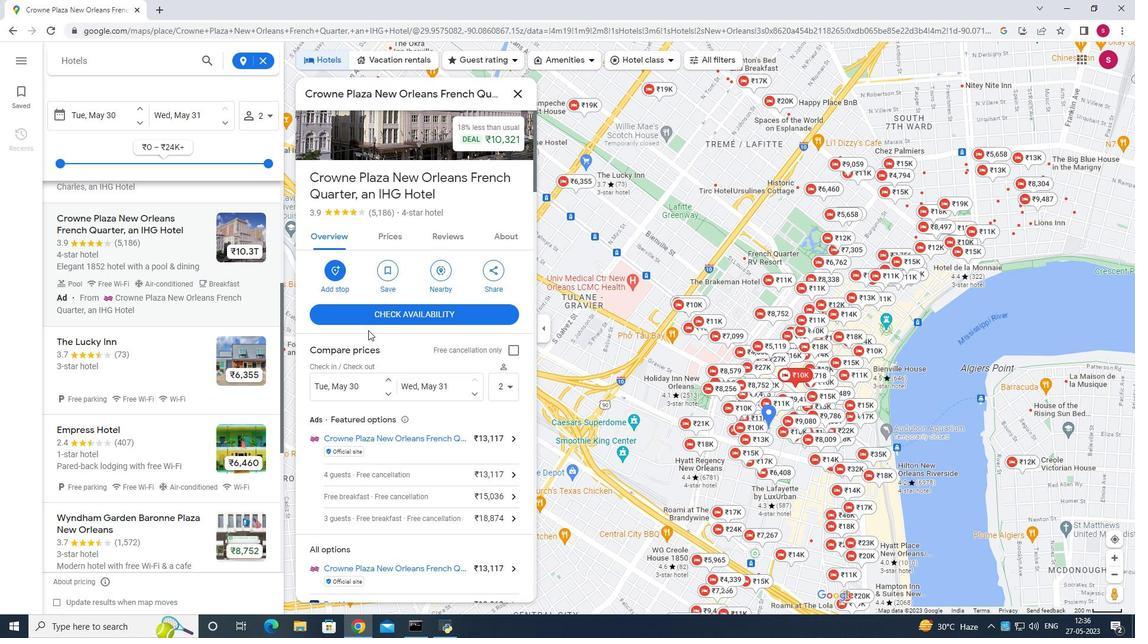 
Action: Mouse scrolled (368, 330) with delta (0, 0)
Screenshot: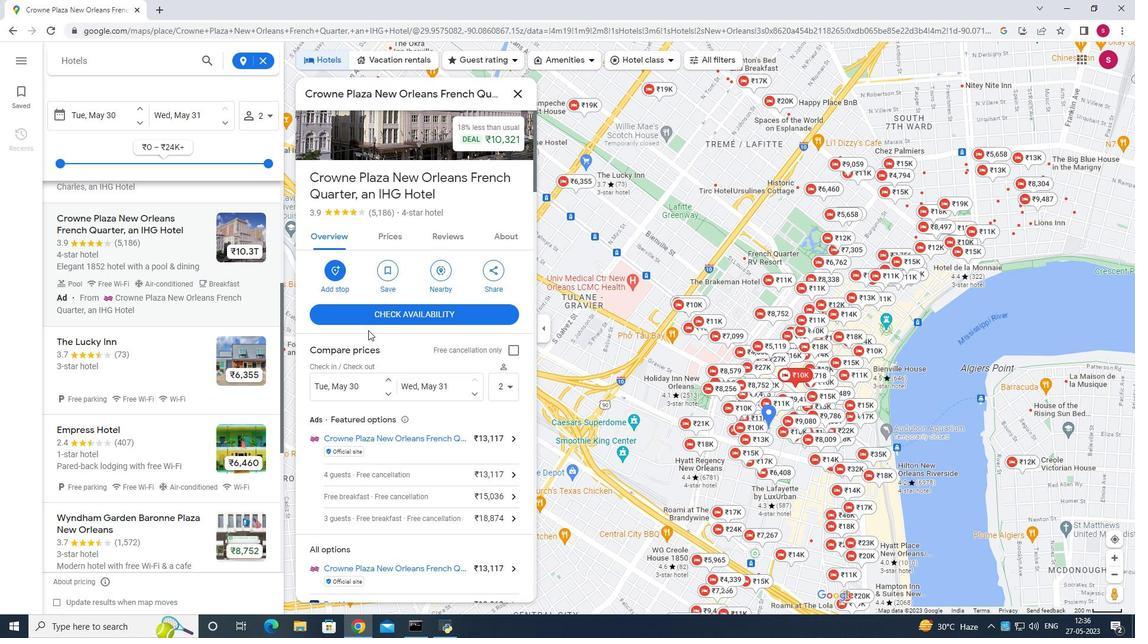 
Action: Mouse scrolled (368, 330) with delta (0, 0)
Screenshot: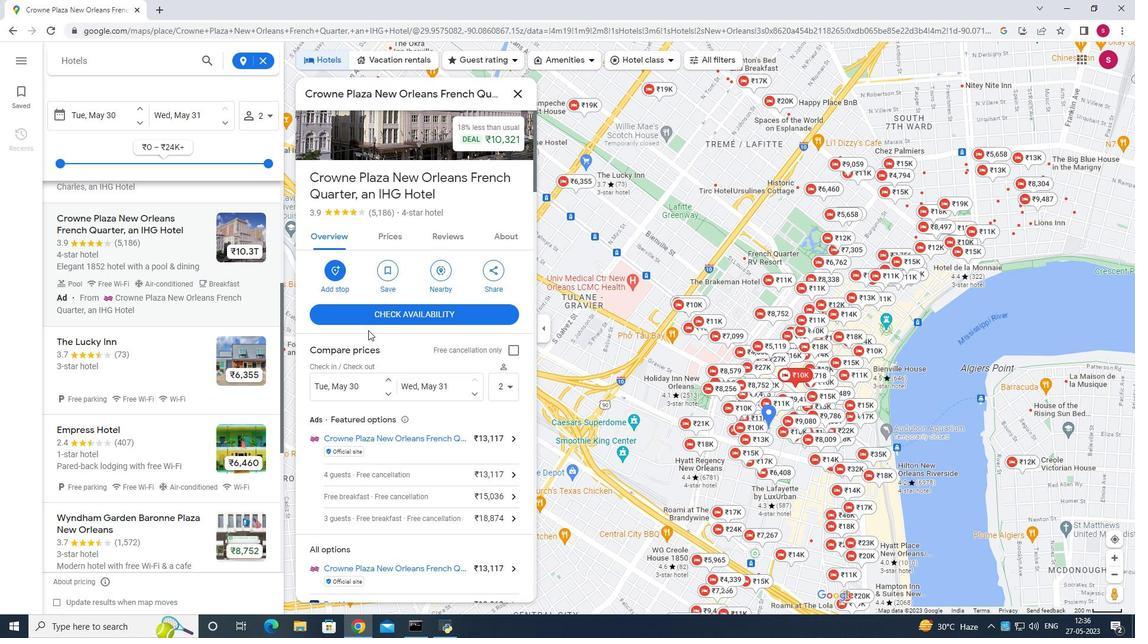 
Action: Mouse scrolled (368, 330) with delta (0, 0)
Screenshot: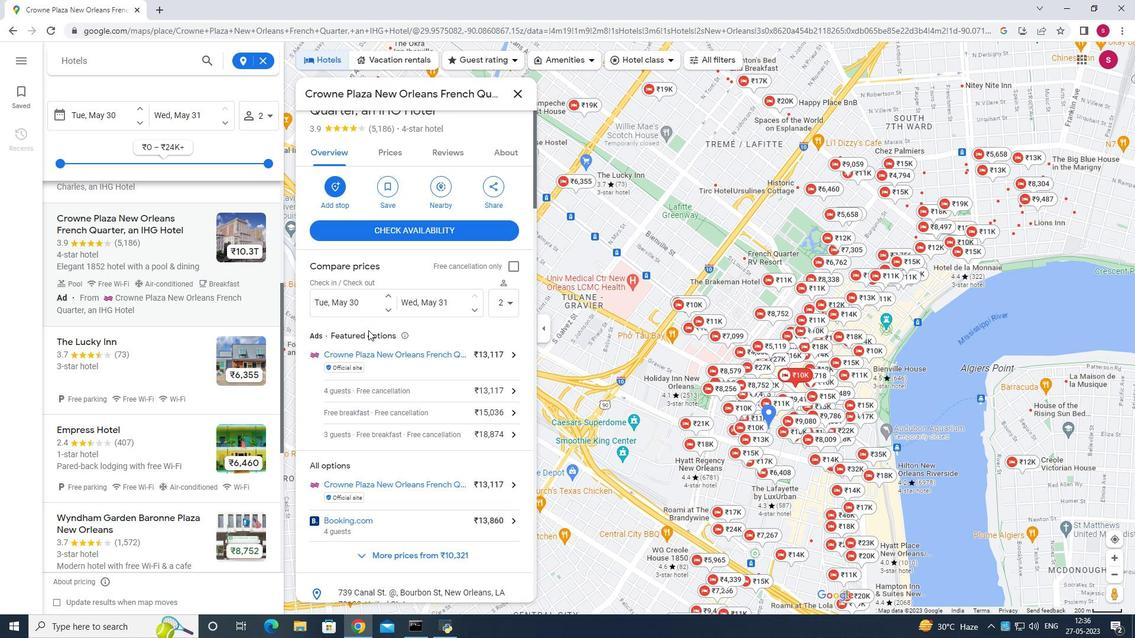 
Action: Mouse scrolled (368, 330) with delta (0, 0)
Screenshot: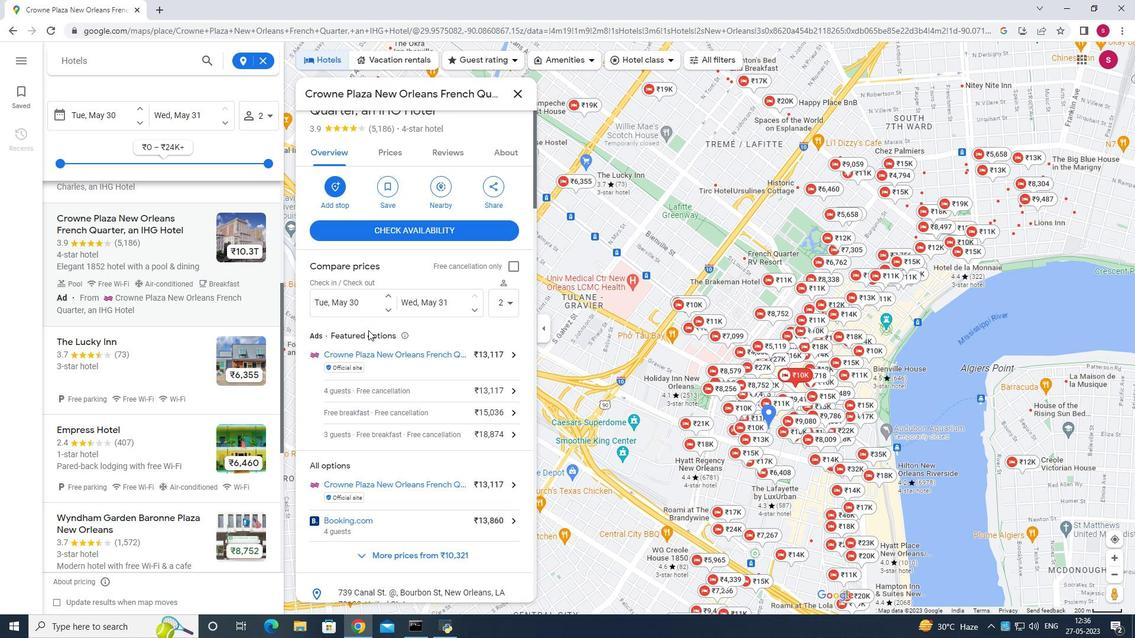 
Action: Mouse scrolled (368, 330) with delta (0, 0)
Screenshot: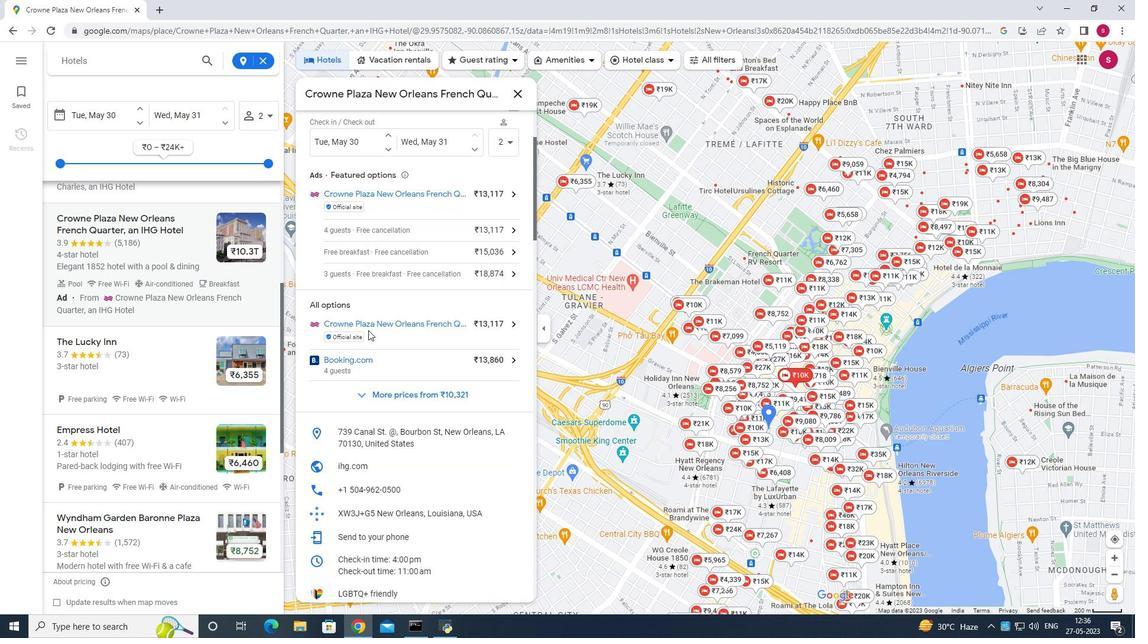 
Action: Mouse scrolled (368, 330) with delta (0, 0)
Screenshot: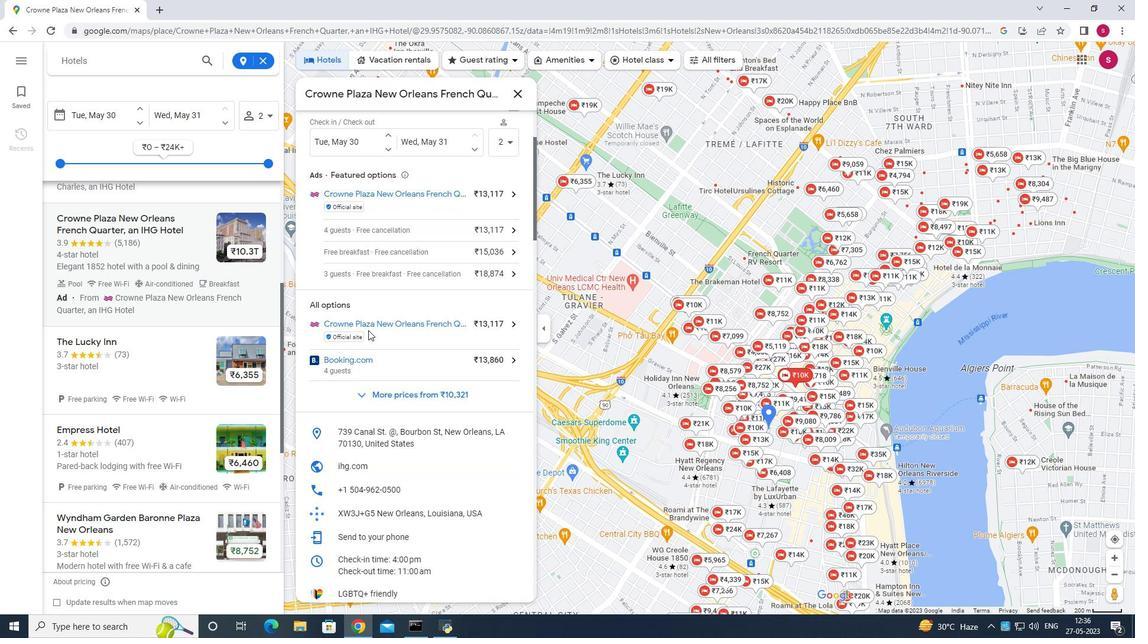 
Action: Mouse scrolled (368, 330) with delta (0, 0)
Screenshot: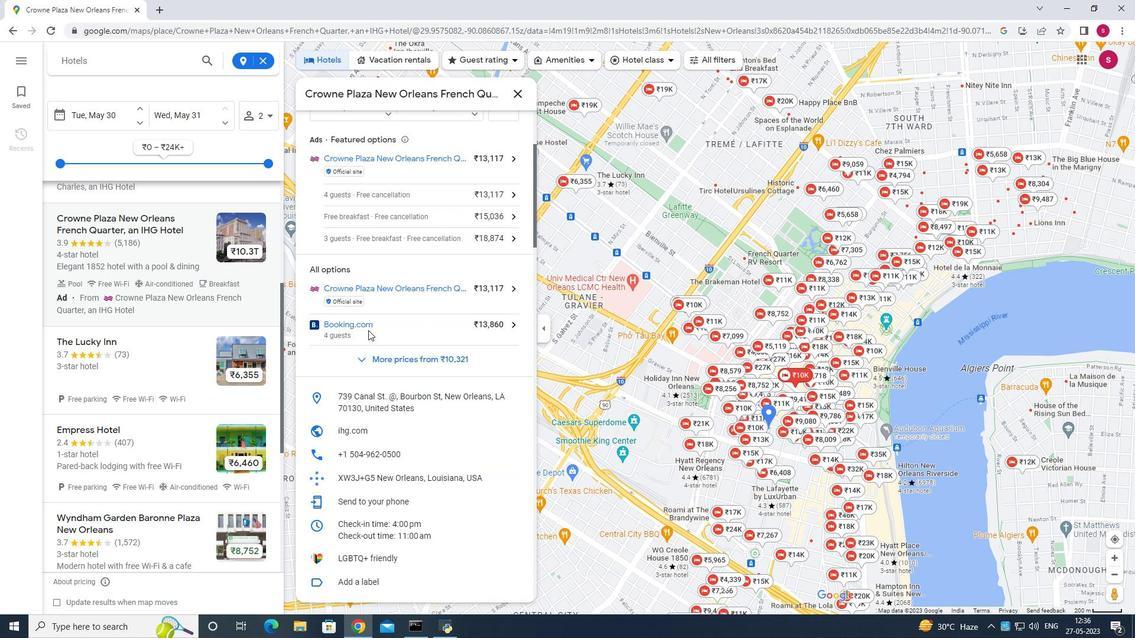 
Action: Mouse scrolled (368, 330) with delta (0, 0)
Screenshot: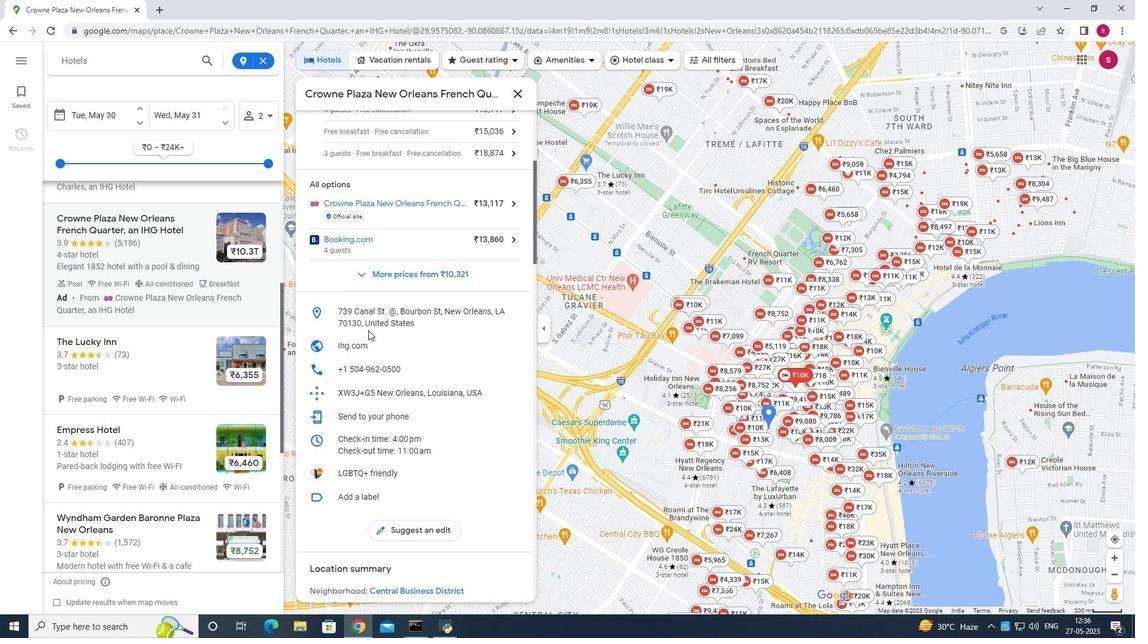 
Action: Mouse scrolled (368, 330) with delta (0, 0)
Screenshot: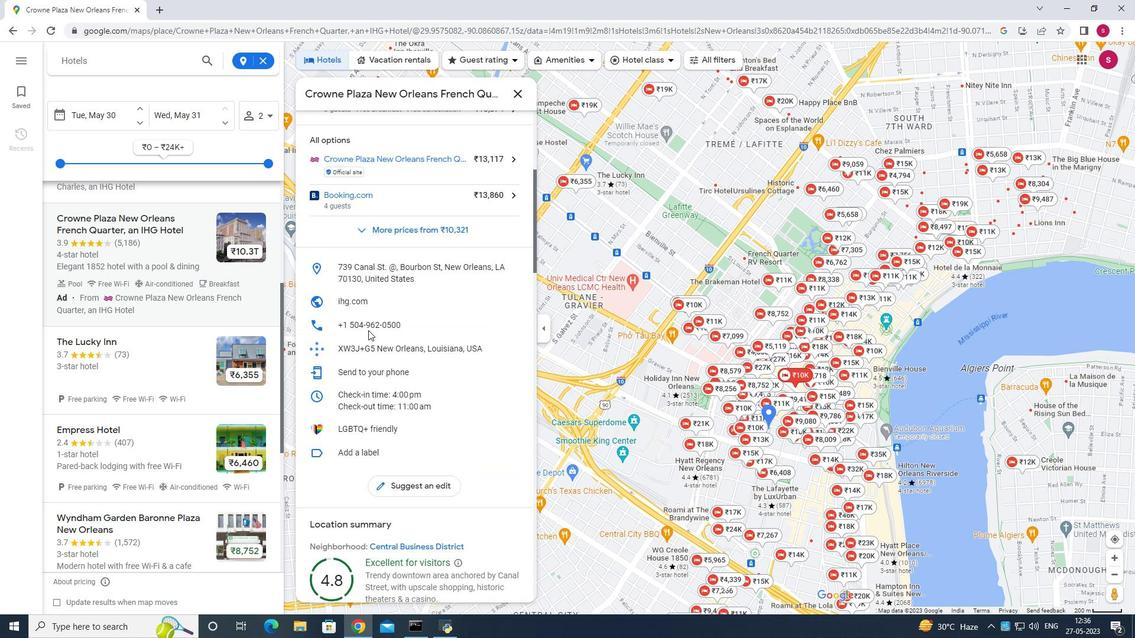 
Action: Mouse scrolled (368, 330) with delta (0, 0)
Screenshot: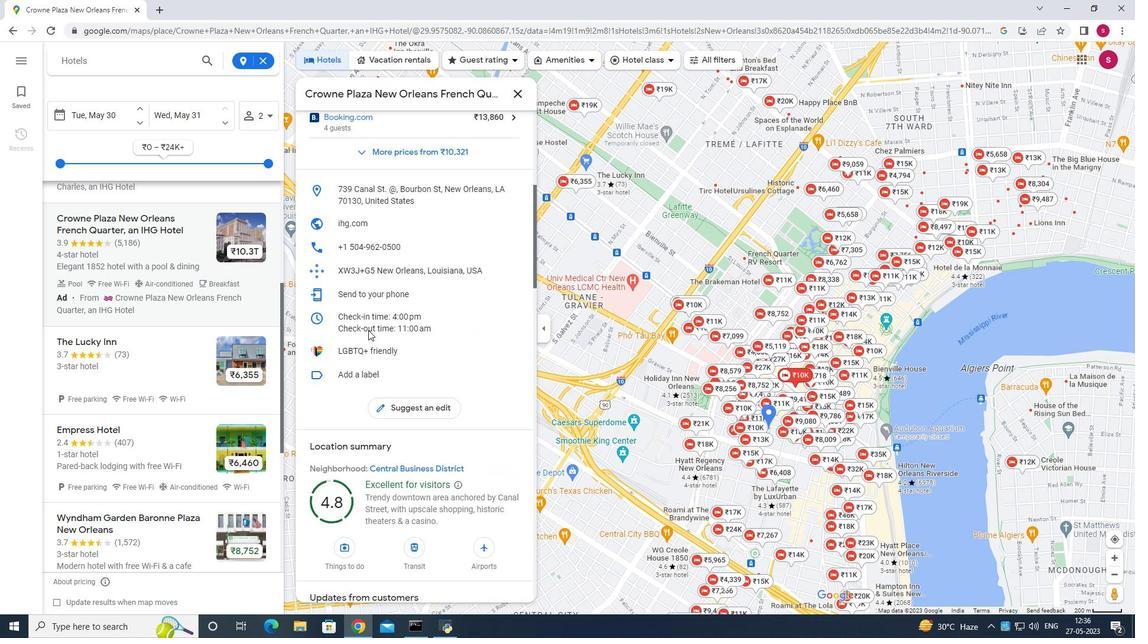 
Action: Mouse scrolled (368, 330) with delta (0, 0)
Screenshot: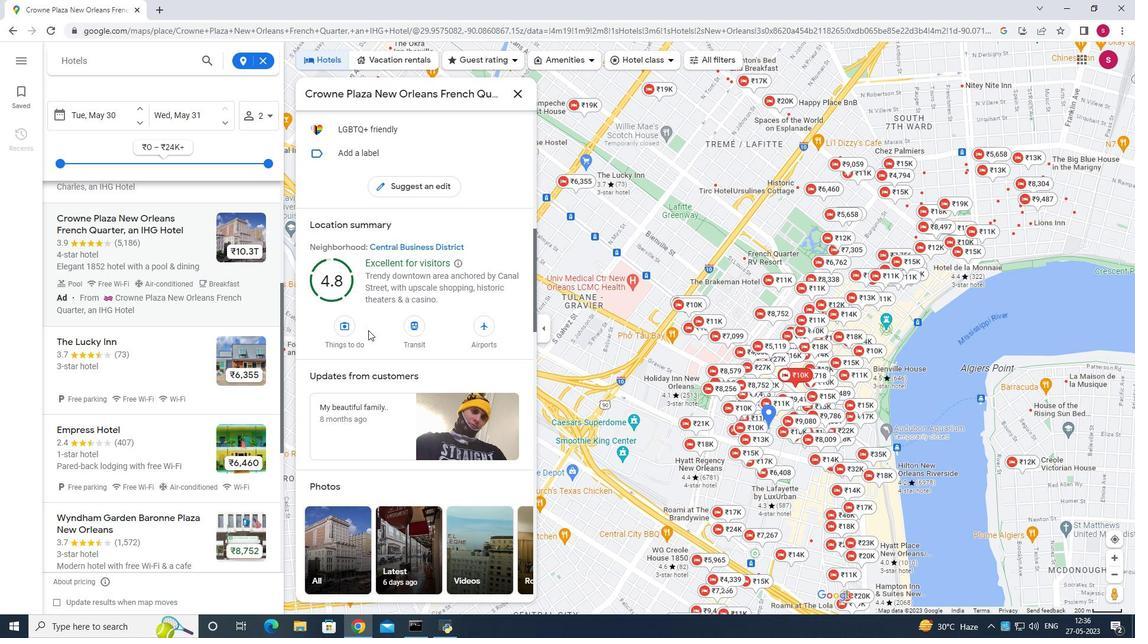 
Action: Mouse scrolled (368, 330) with delta (0, 0)
Screenshot: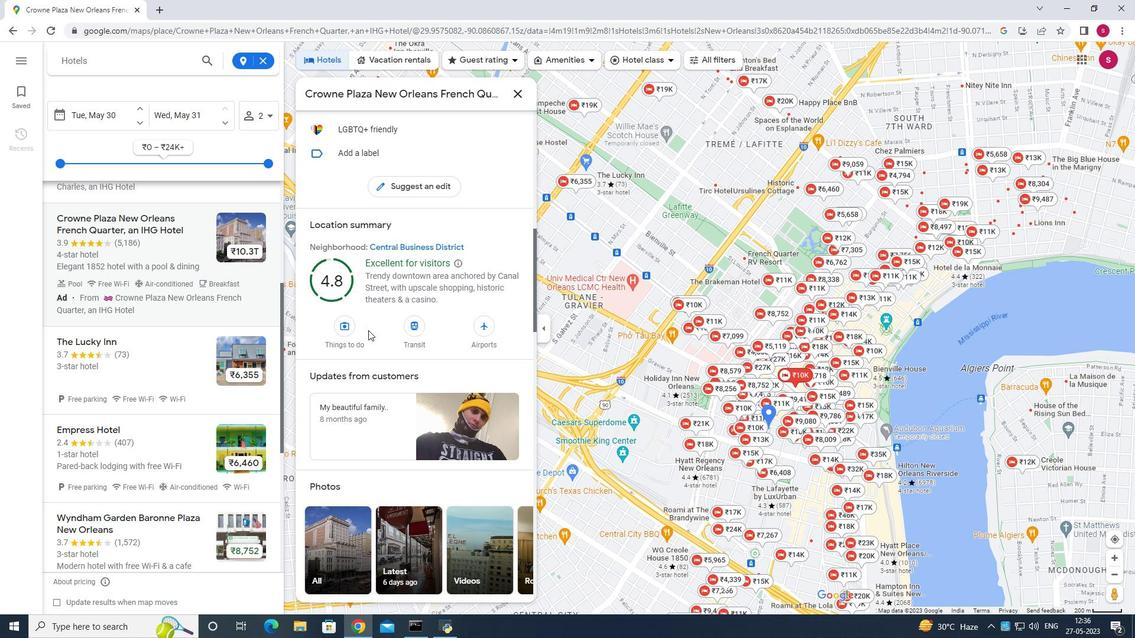 
Action: Mouse scrolled (368, 330) with delta (0, 0)
Screenshot: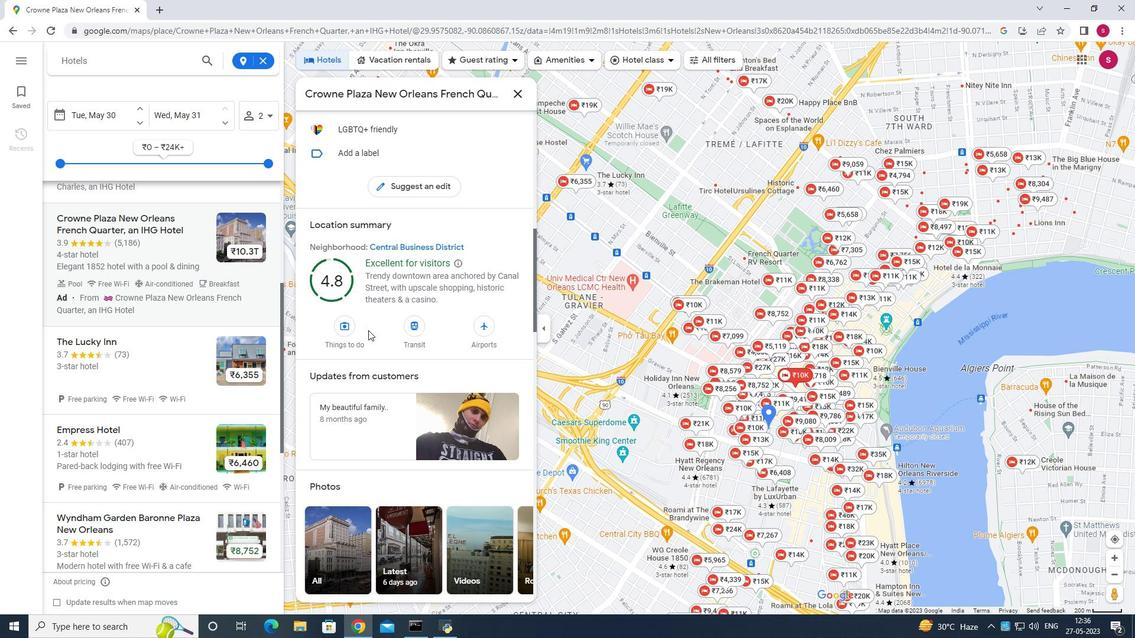 
Action: Mouse scrolled (368, 330) with delta (0, 0)
Screenshot: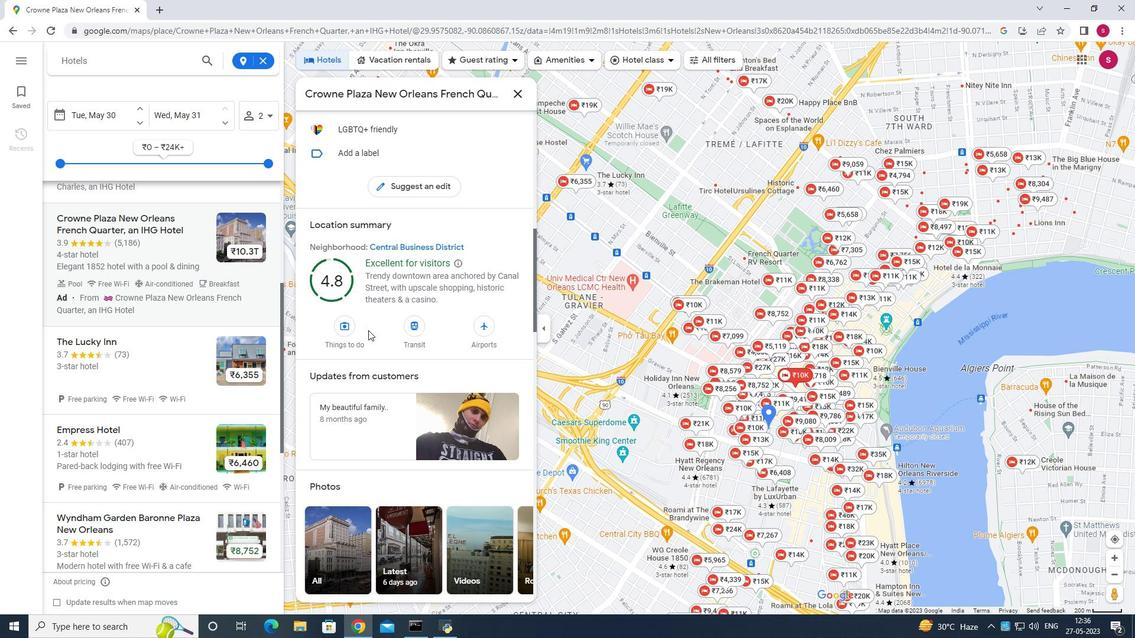 
Action: Mouse moved to (360, 316)
Screenshot: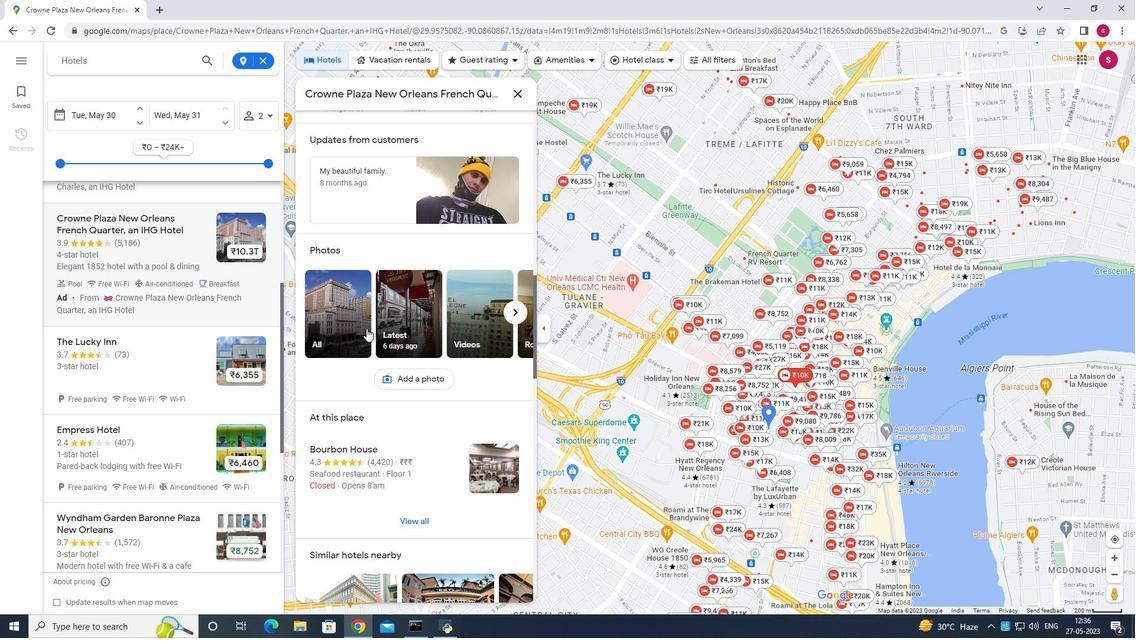 
Action: Mouse pressed left at (360, 316)
Screenshot: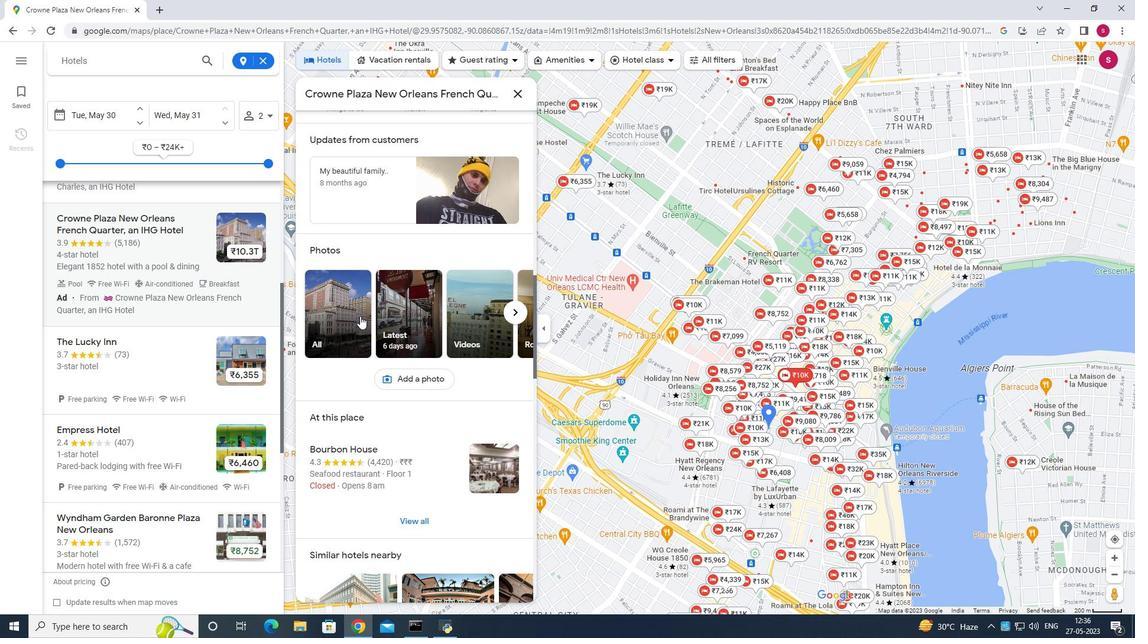 
Action: Mouse moved to (721, 522)
Screenshot: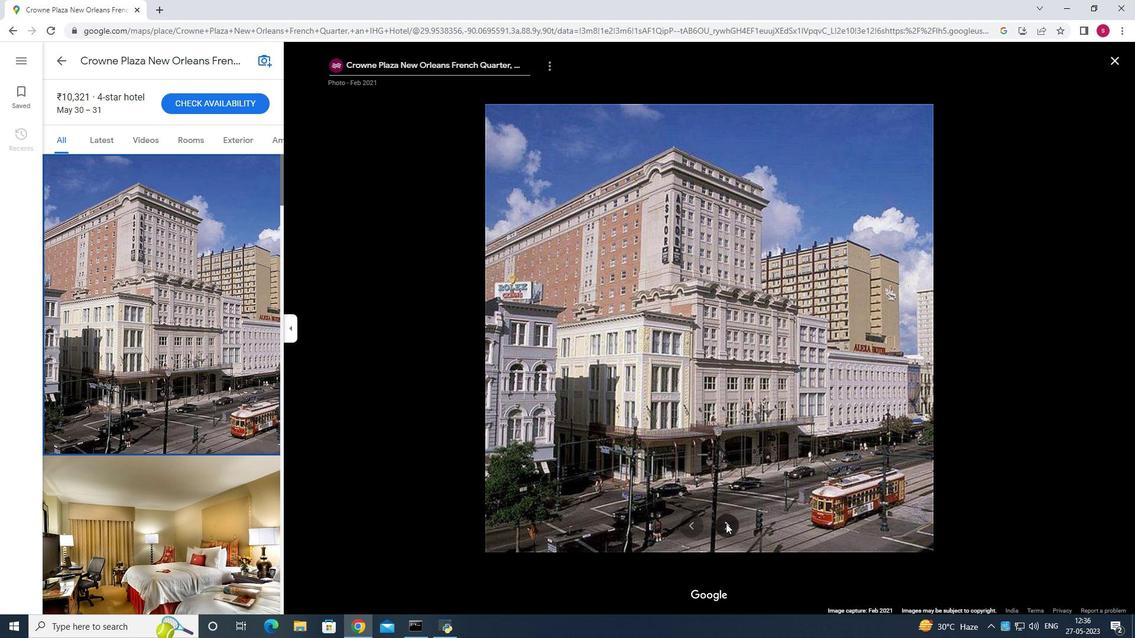 
Action: Mouse pressed left at (721, 522)
Screenshot: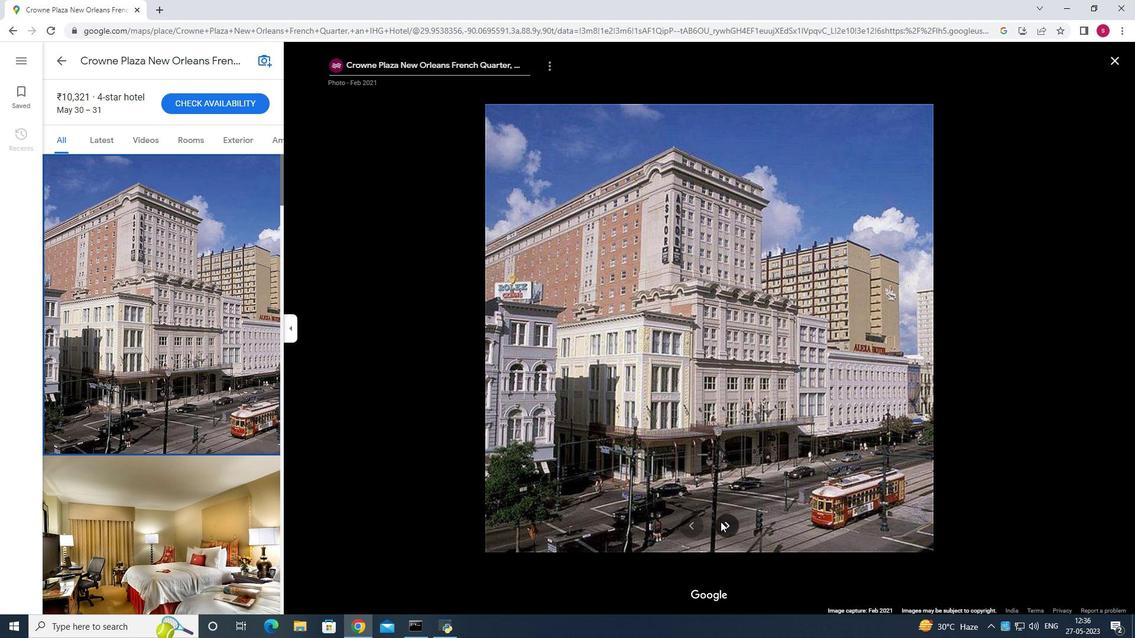 
Action: Mouse moved to (725, 525)
Screenshot: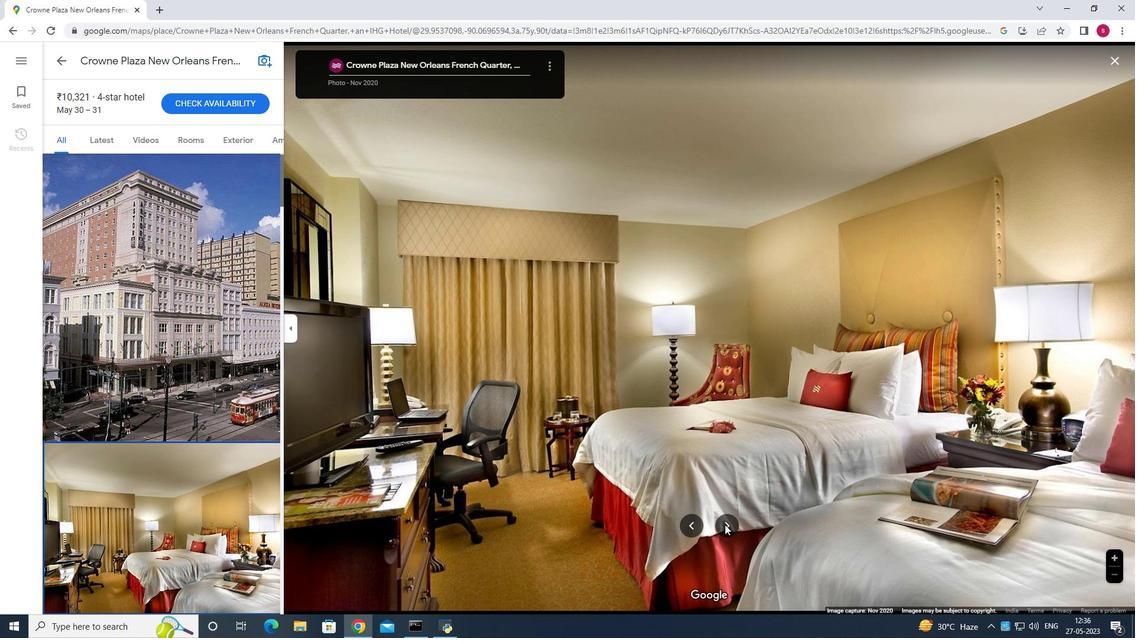 
Action: Mouse pressed left at (725, 525)
Screenshot: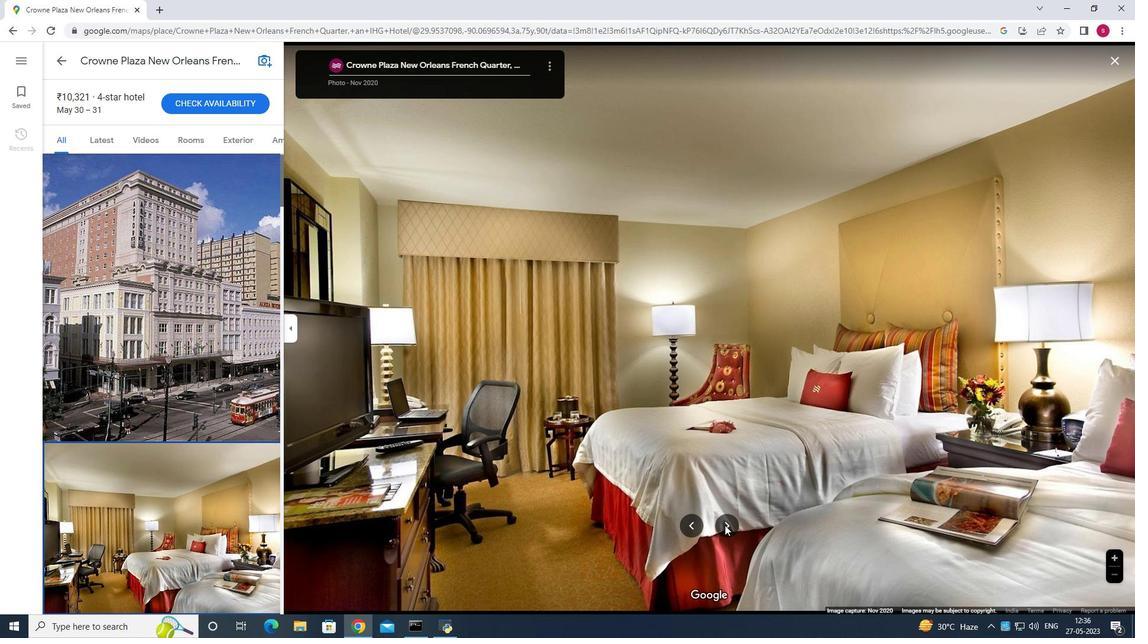 
Action: Mouse moved to (690, 440)
Screenshot: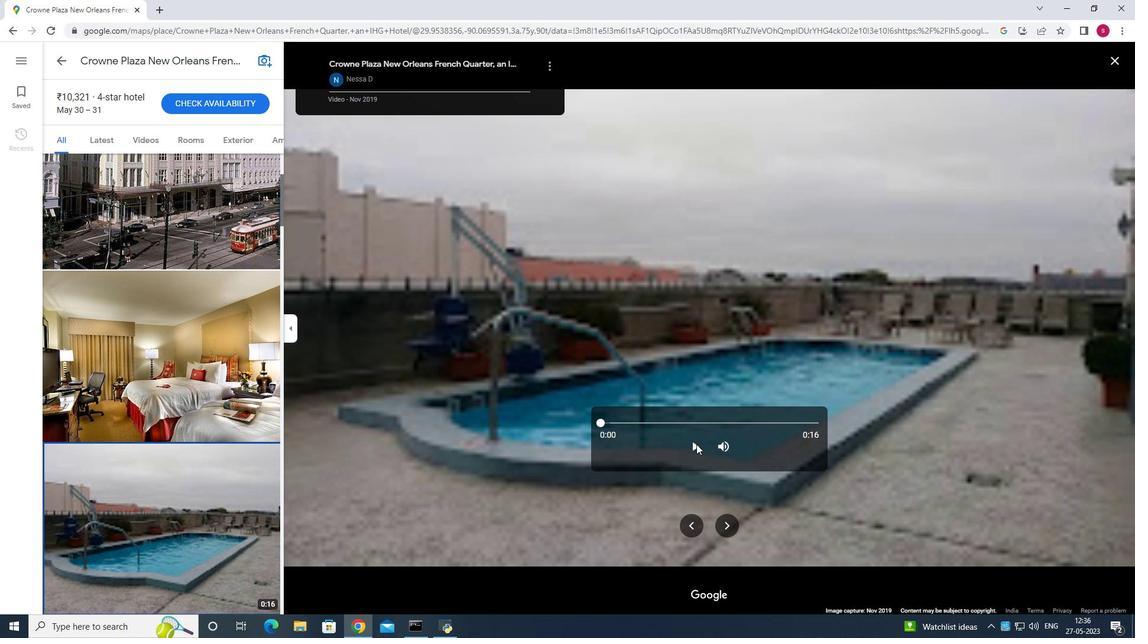 
Action: Mouse pressed left at (690, 440)
Screenshot: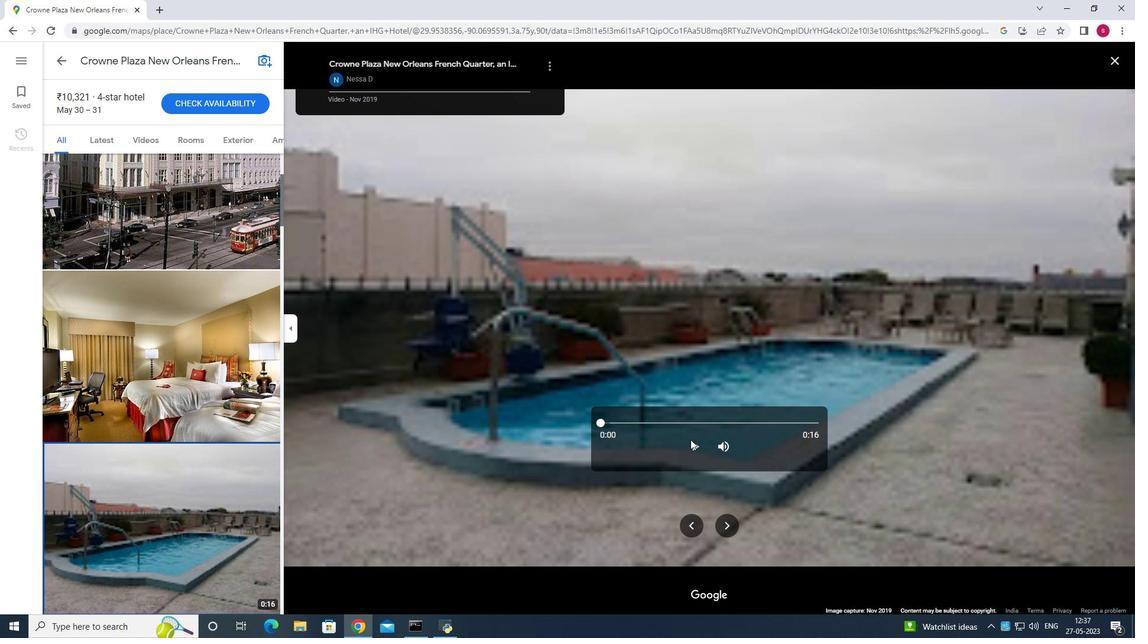 
Action: Mouse moved to (731, 527)
Screenshot: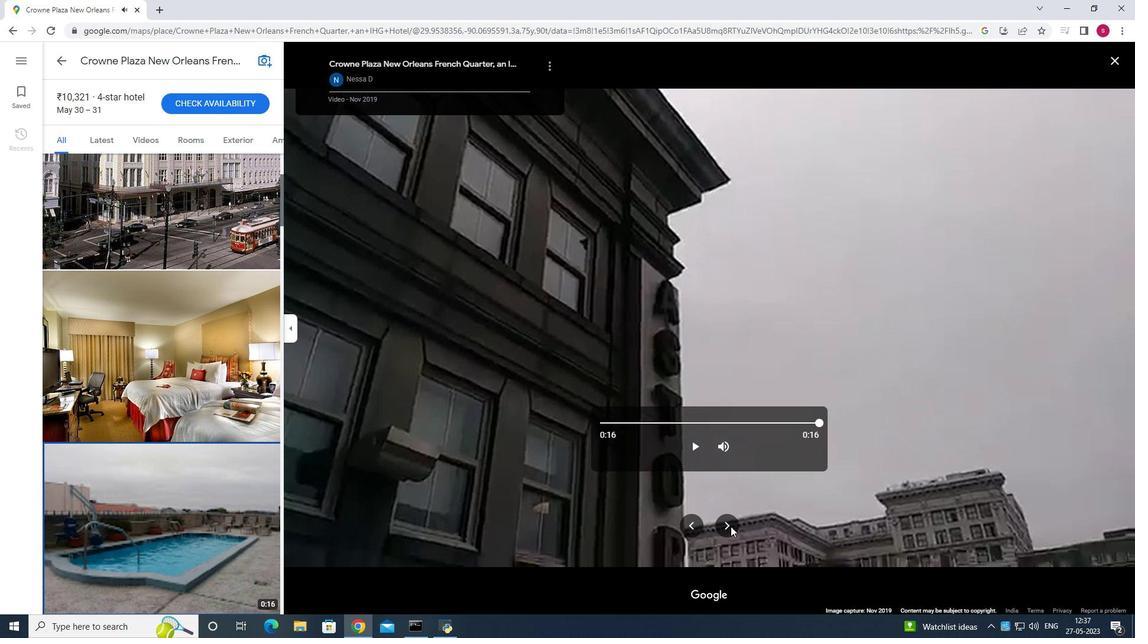 
Action: Mouse pressed left at (731, 527)
Screenshot: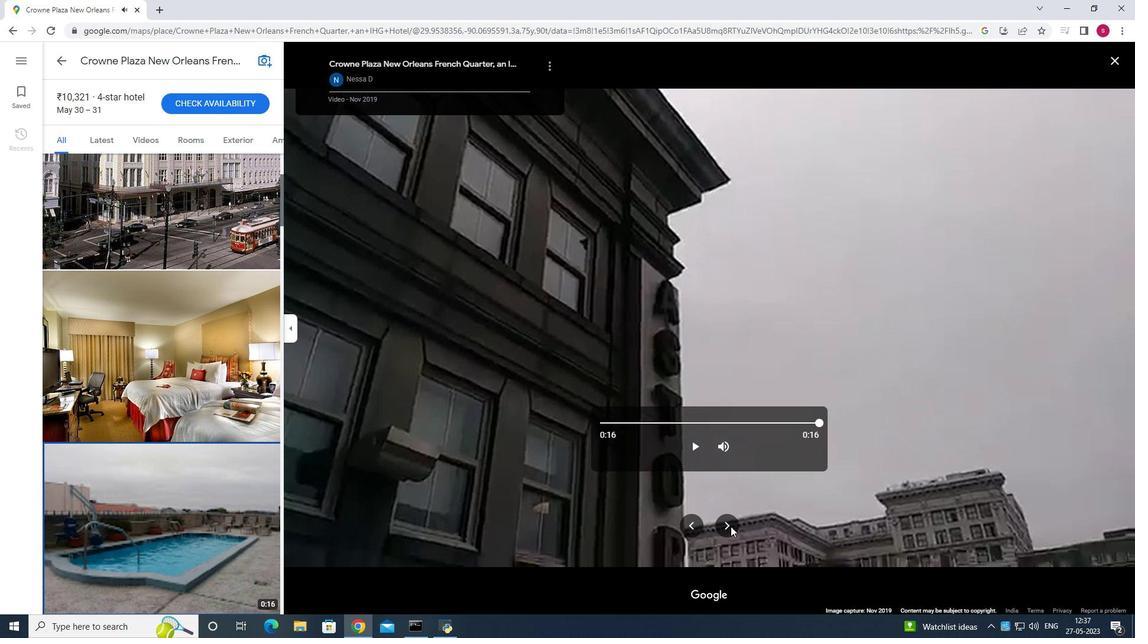
Action: Mouse pressed left at (731, 527)
Screenshot: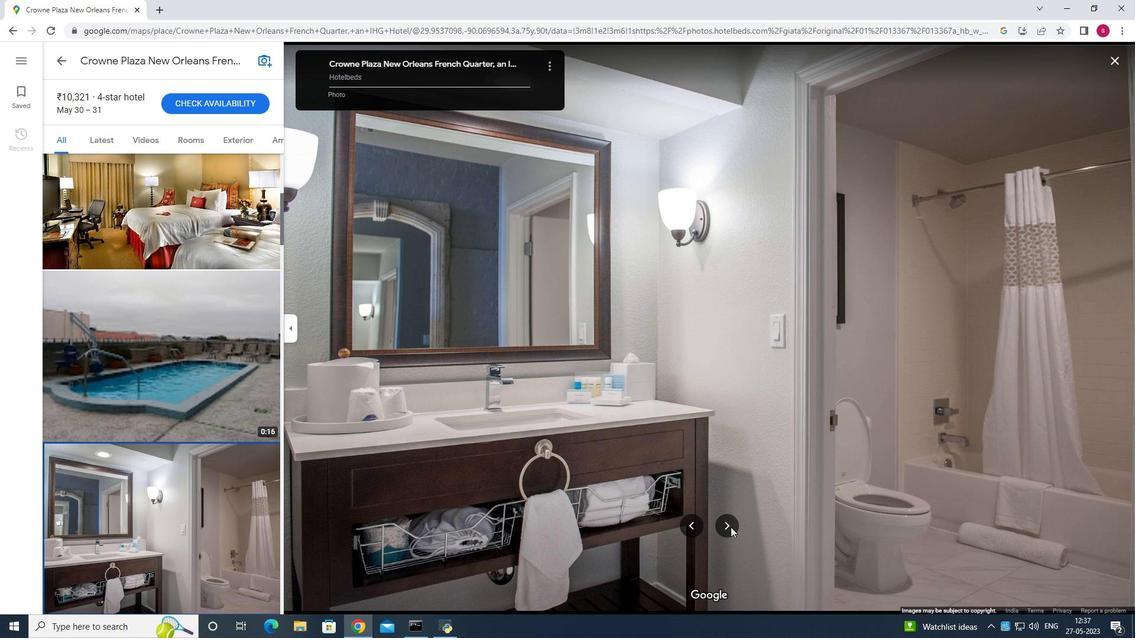 
Action: Mouse pressed left at (731, 527)
Screenshot: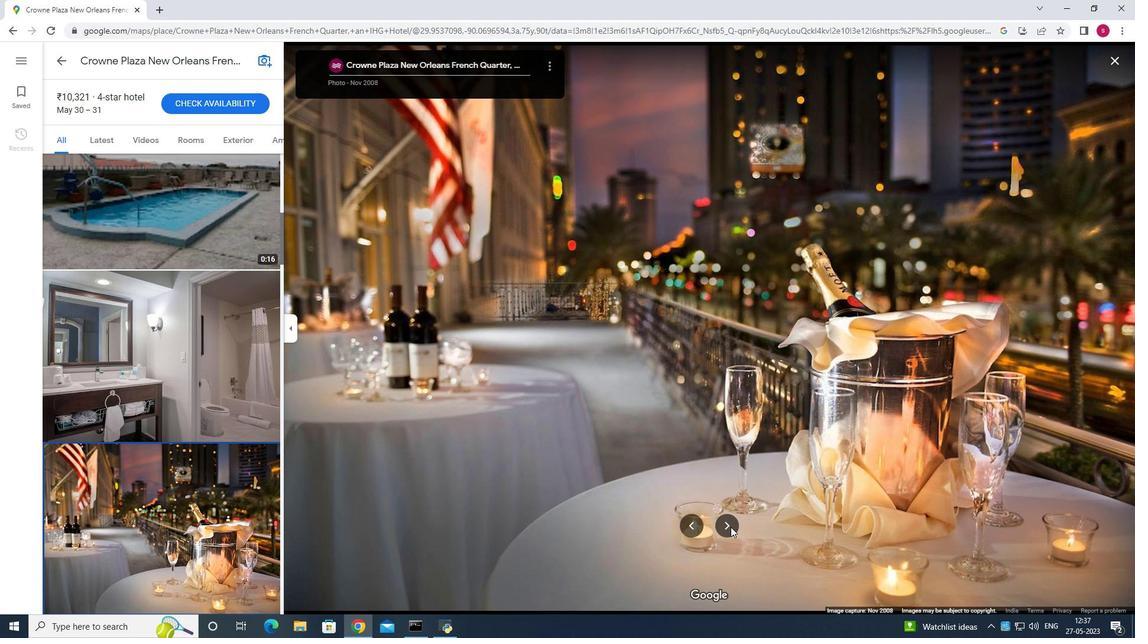 
Action: Mouse pressed left at (731, 527)
Screenshot: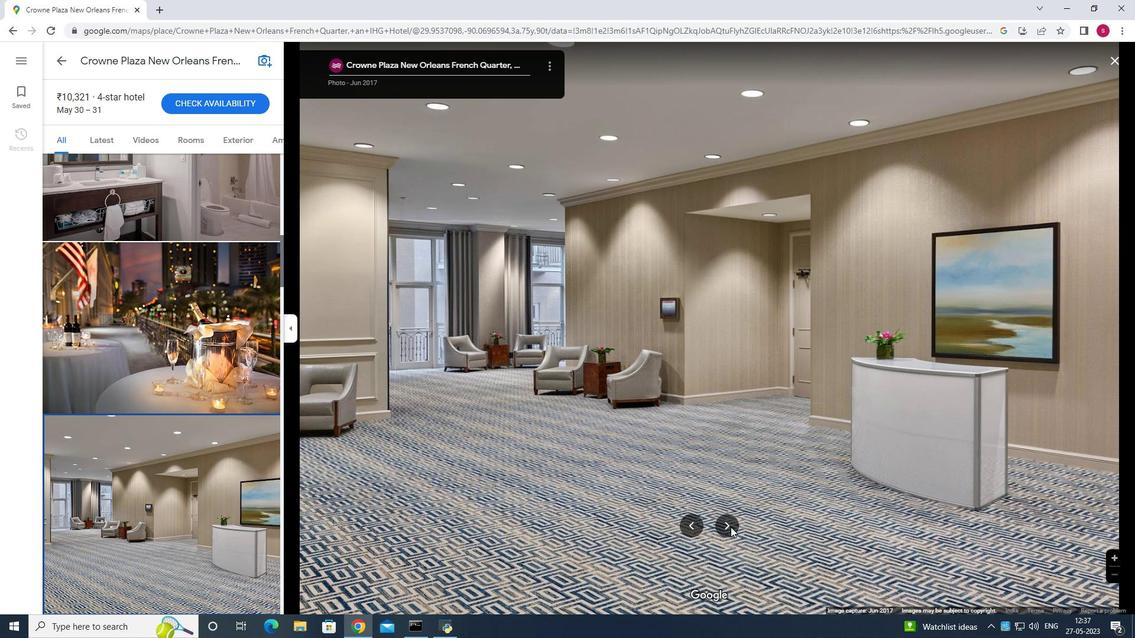 
Action: Mouse pressed left at (731, 527)
Screenshot: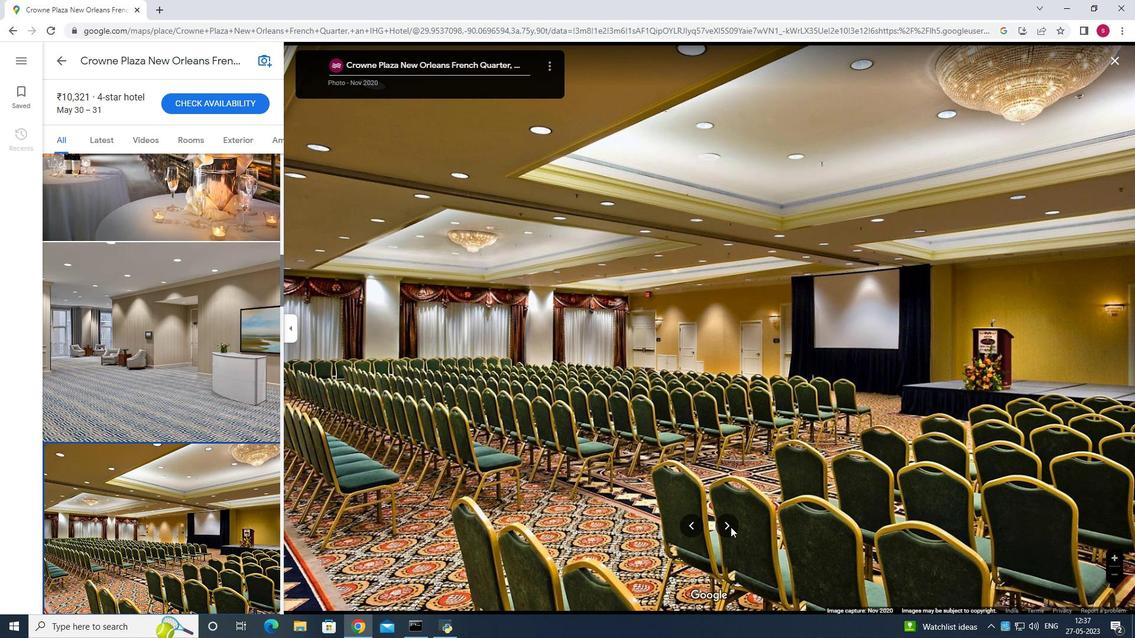 
Action: Mouse moved to (727, 528)
Screenshot: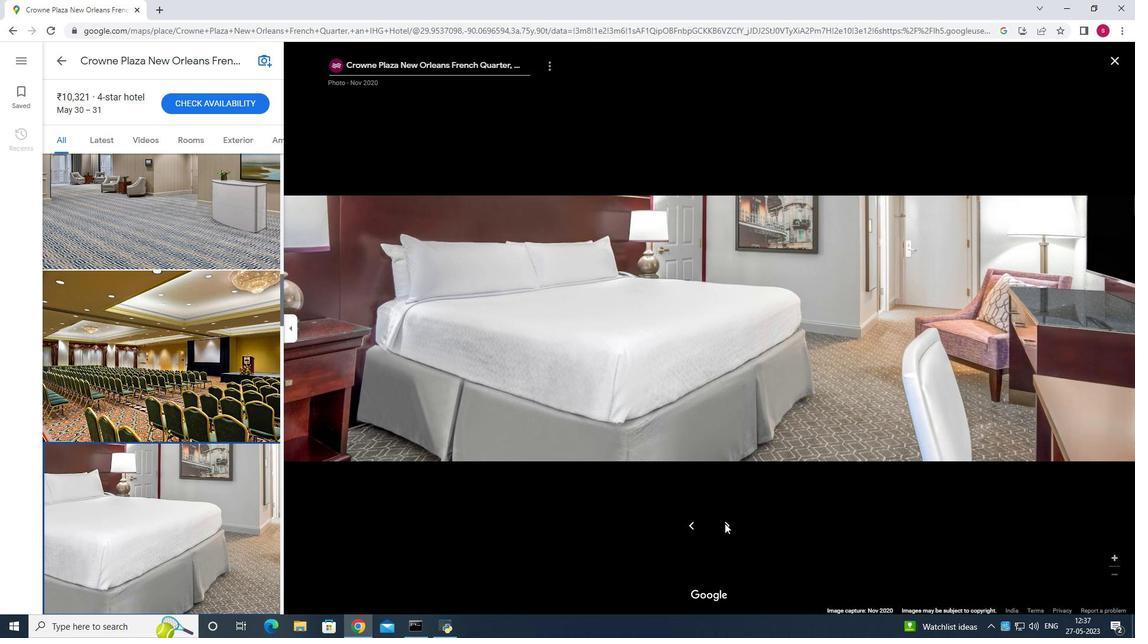 
Action: Mouse pressed left at (727, 528)
Screenshot: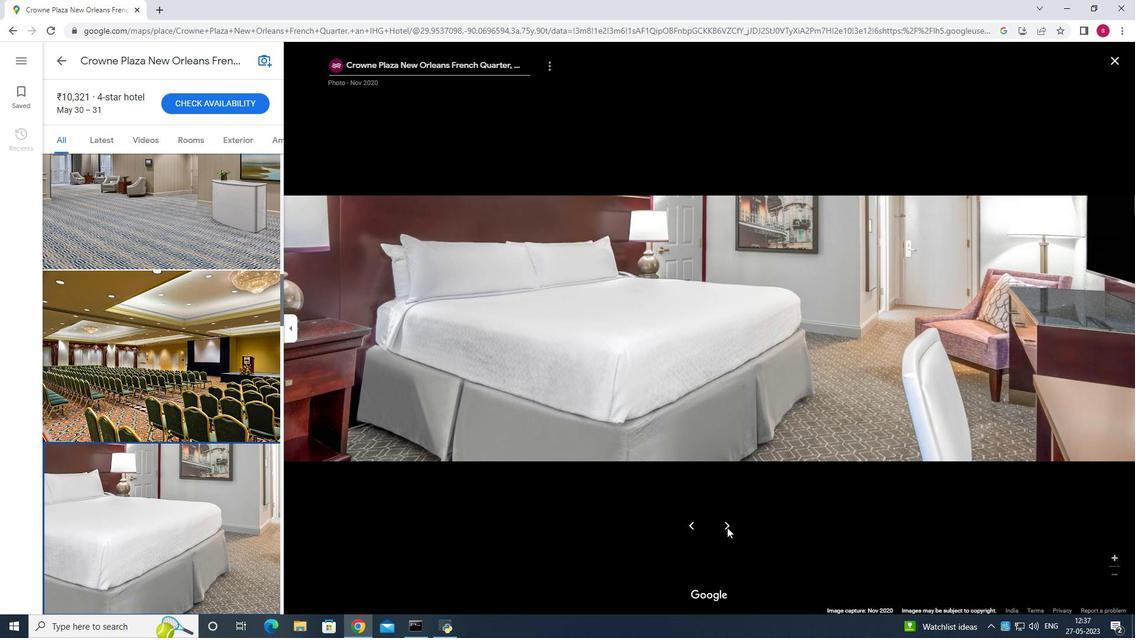 
Action: Mouse moved to (725, 525)
Screenshot: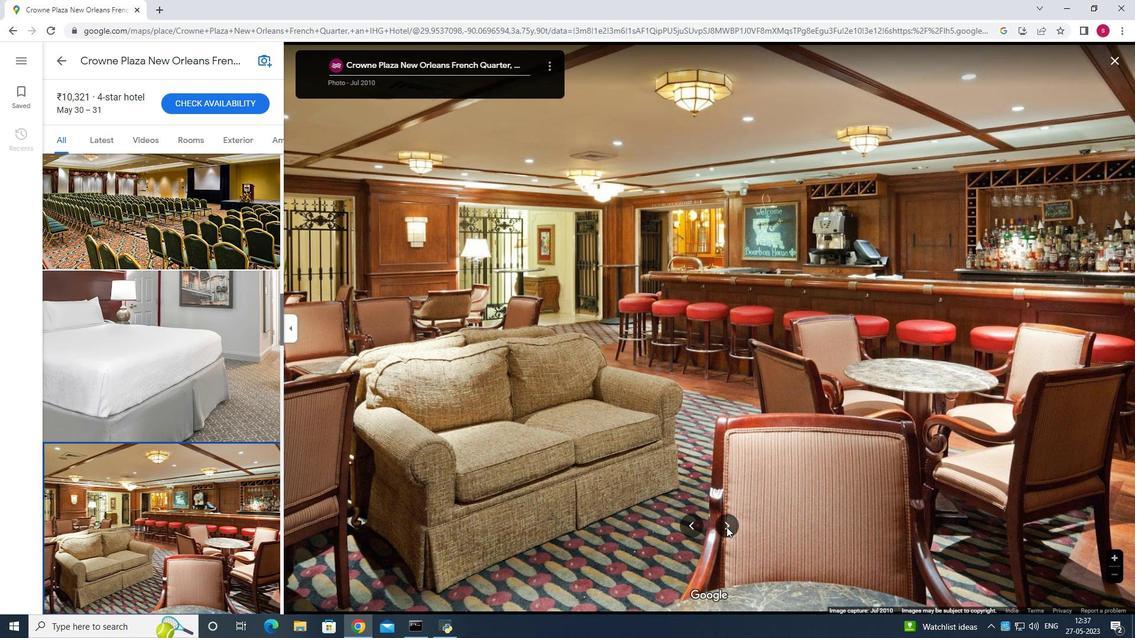 
Action: Mouse pressed left at (725, 525)
Screenshot: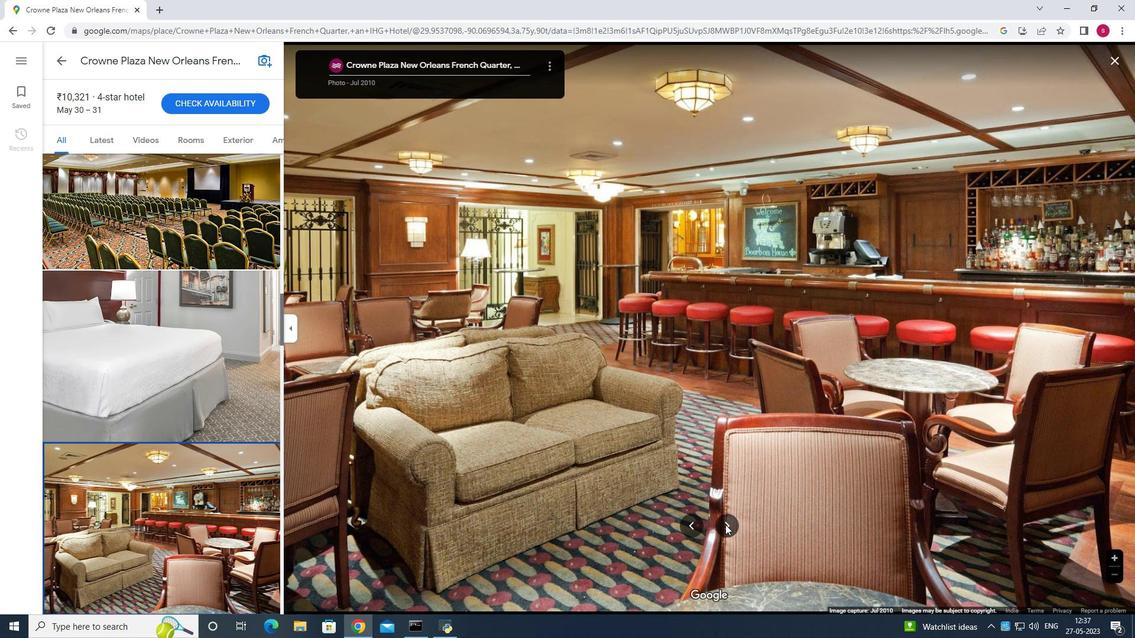 
Action: Mouse moved to (673, 462)
Screenshot: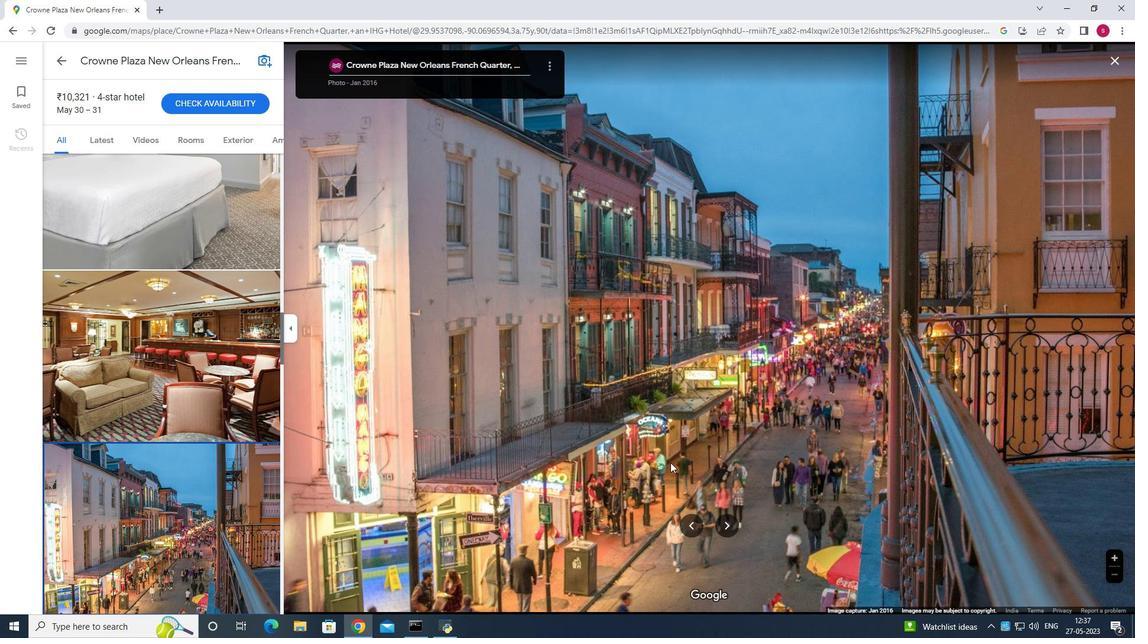 
Action: Mouse scrolled (673, 463) with delta (0, 0)
Screenshot: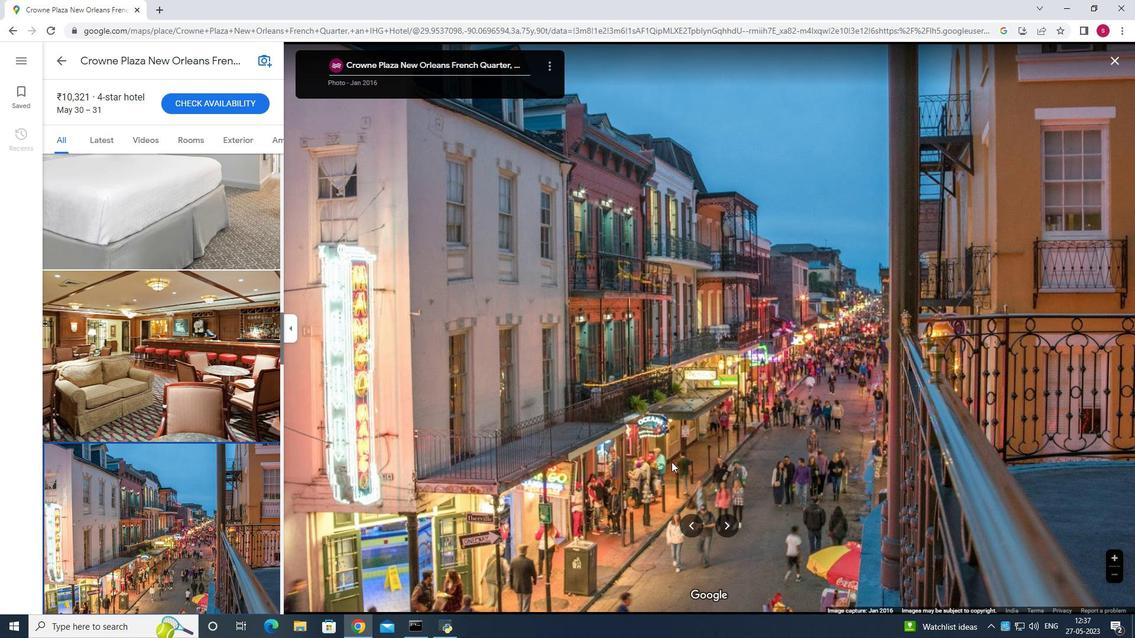 
Action: Mouse moved to (673, 462)
Screenshot: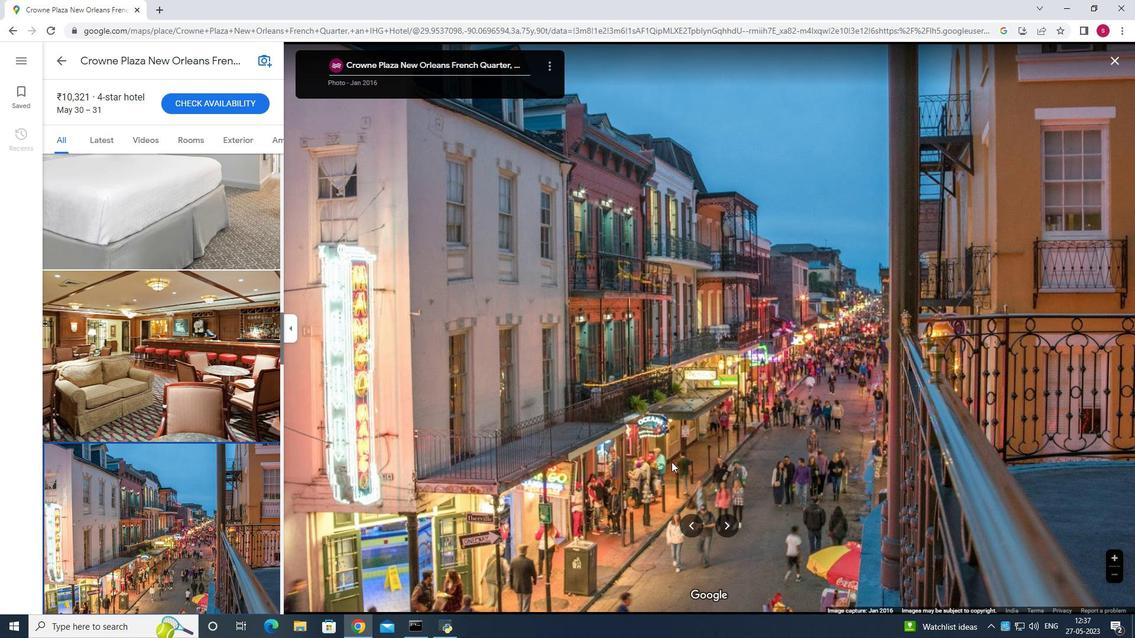 
Action: Mouse scrolled (673, 463) with delta (0, 0)
Screenshot: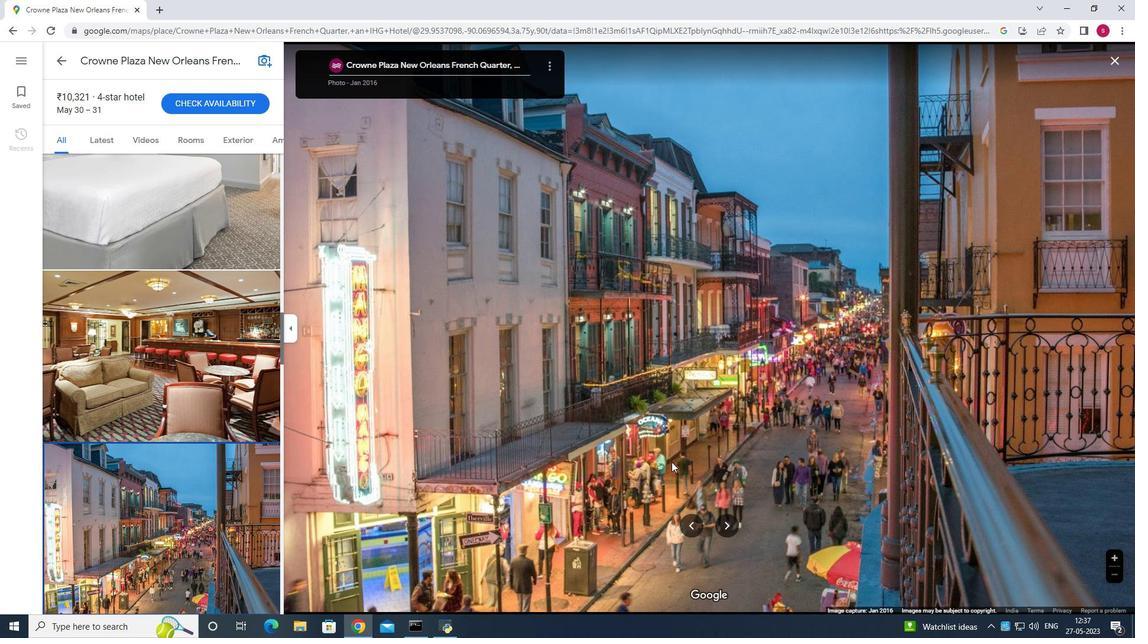 
Action: Mouse moved to (675, 462)
Screenshot: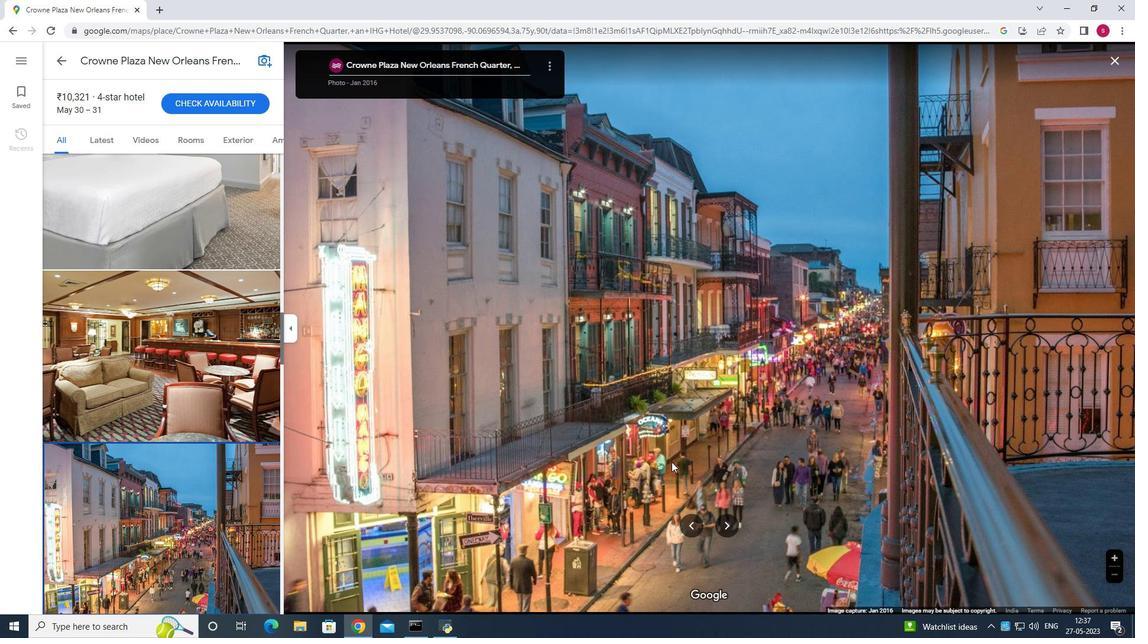 
Action: Mouse scrolled (675, 462) with delta (0, 0)
Screenshot: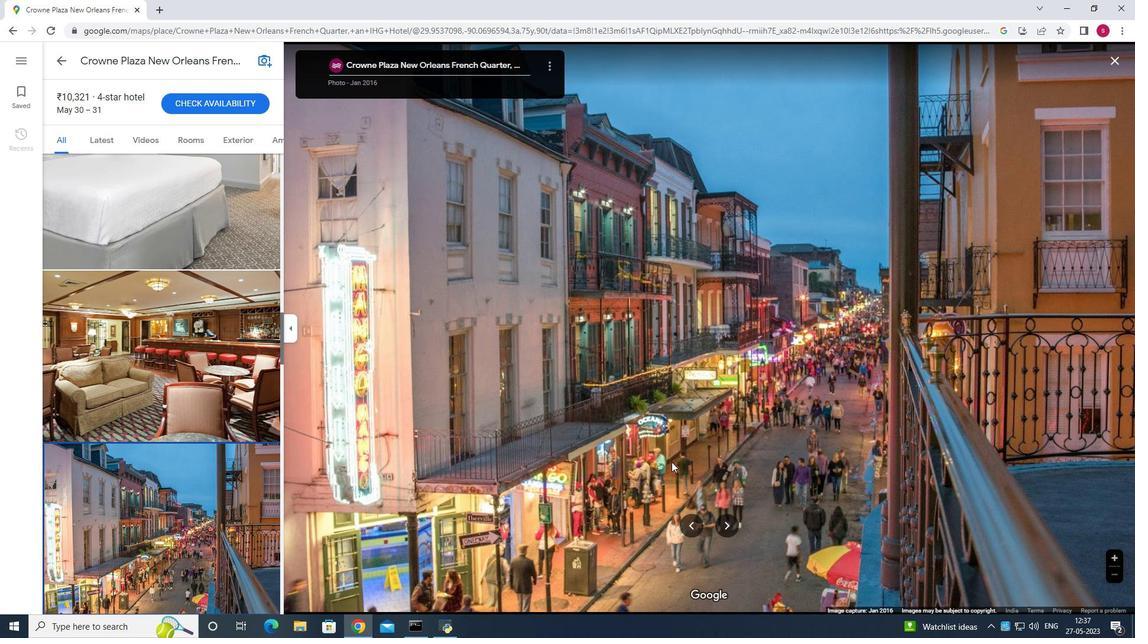 
Action: Mouse moved to (676, 459)
Screenshot: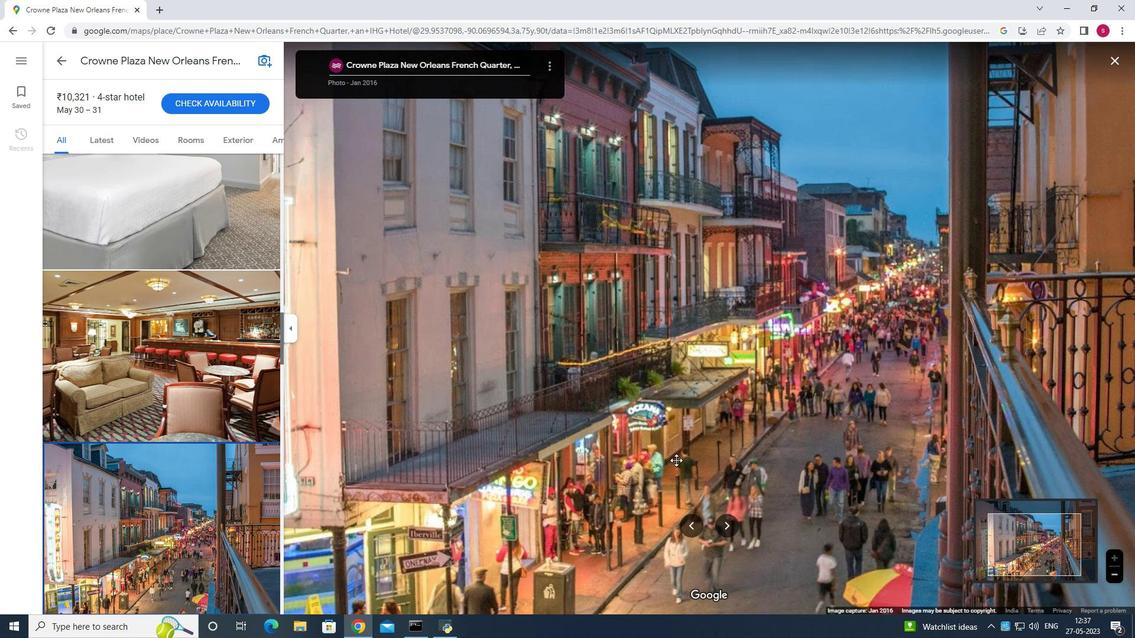 
Action: Mouse scrolled (676, 460) with delta (0, 0)
Screenshot: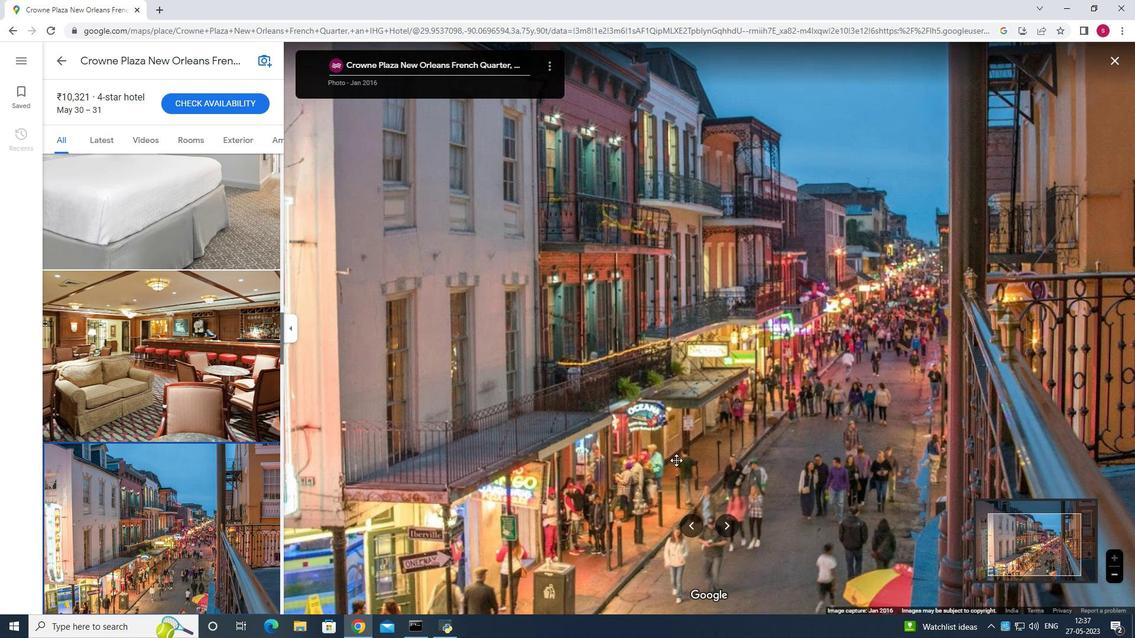 
Action: Mouse scrolled (676, 460) with delta (0, 0)
Screenshot: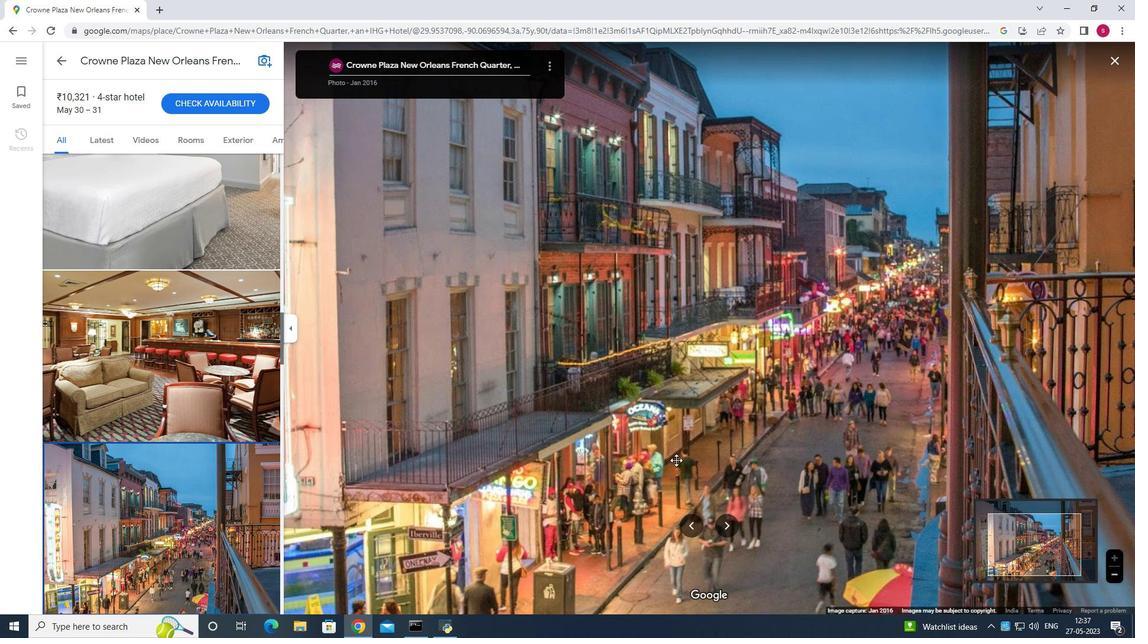 
Action: Mouse scrolled (676, 460) with delta (0, 0)
Screenshot: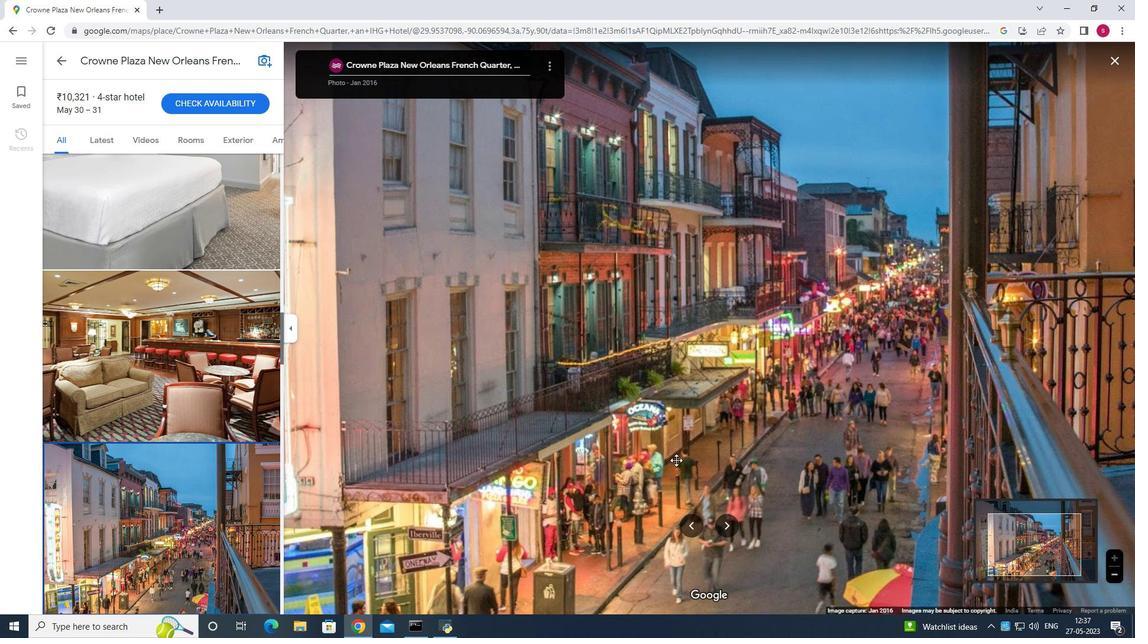 
Action: Mouse moved to (676, 459)
Screenshot: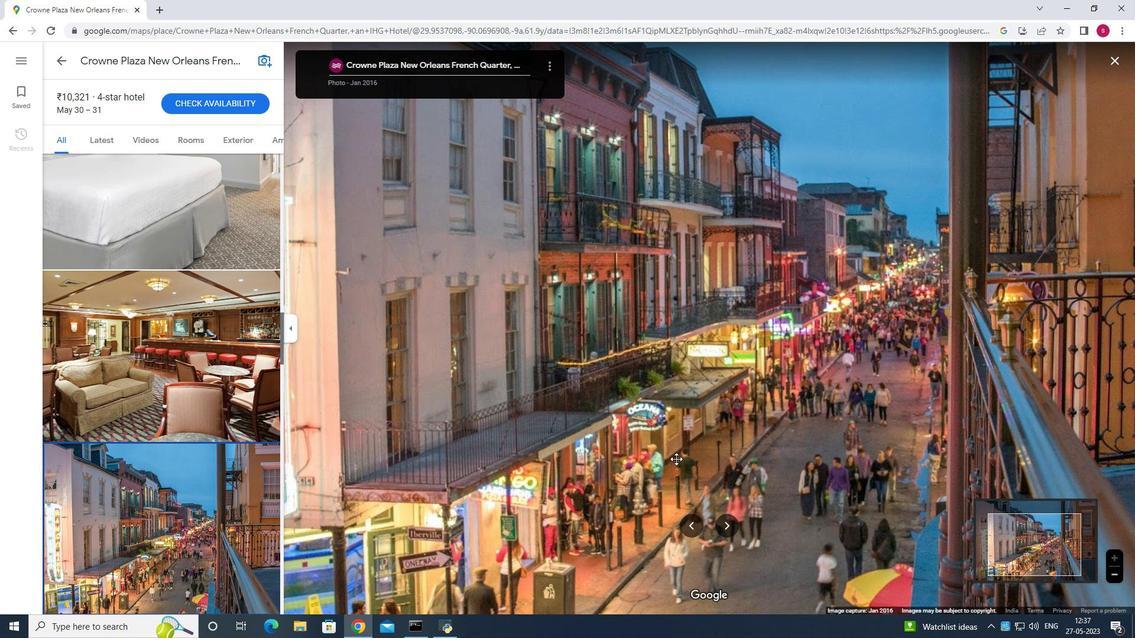 
Action: Mouse scrolled (676, 459) with delta (0, 0)
Screenshot: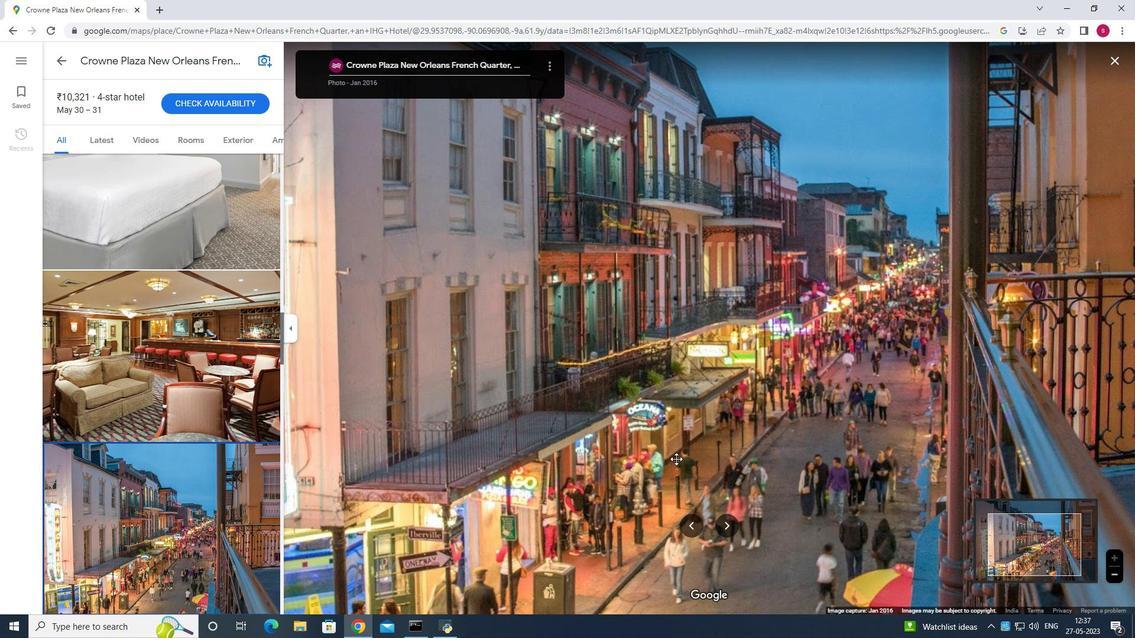
Action: Mouse scrolled (676, 459) with delta (0, 0)
Screenshot: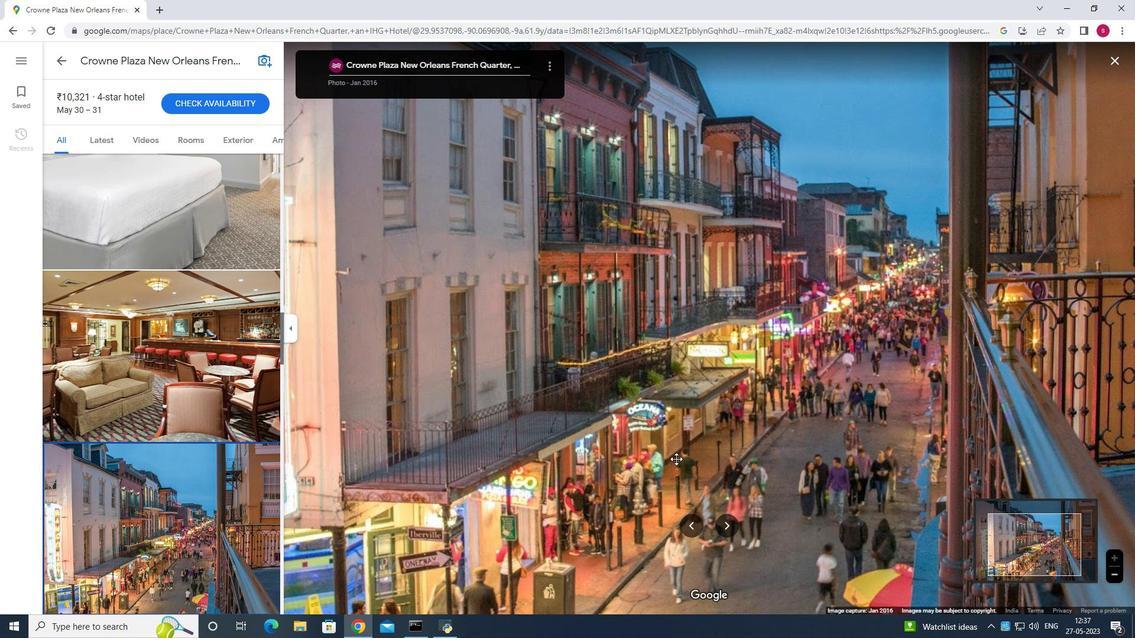 
Action: Mouse scrolled (676, 459) with delta (0, 0)
Screenshot: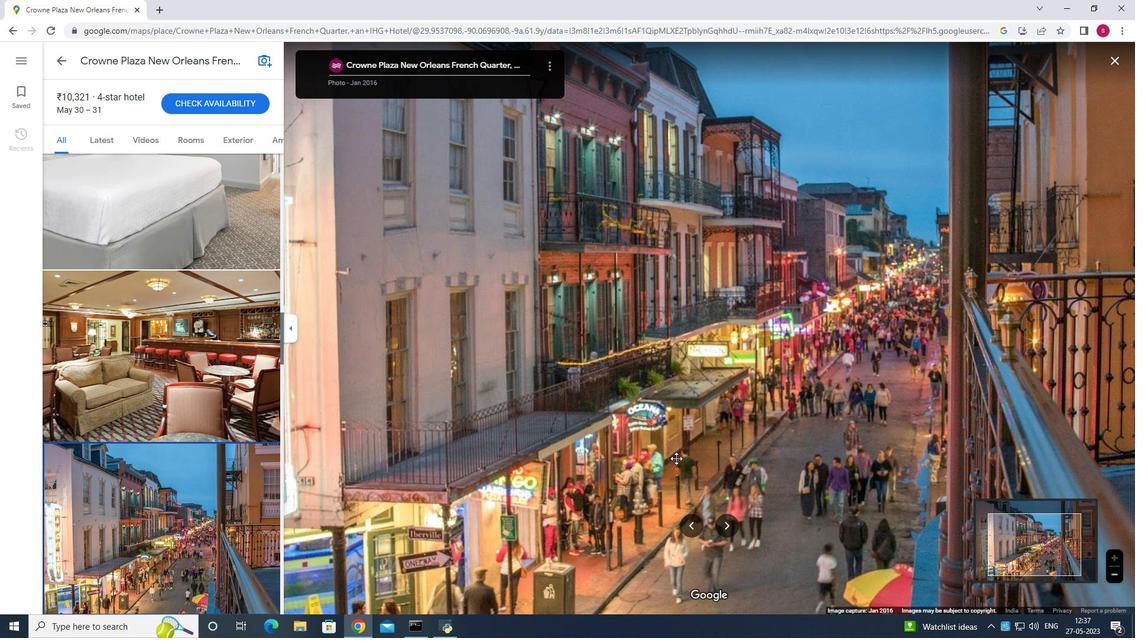
Action: Mouse scrolled (676, 458) with delta (0, 0)
Screenshot: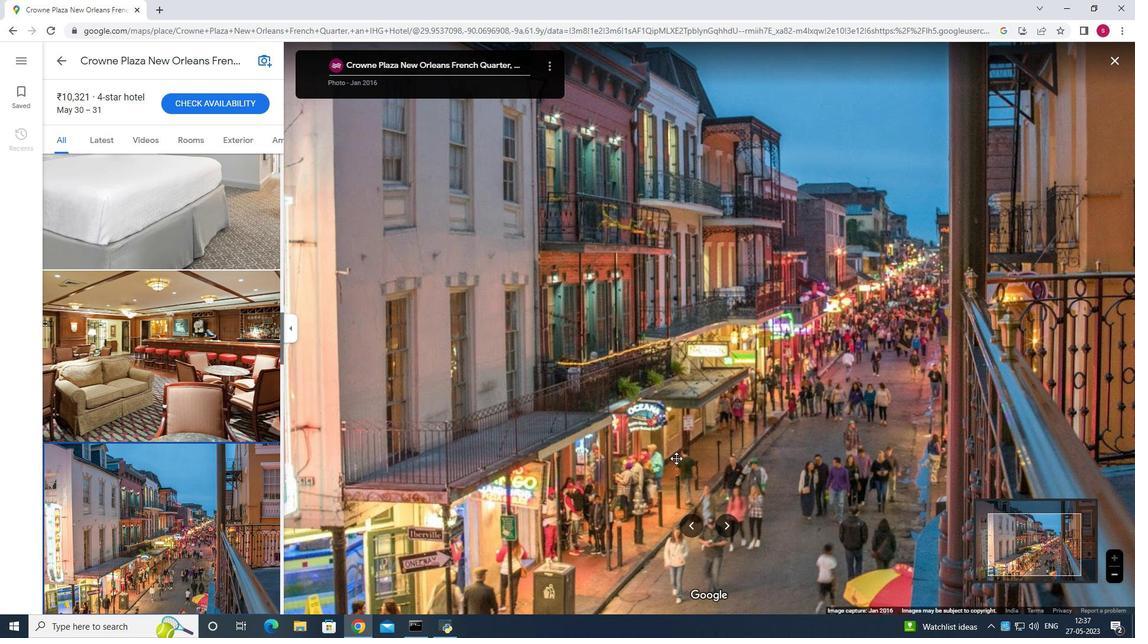 
Action: Mouse scrolled (676, 458) with delta (0, 0)
Screenshot: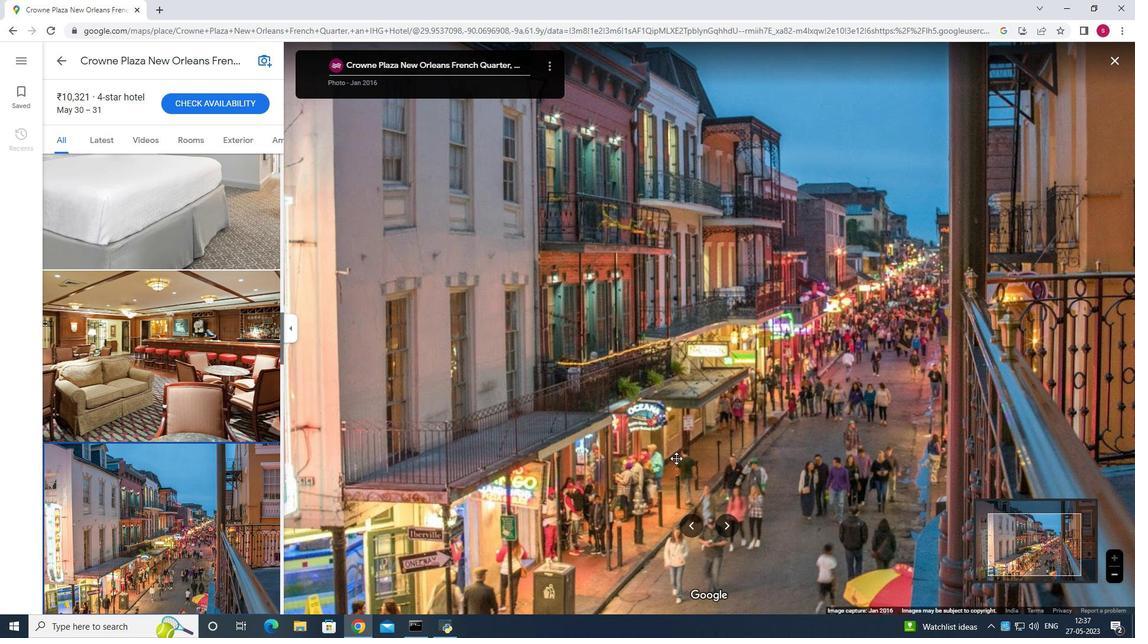 
Action: Mouse scrolled (676, 458) with delta (0, 0)
Screenshot: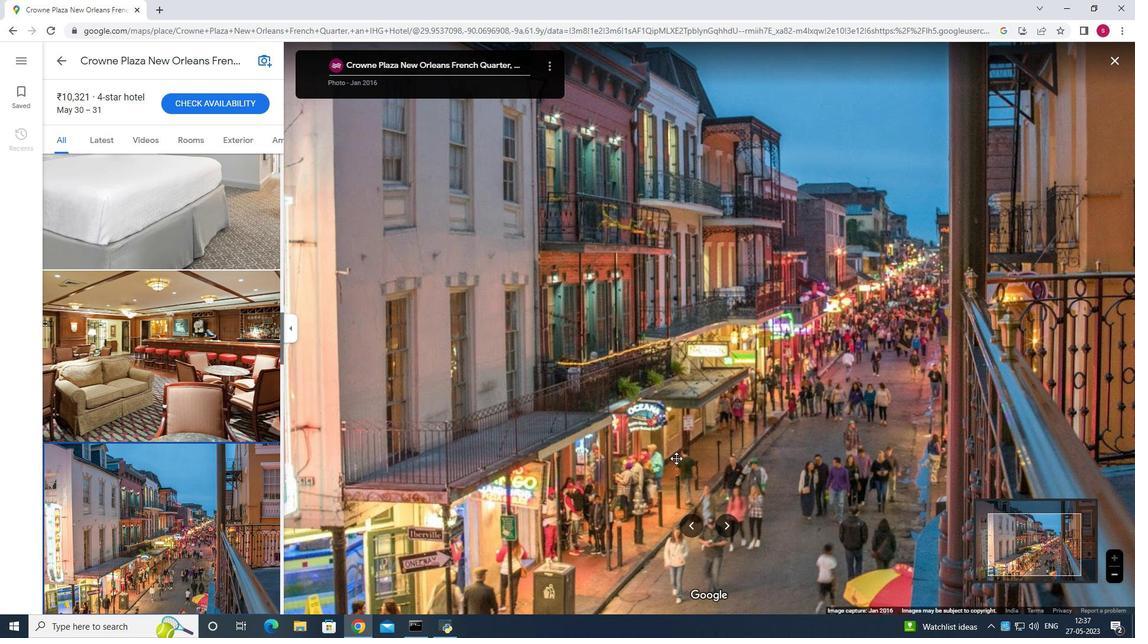 
Action: Mouse scrolled (676, 458) with delta (0, 0)
Screenshot: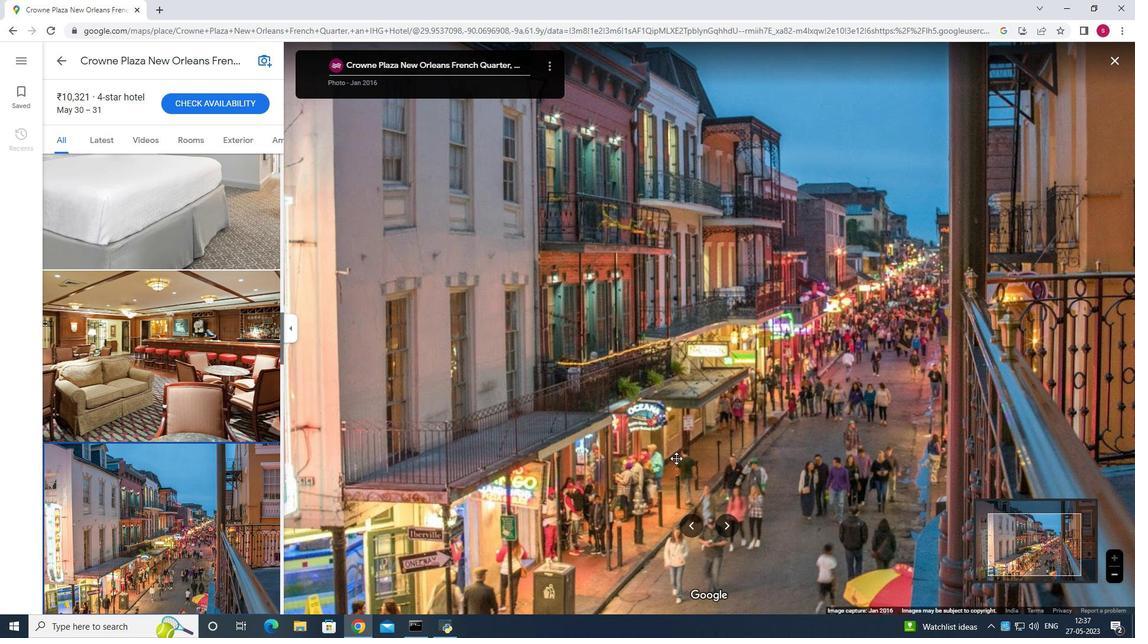 
Action: Mouse scrolled (676, 458) with delta (0, 0)
Screenshot: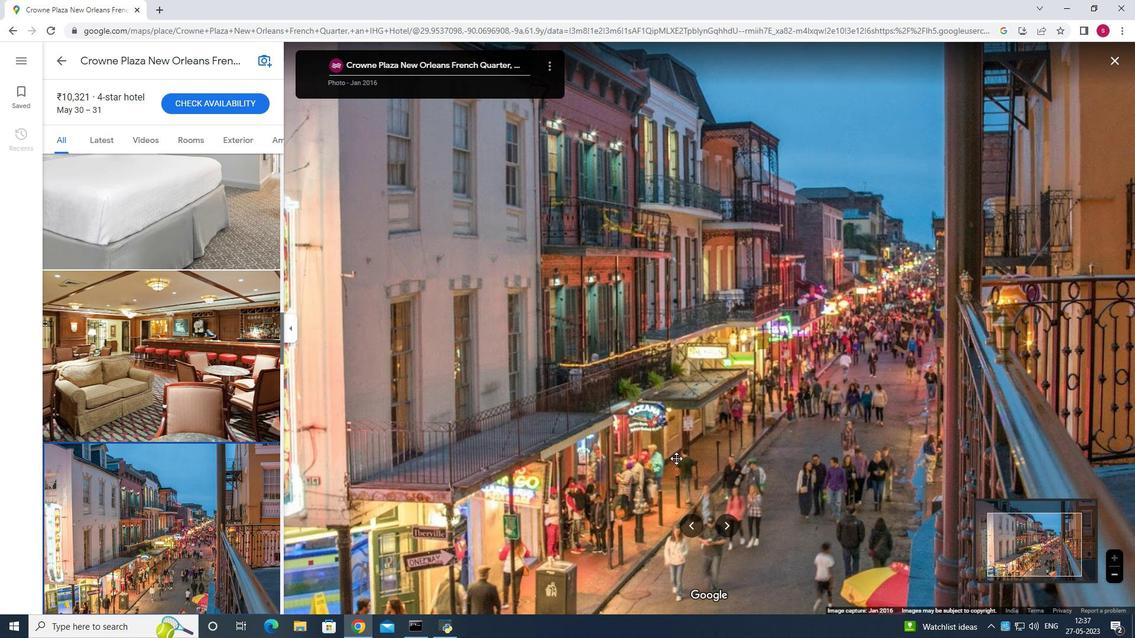 
Action: Mouse scrolled (676, 458) with delta (0, 0)
Screenshot: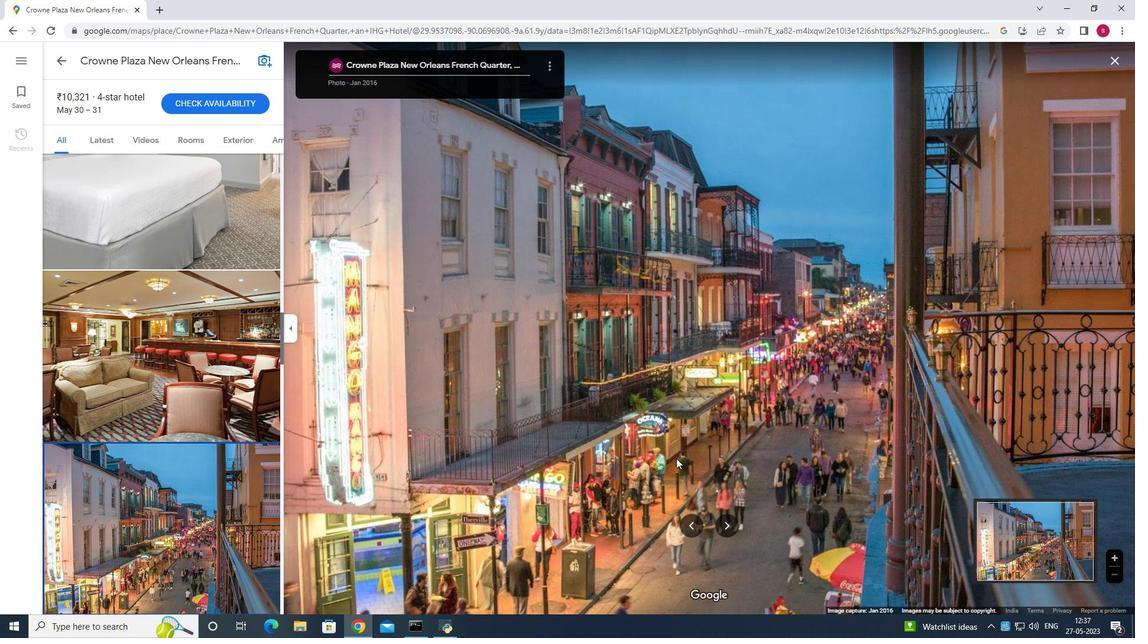 
Action: Mouse moved to (676, 459)
Screenshot: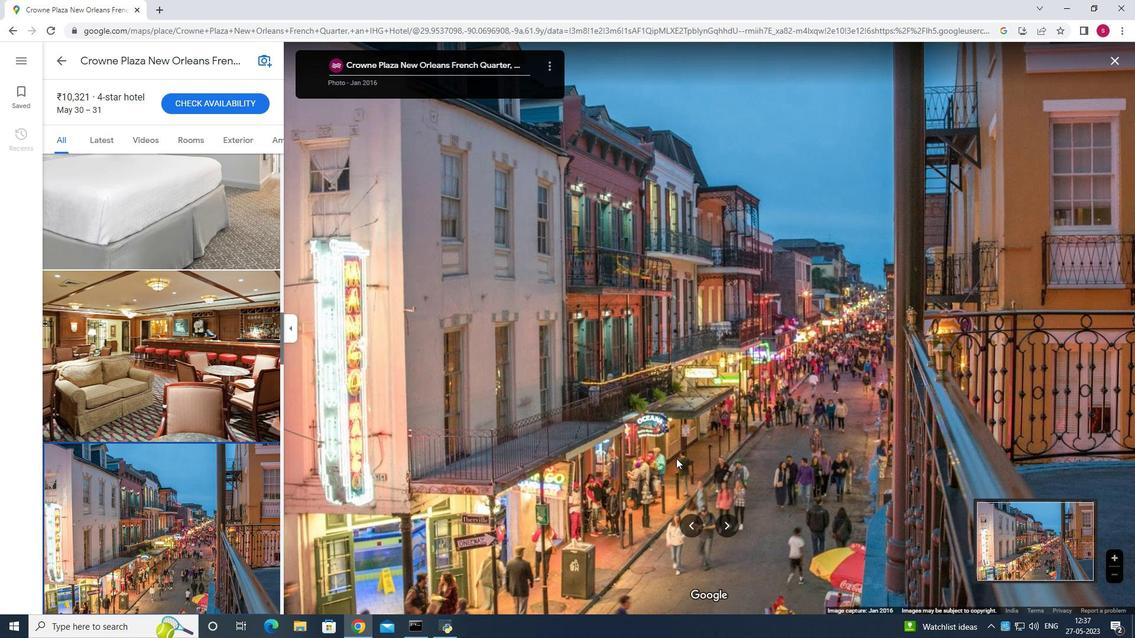 
Action: Mouse scrolled (676, 458) with delta (0, 0)
Screenshot: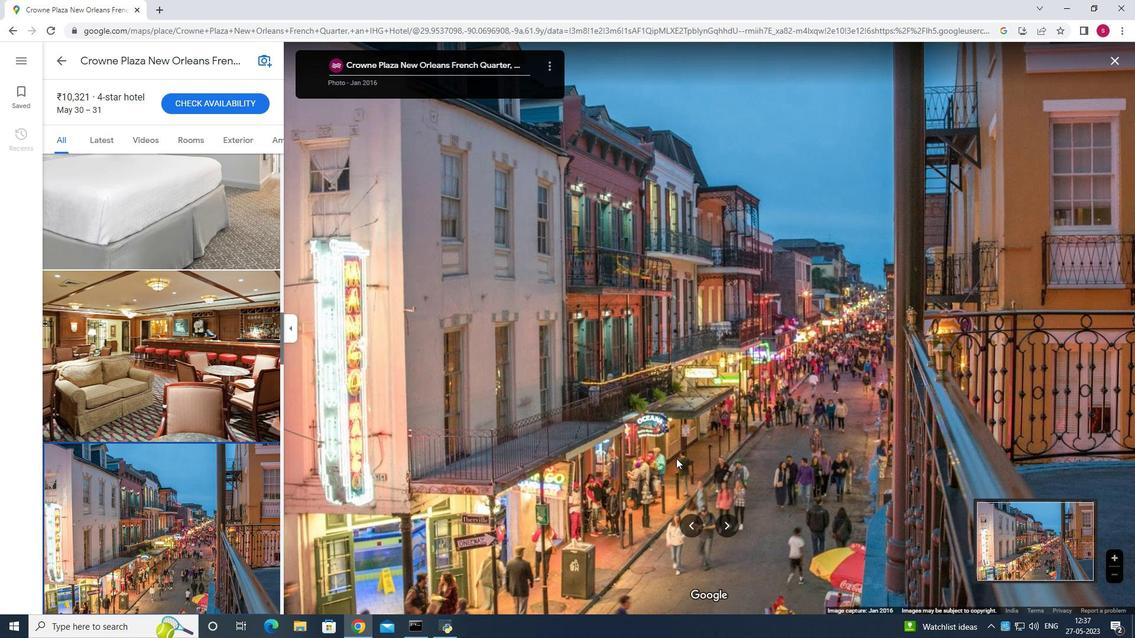 
Action: Mouse scrolled (676, 458) with delta (0, 0)
Screenshot: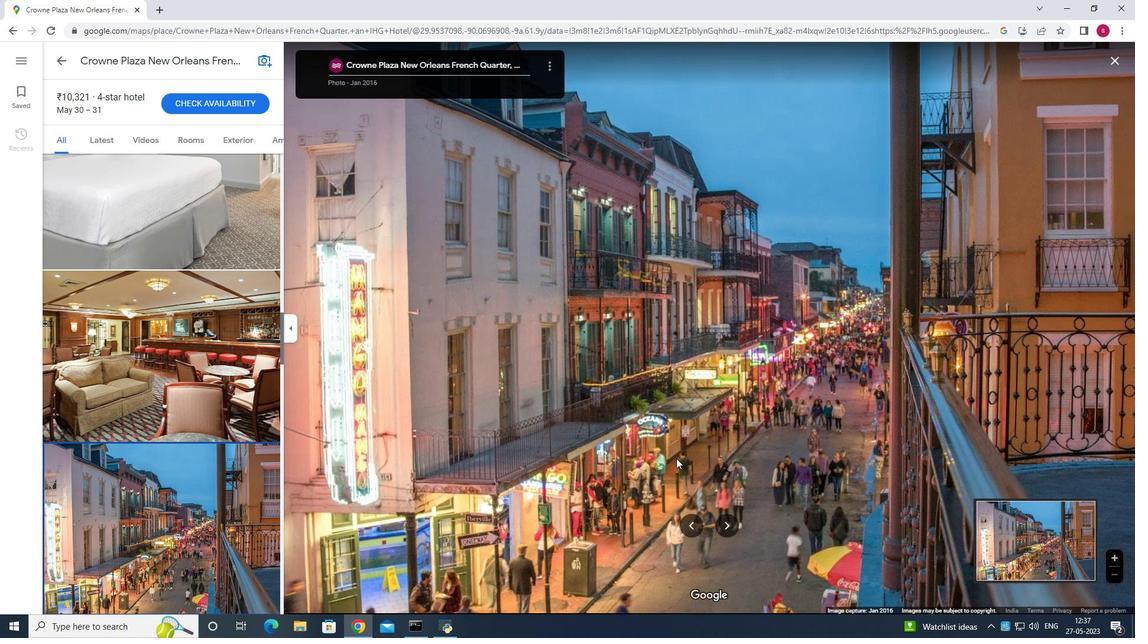 
Action: Mouse scrolled (676, 459) with delta (0, 0)
Screenshot: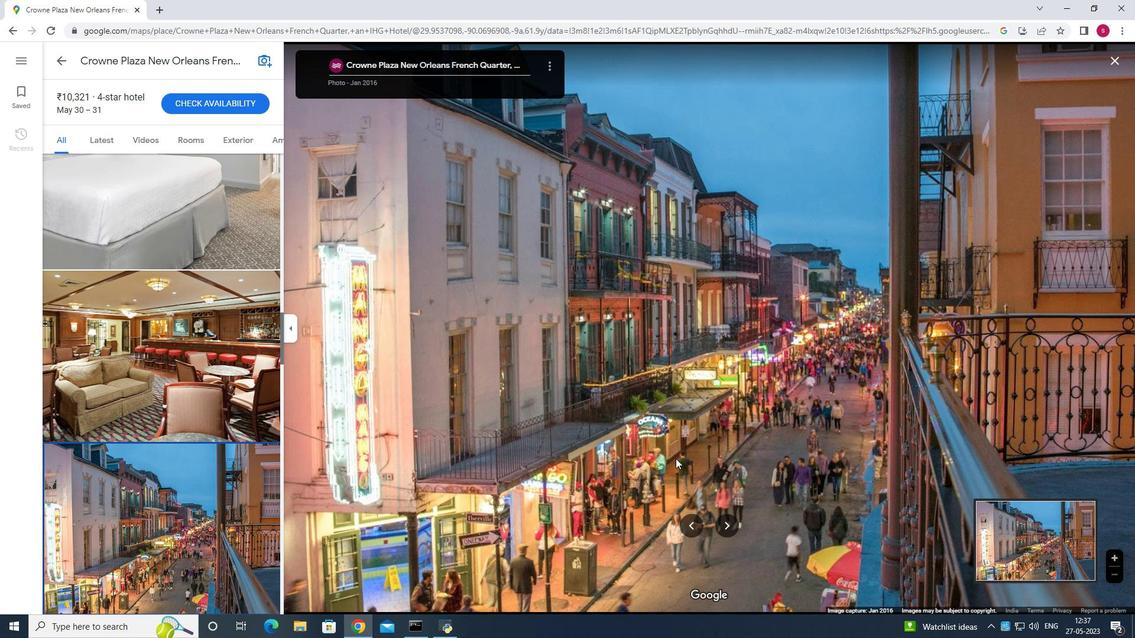 
Action: Mouse scrolled (676, 459) with delta (0, 0)
Screenshot: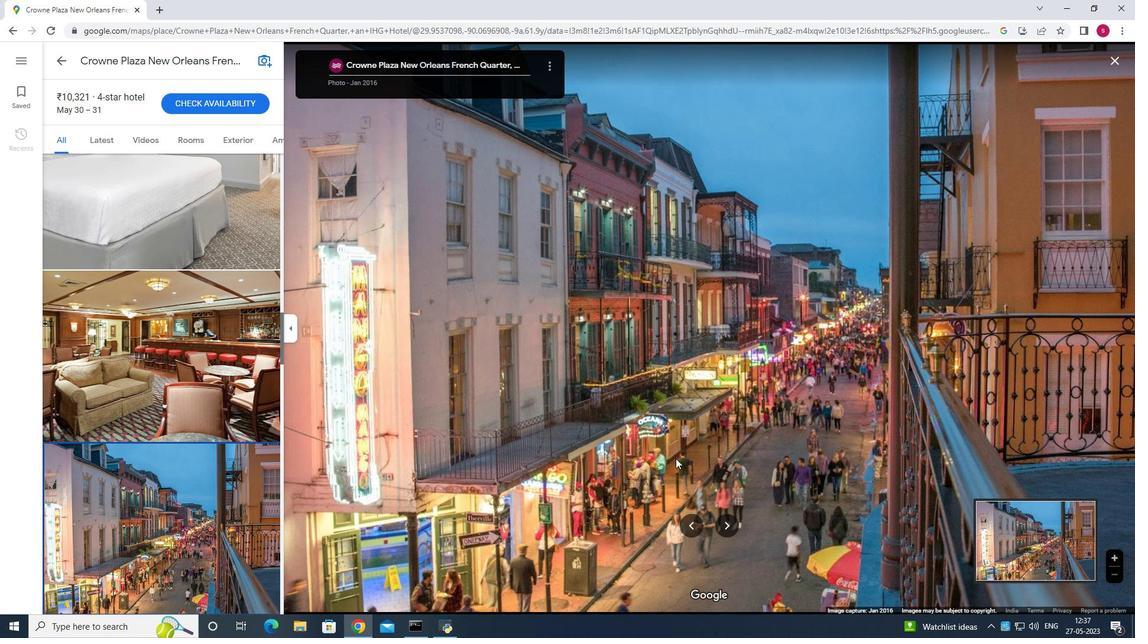 
Action: Mouse scrolled (676, 459) with delta (0, 0)
Screenshot: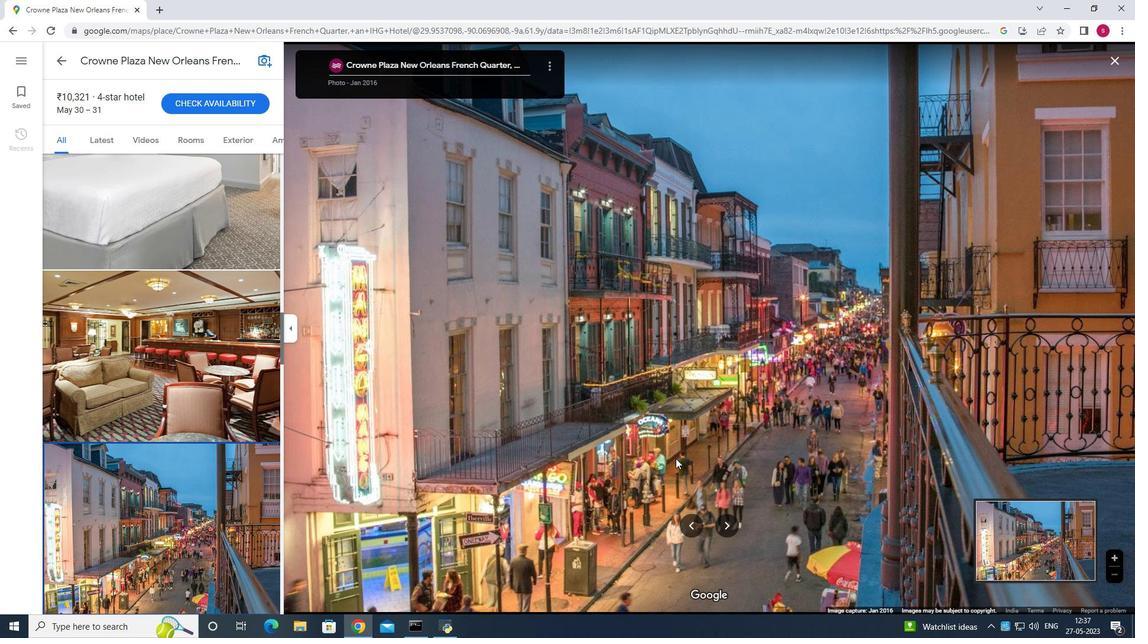 
Action: Mouse scrolled (676, 459) with delta (0, 0)
Screenshot: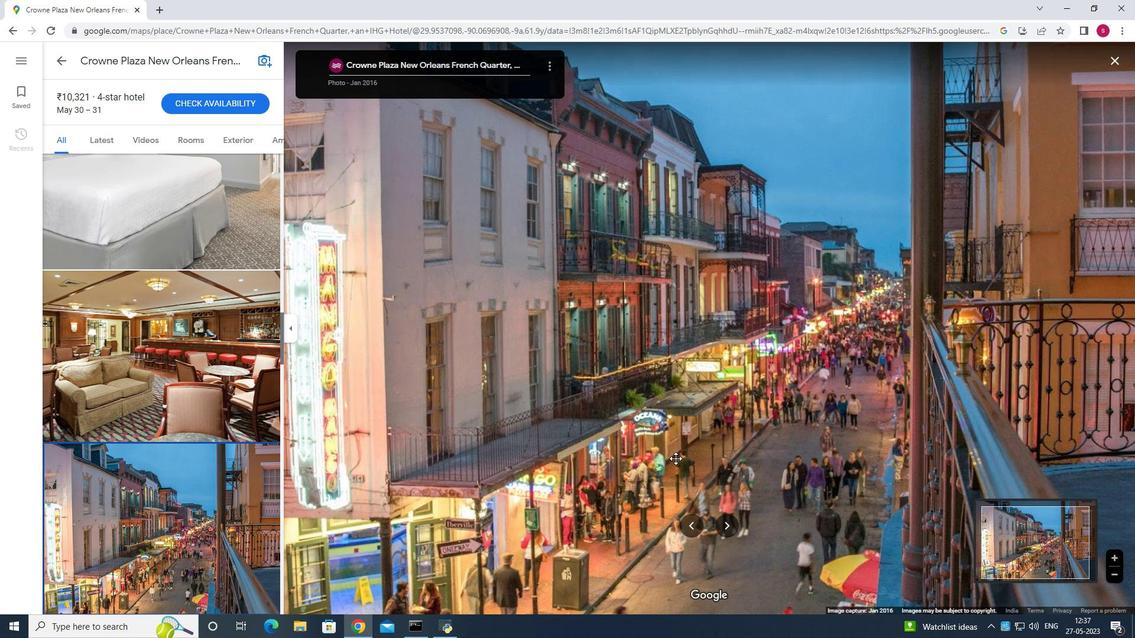 
Action: Mouse moved to (684, 447)
Screenshot: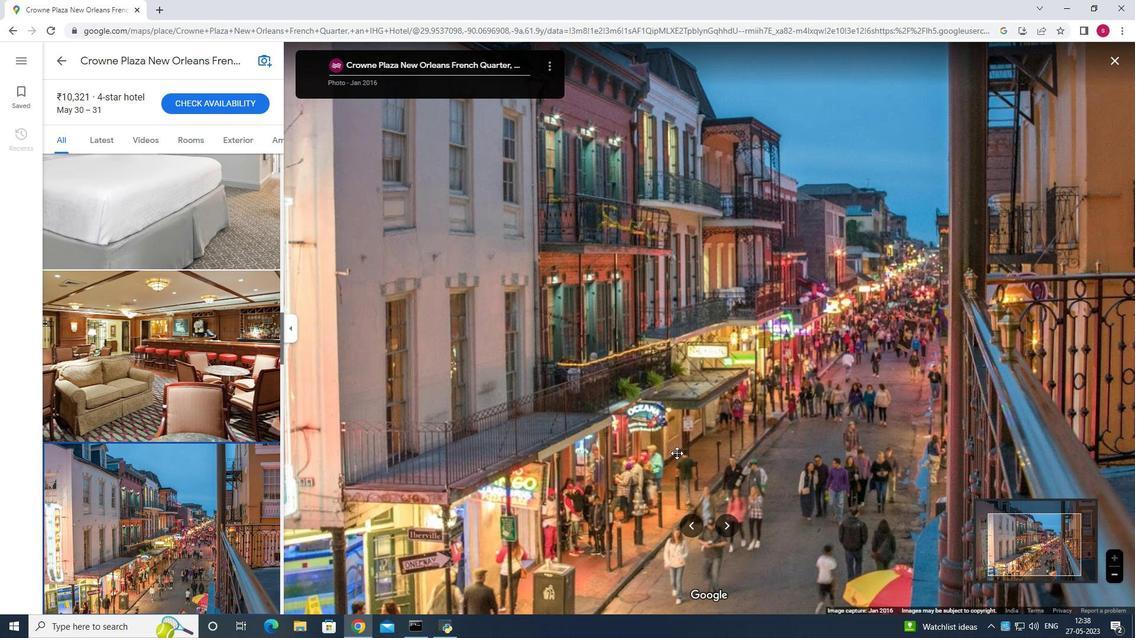 
Action: Mouse scrolled (684, 448) with delta (0, 0)
